 Task: Explore Airbnb accommodation in Warendorf, Germany from 2nd December, 2023 to 6th December, 2023 for 2 adults.1  bedroom having 1 bed and 1 bathroom. Property type can be hotel. Booking option can be shelf check-in. Look for 5 properties as per requirement.
Action: Mouse moved to (523, 89)
Screenshot: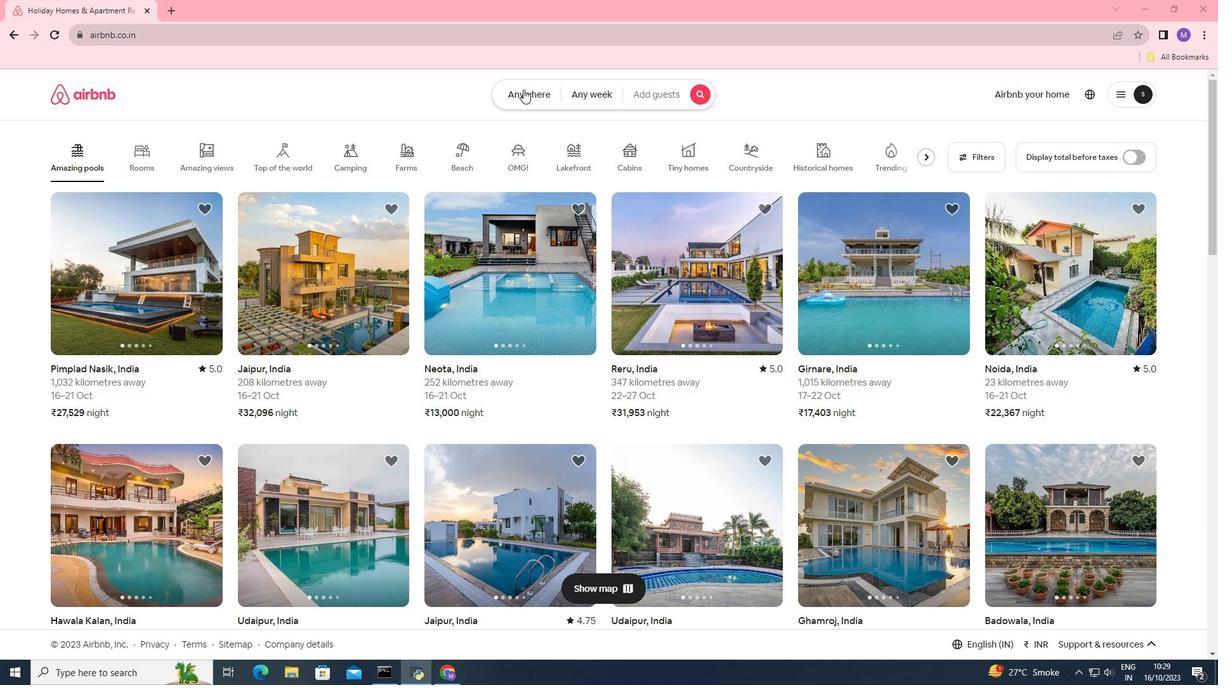 
Action: Mouse pressed left at (523, 89)
Screenshot: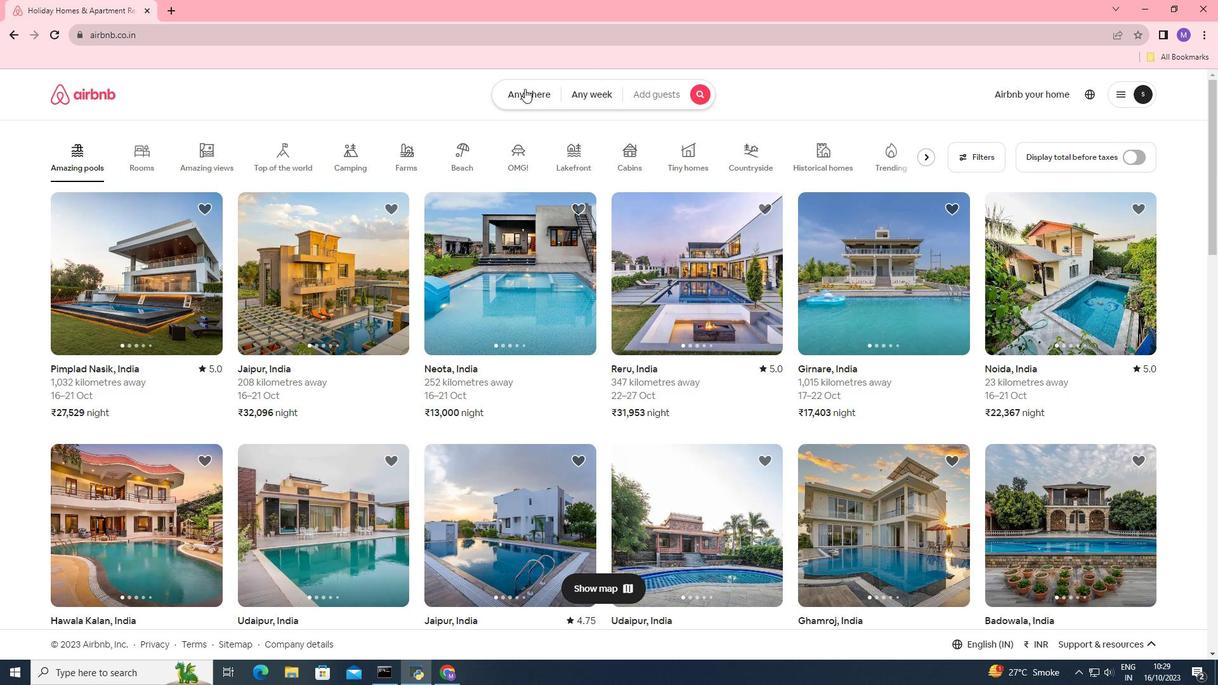 
Action: Mouse moved to (420, 137)
Screenshot: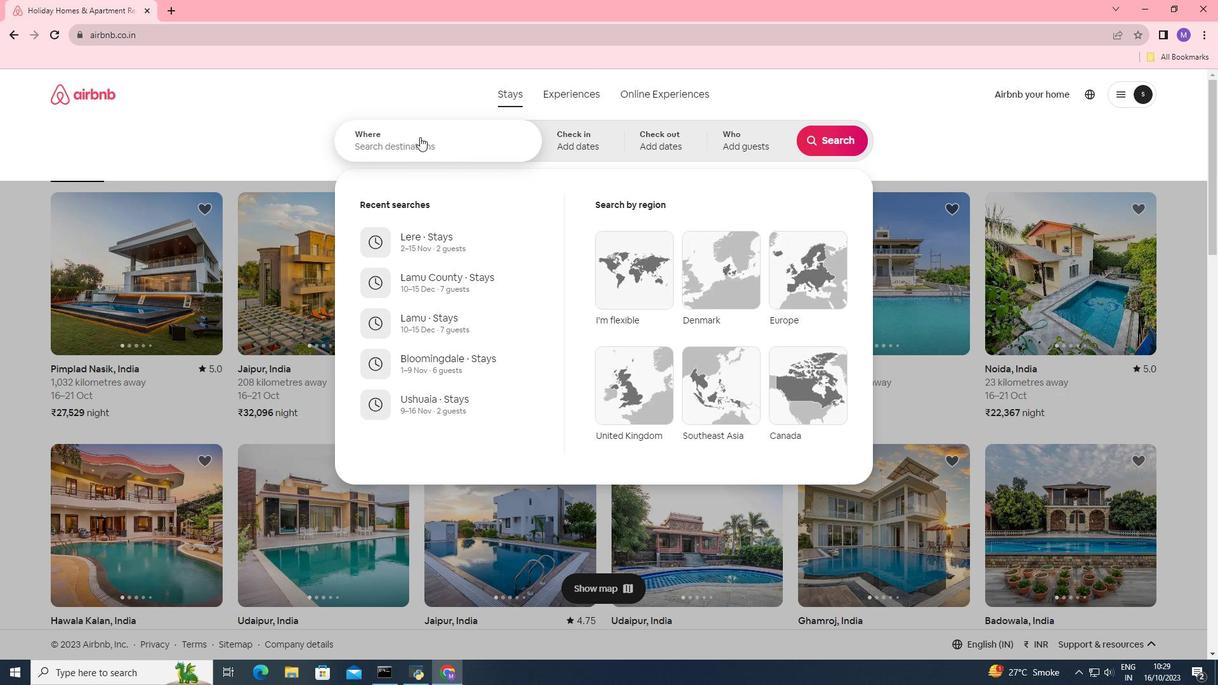 
Action: Mouse pressed left at (420, 137)
Screenshot: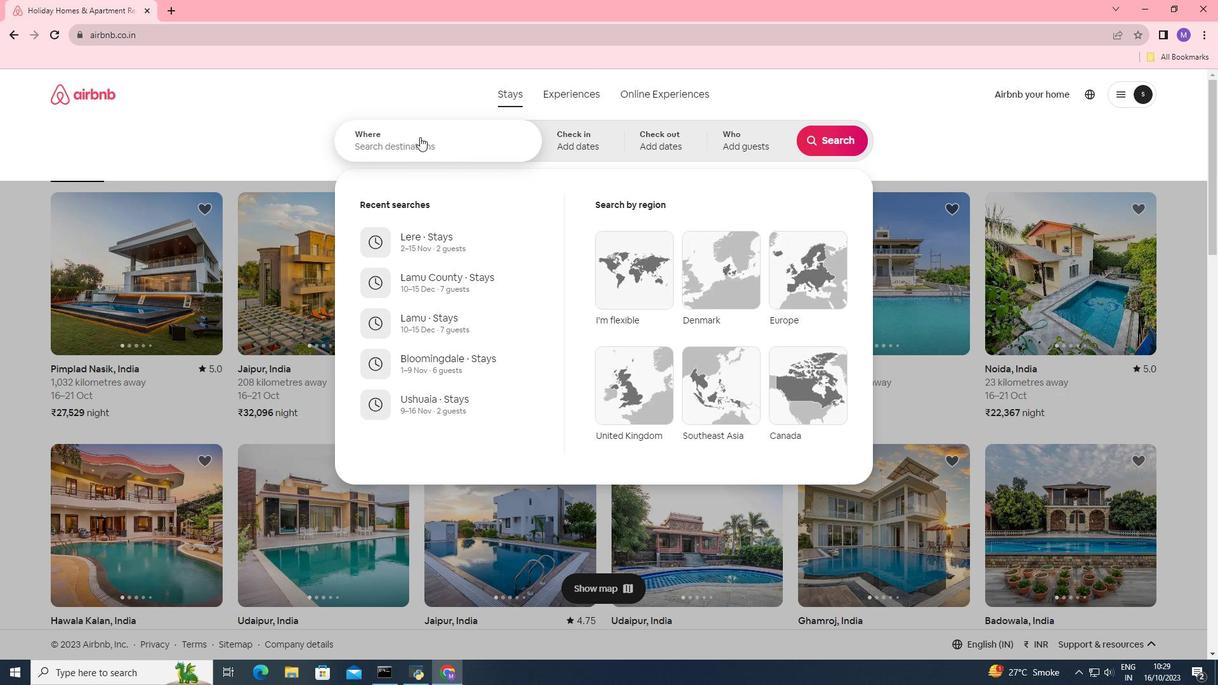 
Action: Key pressed <Key.shift>Warendorf,<Key.space><Key.shift><Key.shift><Key.shift><Key.shift>Germany
Screenshot: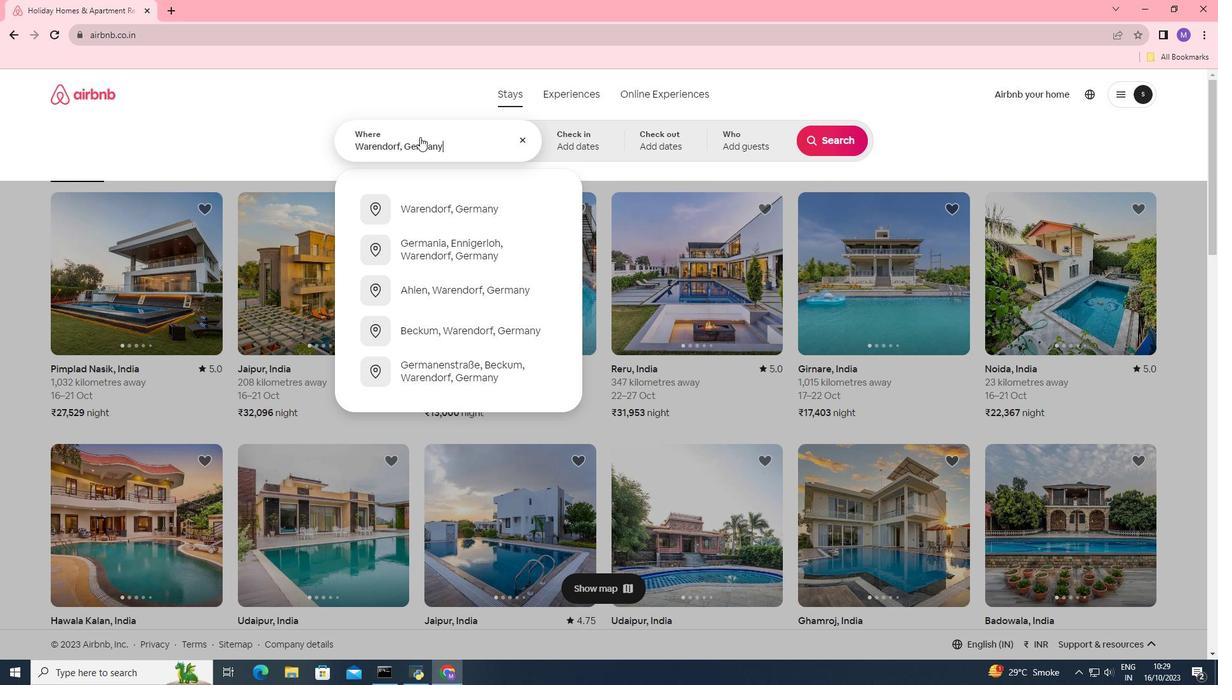 
Action: Mouse moved to (563, 143)
Screenshot: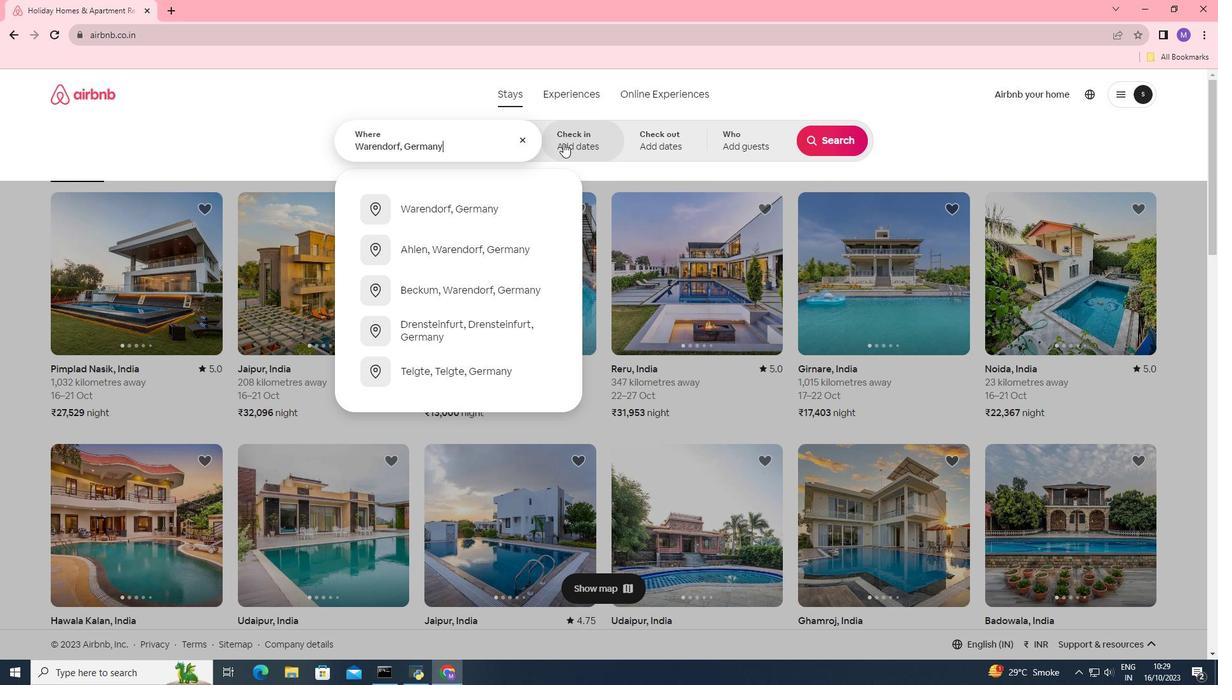 
Action: Mouse pressed left at (563, 143)
Screenshot: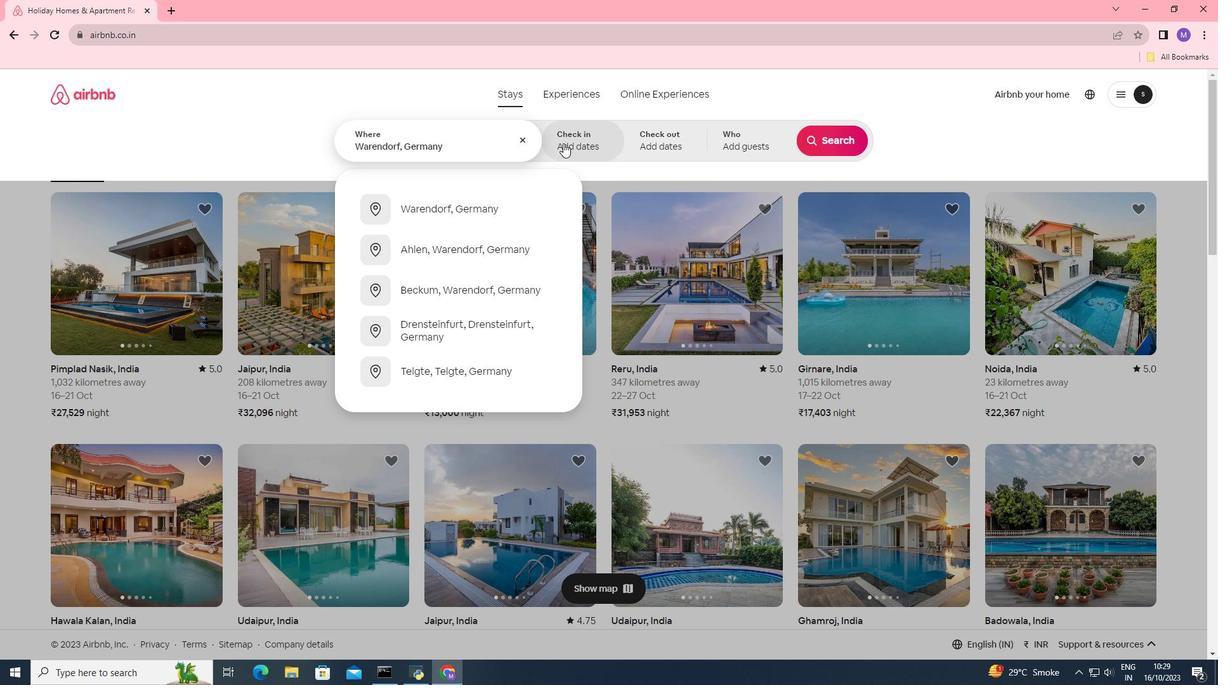 
Action: Mouse moved to (823, 244)
Screenshot: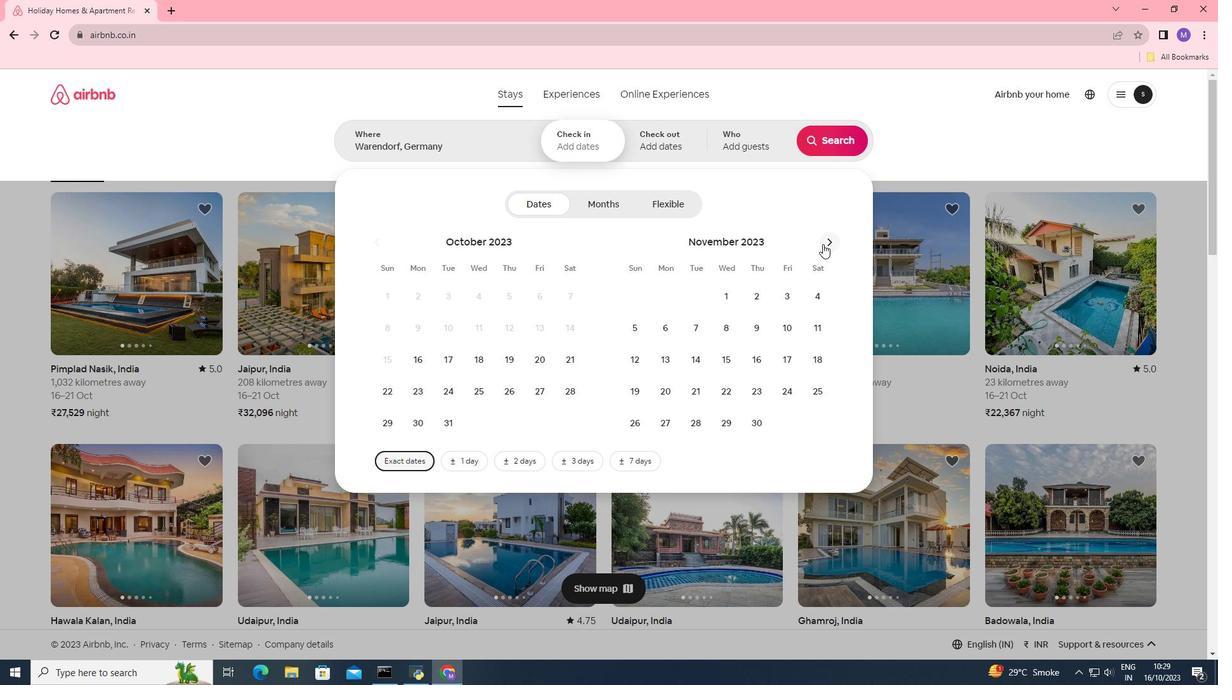 
Action: Mouse pressed left at (823, 244)
Screenshot: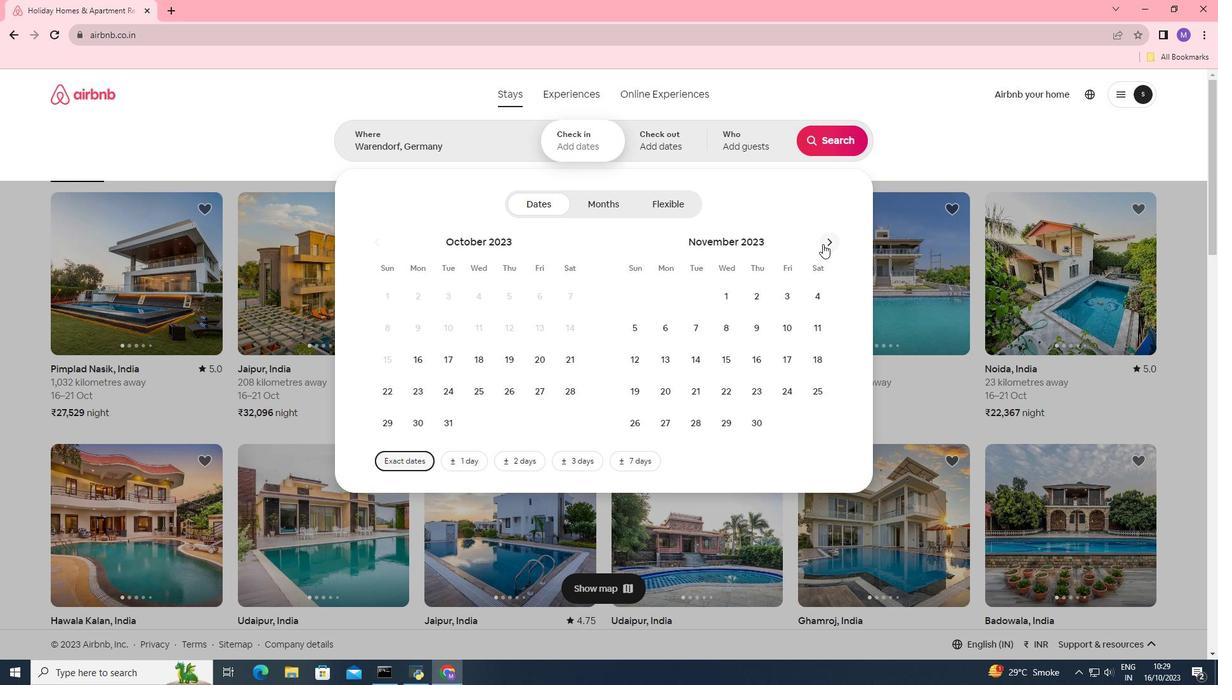 
Action: Mouse moved to (821, 295)
Screenshot: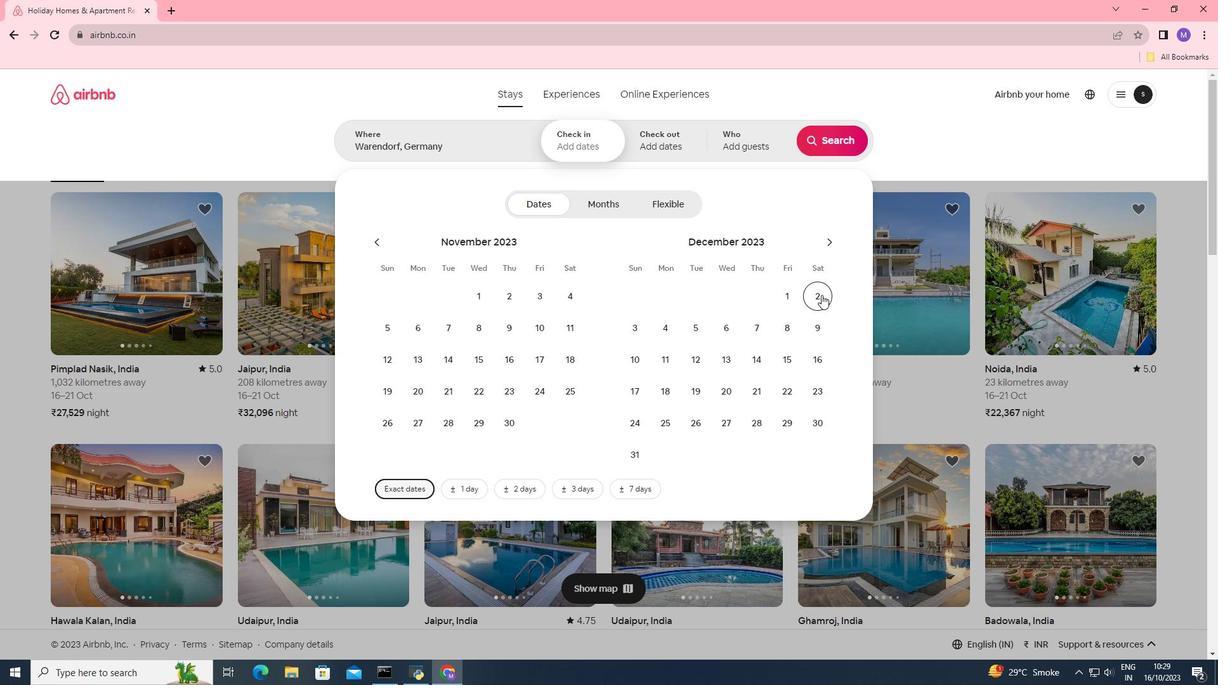 
Action: Mouse pressed left at (821, 295)
Screenshot: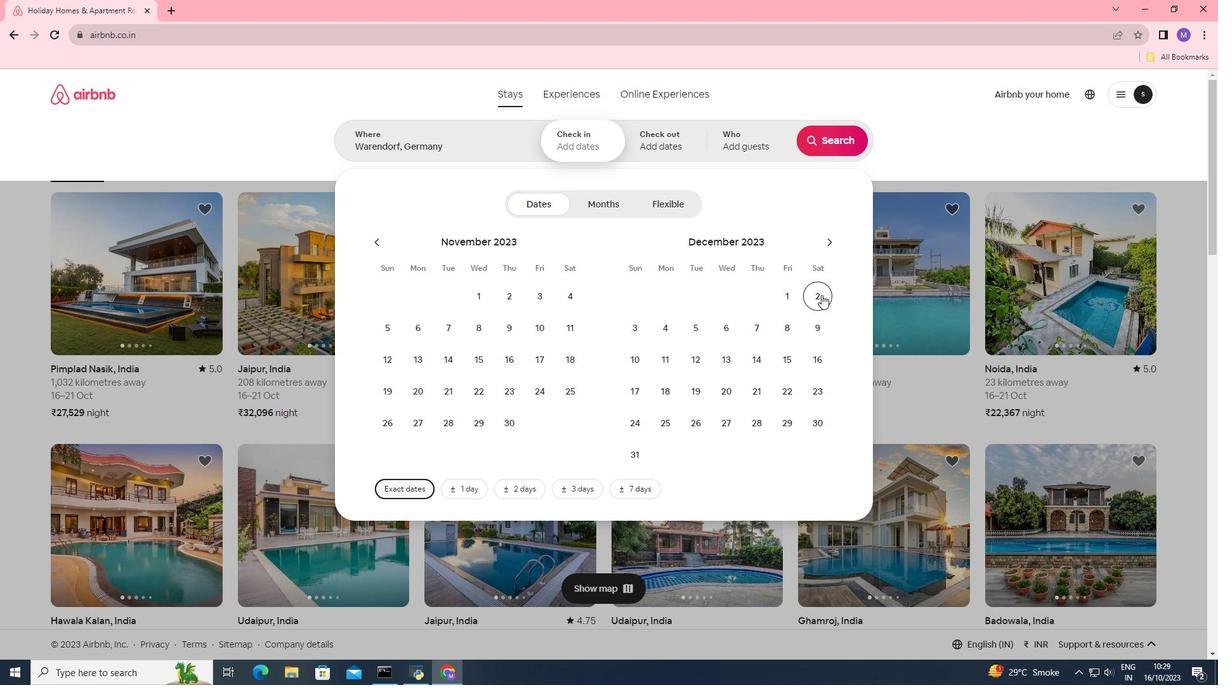 
Action: Mouse moved to (727, 327)
Screenshot: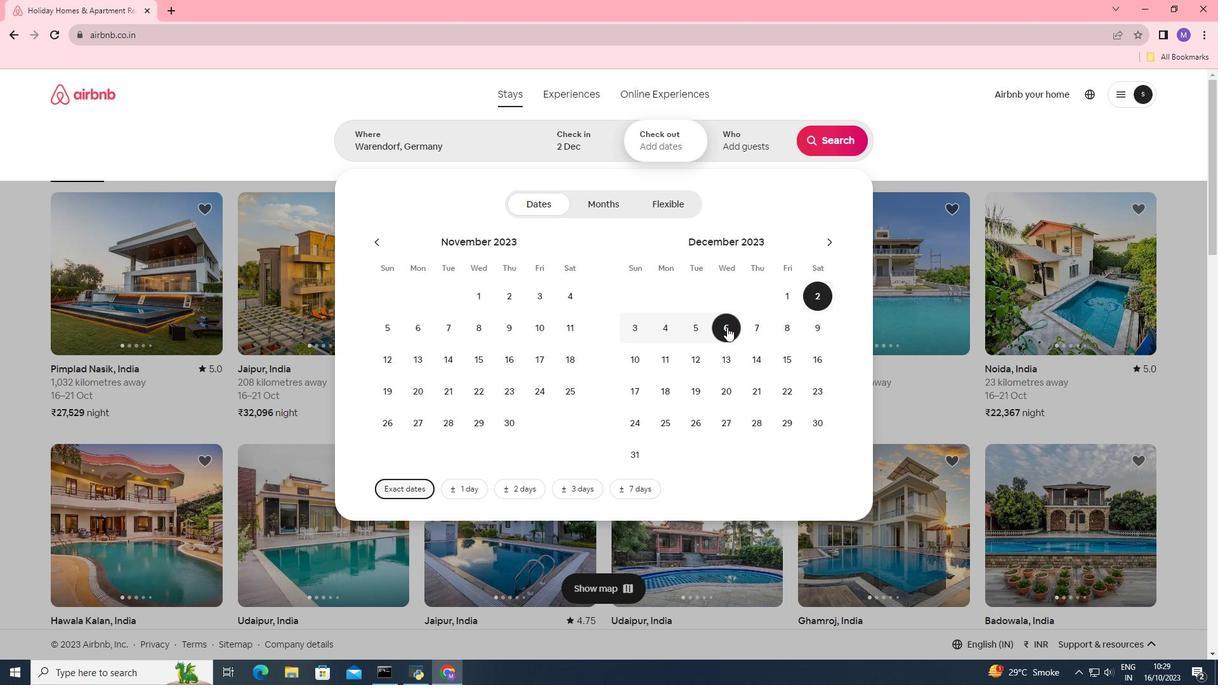 
Action: Mouse pressed left at (727, 327)
Screenshot: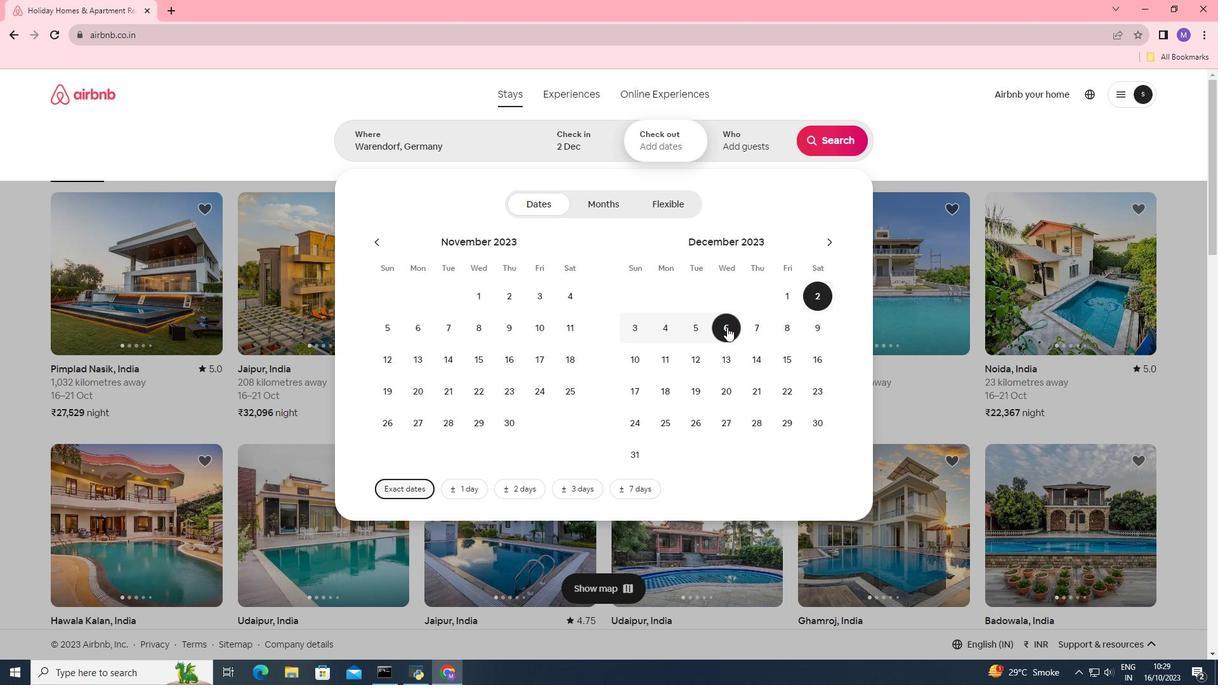 
Action: Mouse moved to (740, 142)
Screenshot: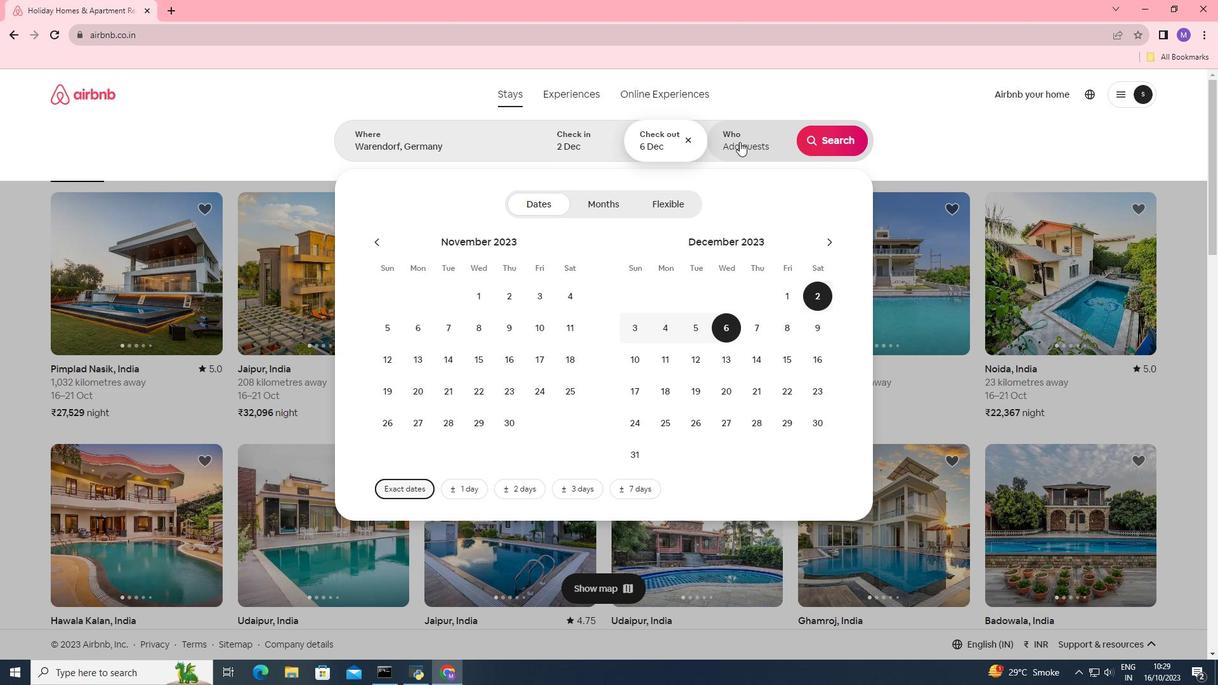 
Action: Mouse pressed left at (740, 142)
Screenshot: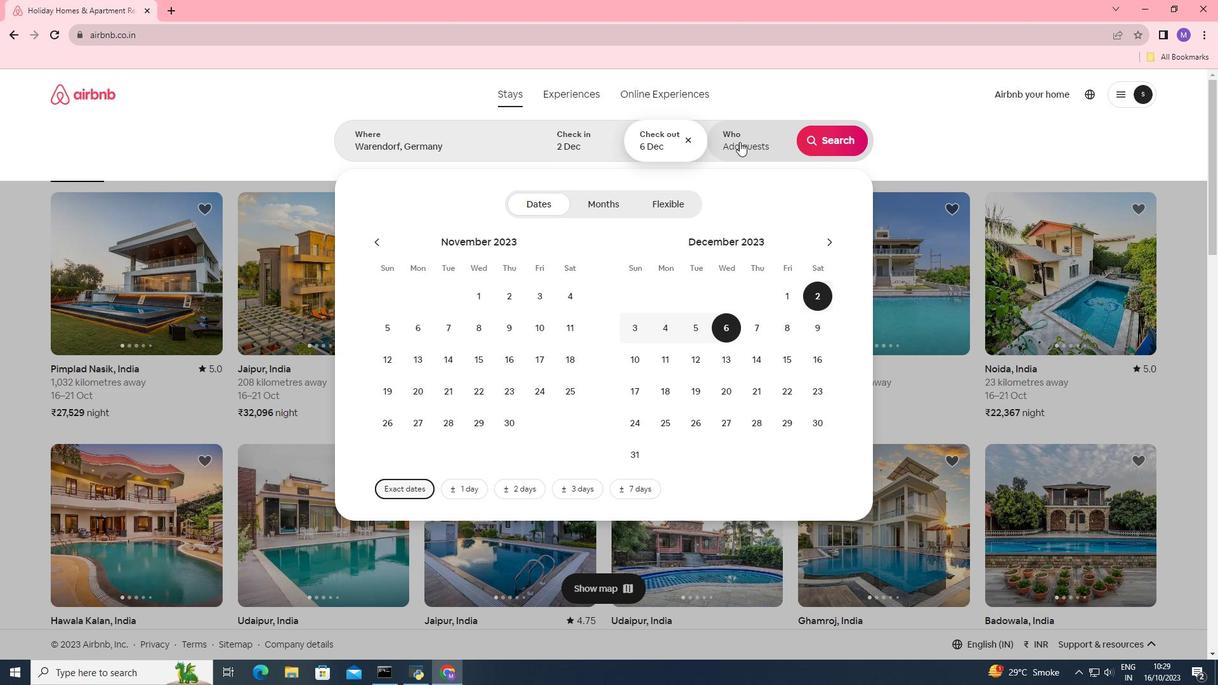 
Action: Mouse moved to (830, 209)
Screenshot: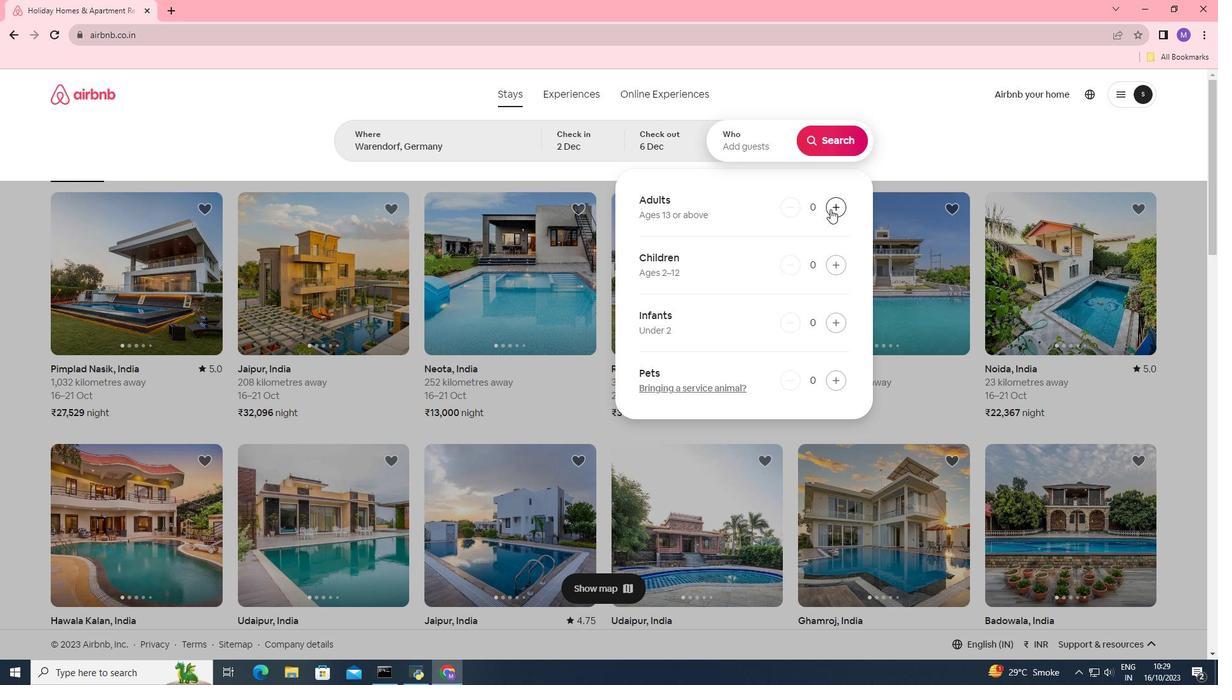 
Action: Mouse pressed left at (830, 209)
Screenshot: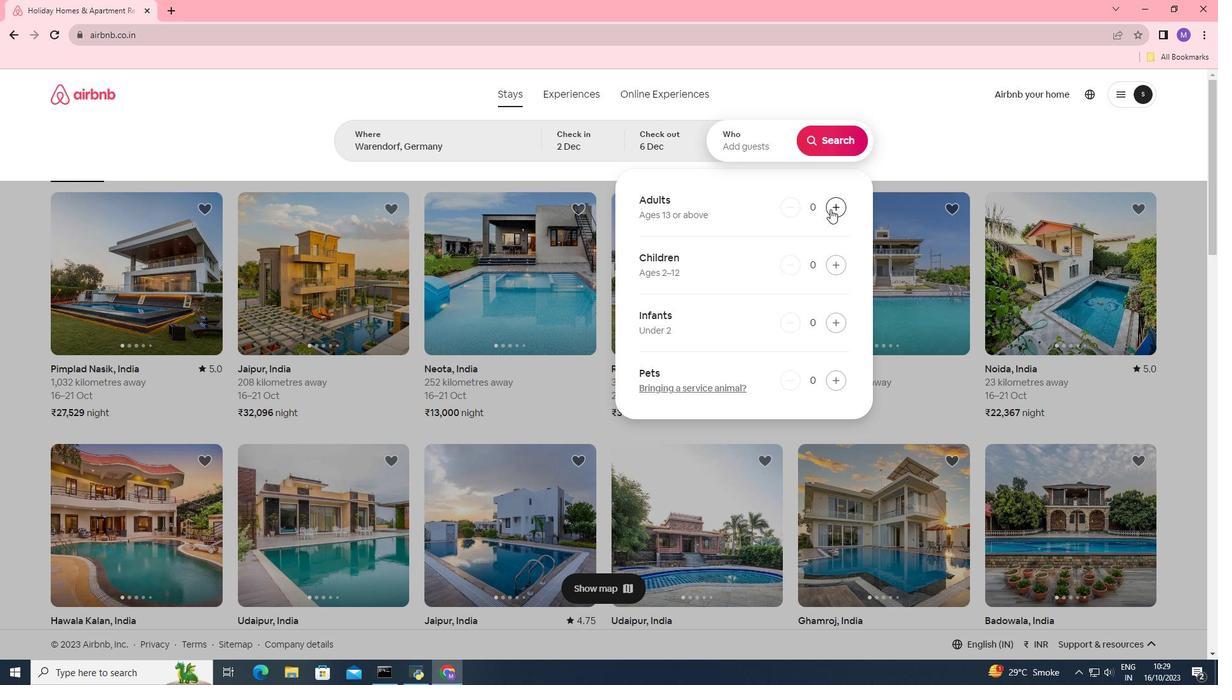 
Action: Mouse pressed left at (830, 209)
Screenshot: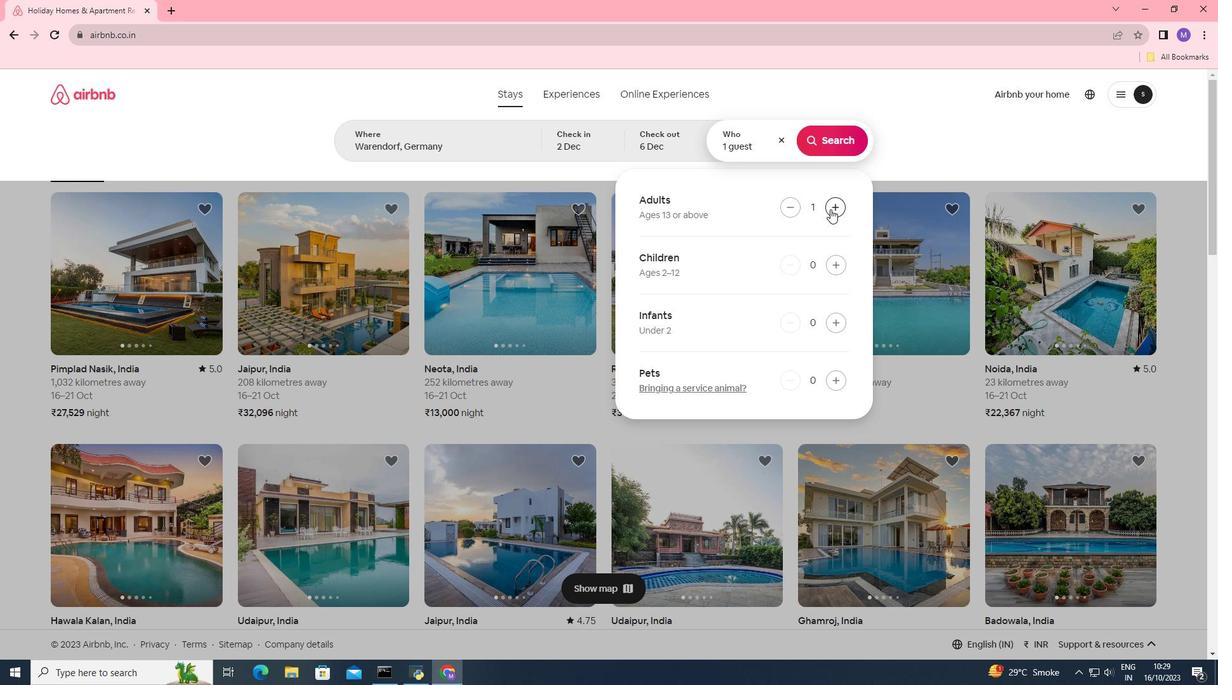 
Action: Mouse moved to (842, 143)
Screenshot: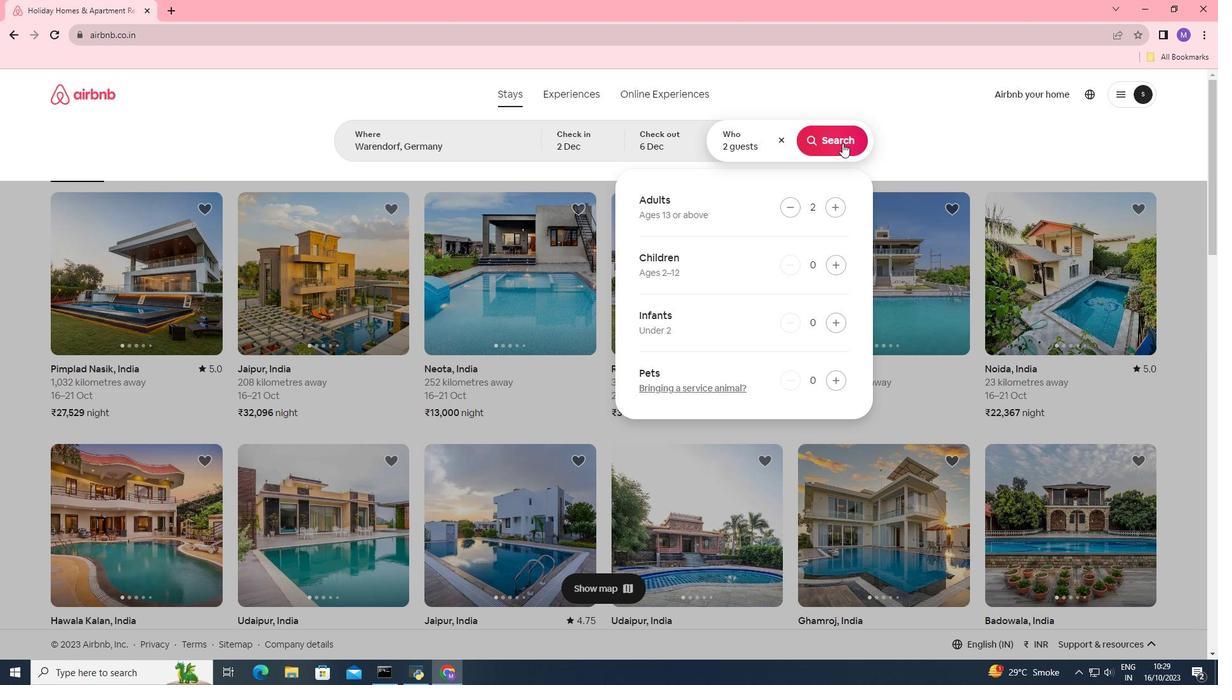 
Action: Mouse pressed left at (842, 143)
Screenshot: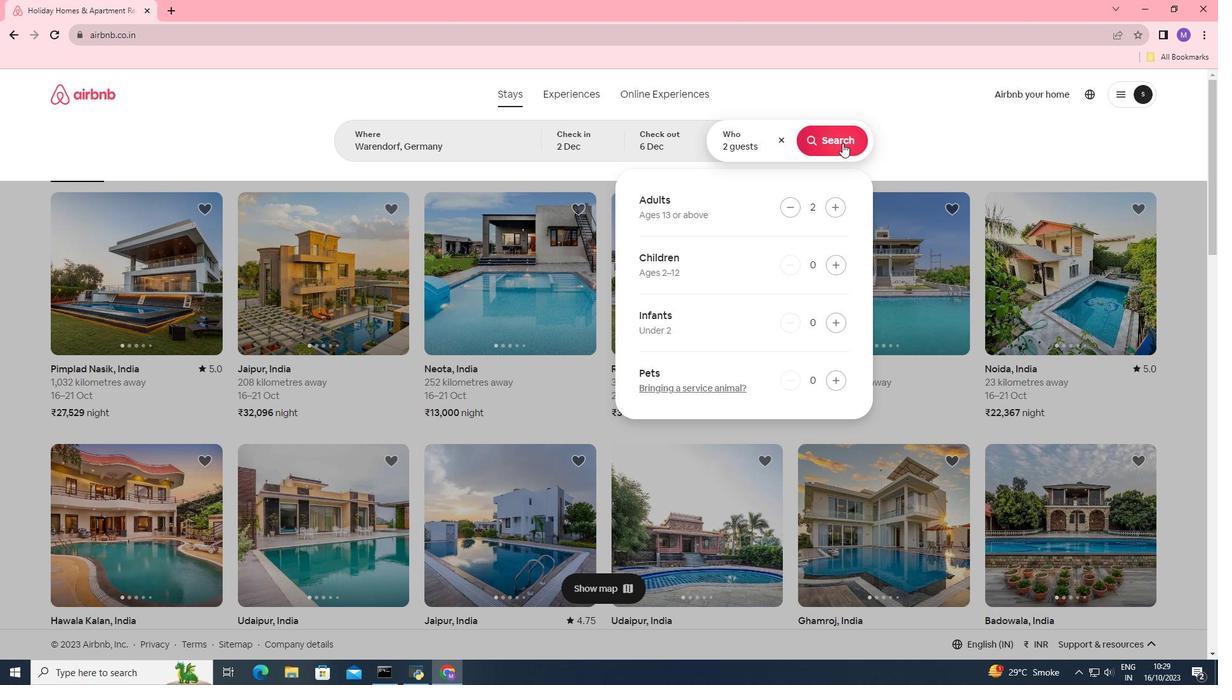 
Action: Mouse moved to (1021, 149)
Screenshot: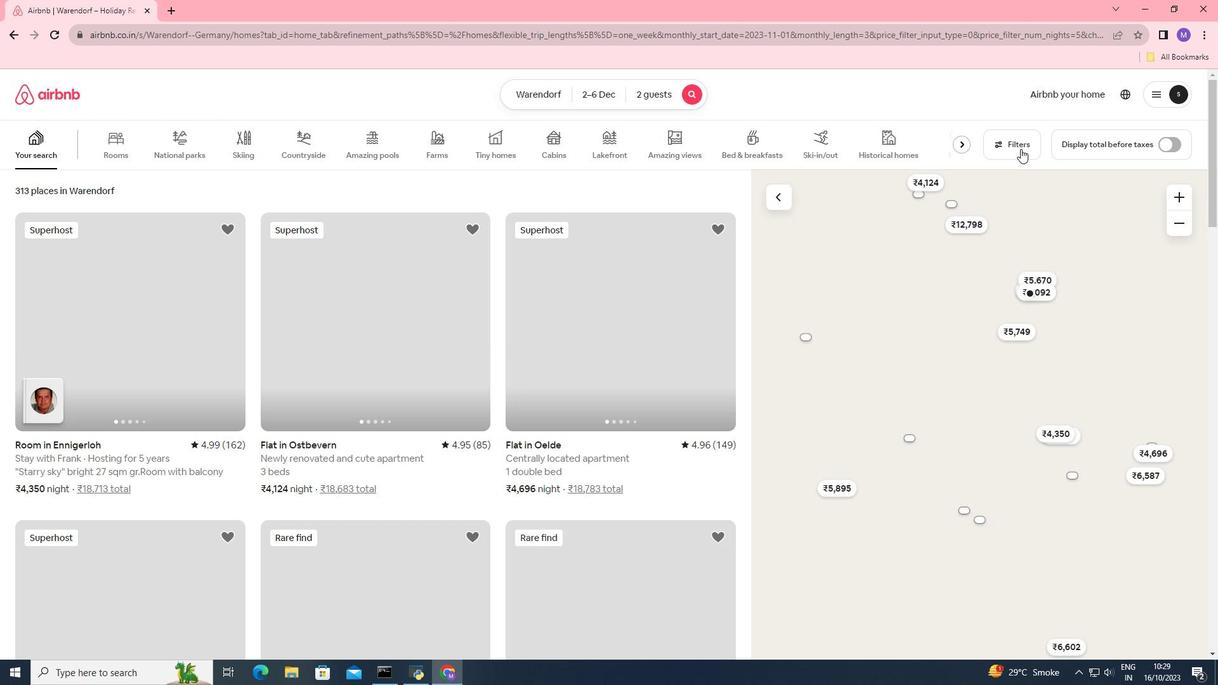 
Action: Mouse pressed left at (1021, 149)
Screenshot: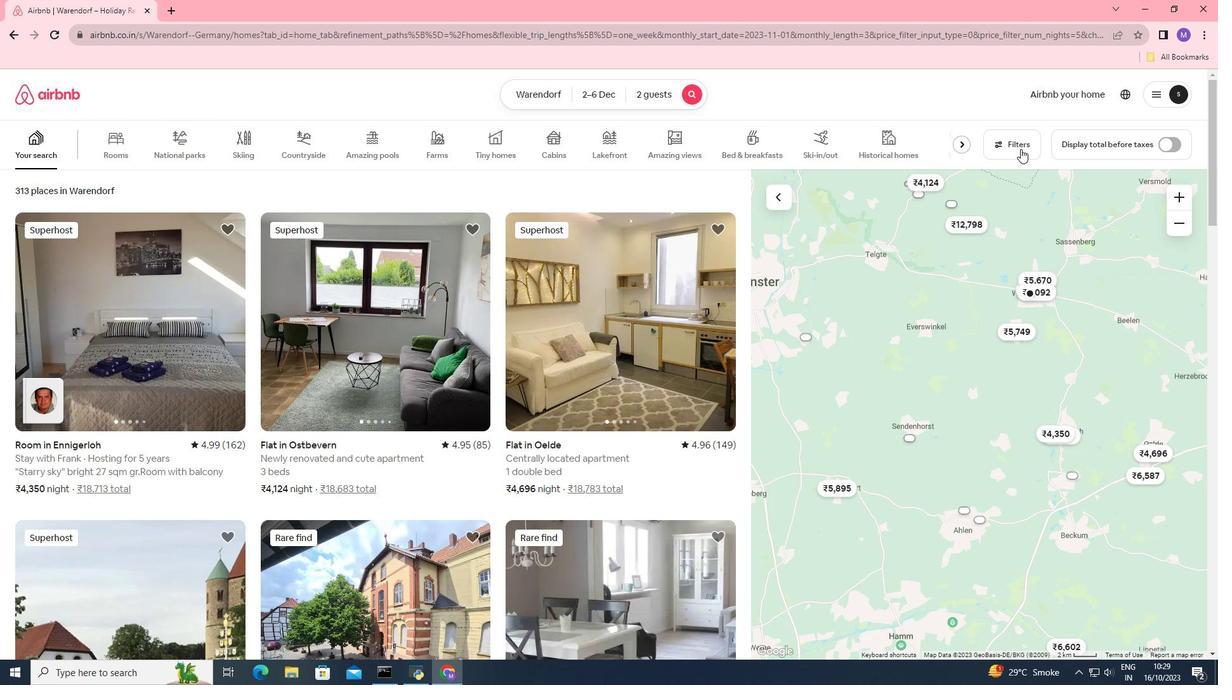 
Action: Mouse moved to (531, 425)
Screenshot: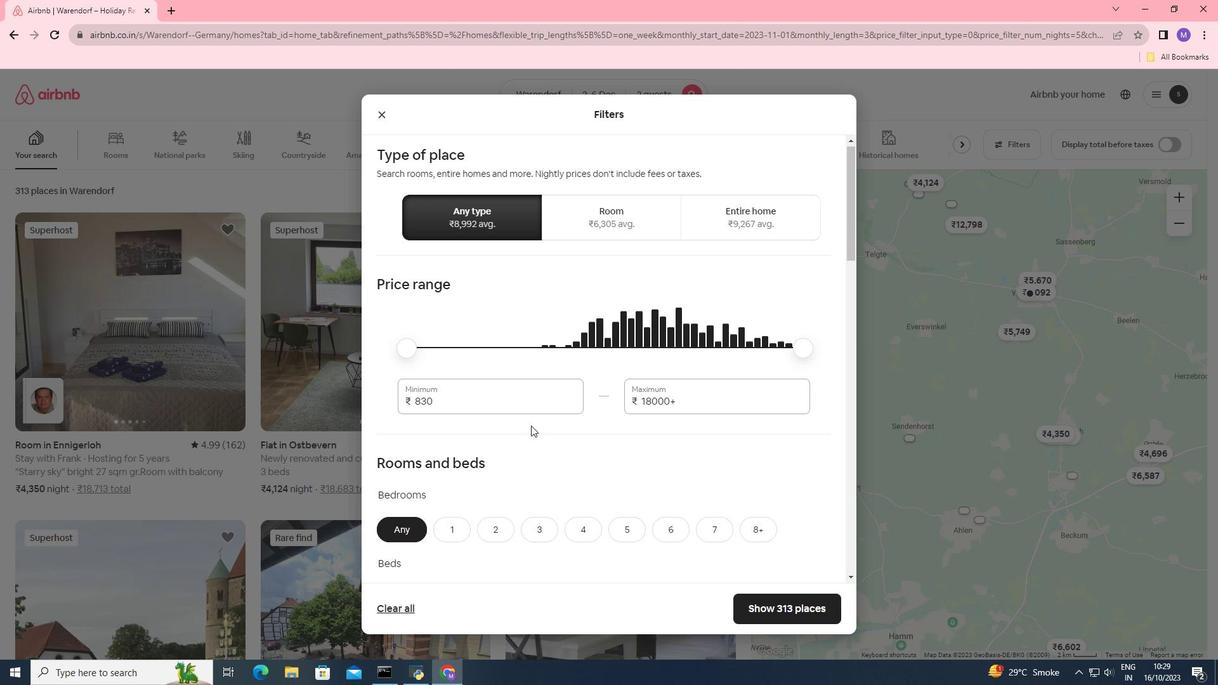 
Action: Mouse scrolled (531, 425) with delta (0, 0)
Screenshot: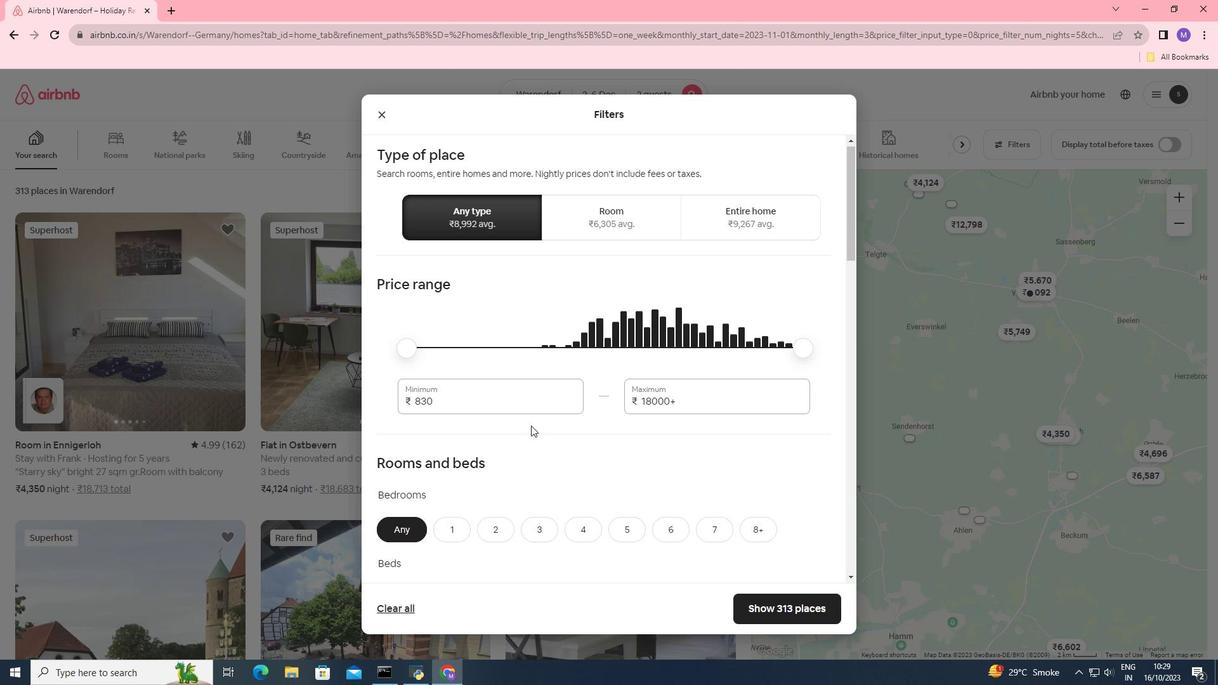 
Action: Mouse moved to (531, 425)
Screenshot: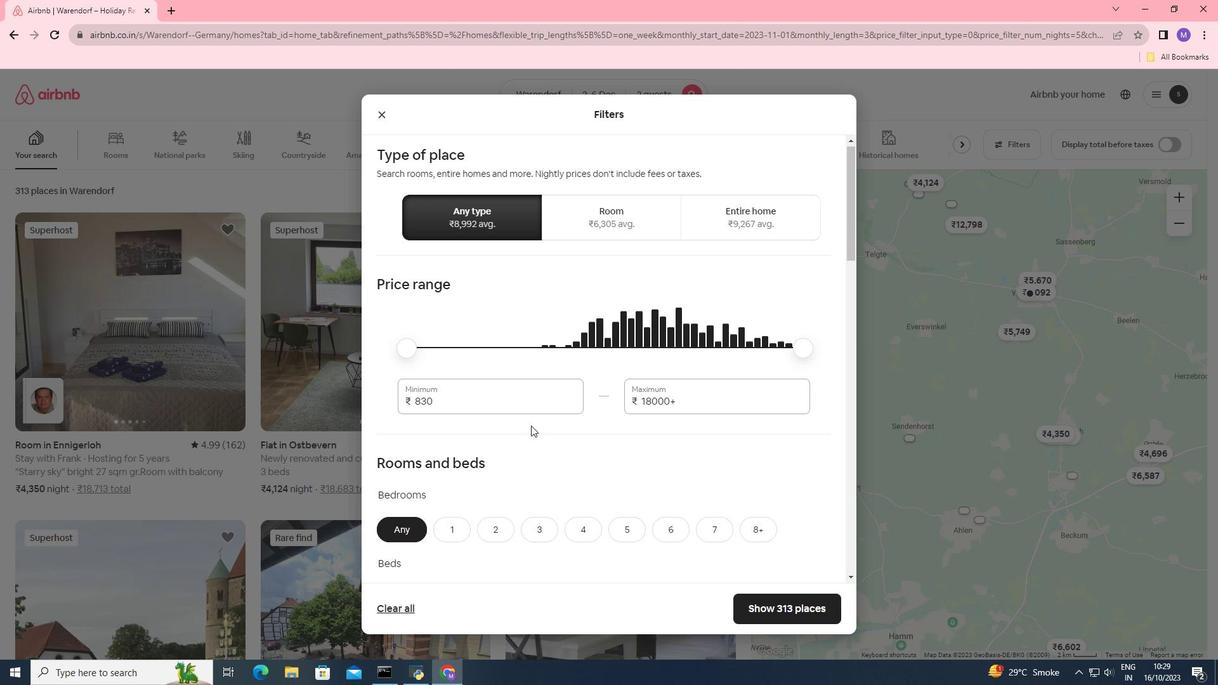 
Action: Mouse scrolled (531, 425) with delta (0, 0)
Screenshot: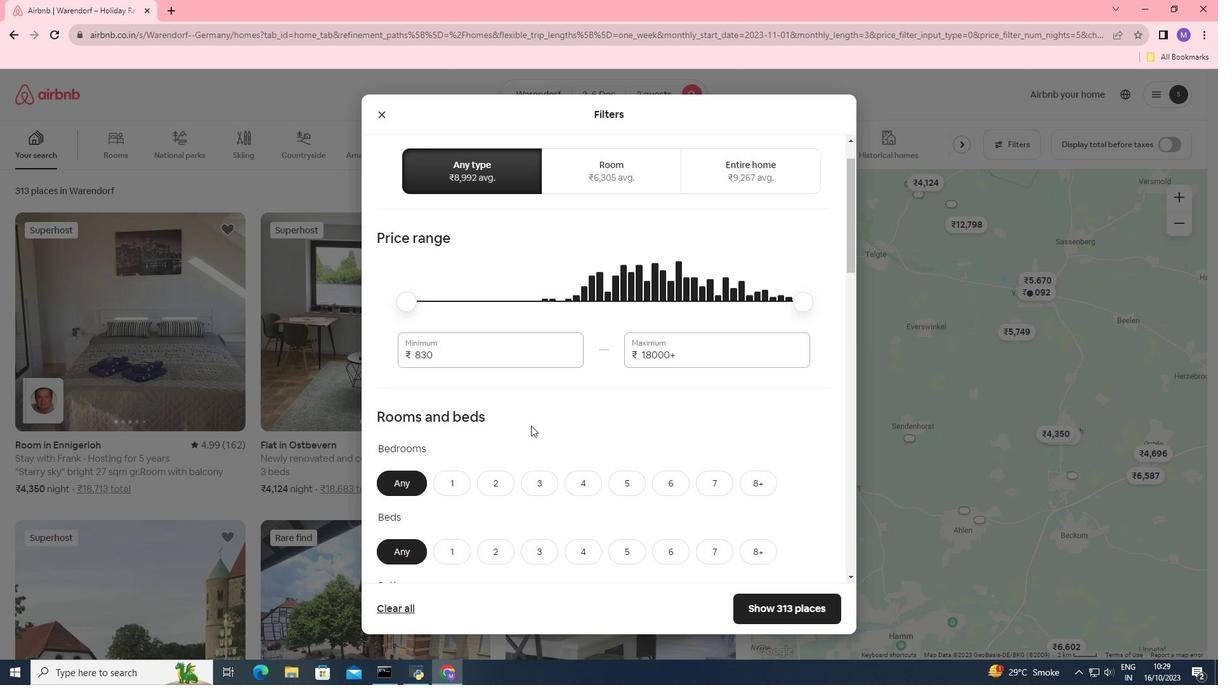 
Action: Mouse moved to (446, 403)
Screenshot: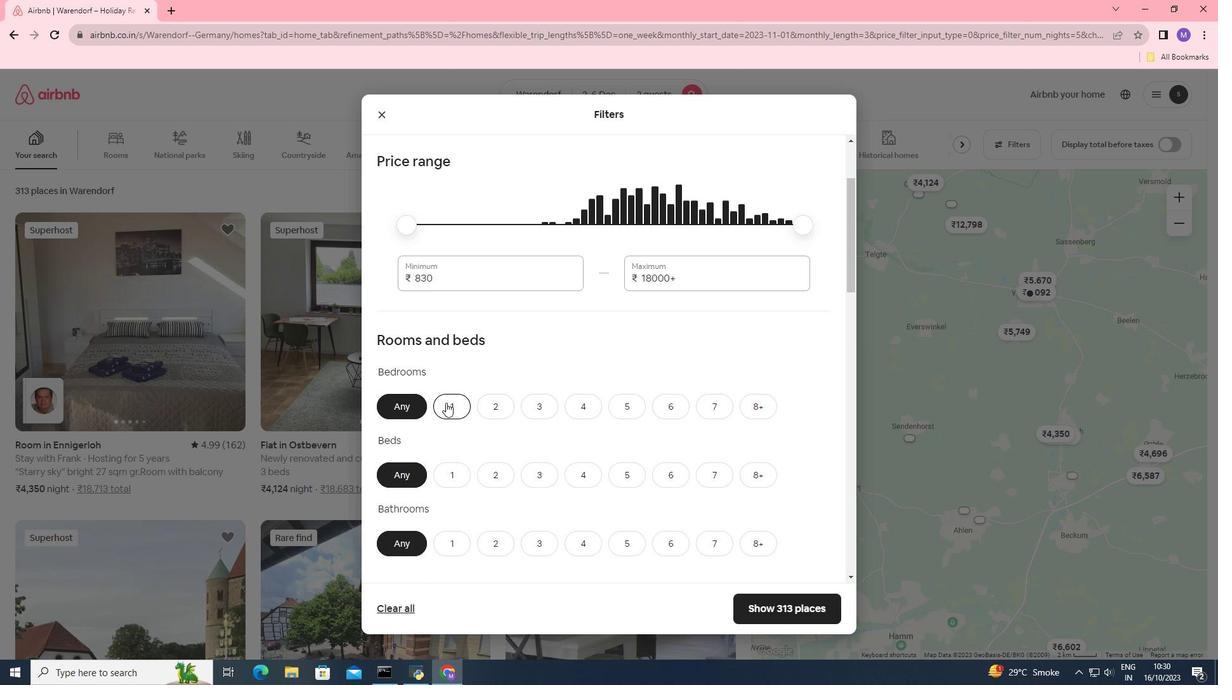 
Action: Mouse pressed left at (446, 403)
Screenshot: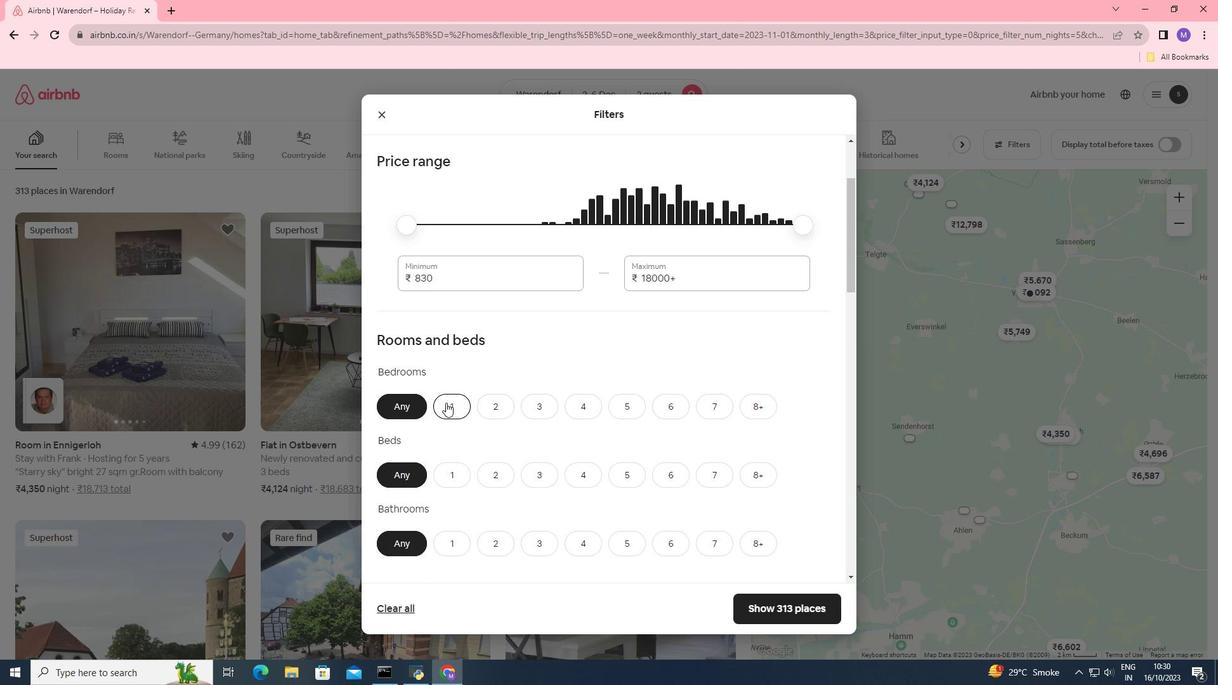 
Action: Mouse moved to (447, 482)
Screenshot: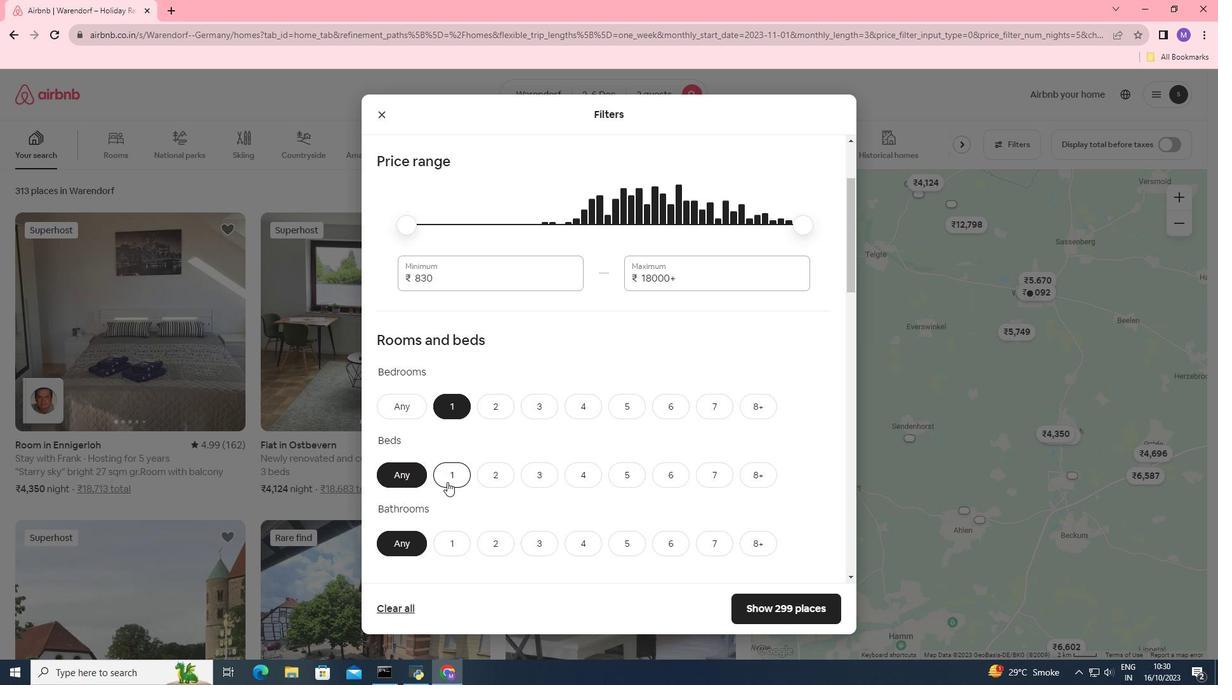 
Action: Mouse pressed left at (447, 482)
Screenshot: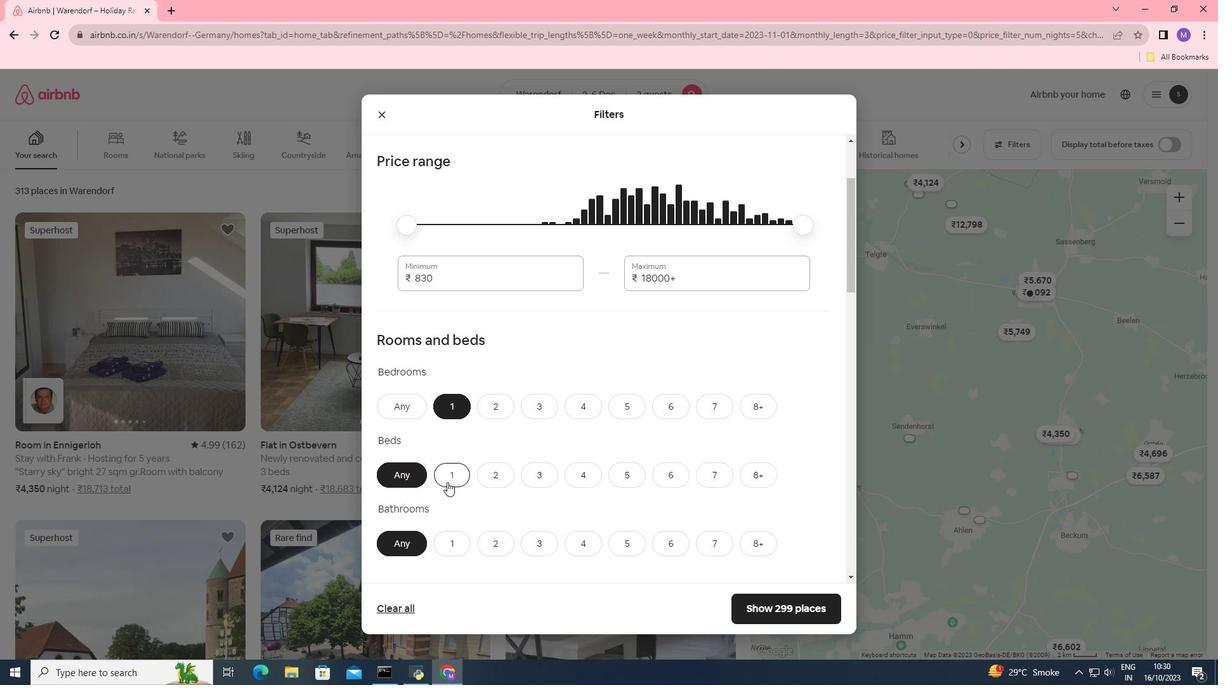 
Action: Mouse moved to (512, 401)
Screenshot: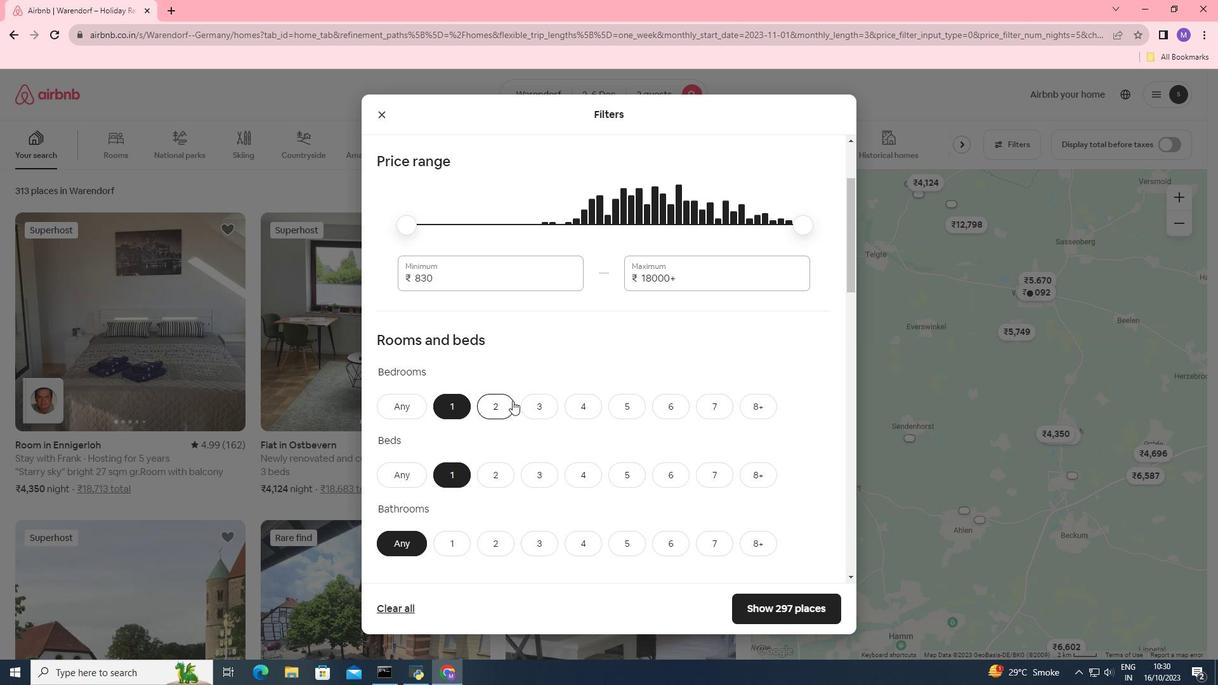 
Action: Mouse scrolled (512, 400) with delta (0, 0)
Screenshot: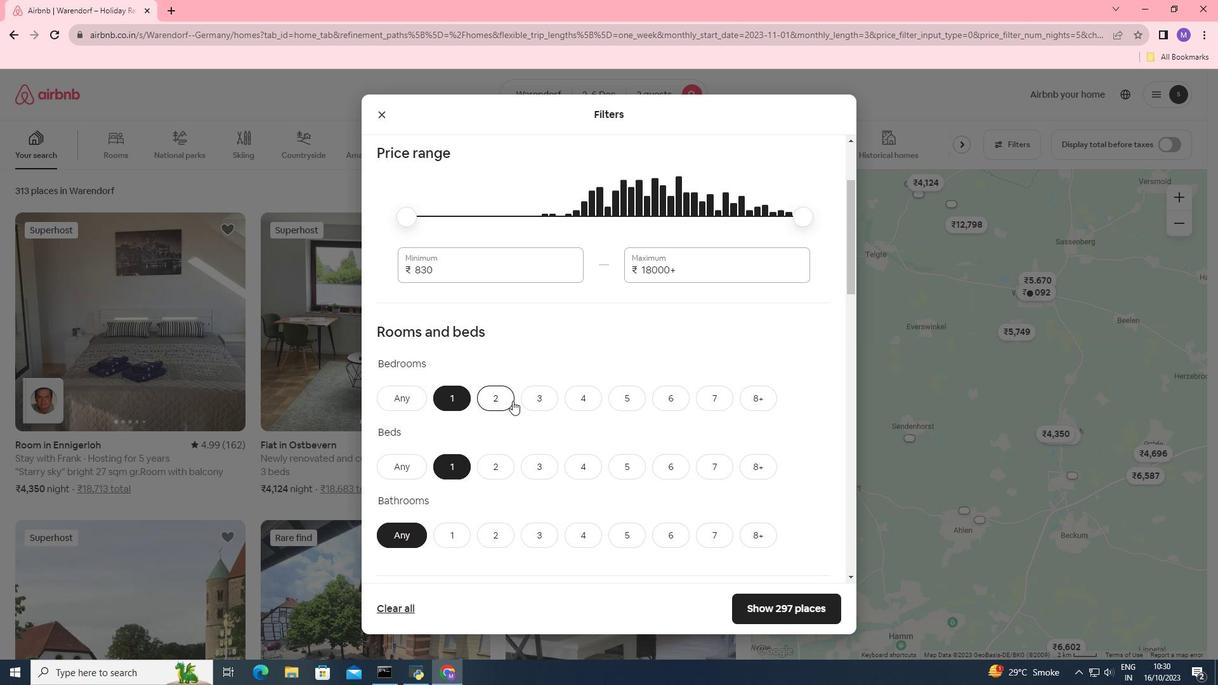
Action: Mouse moved to (452, 478)
Screenshot: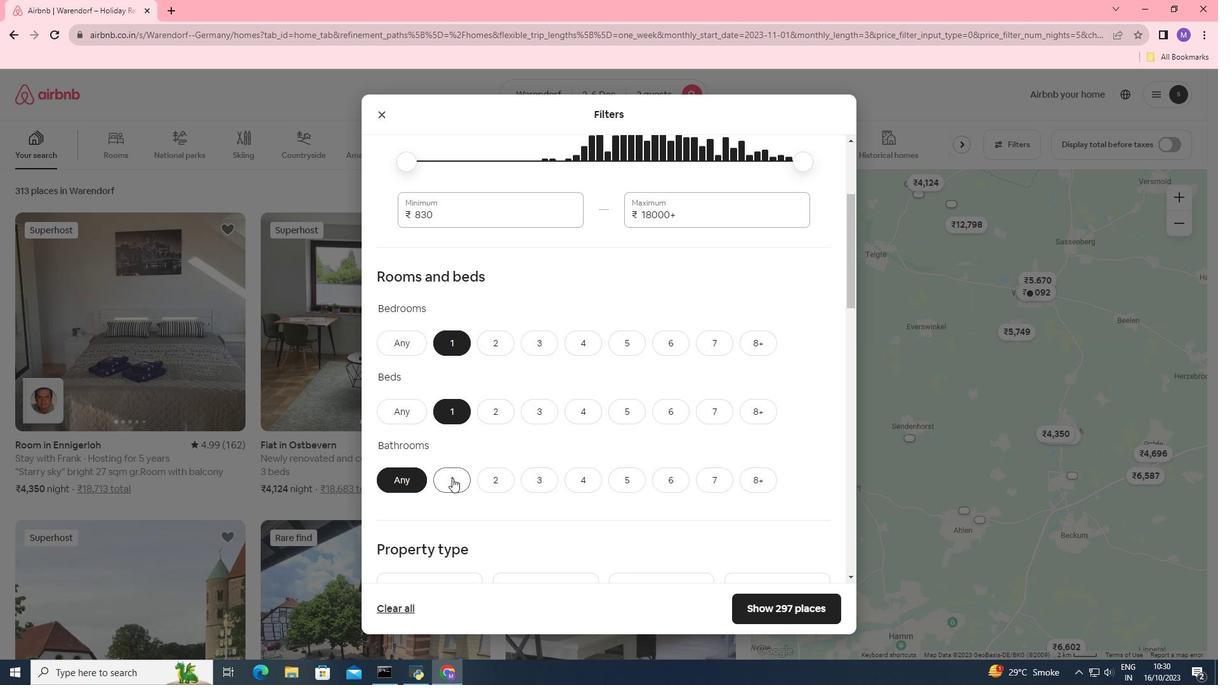 
Action: Mouse pressed left at (452, 478)
Screenshot: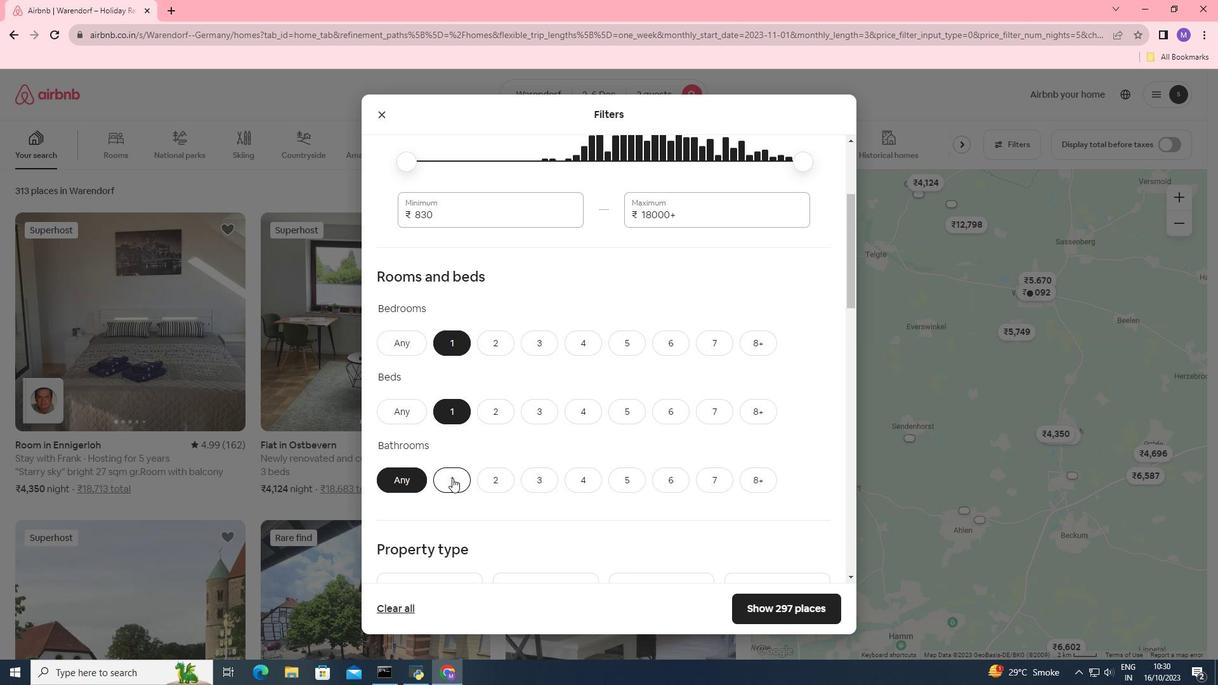 
Action: Mouse moved to (551, 350)
Screenshot: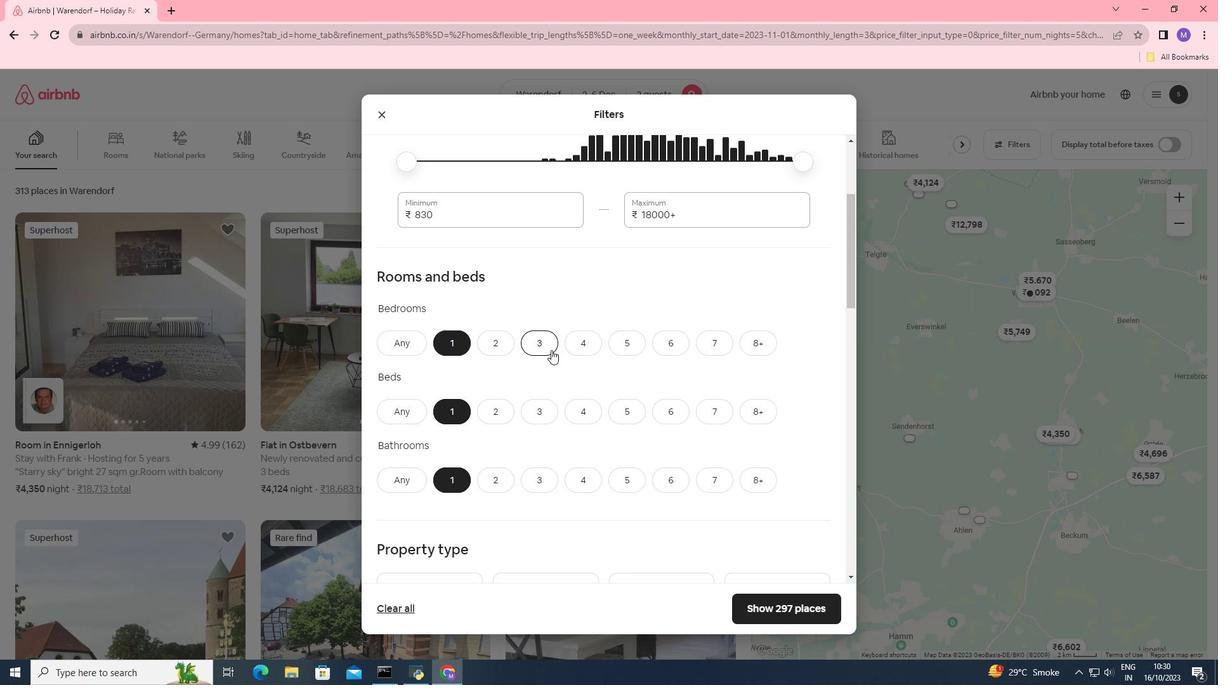
Action: Mouse scrolled (551, 349) with delta (0, 0)
Screenshot: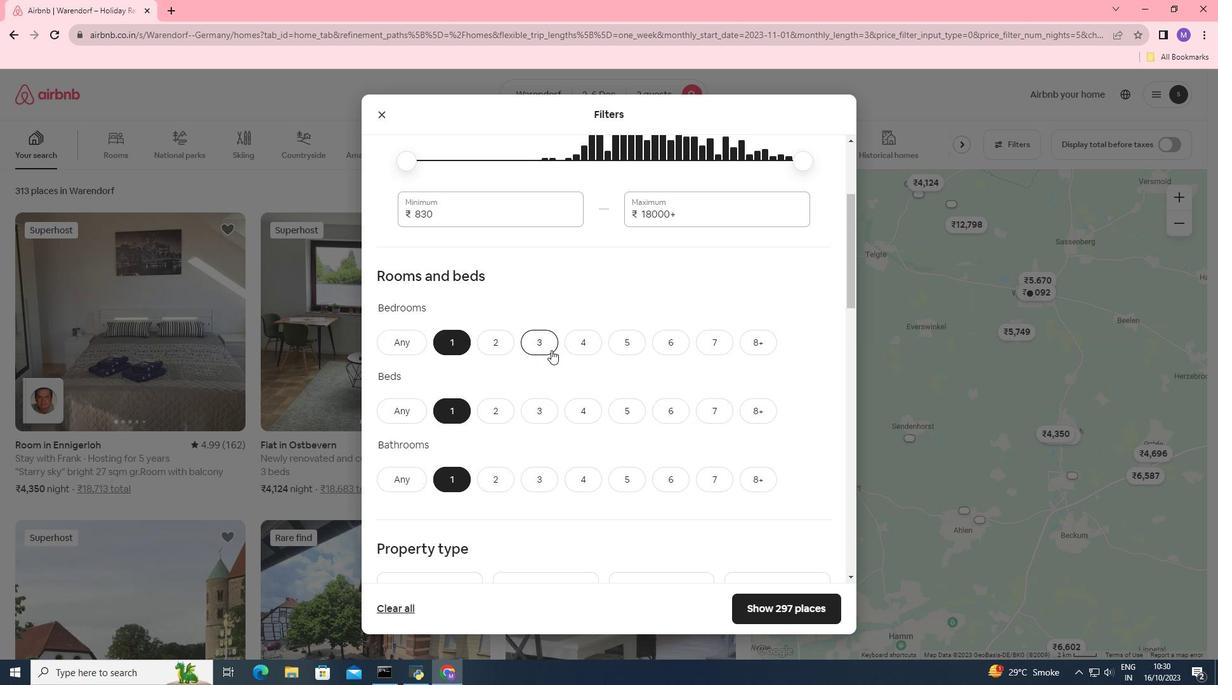 
Action: Mouse scrolled (551, 349) with delta (0, 0)
Screenshot: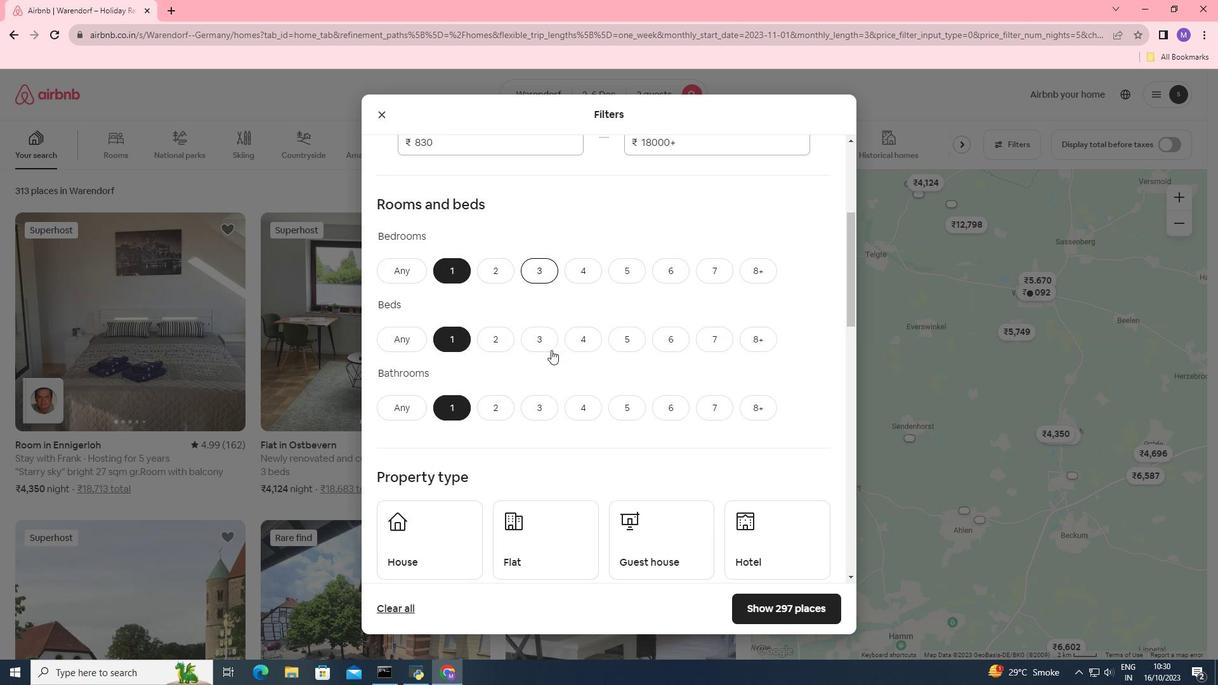 
Action: Mouse moved to (551, 341)
Screenshot: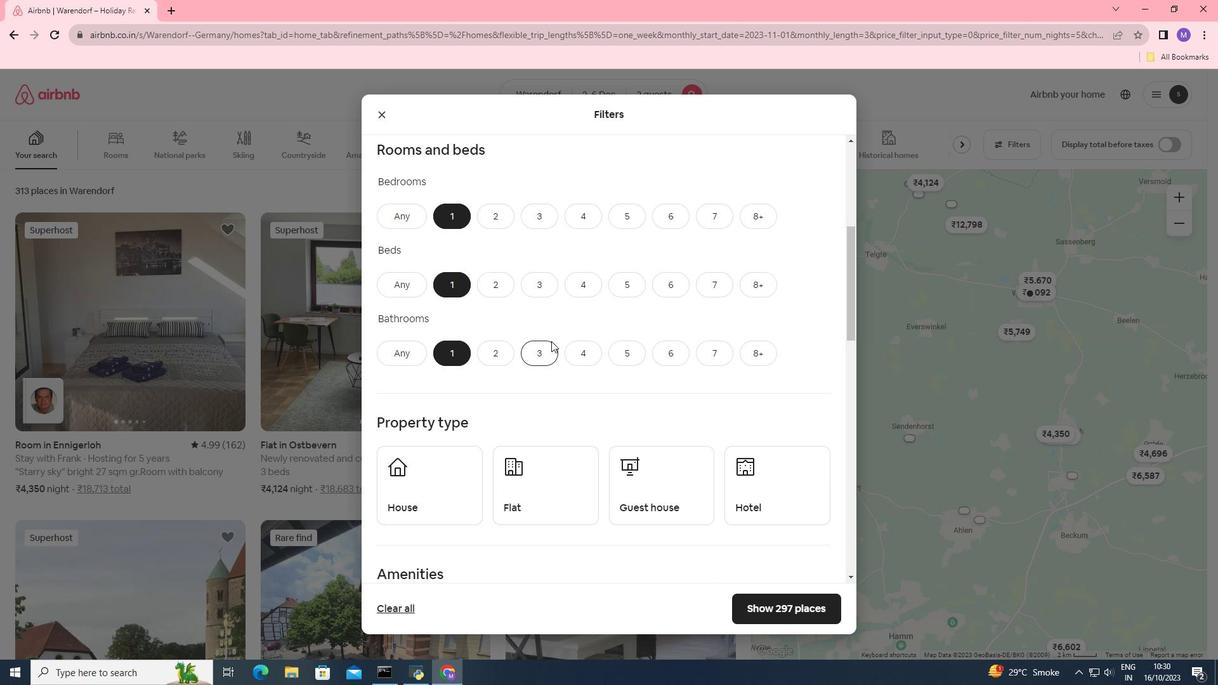
Action: Mouse scrolled (551, 340) with delta (0, 0)
Screenshot: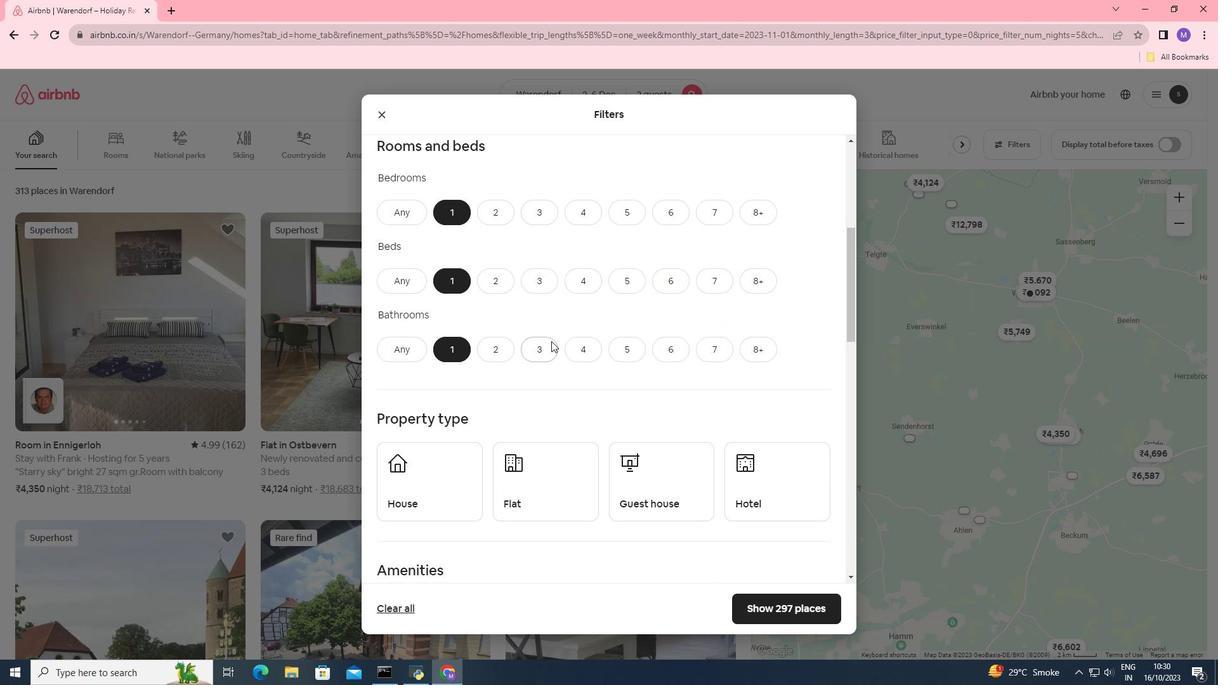 
Action: Mouse moved to (579, 372)
Screenshot: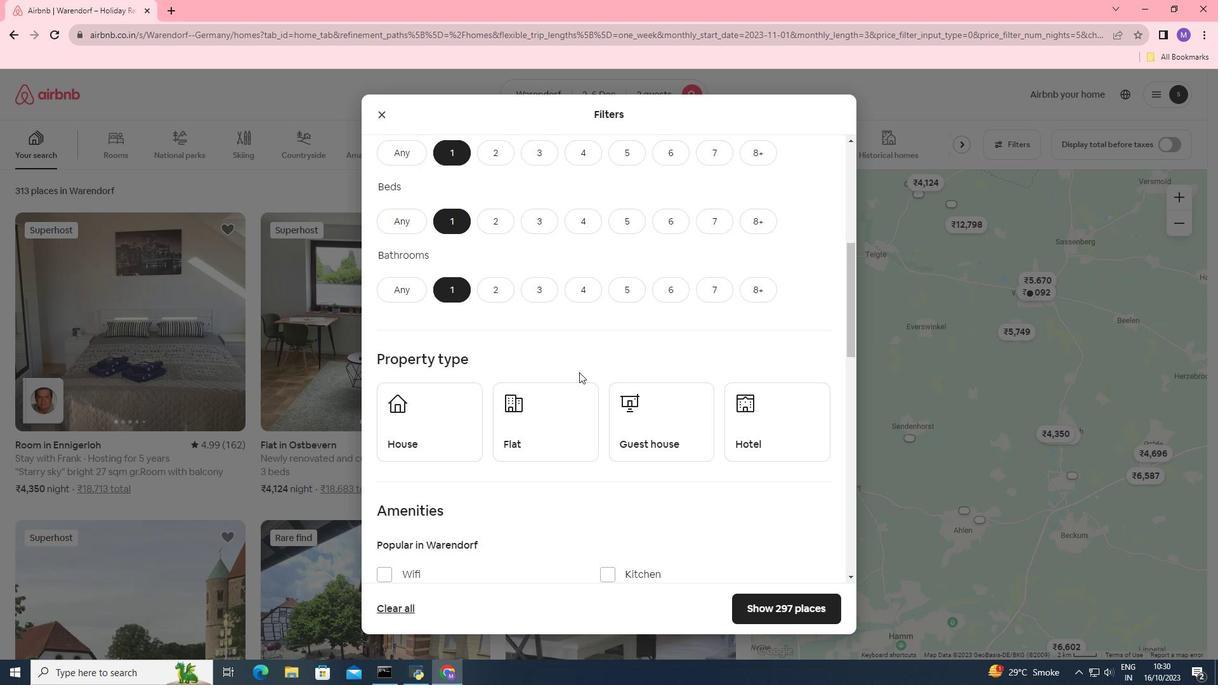 
Action: Mouse scrolled (579, 371) with delta (0, 0)
Screenshot: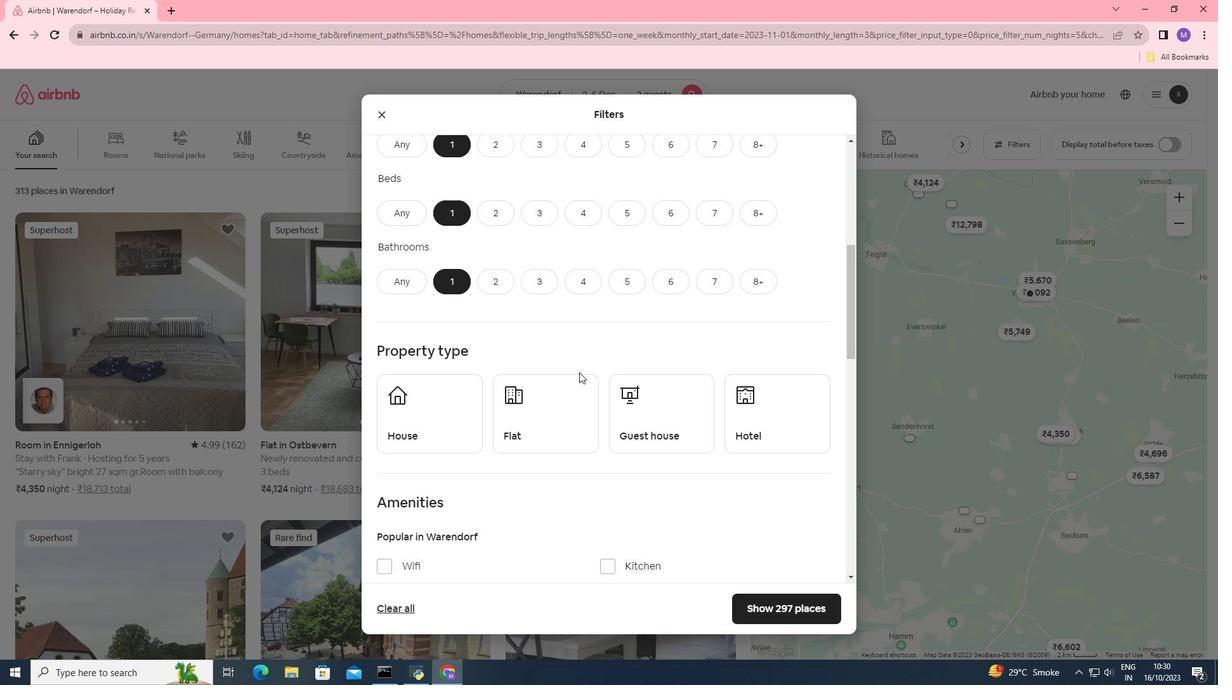 
Action: Mouse moved to (740, 369)
Screenshot: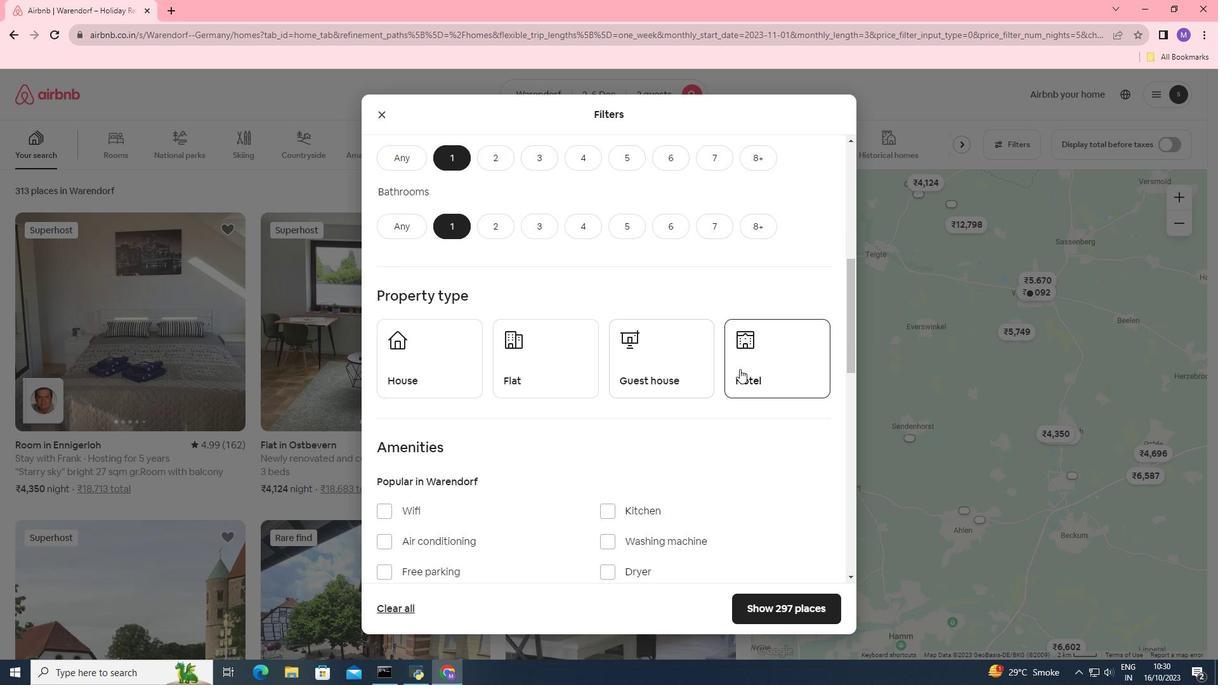
Action: Mouse pressed left at (740, 369)
Screenshot: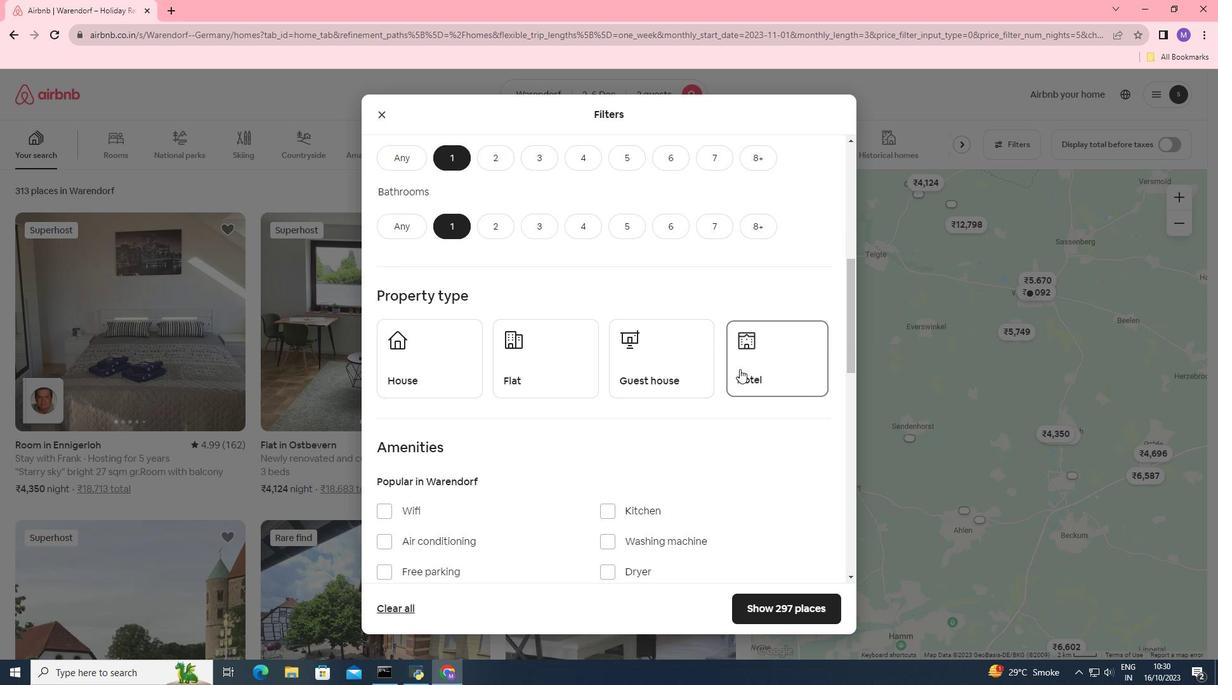 
Action: Mouse moved to (704, 389)
Screenshot: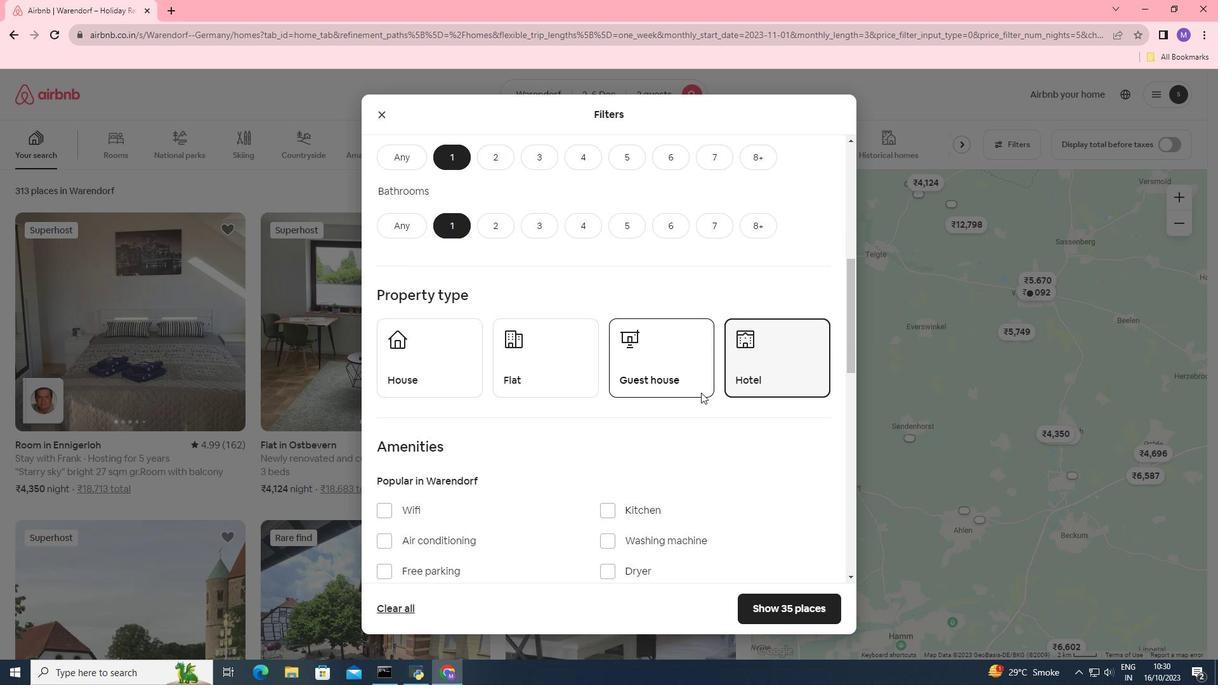 
Action: Mouse scrolled (704, 389) with delta (0, 0)
Screenshot: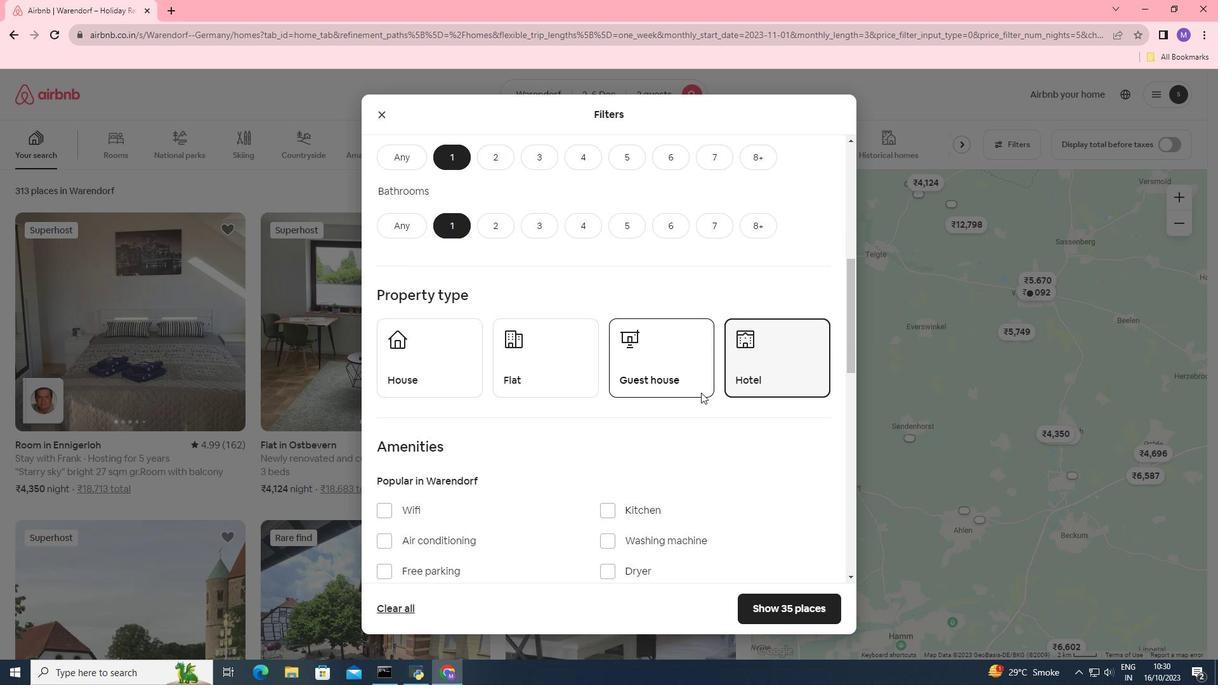 
Action: Mouse moved to (775, 456)
Screenshot: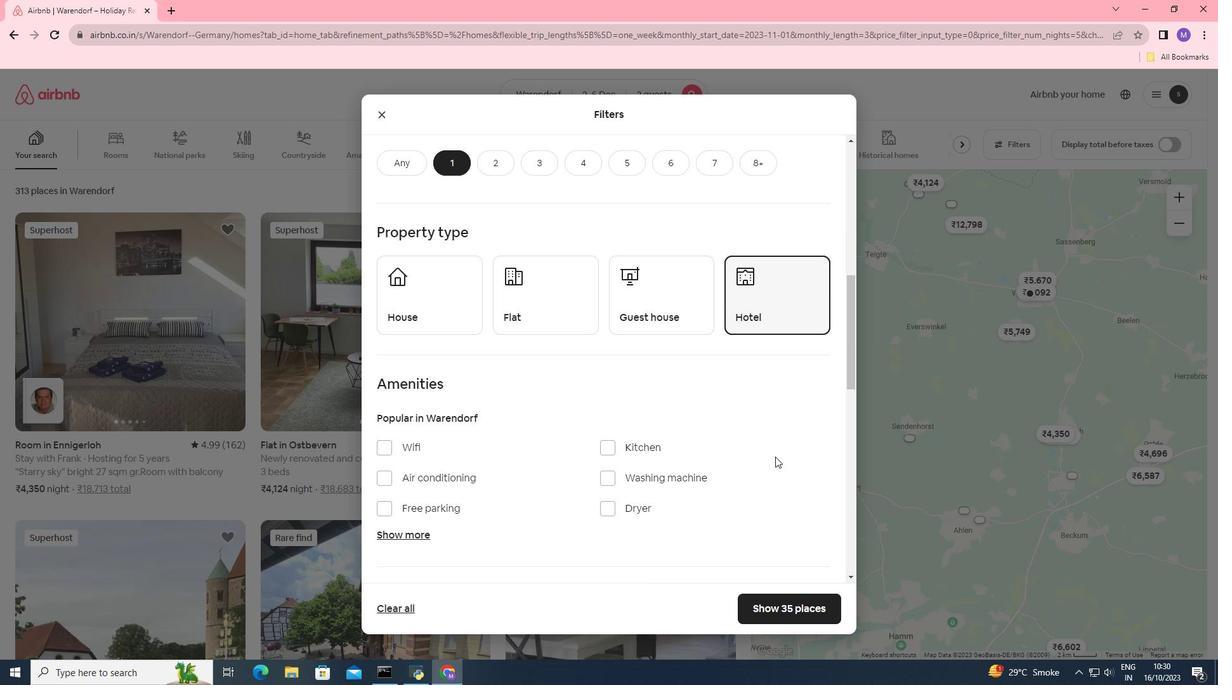 
Action: Mouse scrolled (775, 456) with delta (0, 0)
Screenshot: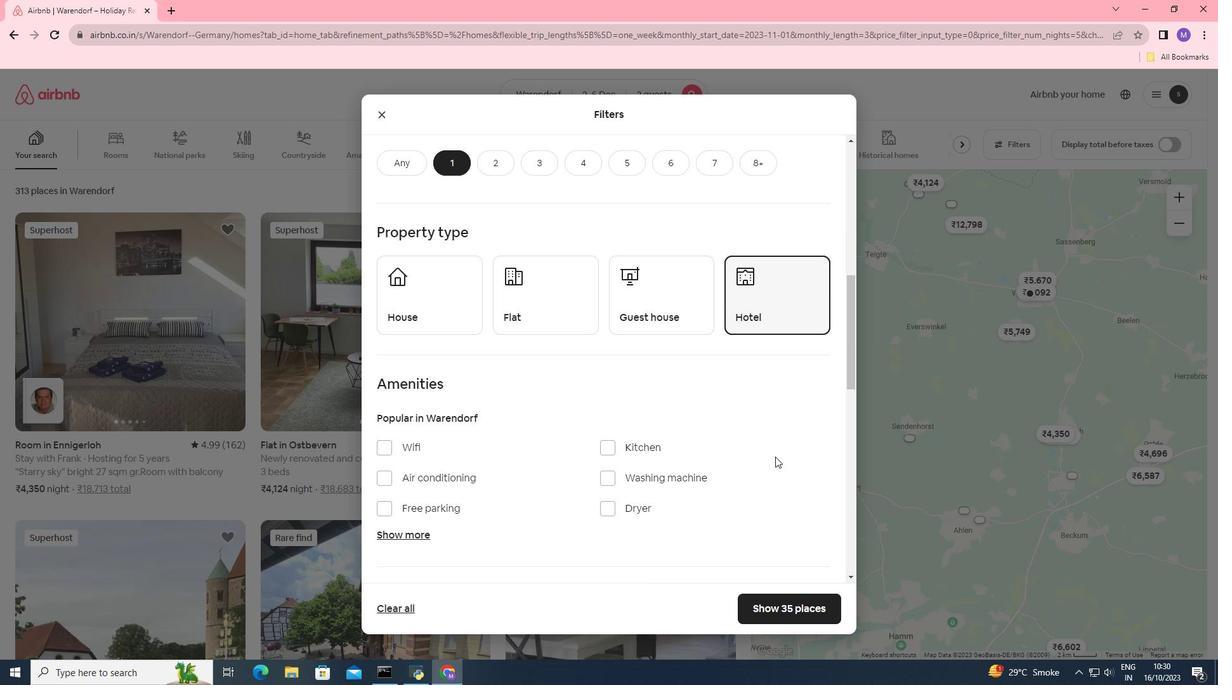 
Action: Mouse moved to (775, 456)
Screenshot: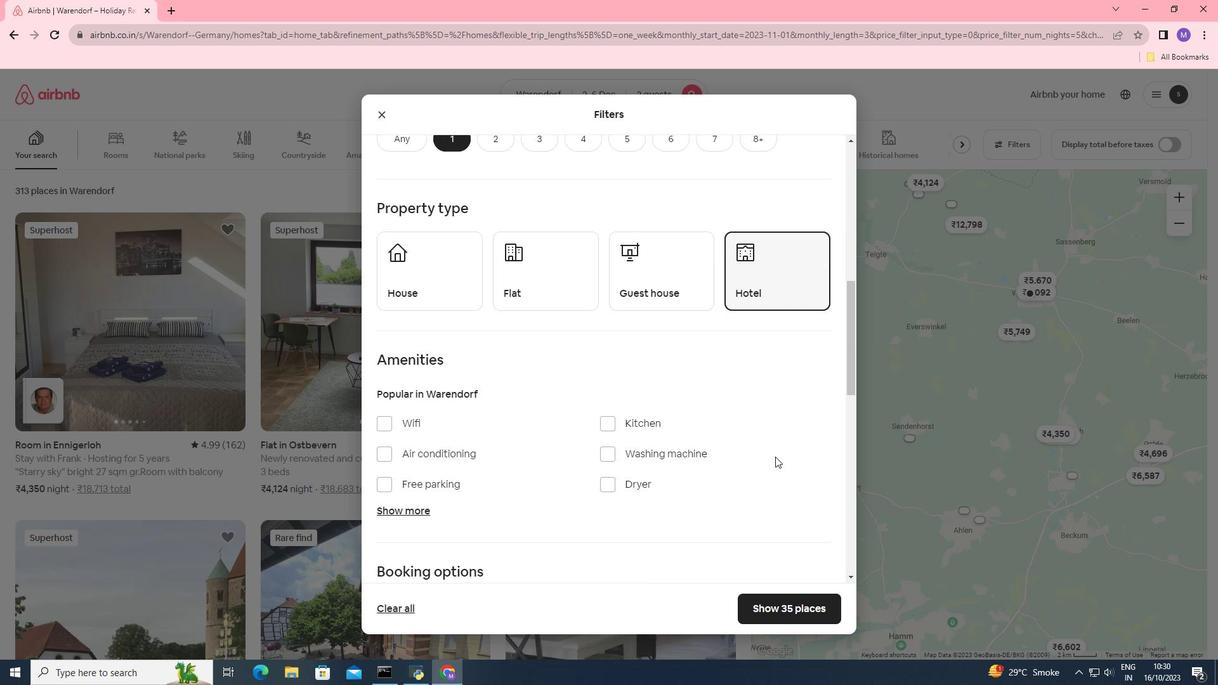 
Action: Mouse scrolled (775, 456) with delta (0, 0)
Screenshot: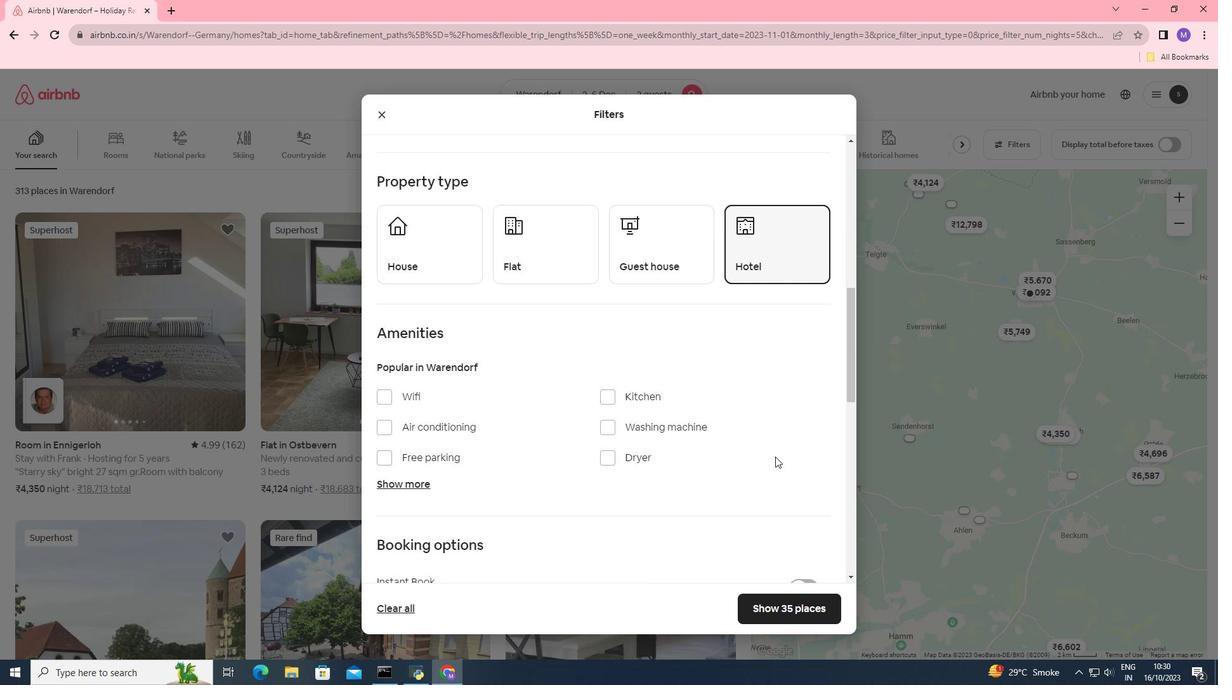 
Action: Mouse moved to (817, 551)
Screenshot: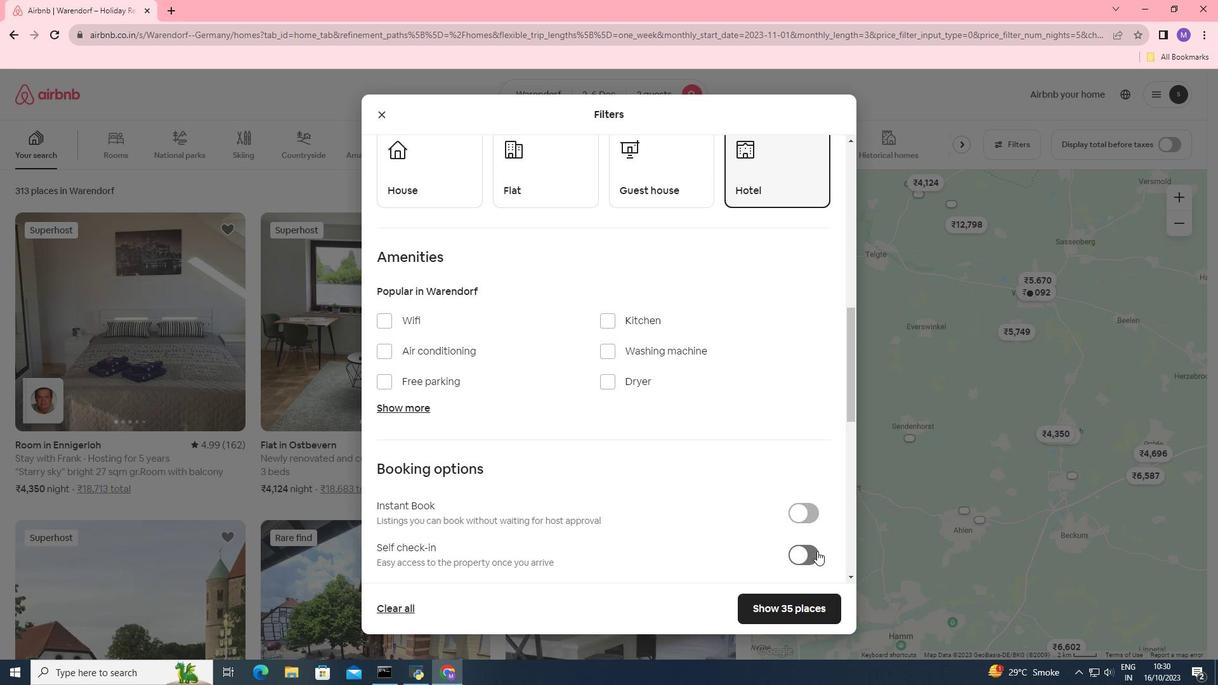 
Action: Mouse pressed left at (817, 551)
Screenshot: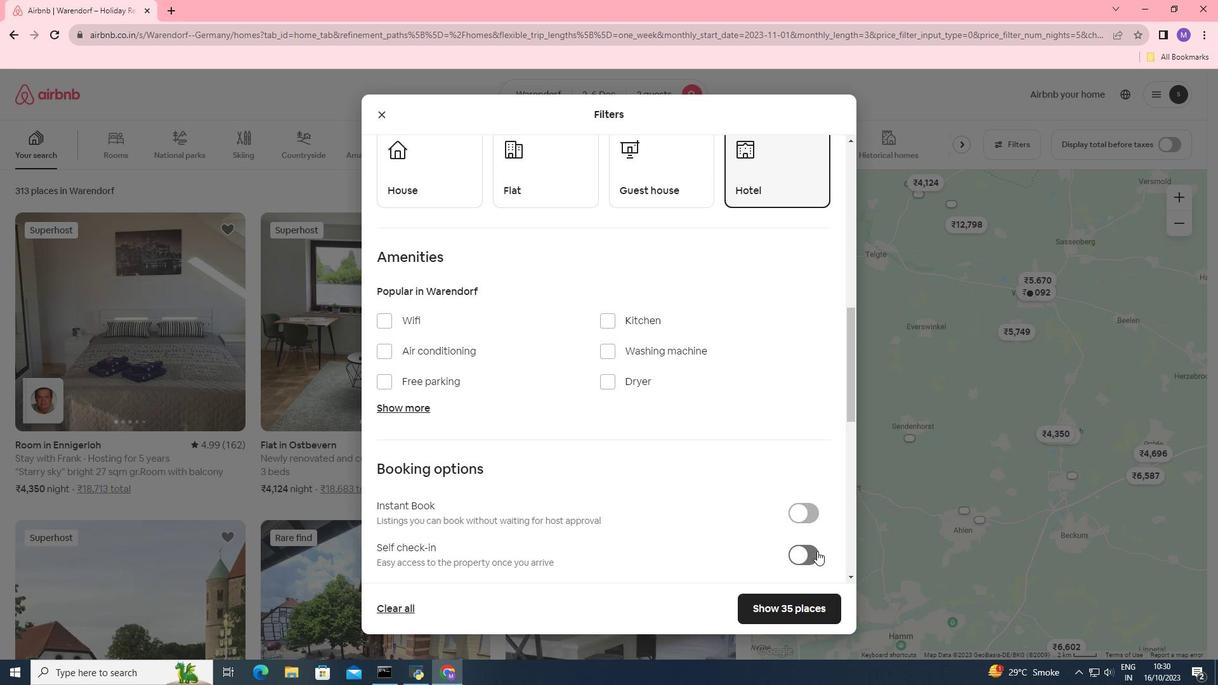 
Action: Mouse moved to (648, 383)
Screenshot: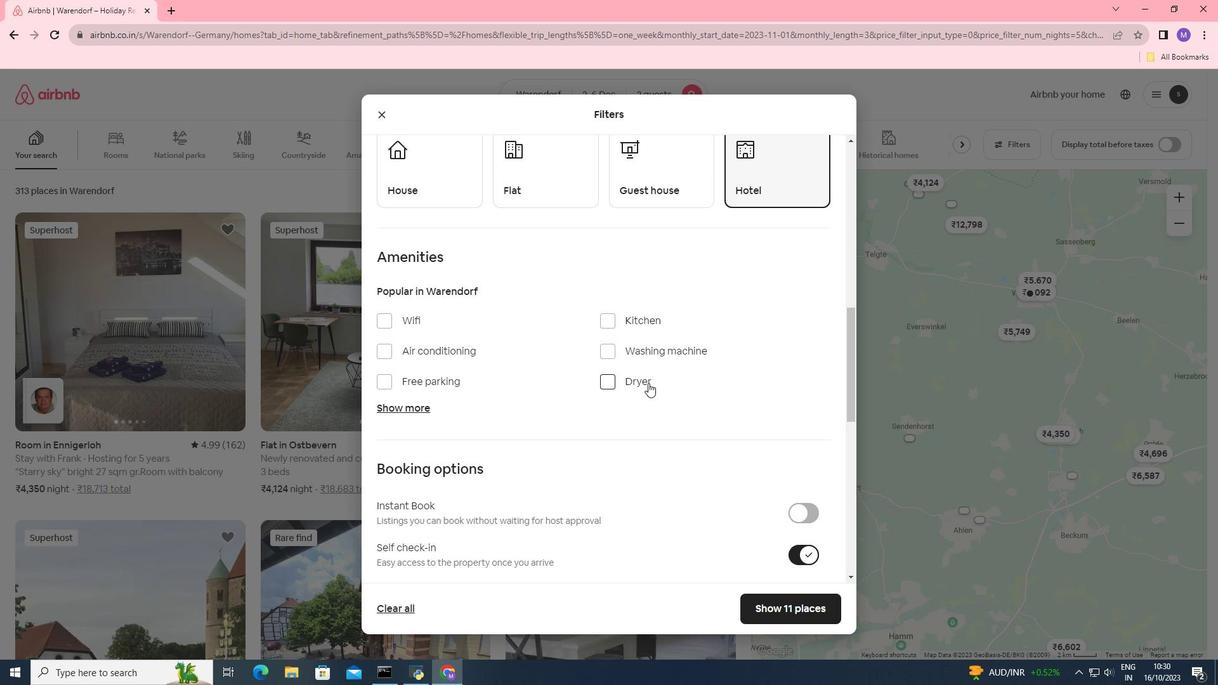 
Action: Mouse scrolled (648, 382) with delta (0, 0)
Screenshot: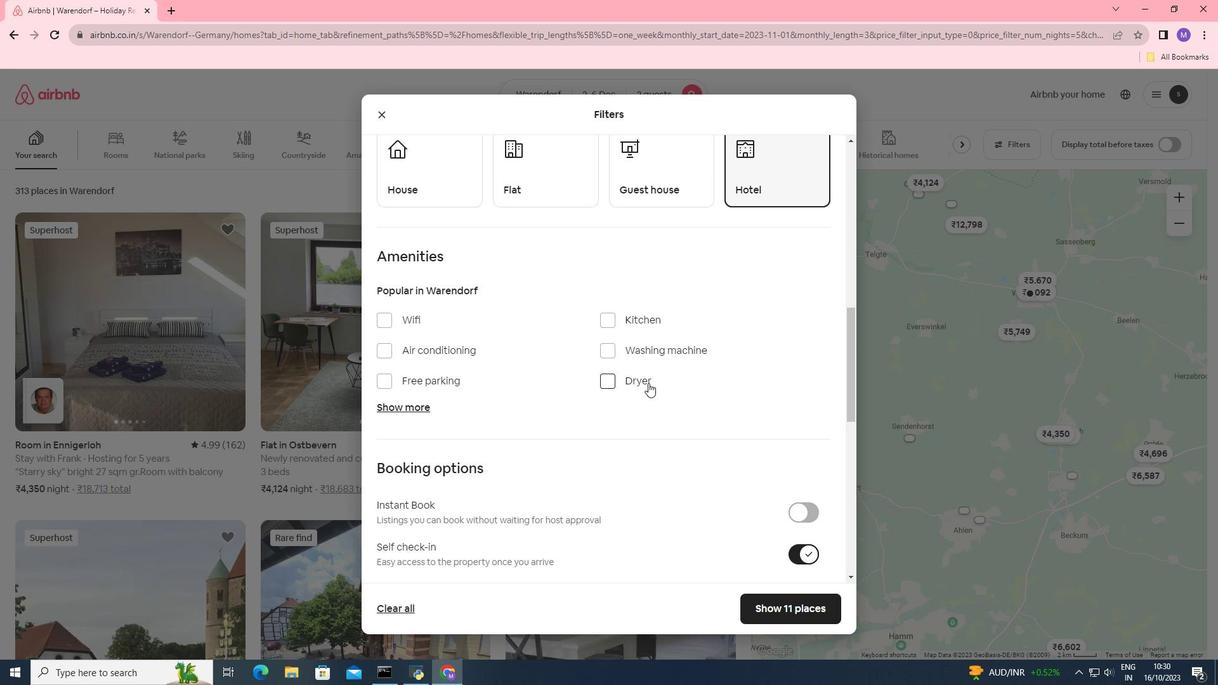 
Action: Mouse scrolled (648, 382) with delta (0, 0)
Screenshot: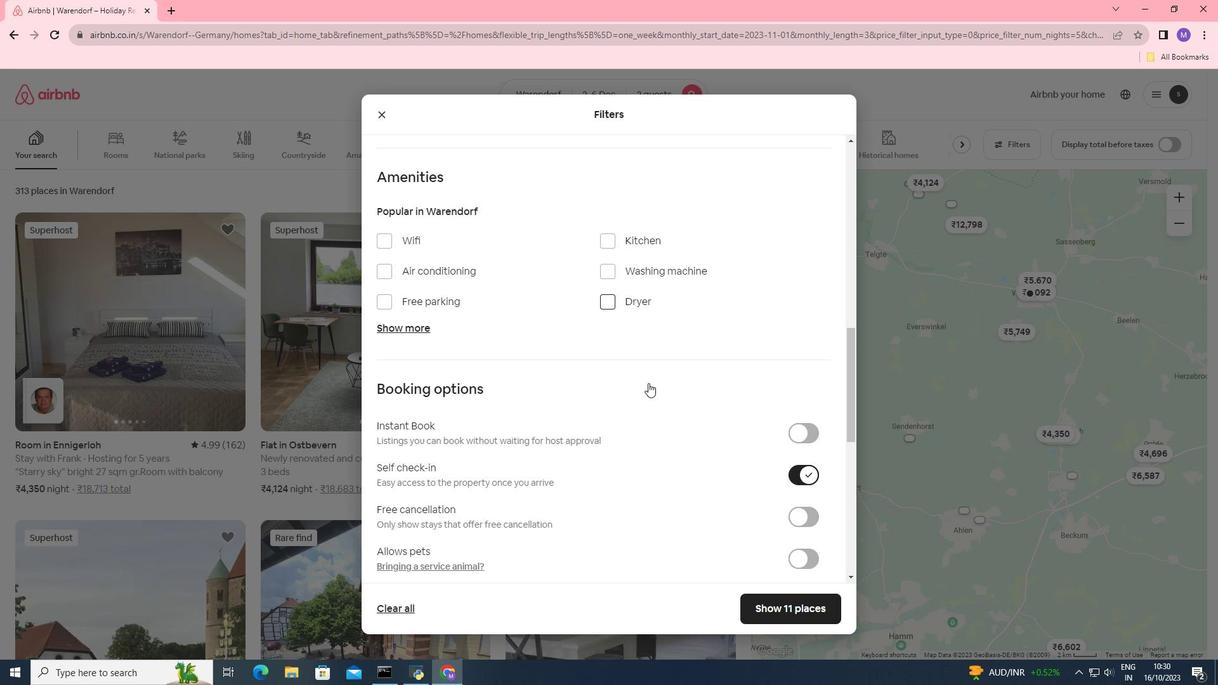 
Action: Mouse moved to (673, 403)
Screenshot: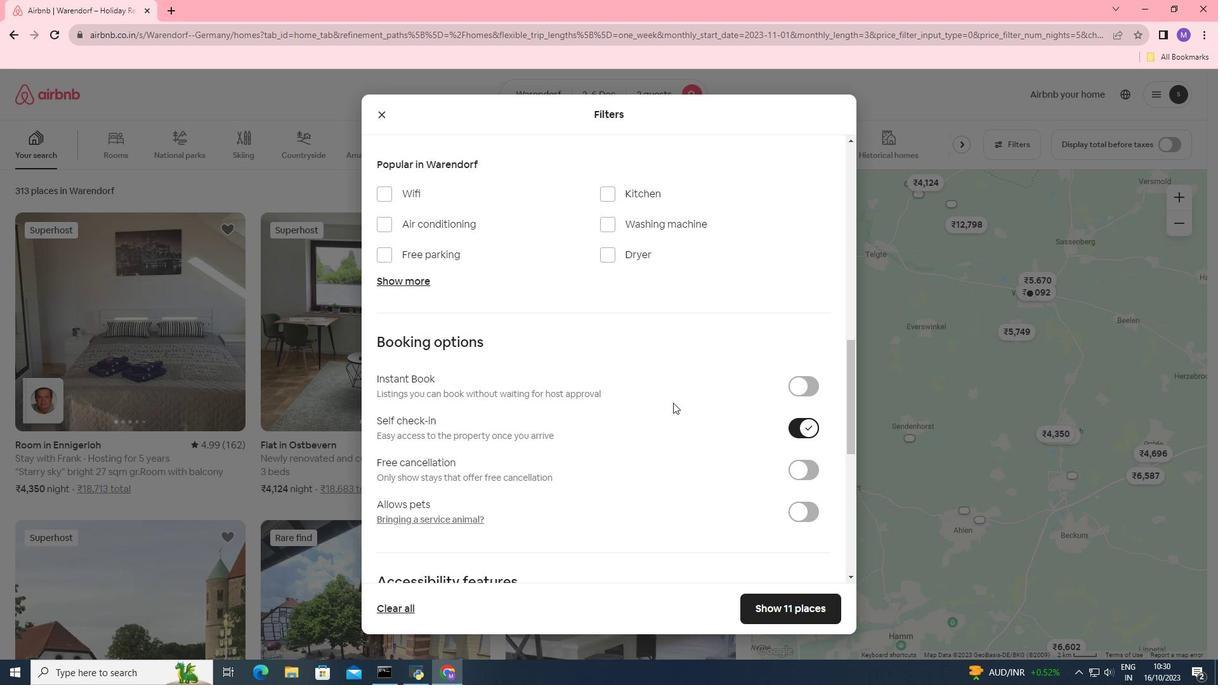 
Action: Mouse scrolled (673, 402) with delta (0, 0)
Screenshot: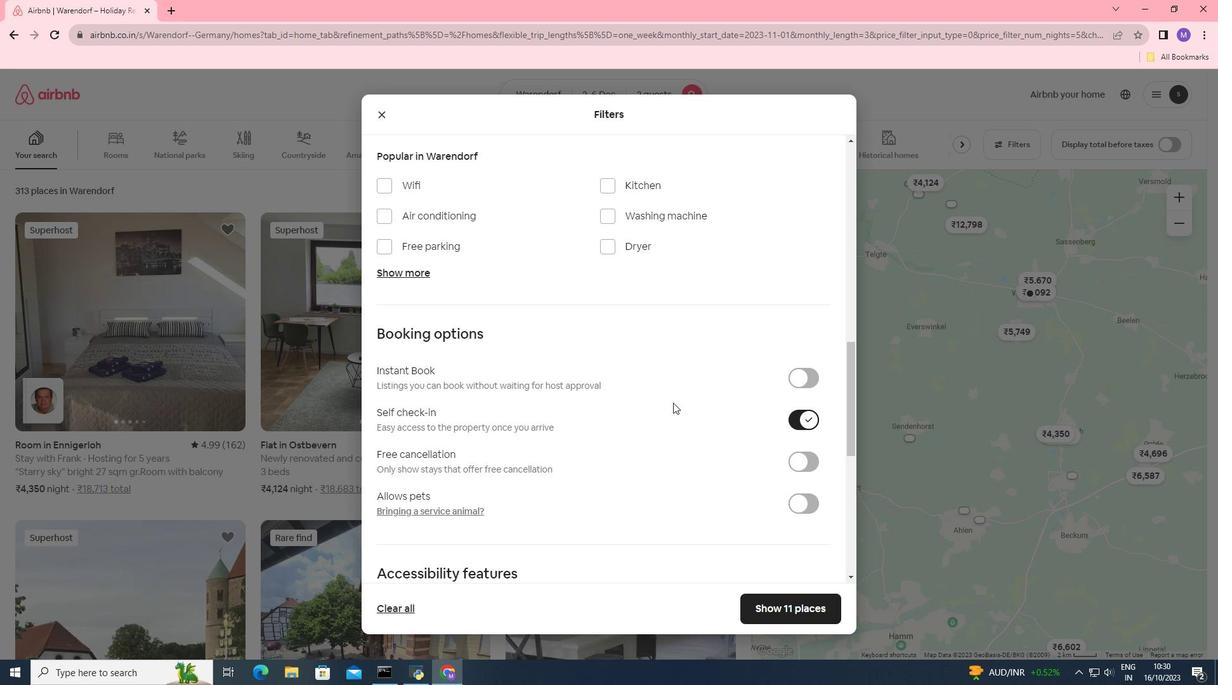 
Action: Mouse scrolled (673, 402) with delta (0, 0)
Screenshot: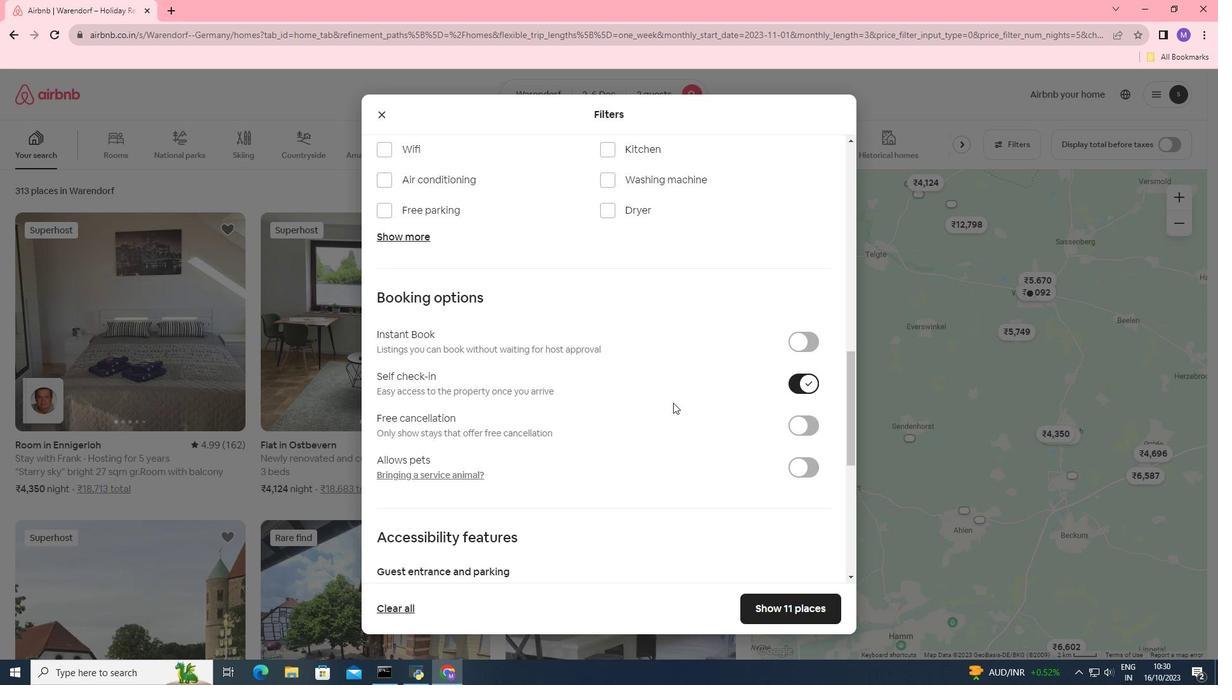 
Action: Mouse moved to (792, 606)
Screenshot: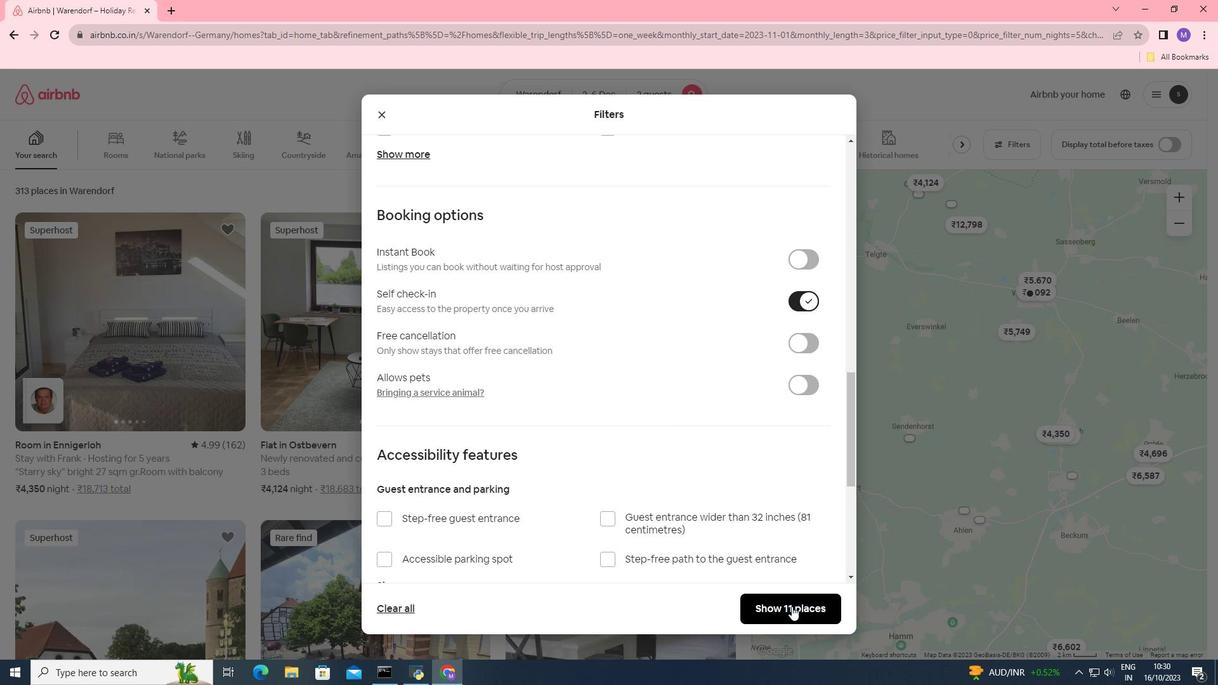 
Action: Mouse pressed left at (792, 606)
Screenshot: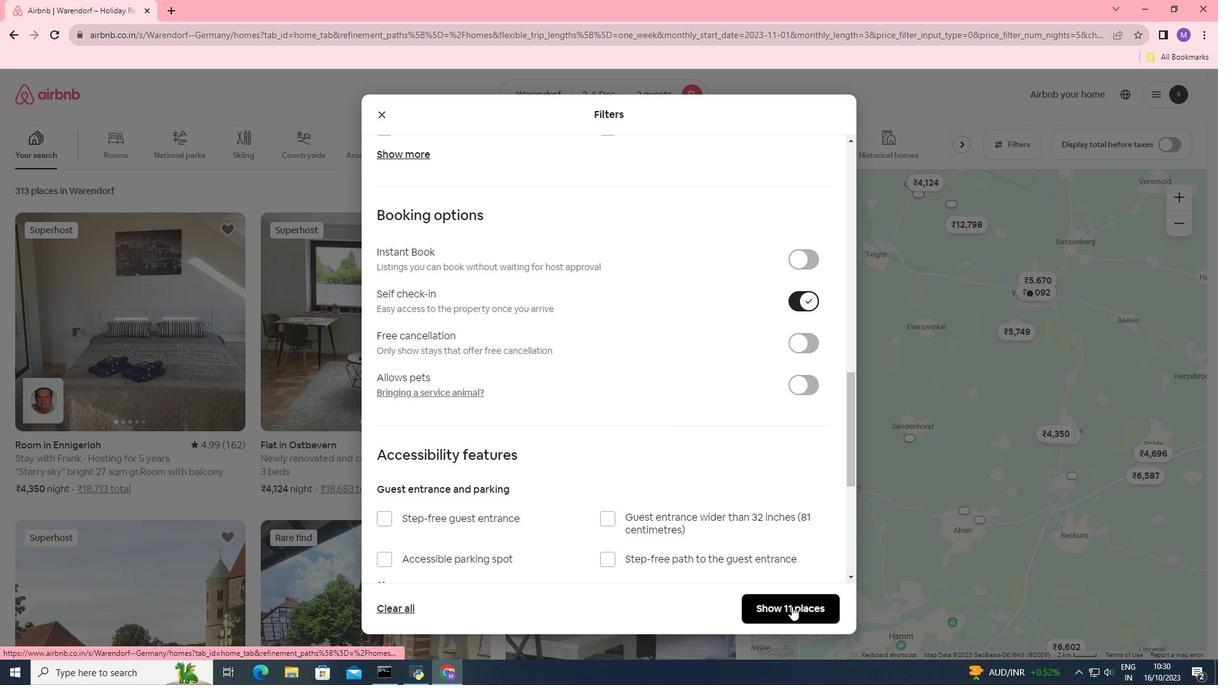 
Action: Mouse moved to (620, 381)
Screenshot: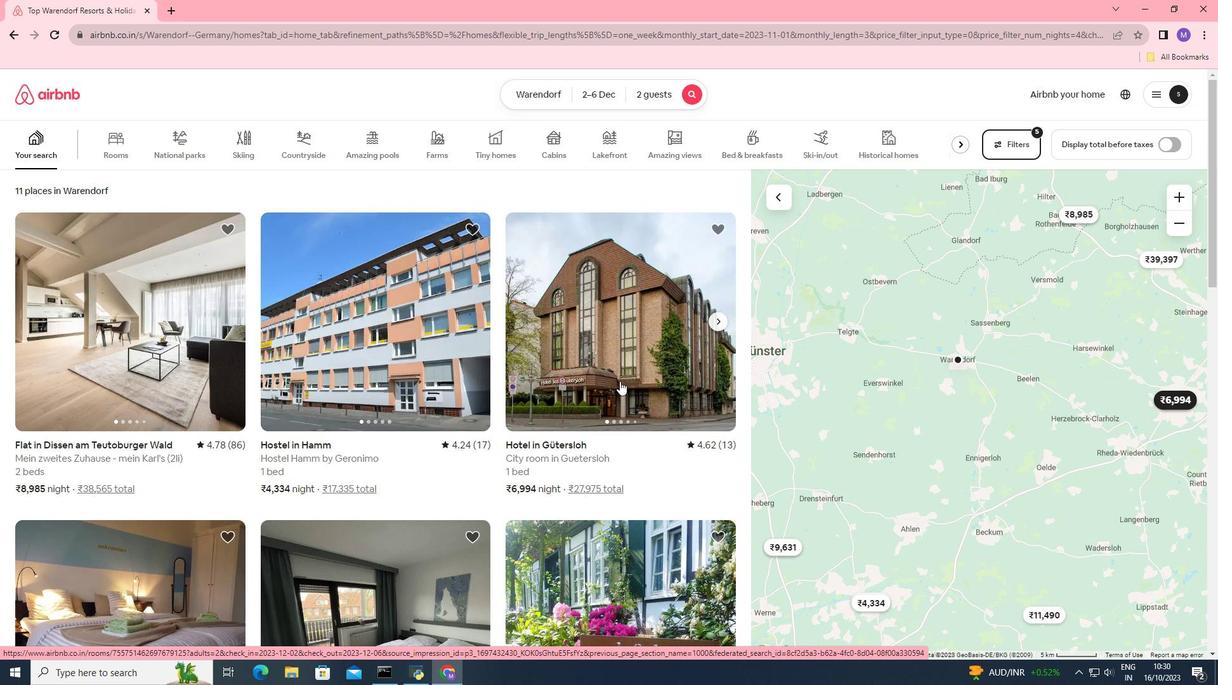 
Action: Mouse scrolled (620, 380) with delta (0, 0)
Screenshot: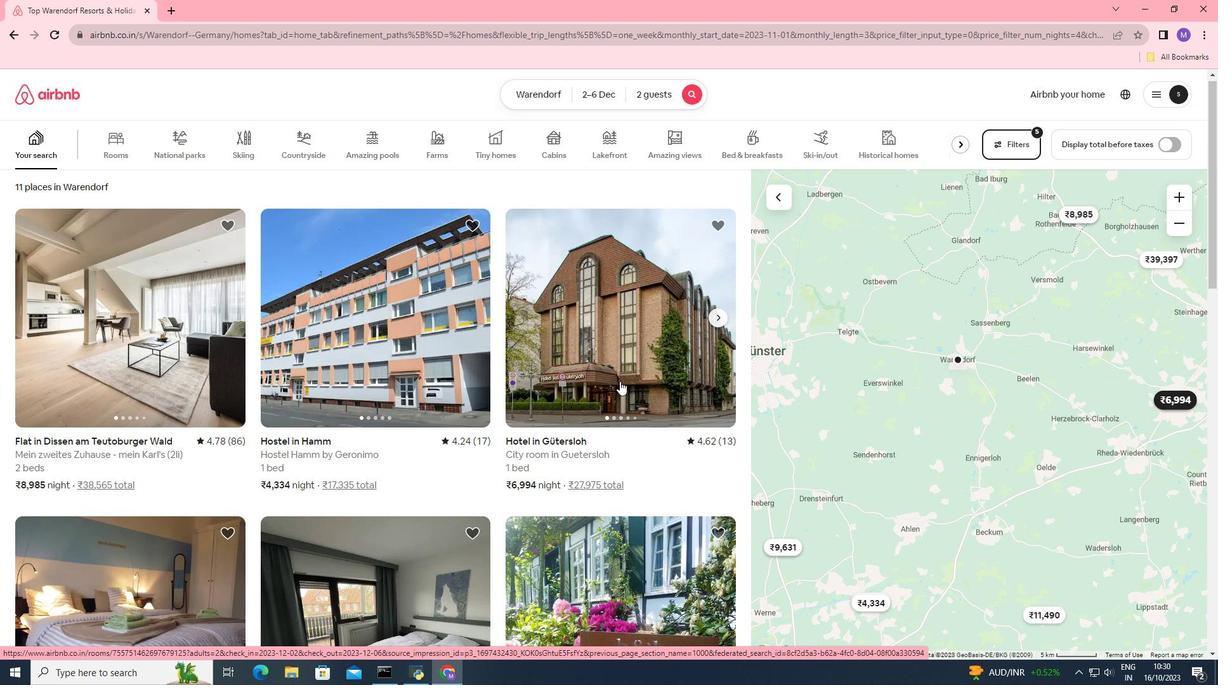 
Action: Mouse scrolled (620, 380) with delta (0, 0)
Screenshot: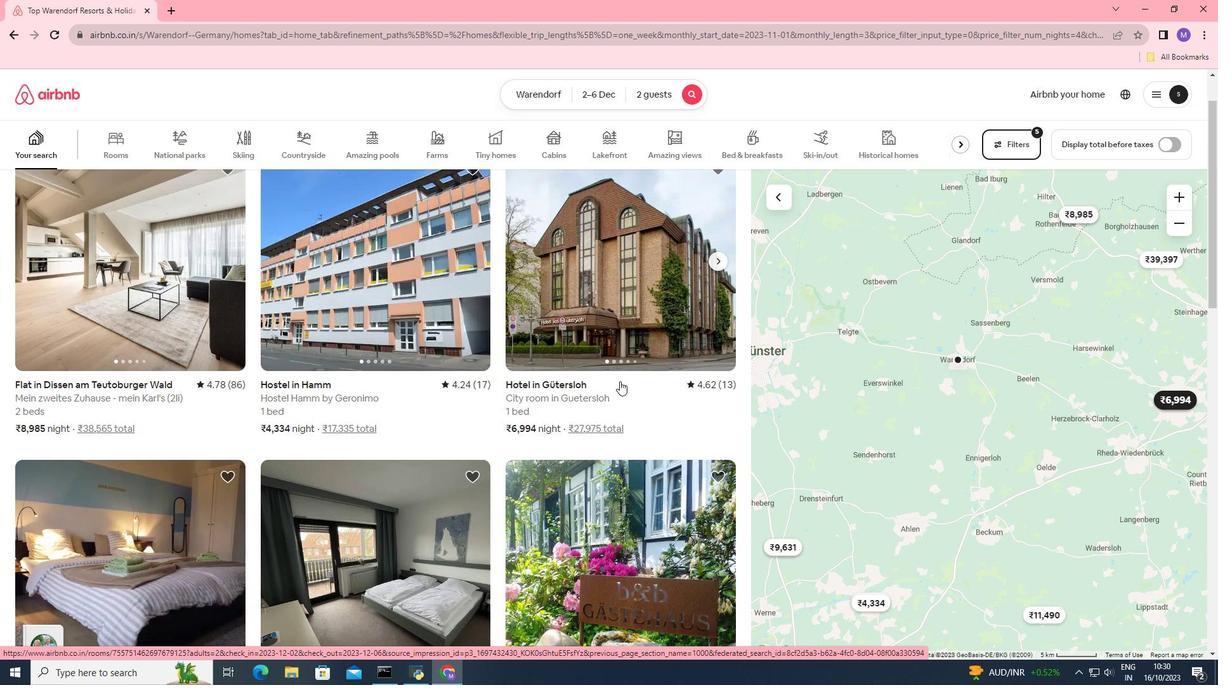 
Action: Mouse moved to (619, 381)
Screenshot: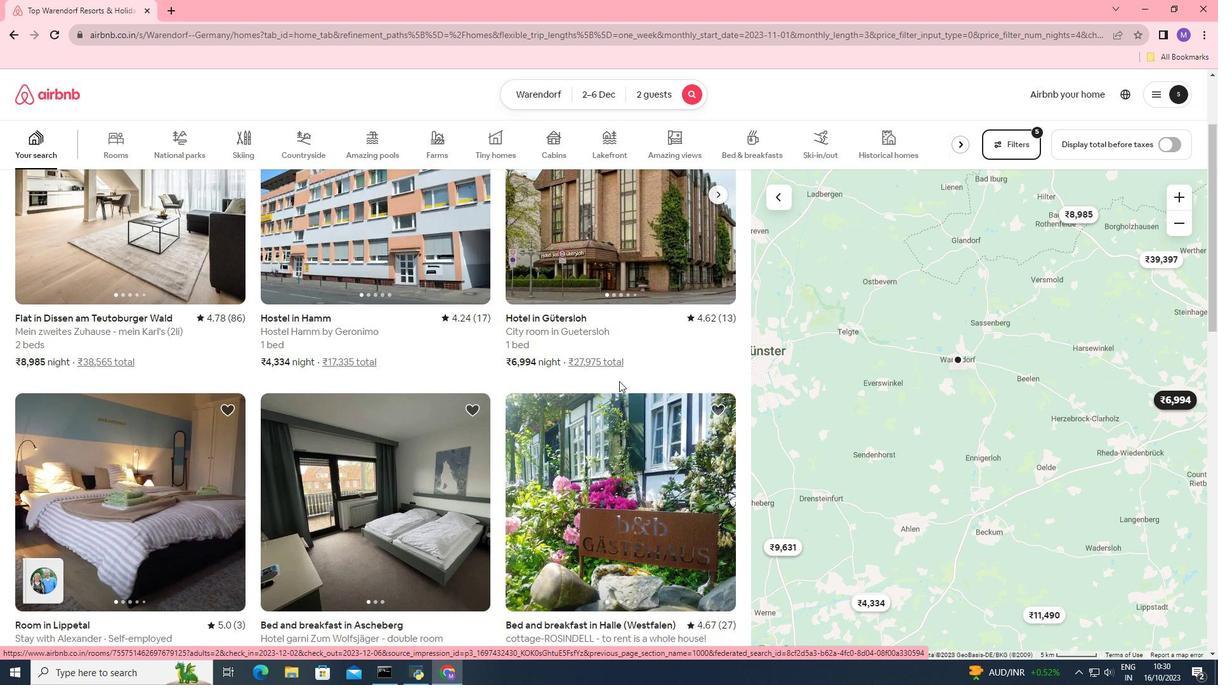 
Action: Mouse scrolled (619, 380) with delta (0, 0)
Screenshot: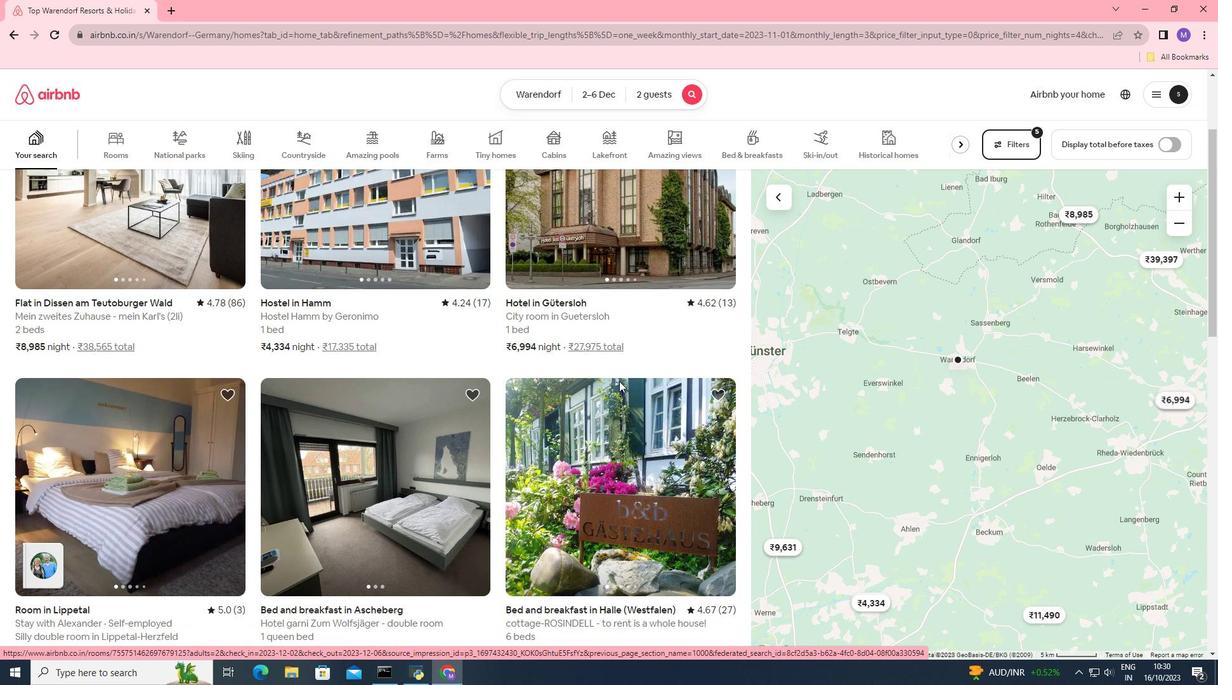 
Action: Mouse moved to (79, 206)
Screenshot: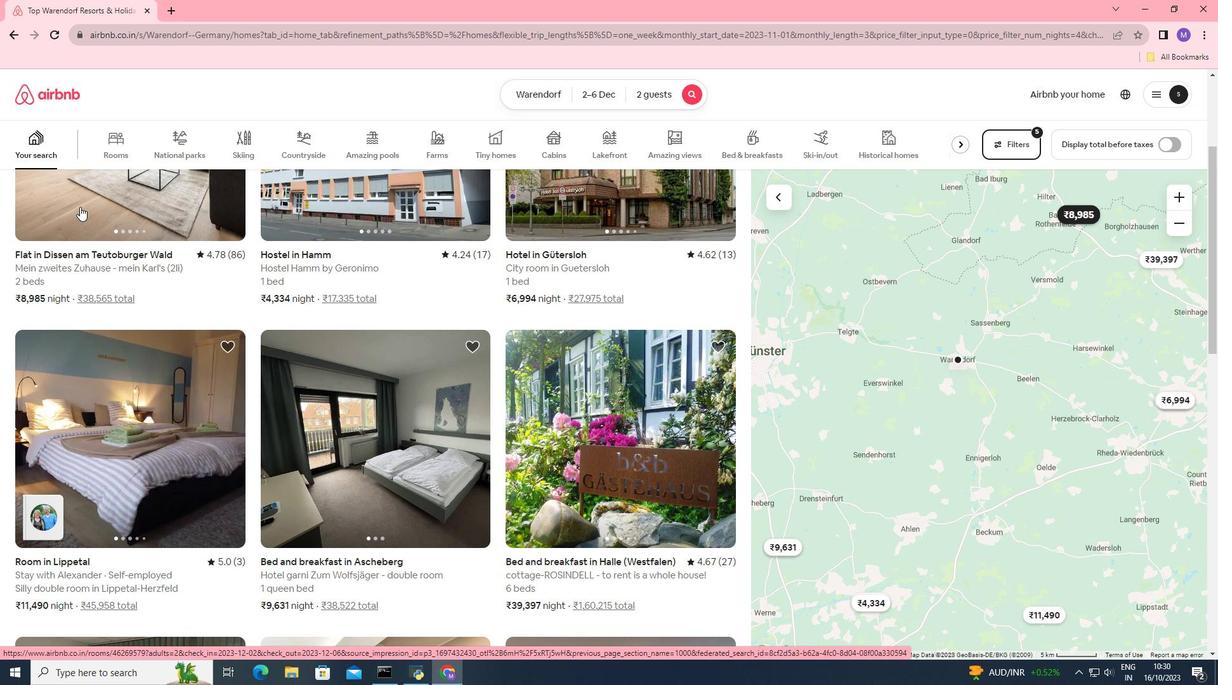 
Action: Mouse pressed left at (79, 206)
Screenshot: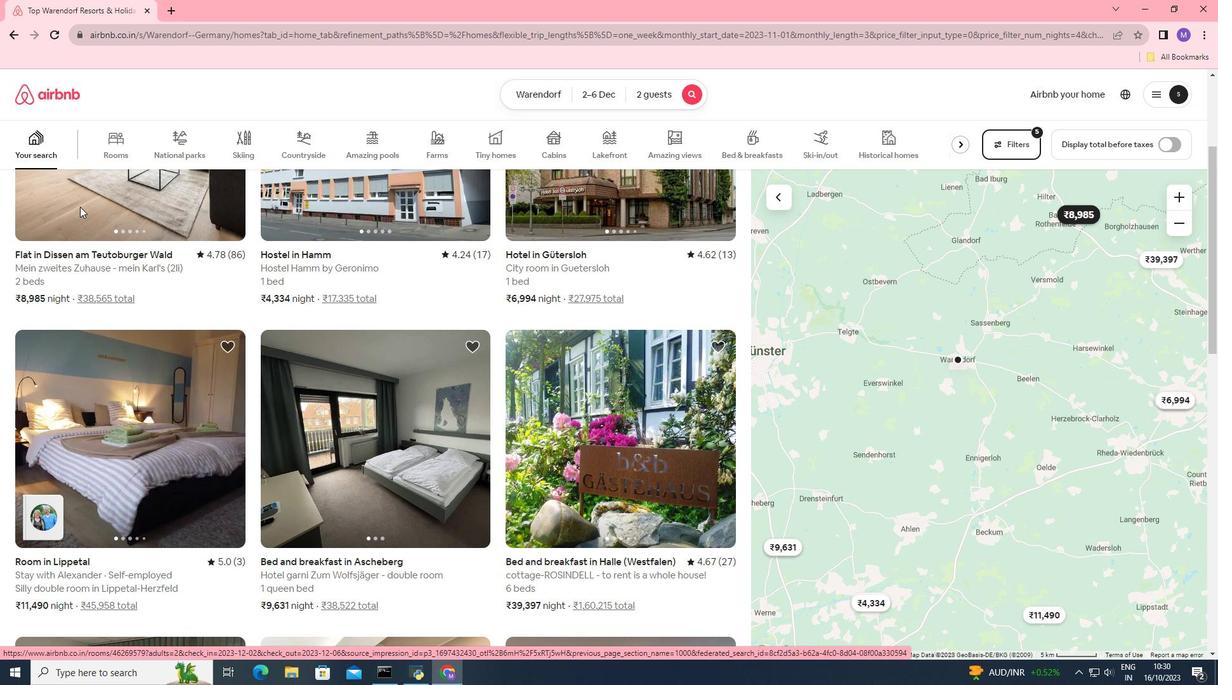 
Action: Mouse moved to (866, 473)
Screenshot: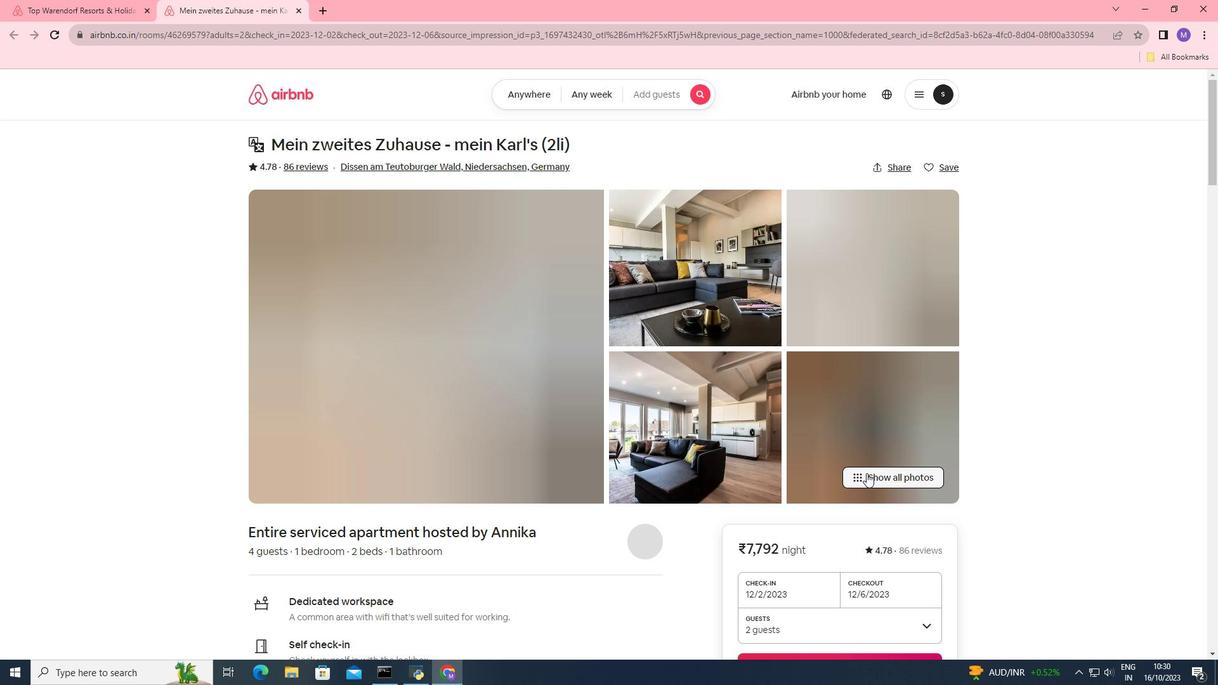 
Action: Mouse pressed left at (866, 473)
Screenshot: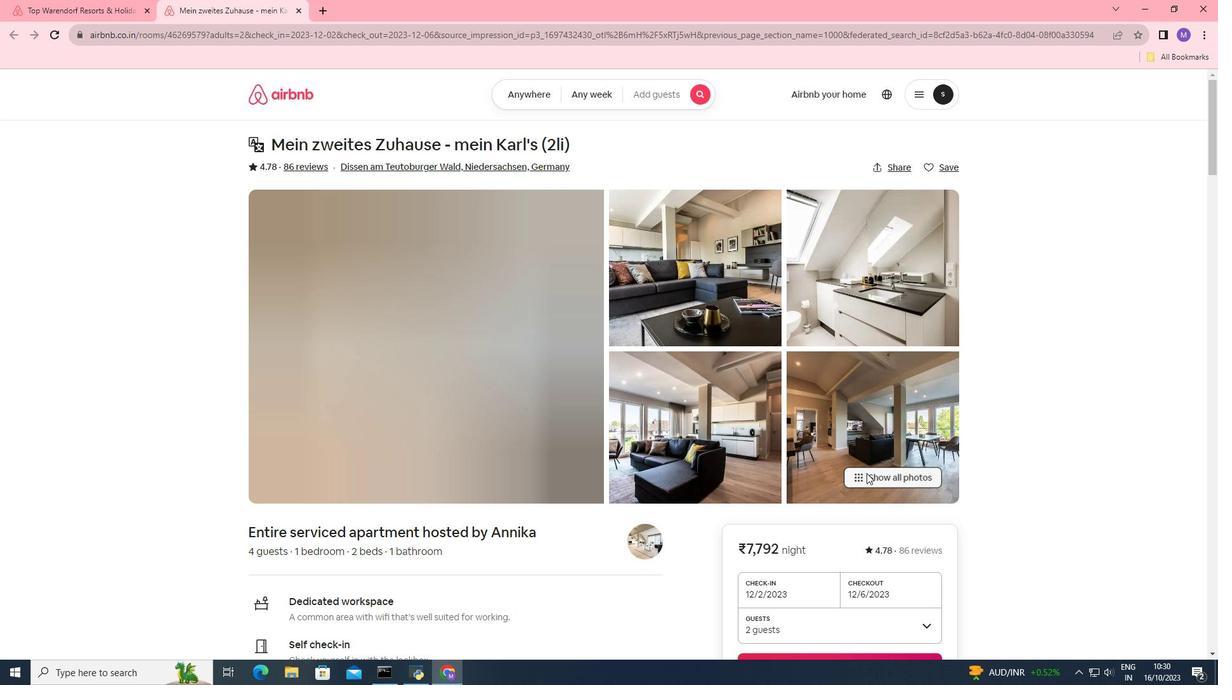 
Action: Mouse moved to (684, 388)
Screenshot: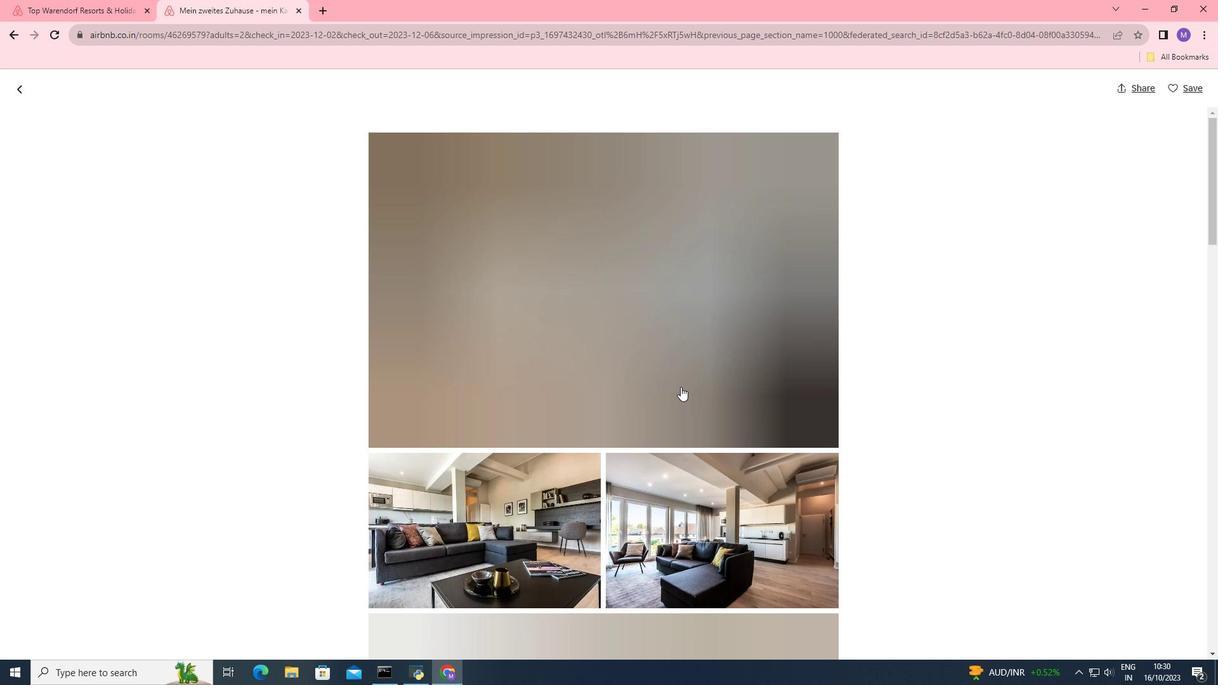 
Action: Mouse scrolled (684, 387) with delta (0, 0)
Screenshot: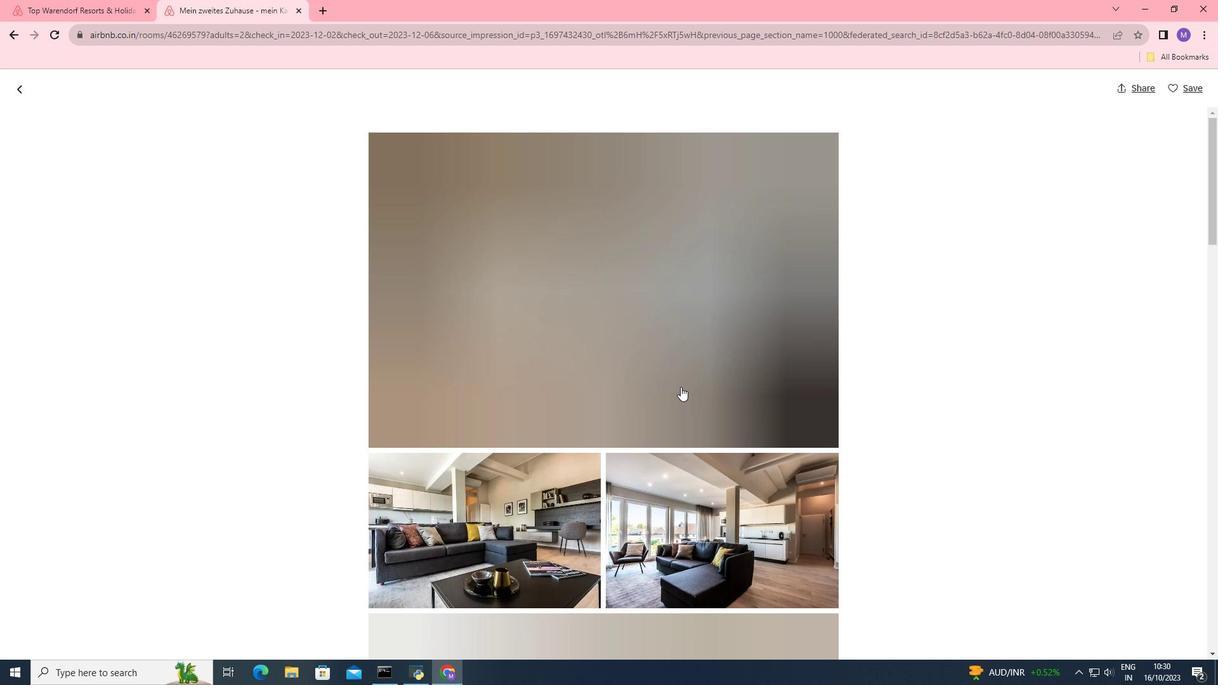 
Action: Mouse moved to (680, 385)
Screenshot: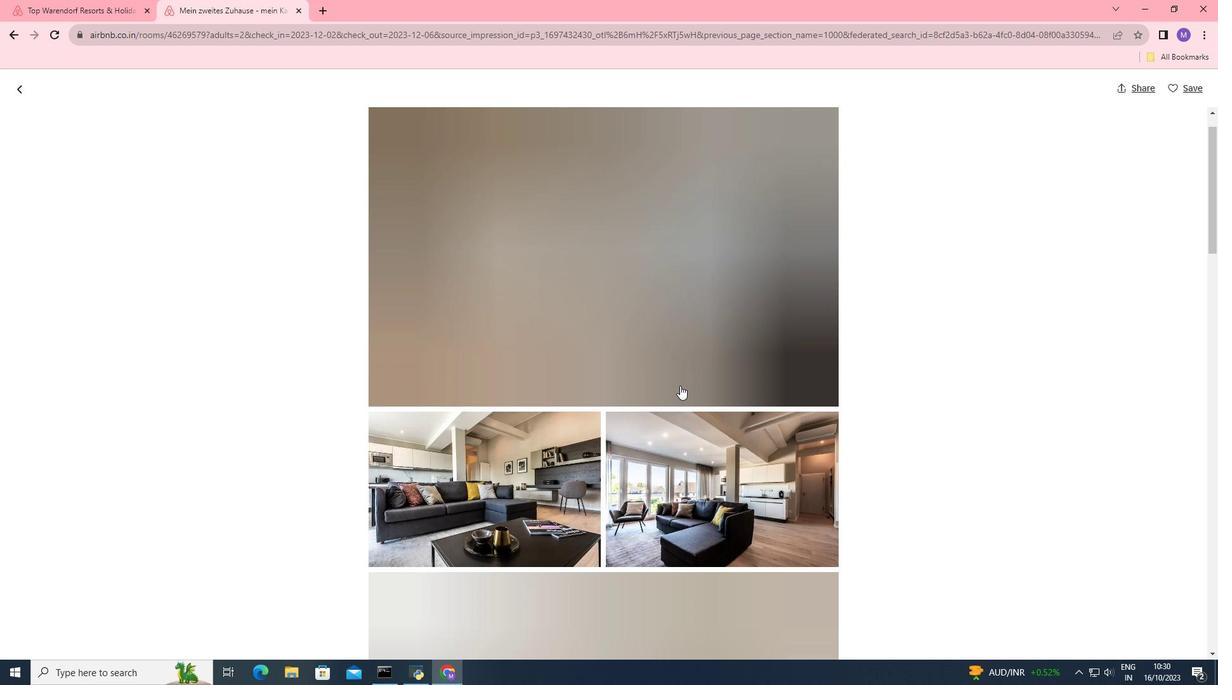 
Action: Mouse scrolled (680, 385) with delta (0, 0)
Screenshot: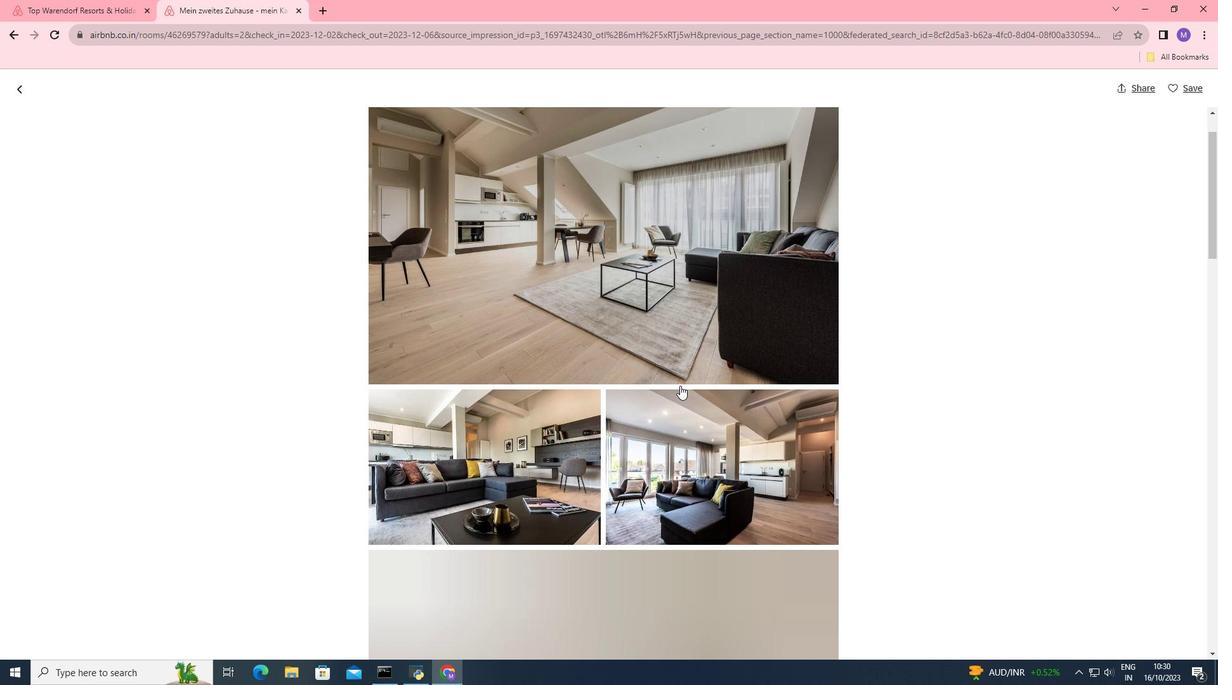 
Action: Mouse moved to (676, 380)
Screenshot: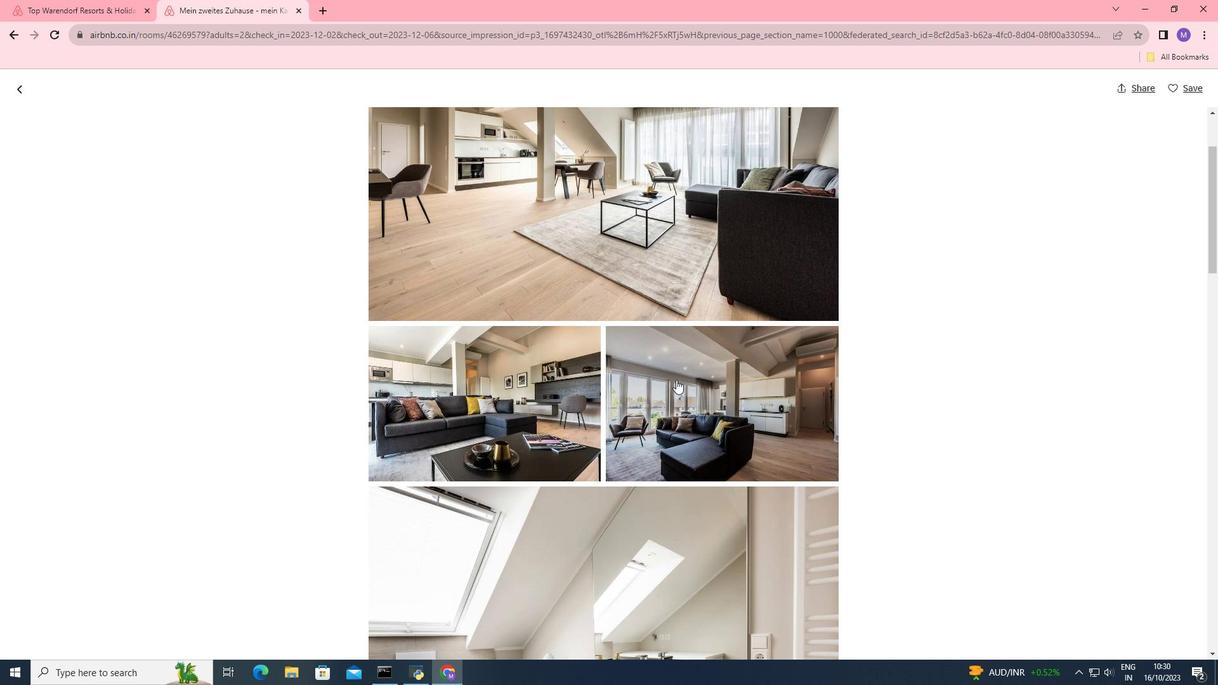 
Action: Mouse scrolled (676, 379) with delta (0, 0)
Screenshot: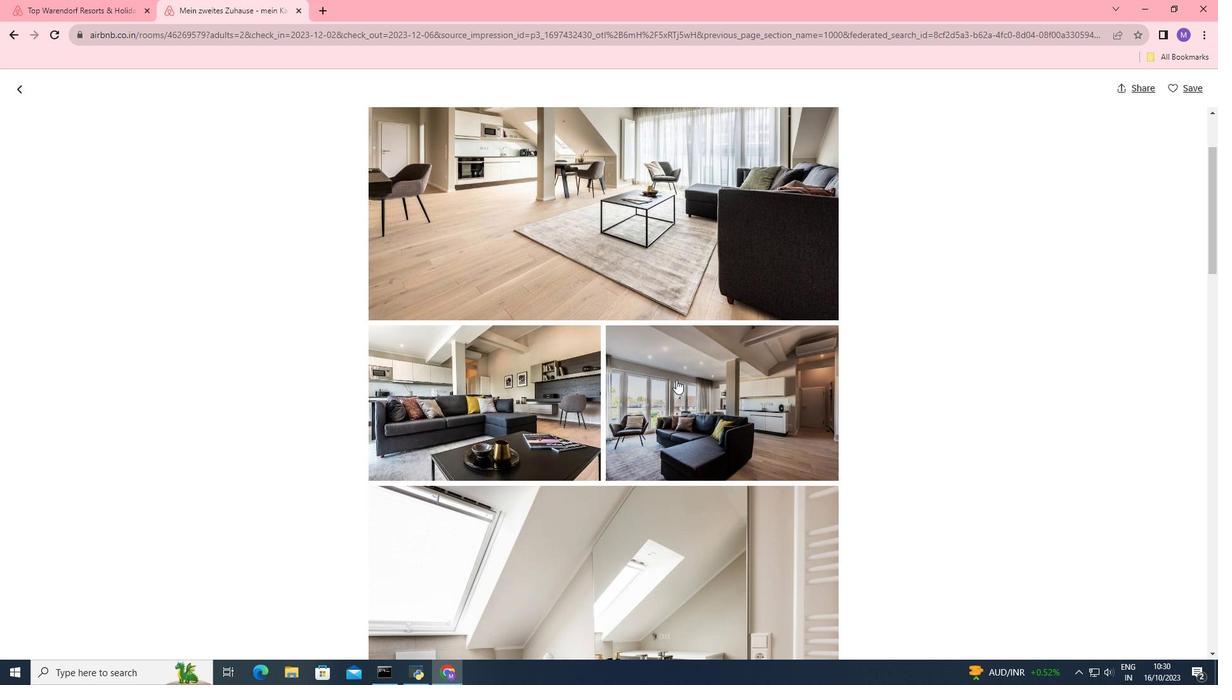 
Action: Mouse scrolled (676, 379) with delta (0, 0)
Screenshot: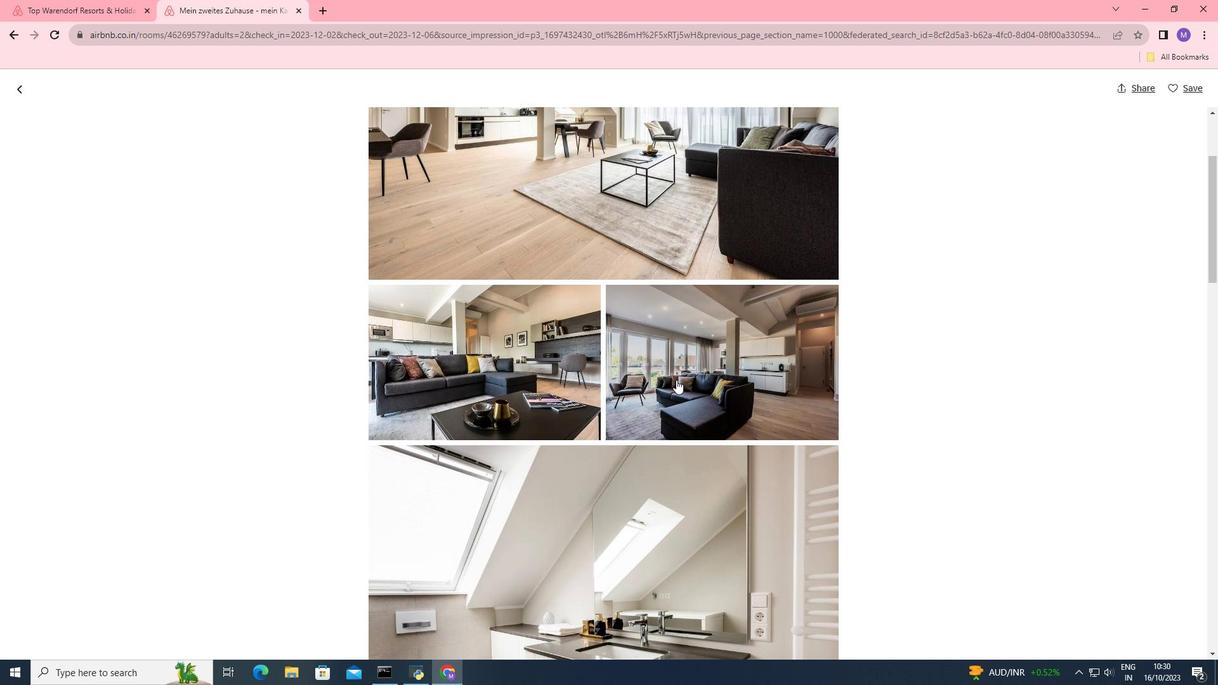 
Action: Mouse scrolled (676, 379) with delta (0, 0)
Screenshot: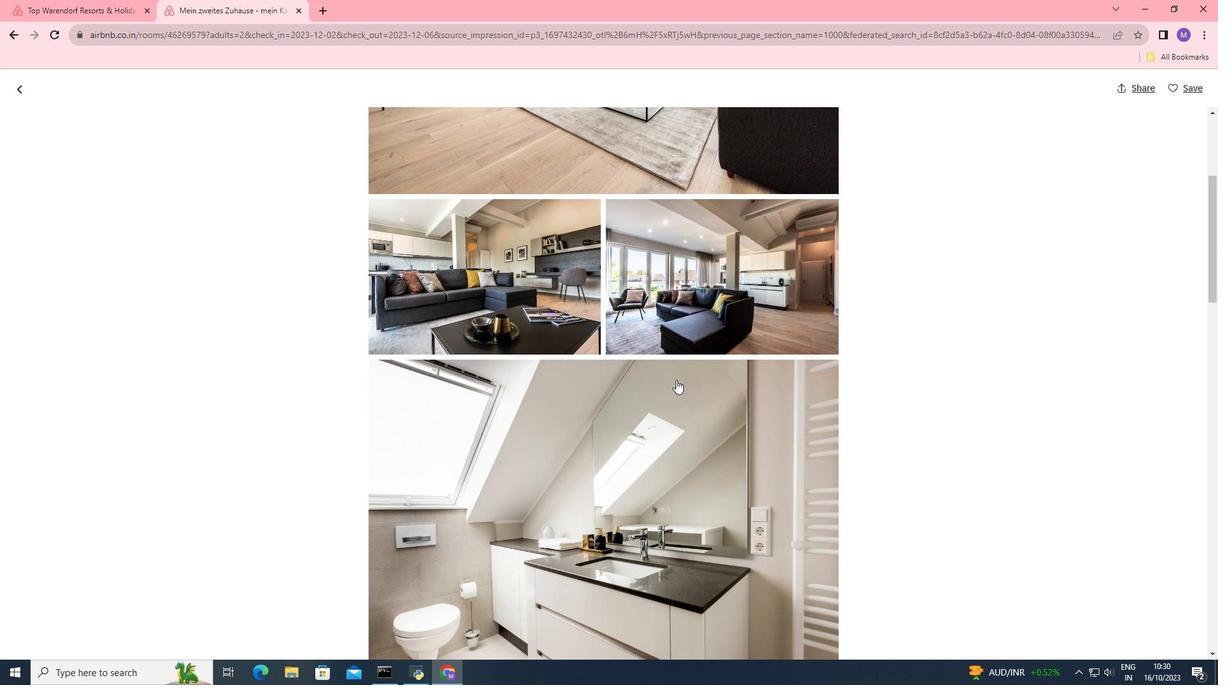 
Action: Mouse moved to (662, 387)
Screenshot: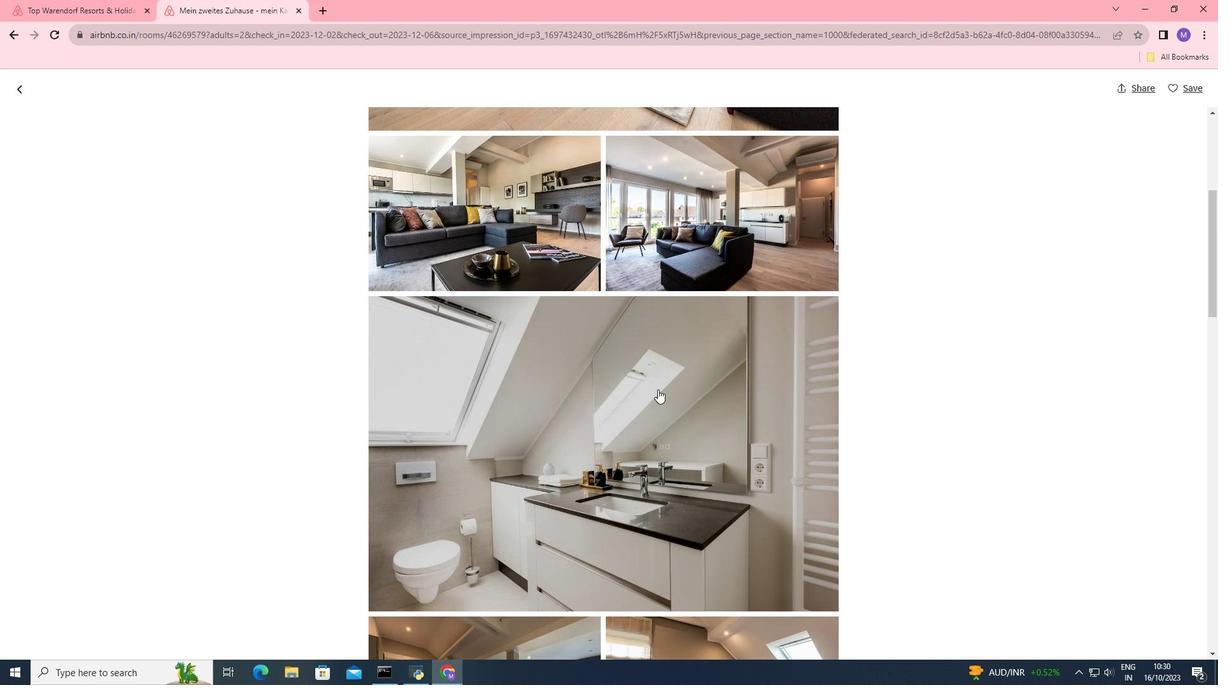 
Action: Mouse scrolled (662, 387) with delta (0, 0)
Screenshot: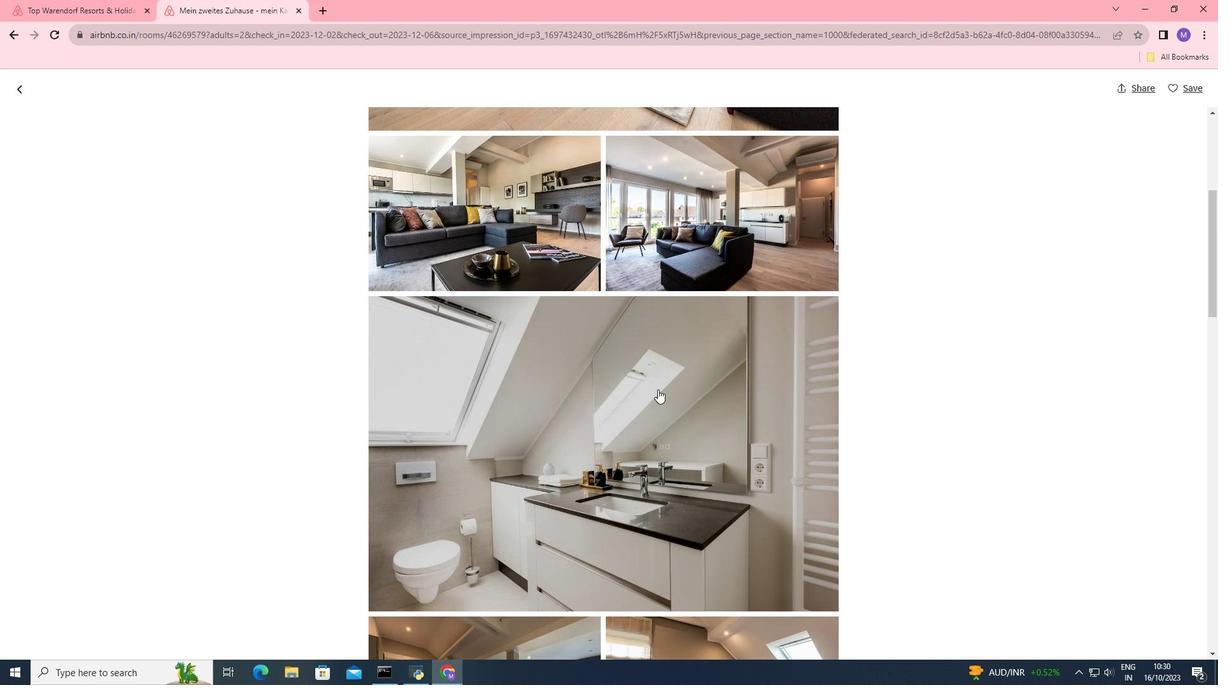
Action: Mouse moved to (658, 389)
Screenshot: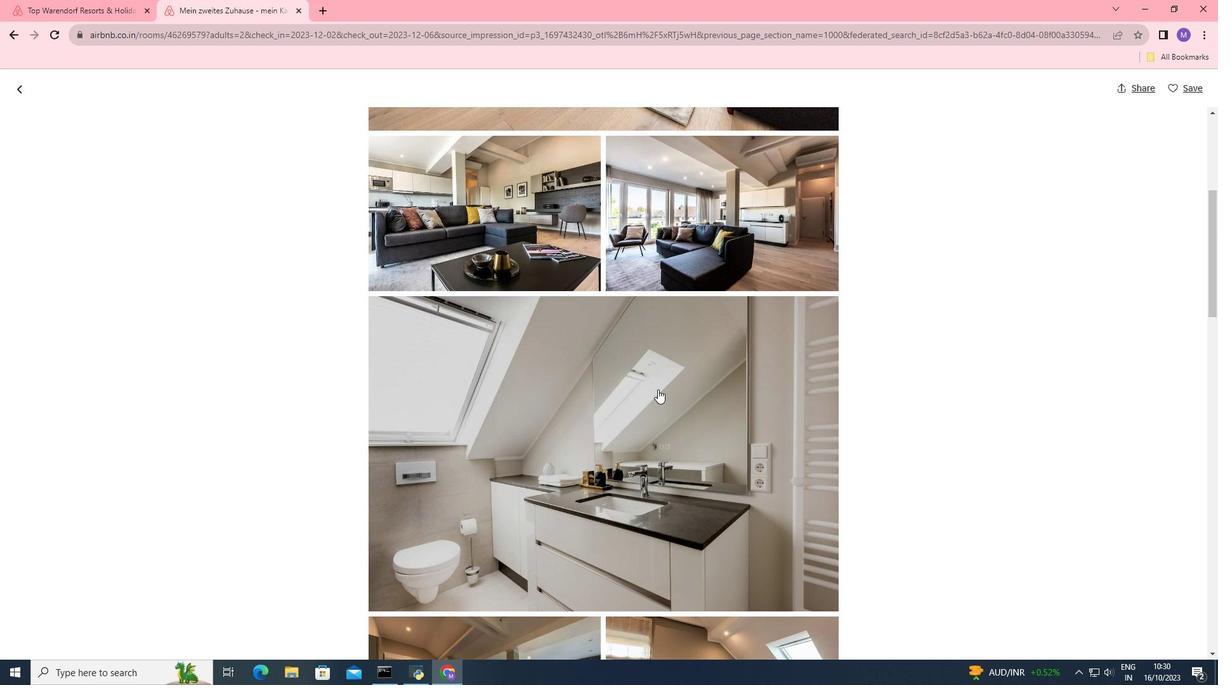 
Action: Mouse scrolled (658, 389) with delta (0, 0)
Screenshot: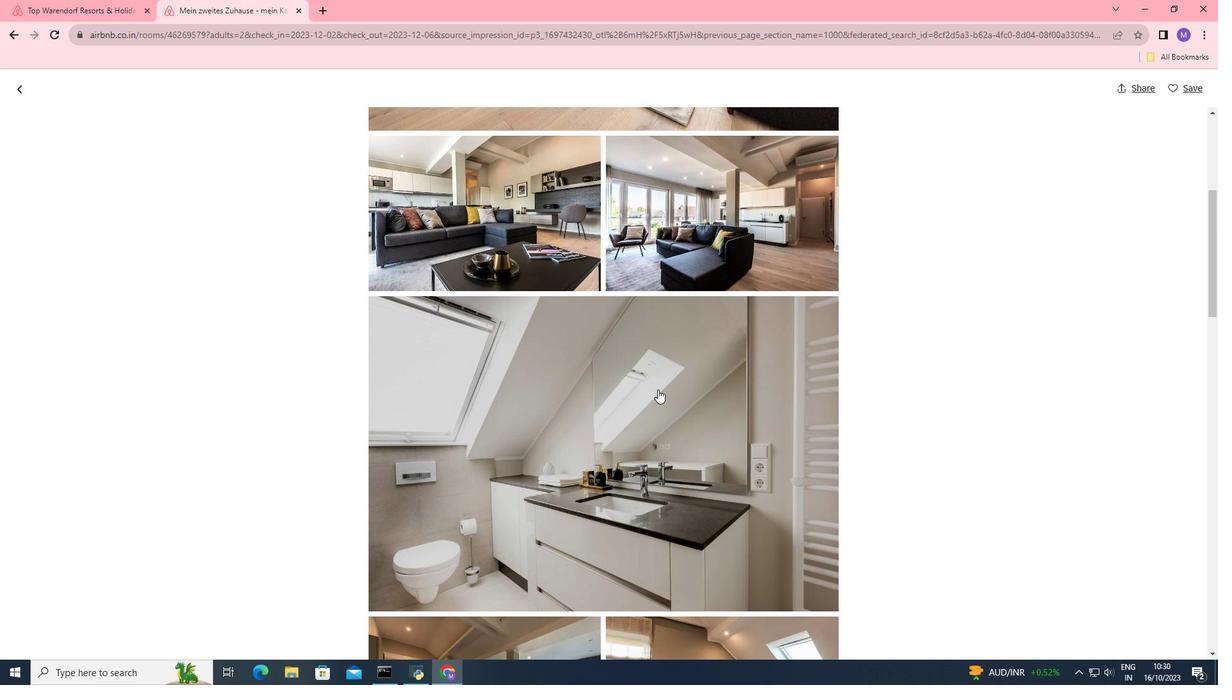 
Action: Mouse moved to (658, 389)
Screenshot: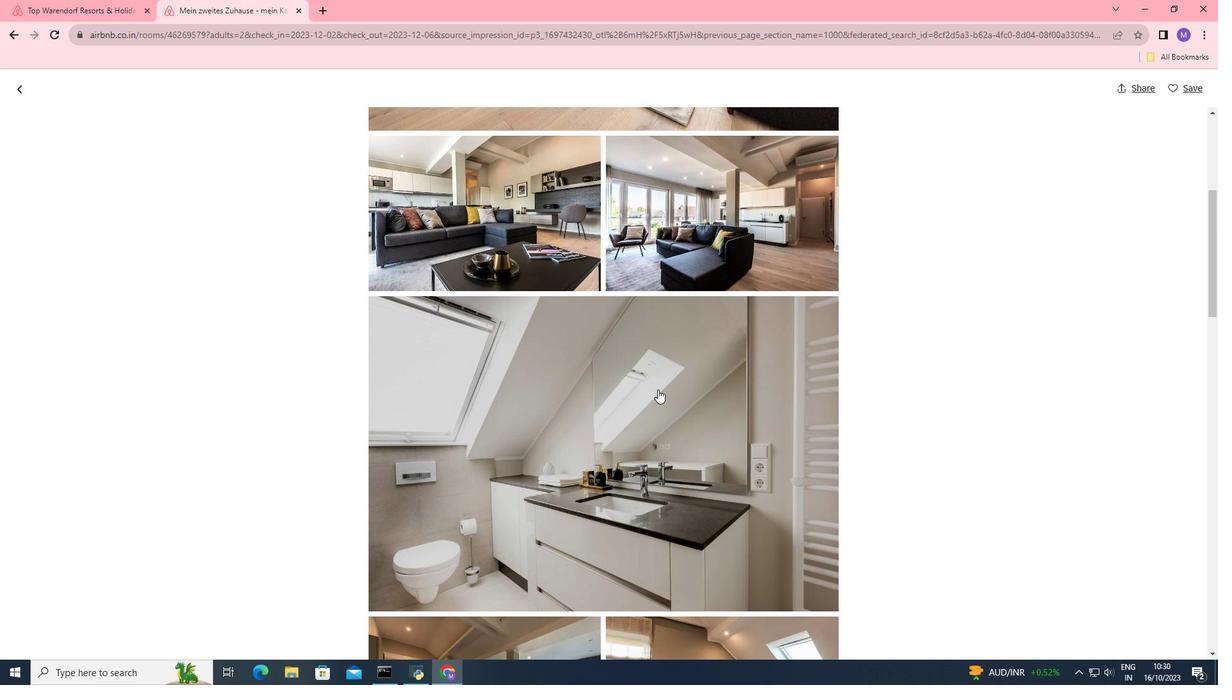 
Action: Mouse scrolled (658, 389) with delta (0, 0)
Screenshot: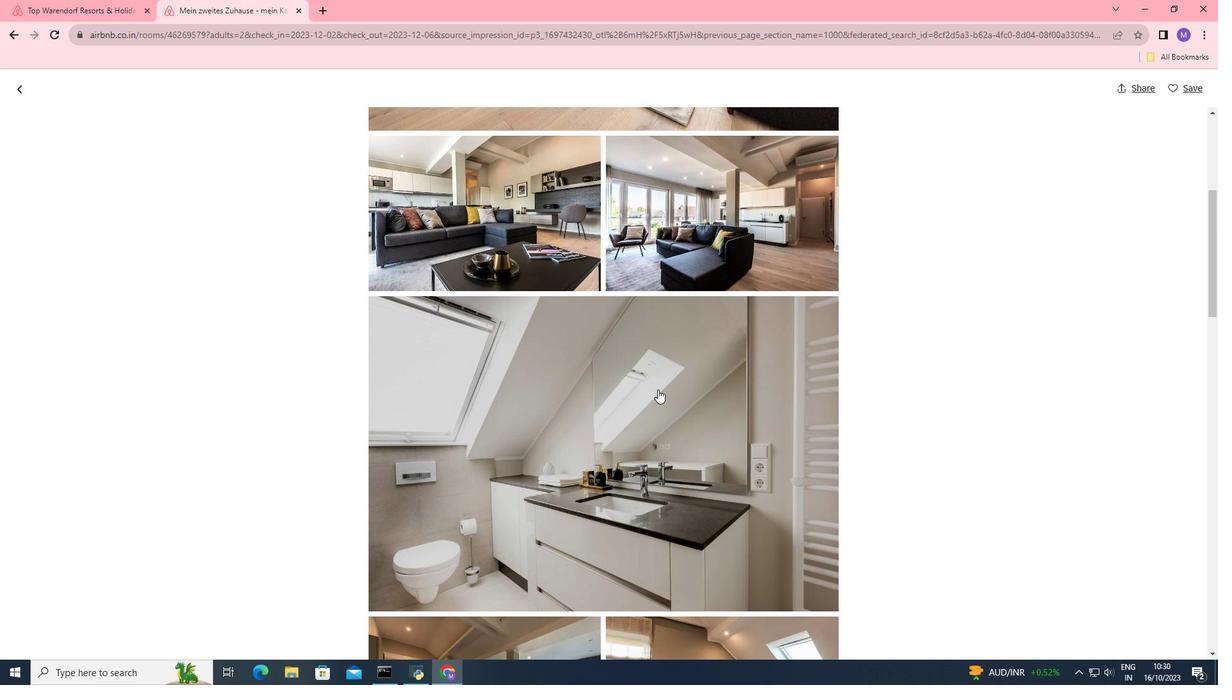 
Action: Mouse scrolled (658, 389) with delta (0, 0)
Screenshot: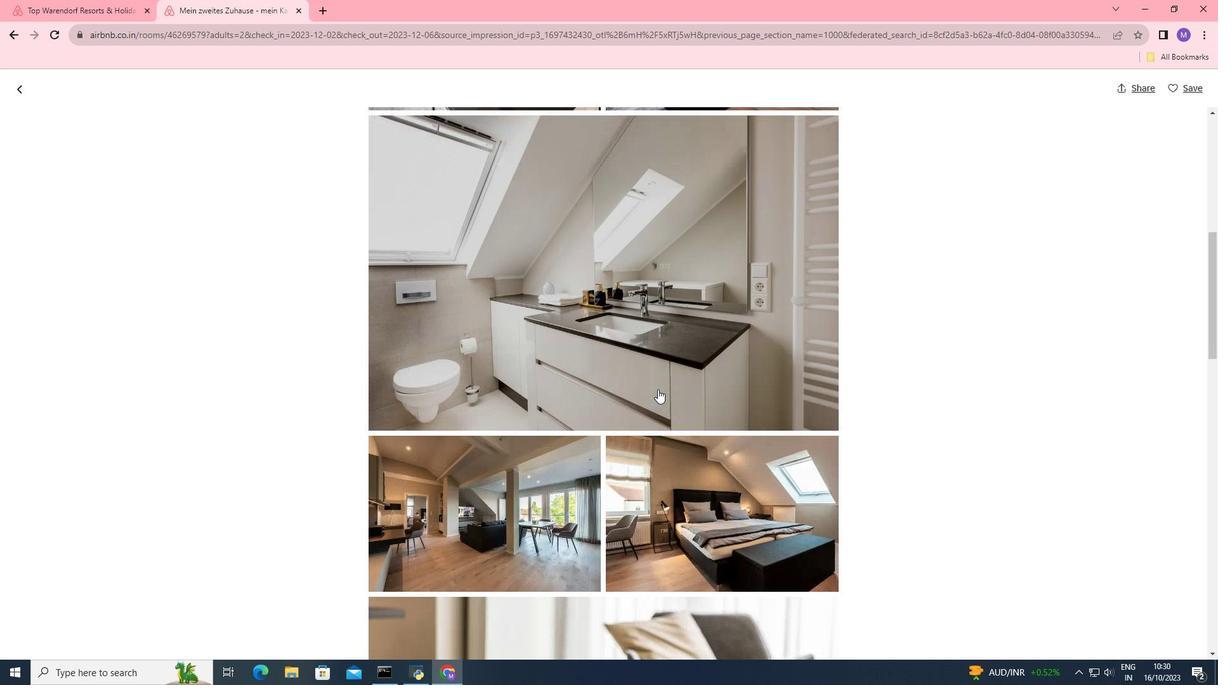 
Action: Mouse scrolled (658, 389) with delta (0, 0)
Screenshot: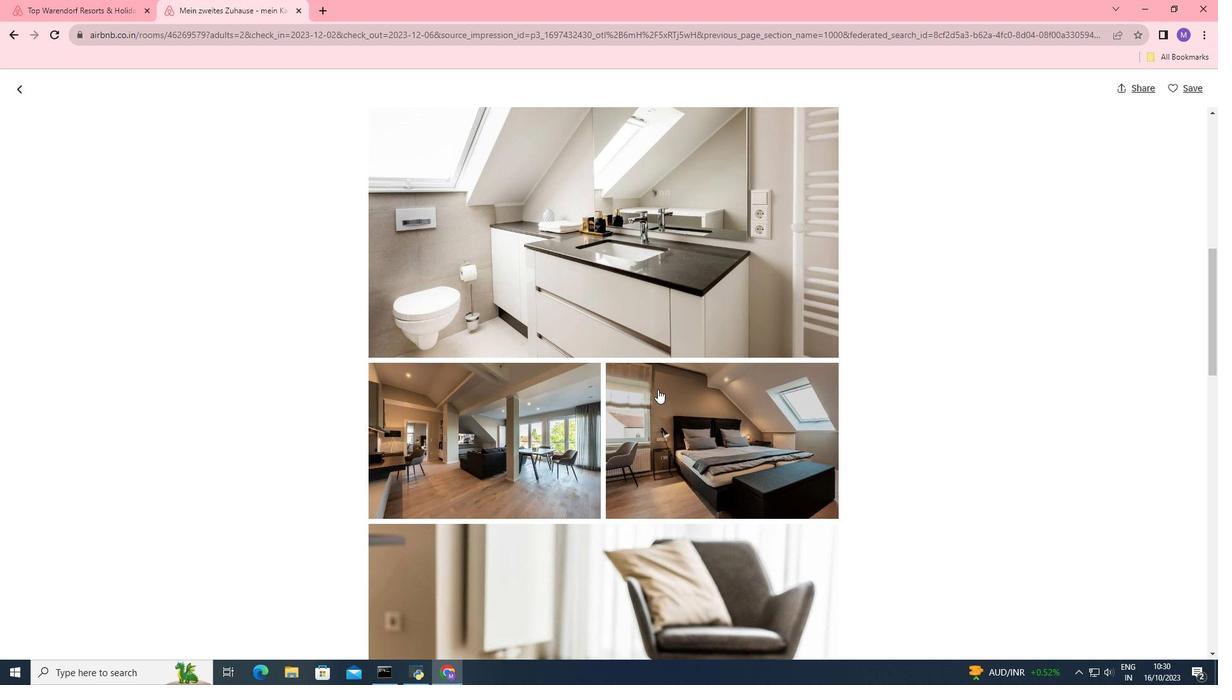 
Action: Mouse scrolled (658, 389) with delta (0, 0)
Screenshot: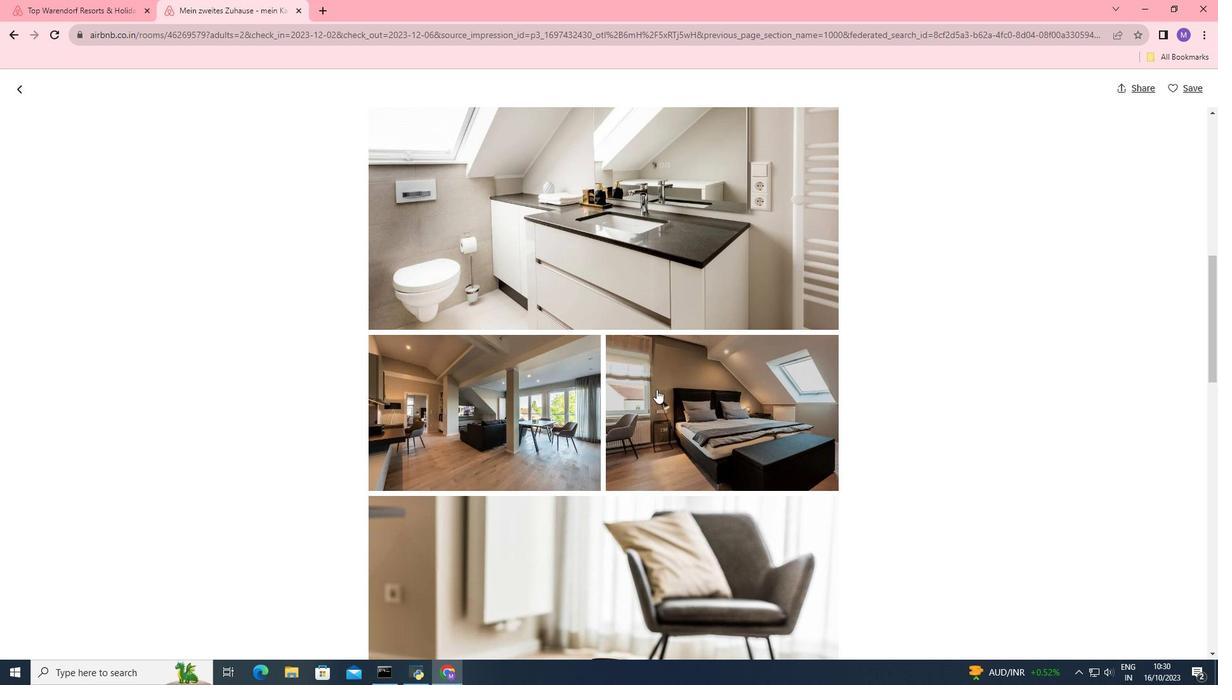 
Action: Mouse scrolled (658, 389) with delta (0, 0)
Screenshot: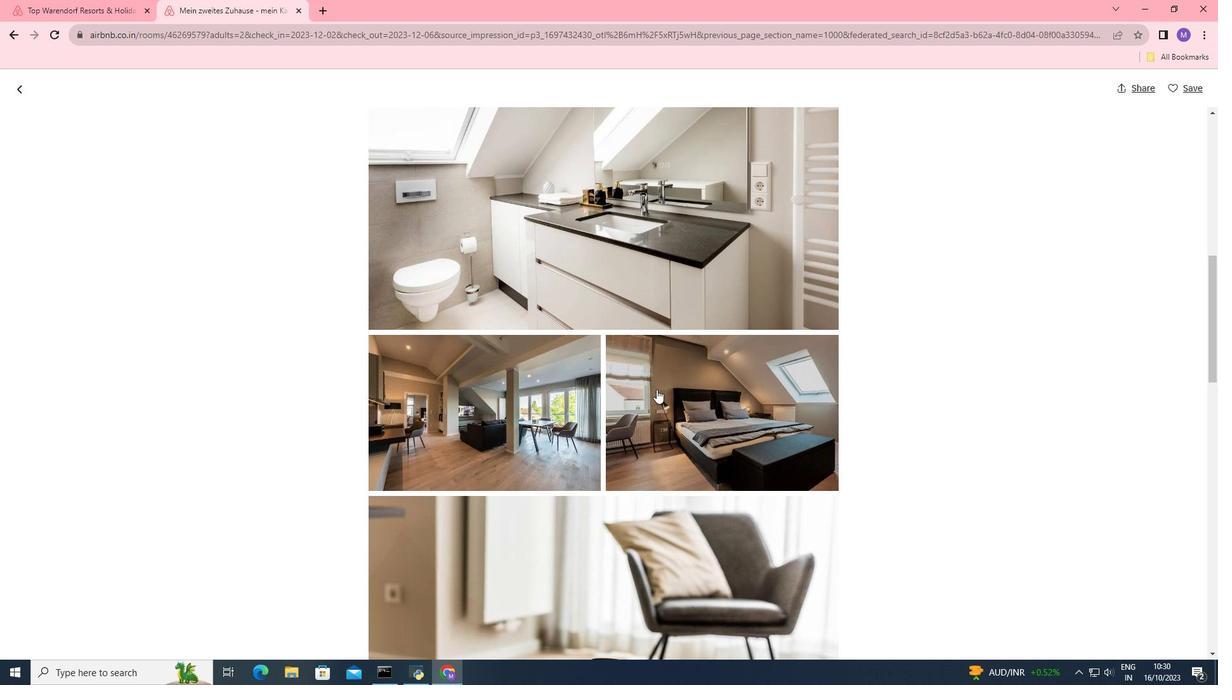 
Action: Mouse moved to (656, 389)
Screenshot: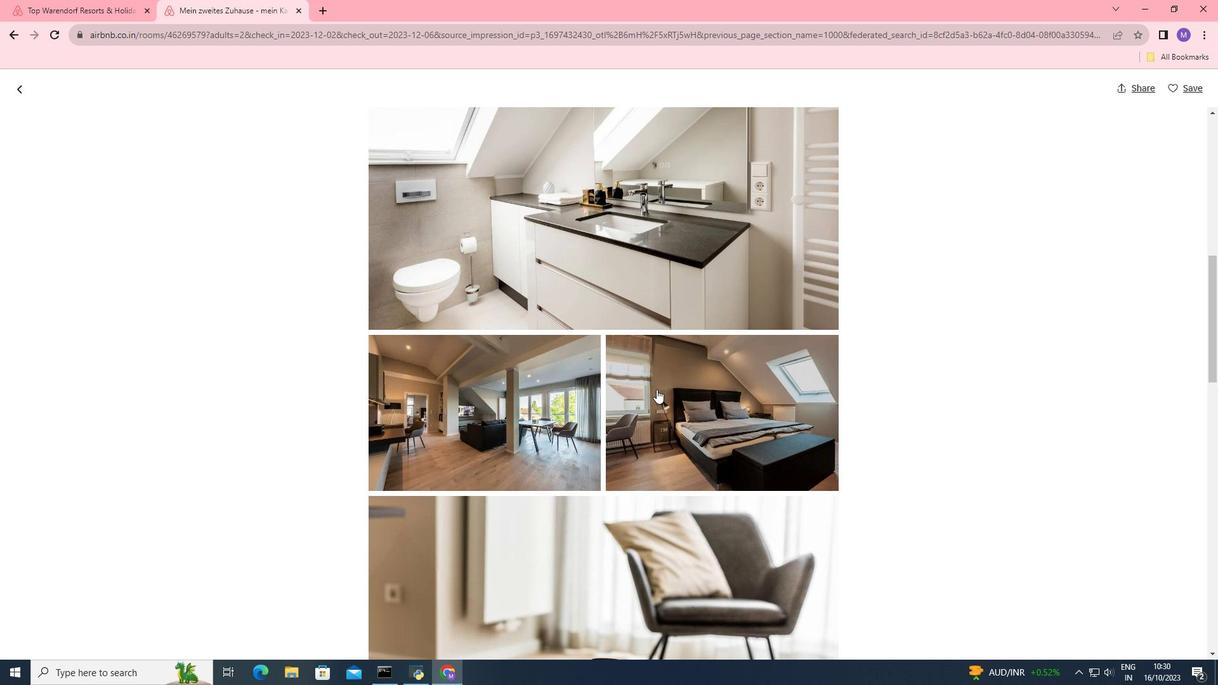 
Action: Mouse scrolled (656, 389) with delta (0, 0)
Screenshot: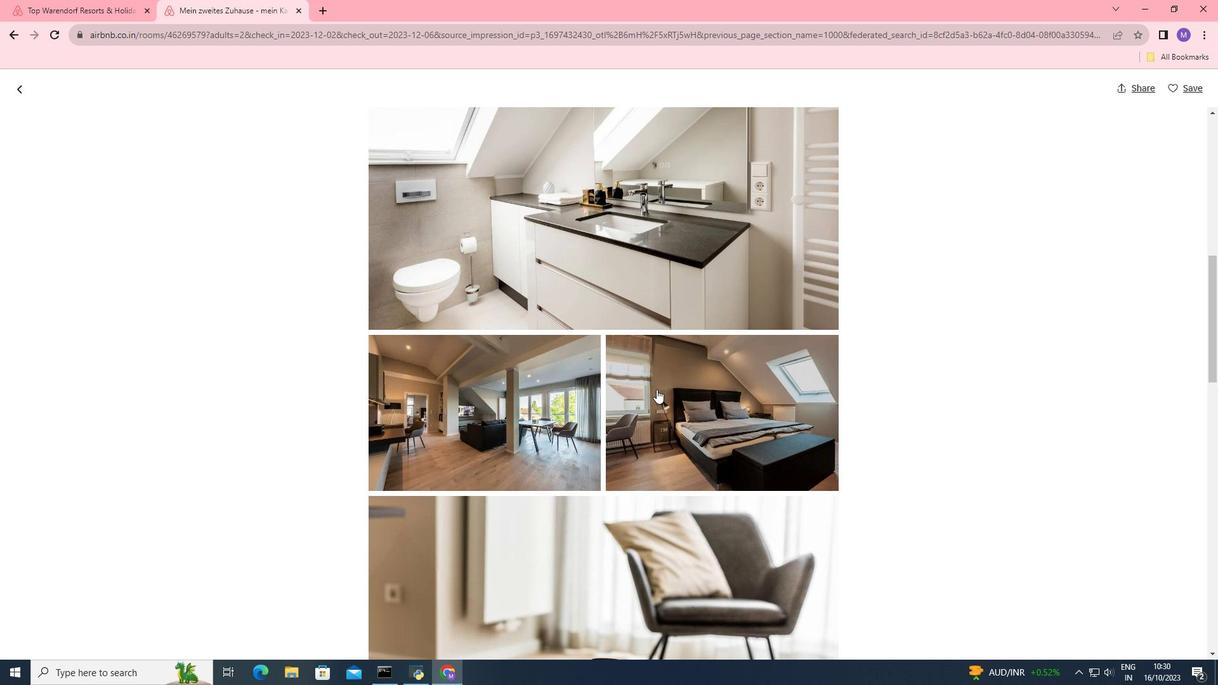 
Action: Mouse scrolled (656, 389) with delta (0, 0)
Screenshot: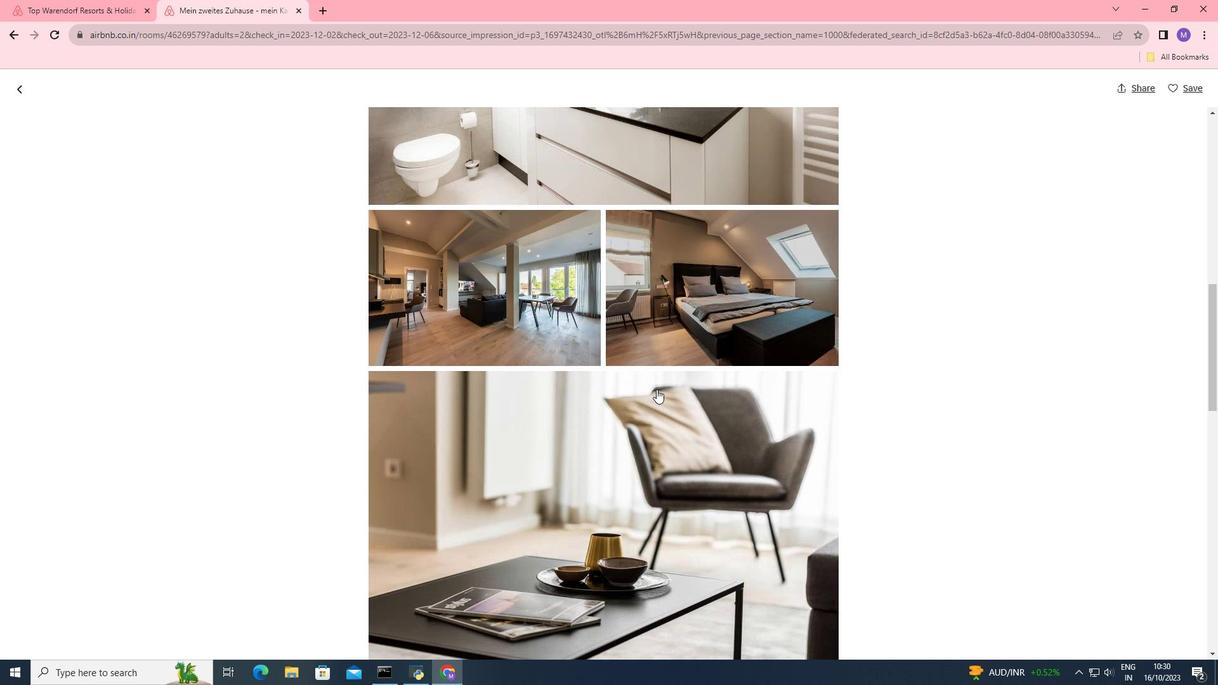 
Action: Mouse moved to (658, 398)
Screenshot: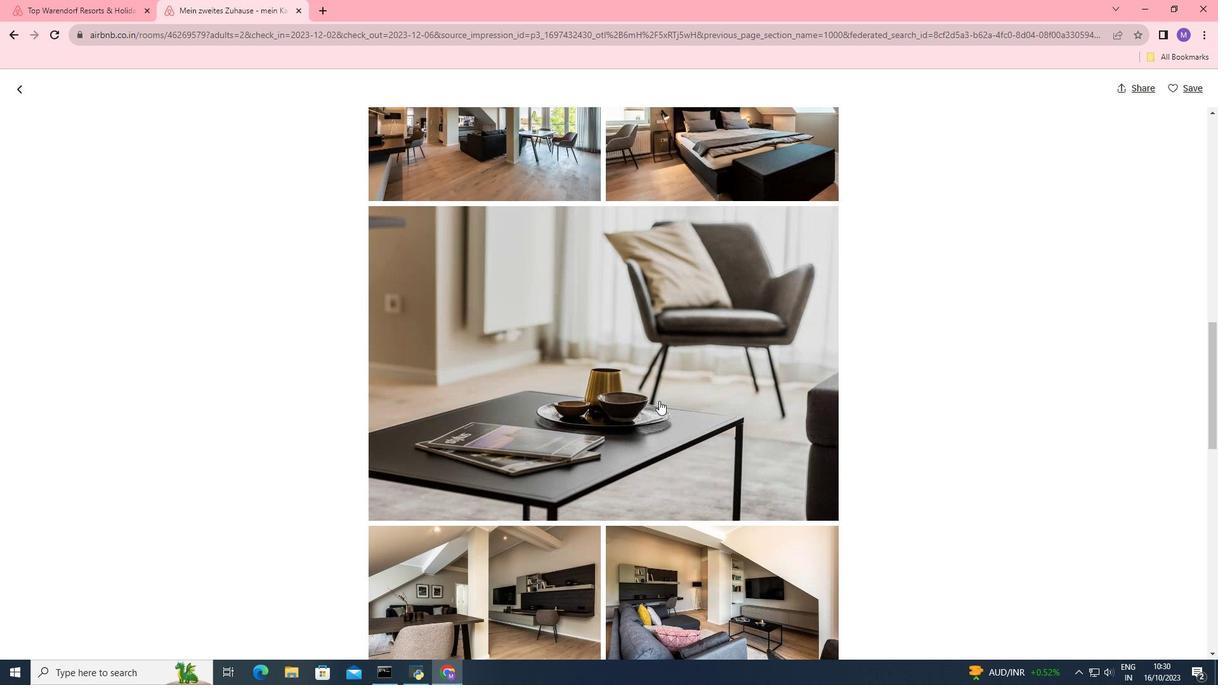 
Action: Mouse scrolled (658, 397) with delta (0, 0)
Screenshot: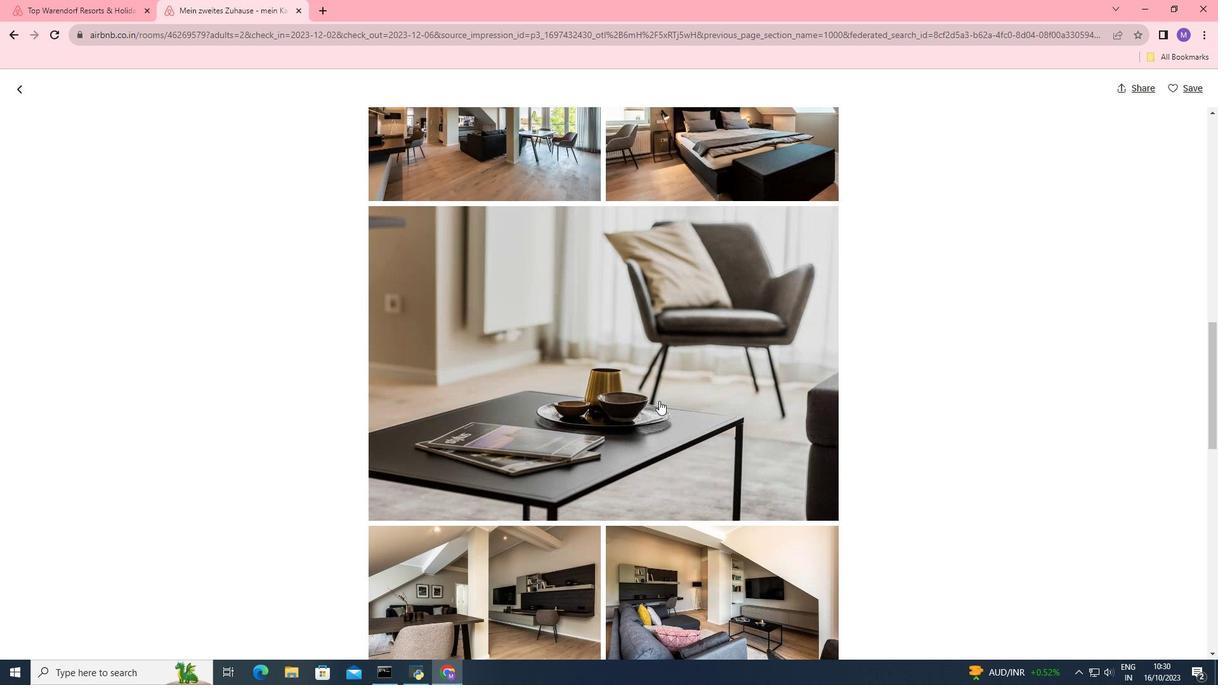 
Action: Mouse moved to (659, 400)
Screenshot: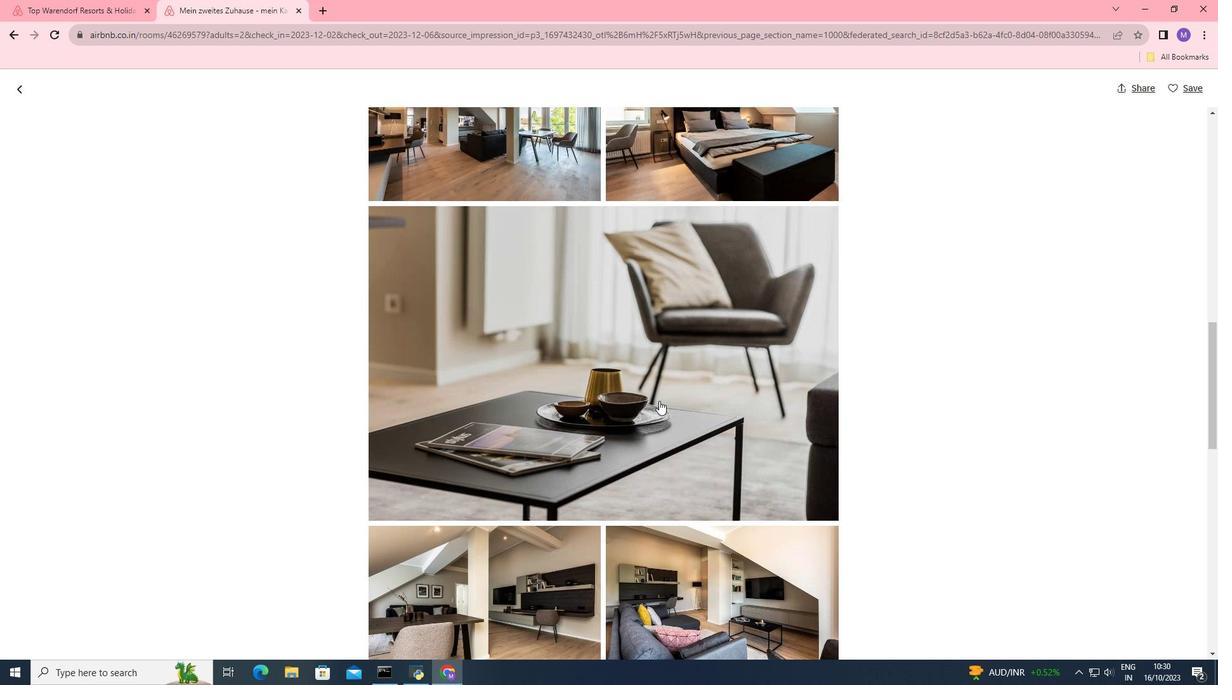 
Action: Mouse scrolled (659, 399) with delta (0, 0)
Screenshot: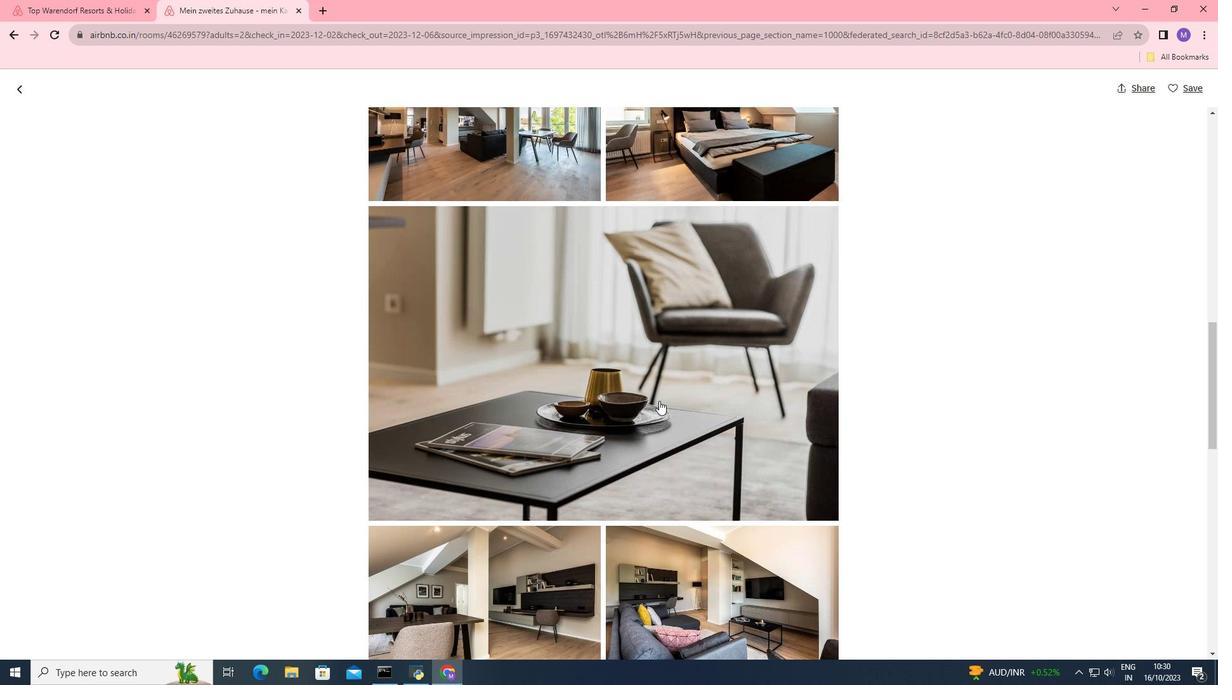 
Action: Mouse moved to (659, 401)
Screenshot: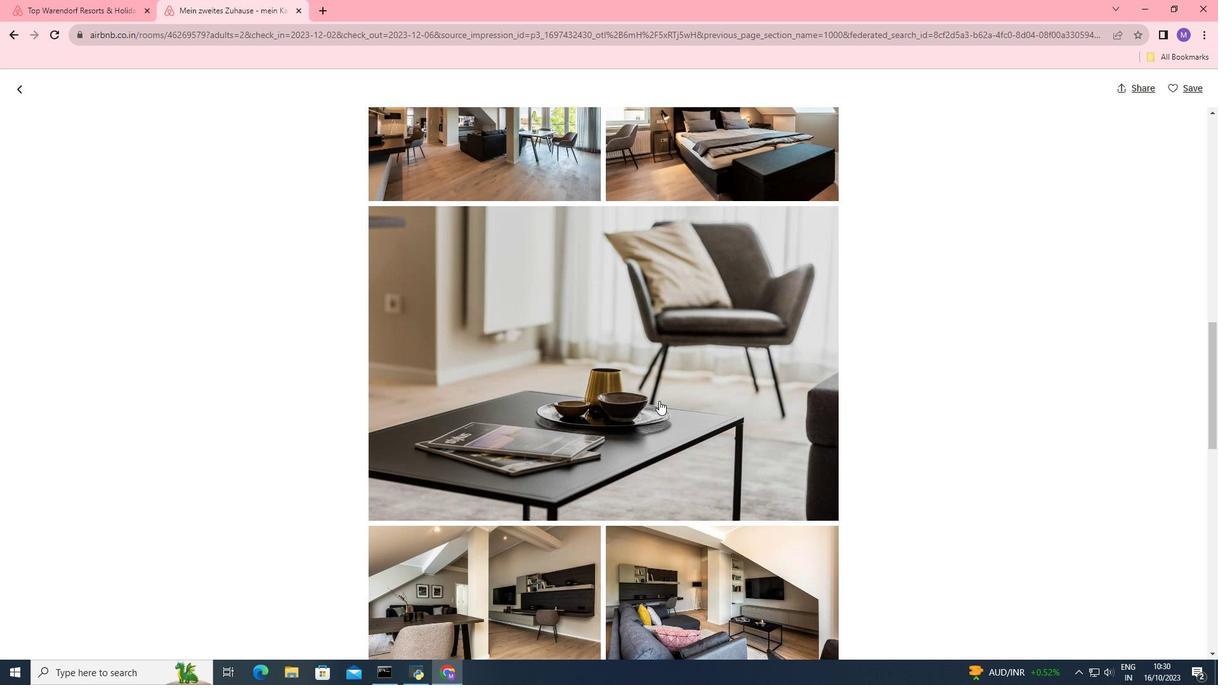 
Action: Mouse scrolled (659, 400) with delta (0, 0)
Screenshot: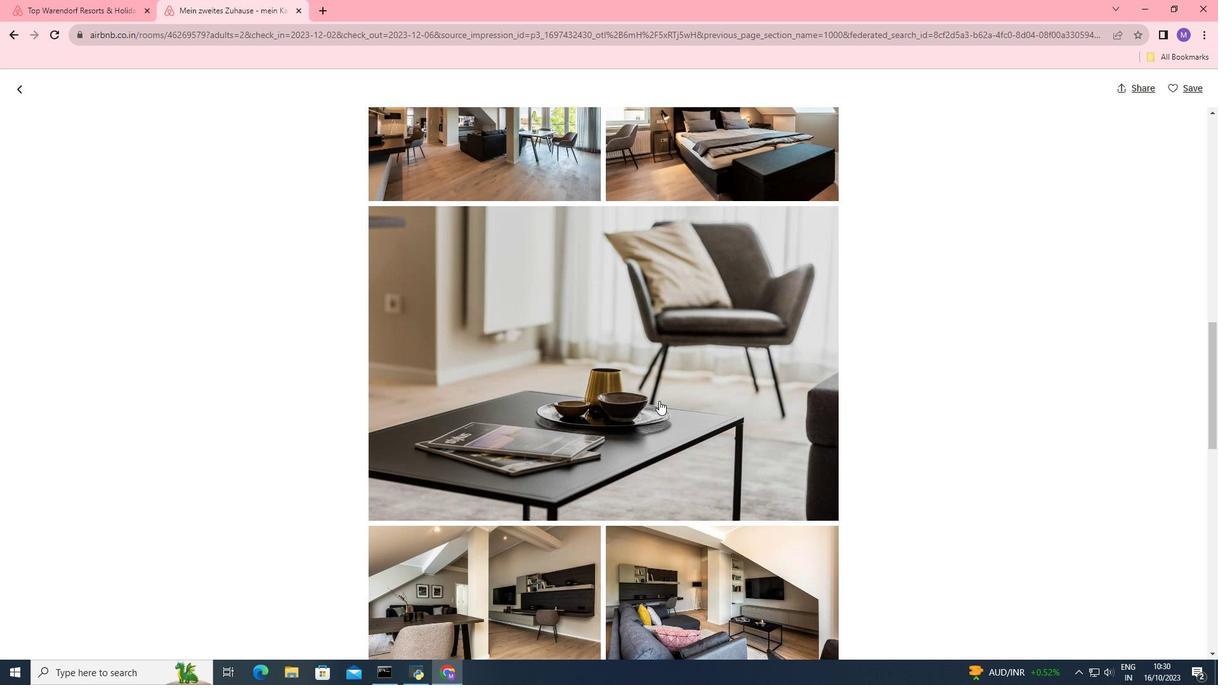 
Action: Mouse scrolled (659, 400) with delta (0, 0)
Screenshot: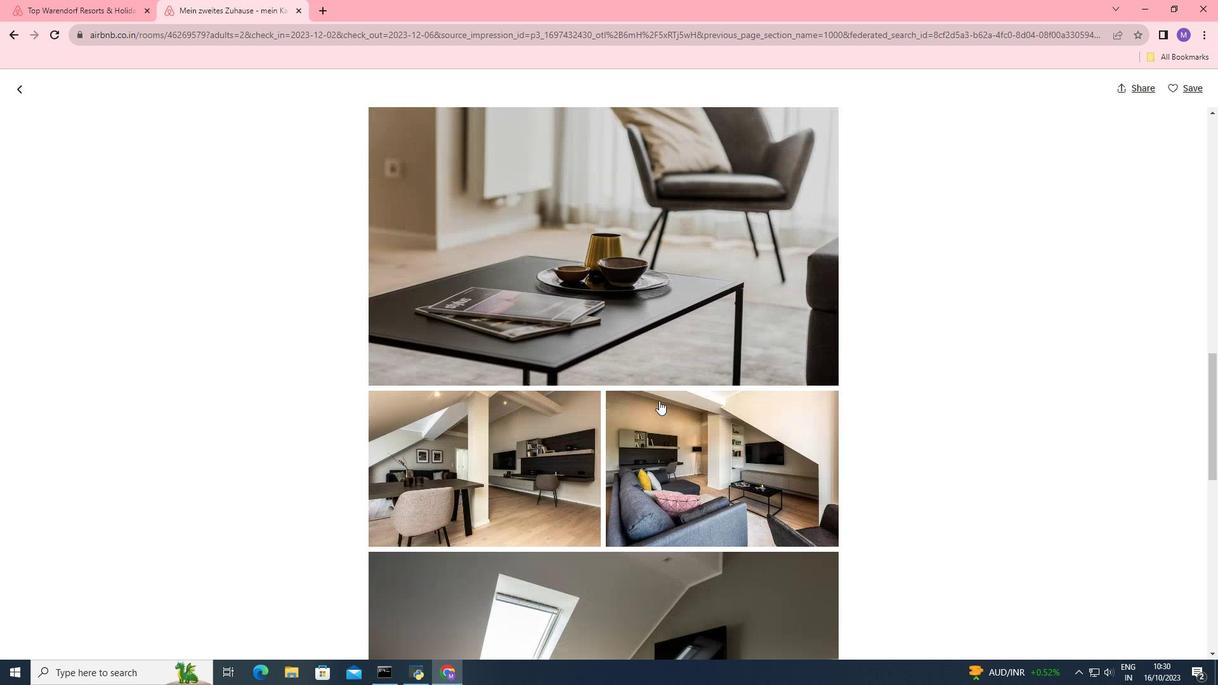 
Action: Mouse moved to (659, 401)
Screenshot: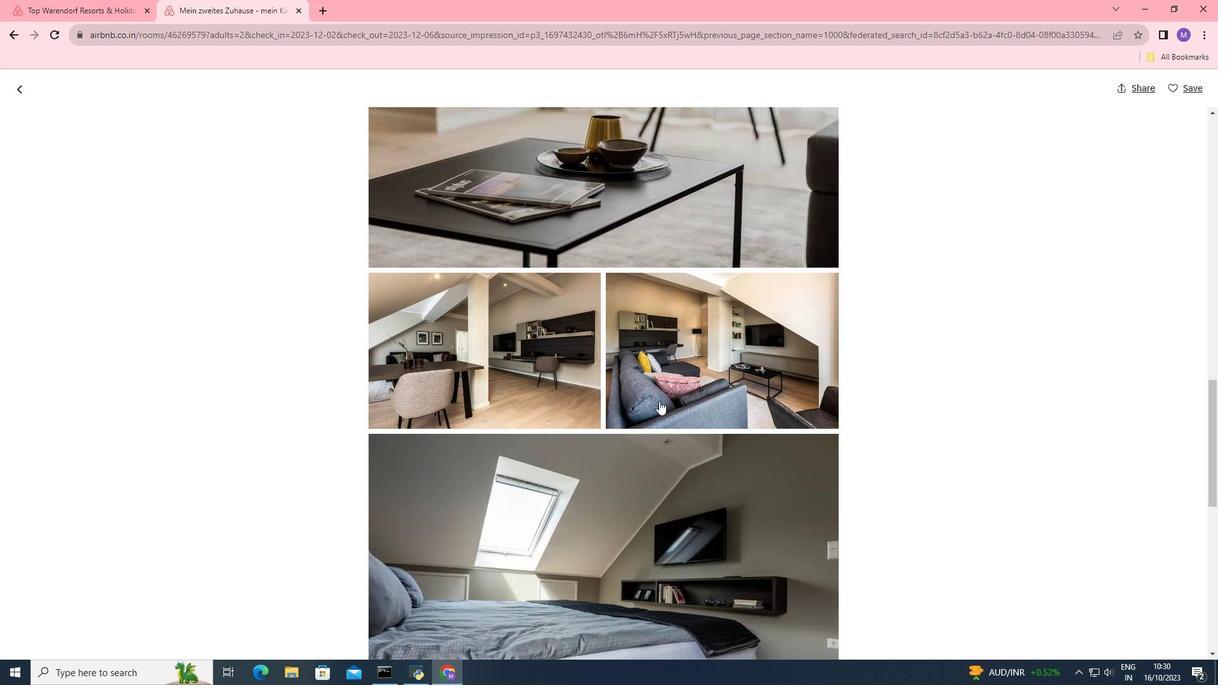 
Action: Mouse scrolled (659, 400) with delta (0, 0)
Screenshot: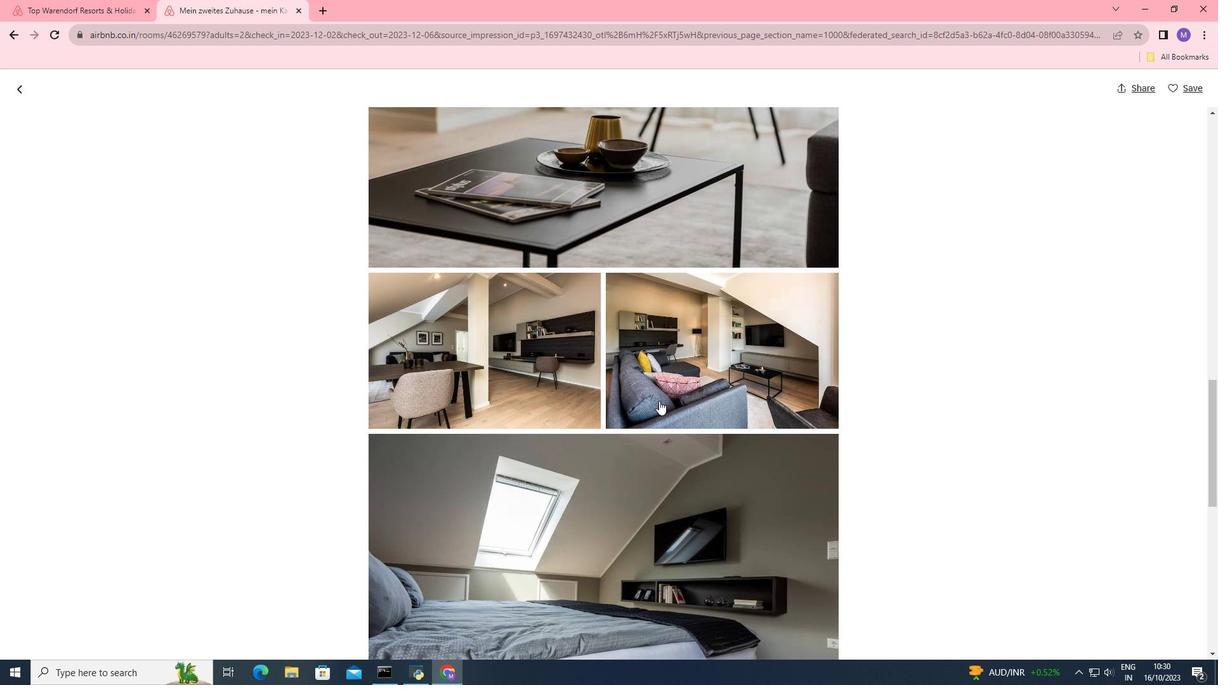 
Action: Mouse scrolled (659, 400) with delta (0, 0)
Screenshot: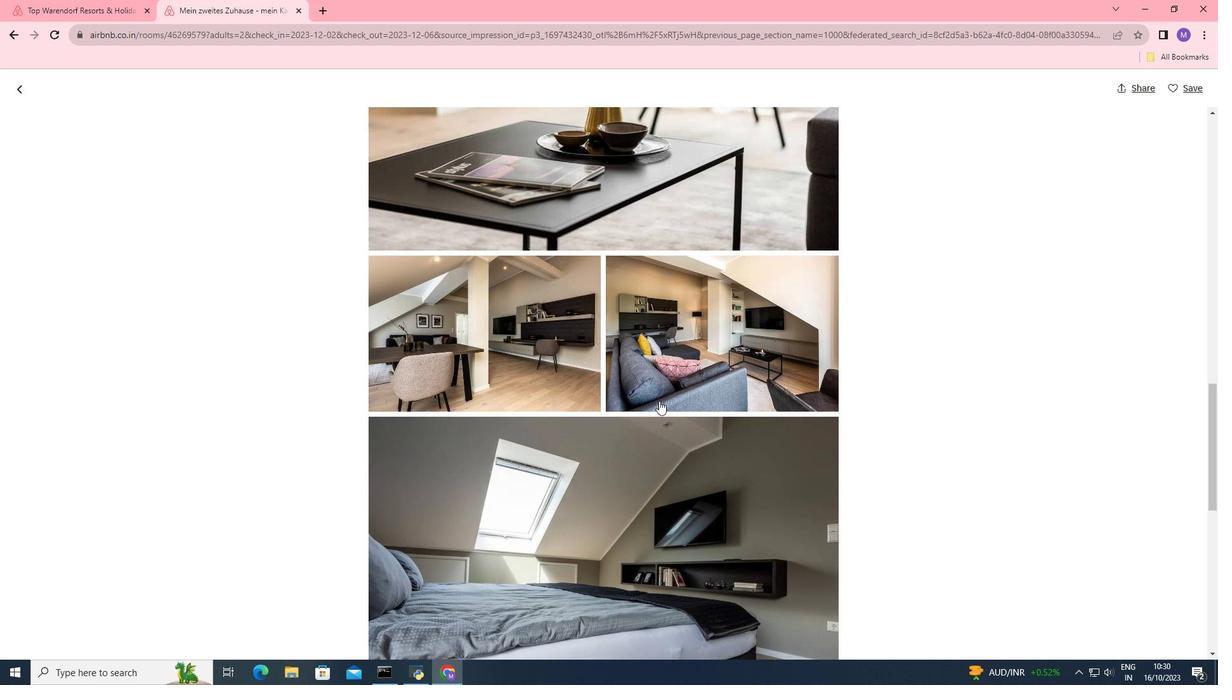 
Action: Mouse scrolled (659, 400) with delta (0, 0)
Screenshot: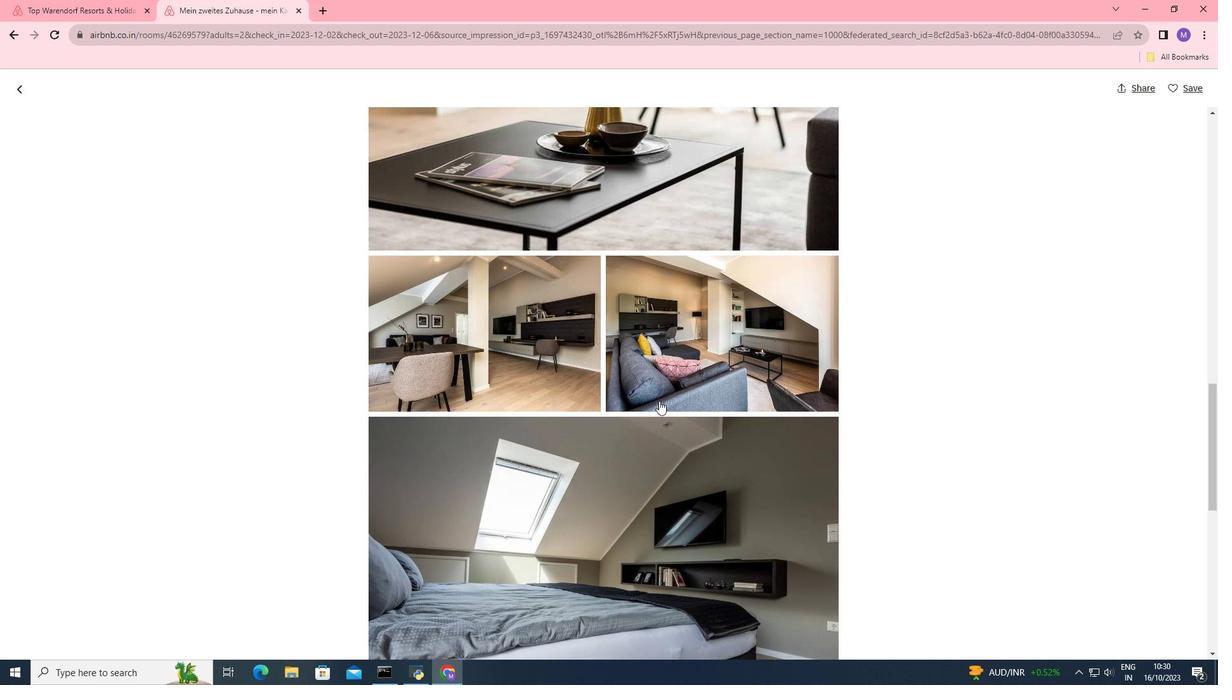 
Action: Mouse scrolled (659, 400) with delta (0, 0)
Screenshot: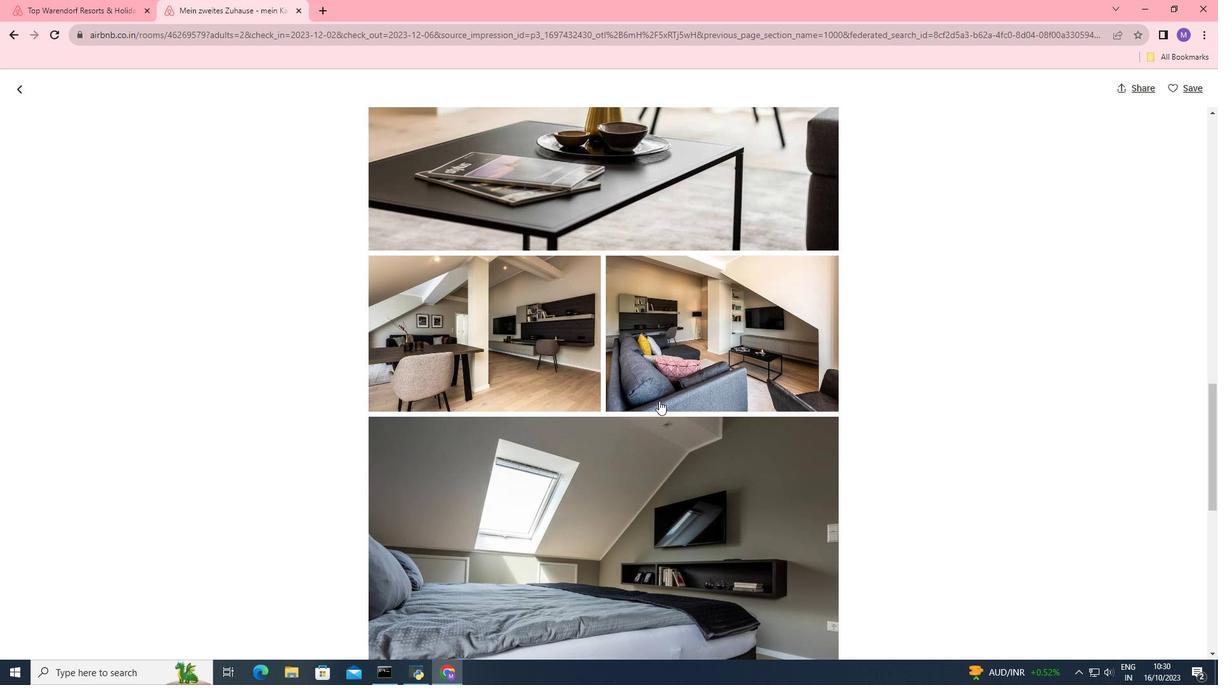 
Action: Mouse scrolled (659, 400) with delta (0, 0)
Screenshot: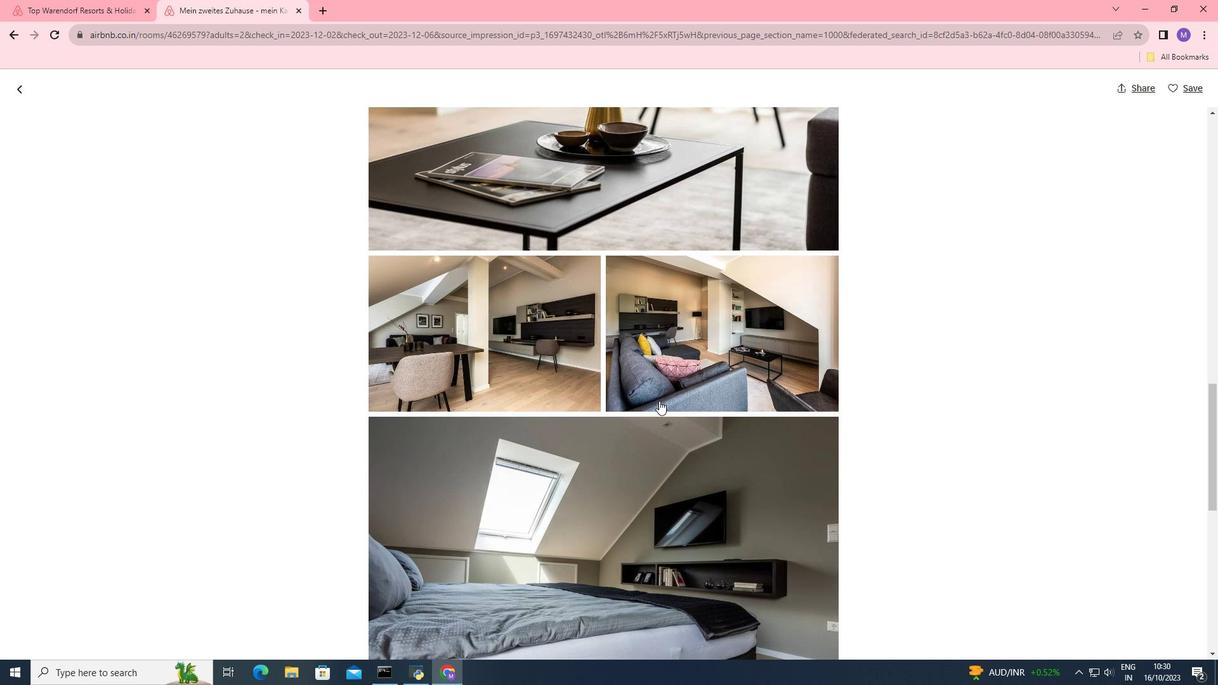 
Action: Mouse moved to (661, 401)
Screenshot: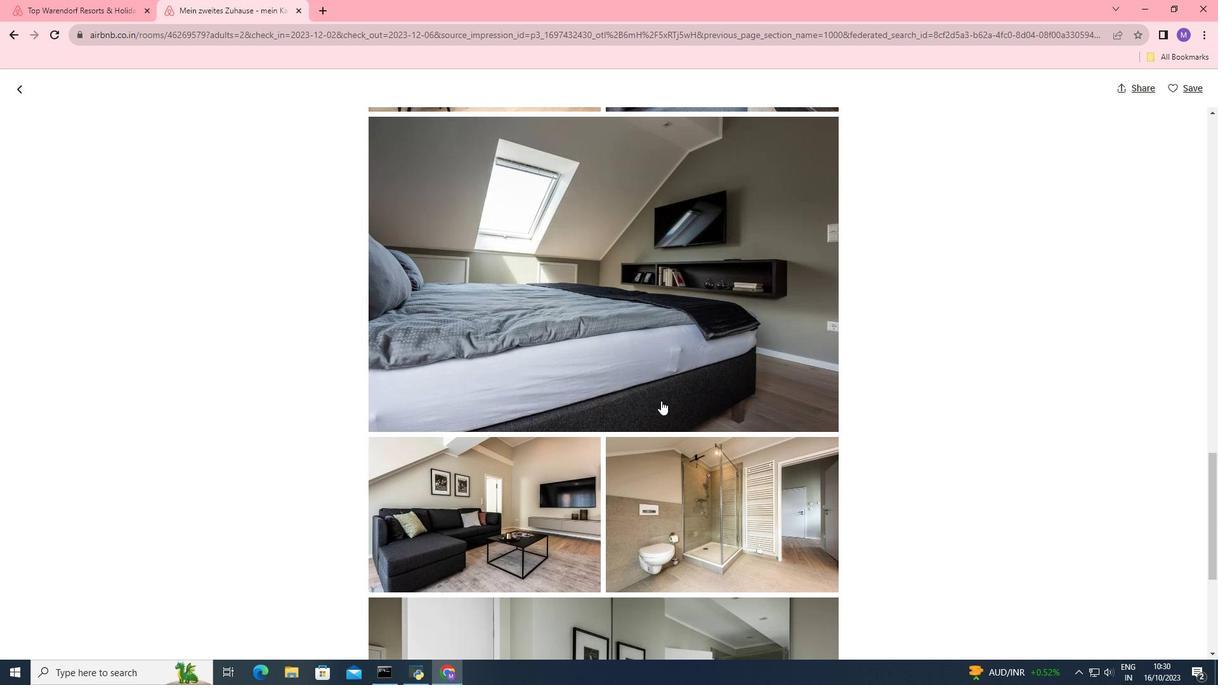 
Action: Mouse scrolled (661, 400) with delta (0, 0)
Screenshot: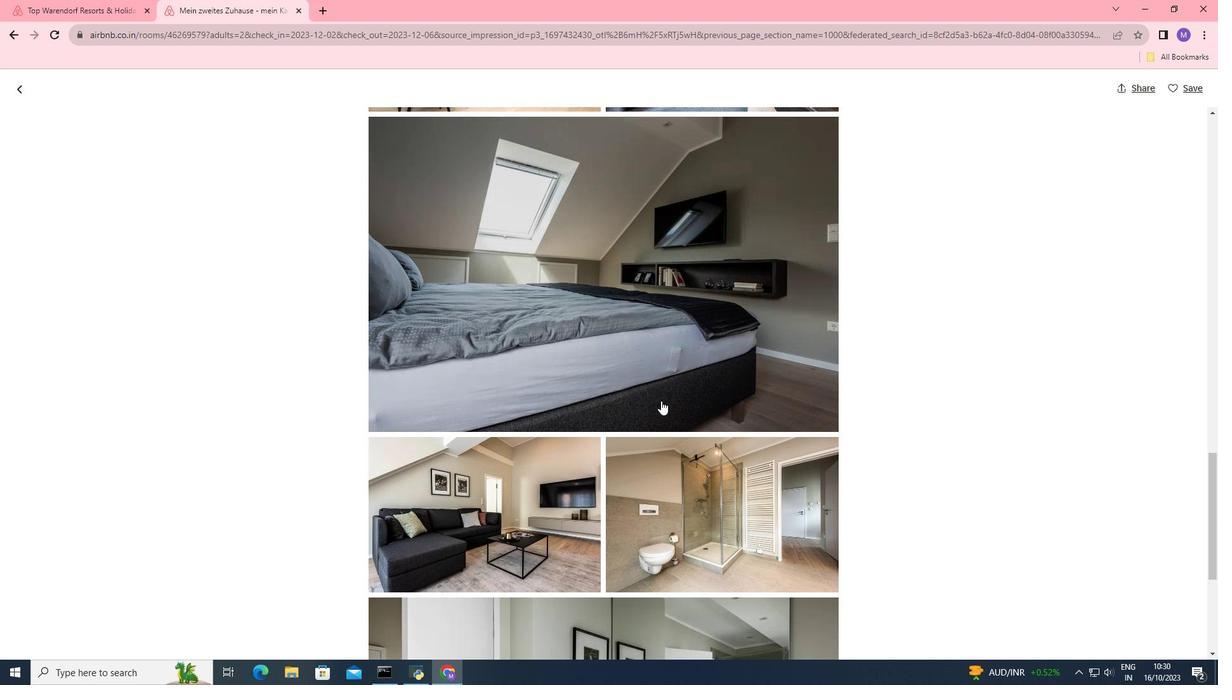 
Action: Mouse scrolled (661, 400) with delta (0, 0)
Screenshot: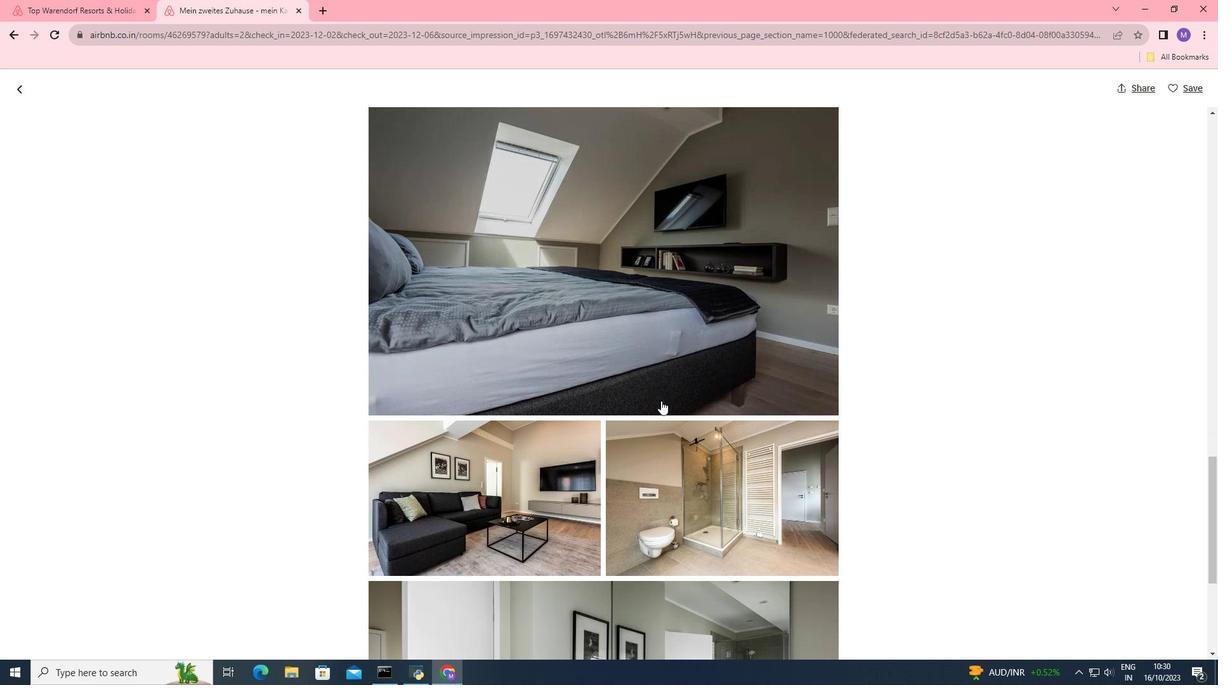
Action: Mouse scrolled (661, 400) with delta (0, 0)
Screenshot: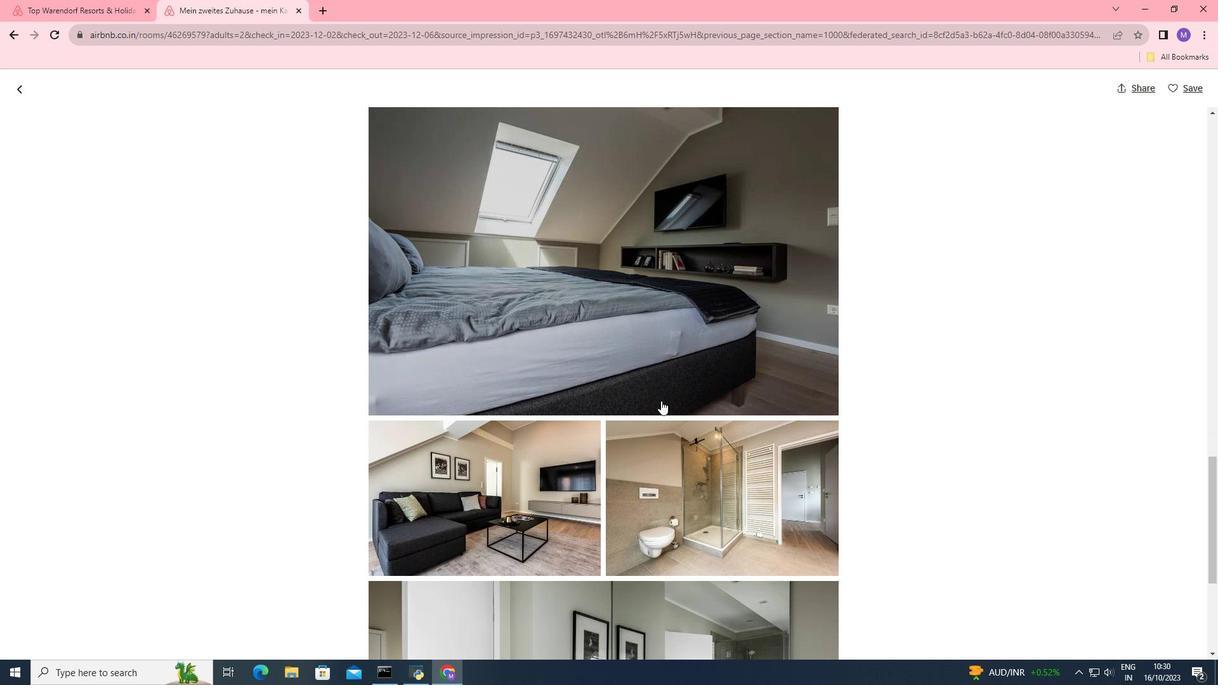 
Action: Mouse scrolled (661, 400) with delta (0, 0)
Screenshot: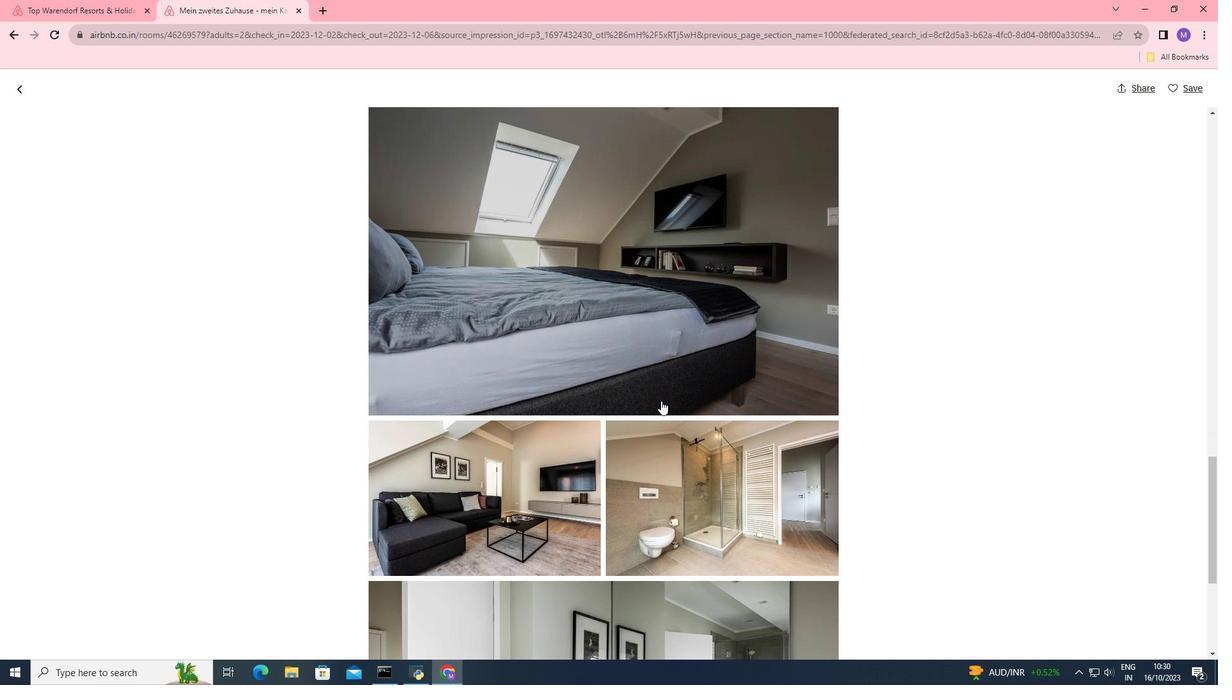 
Action: Mouse scrolled (661, 400) with delta (0, 0)
Screenshot: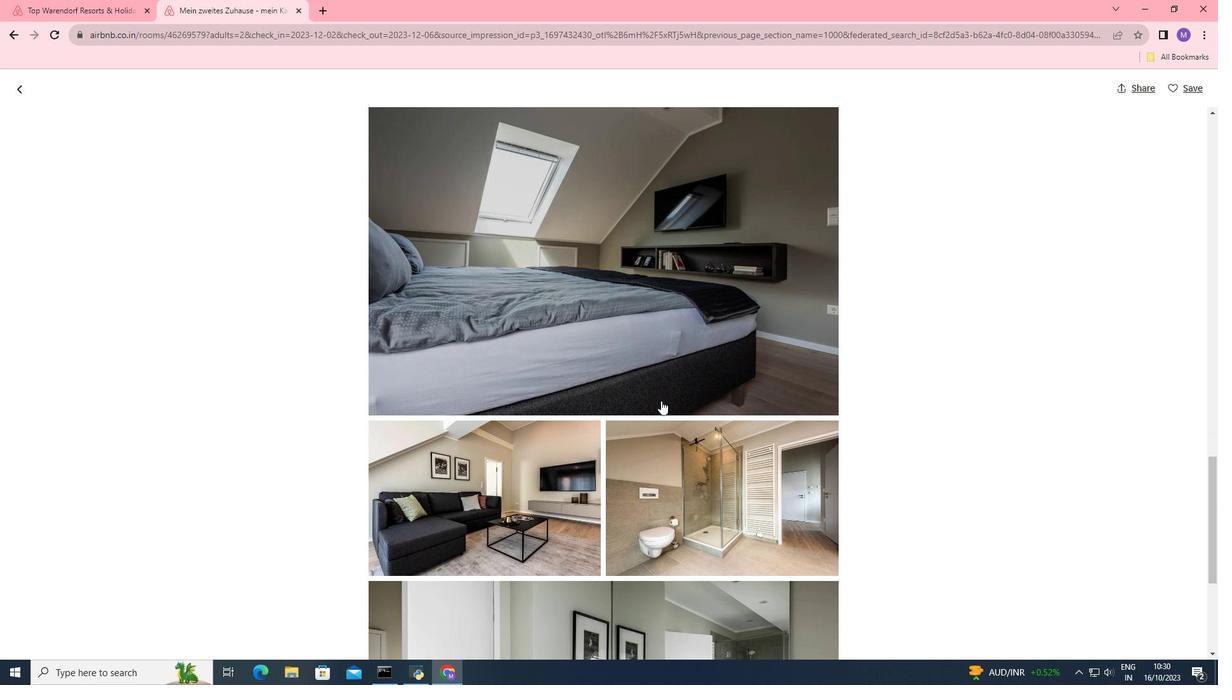 
Action: Mouse scrolled (661, 400) with delta (0, 0)
Screenshot: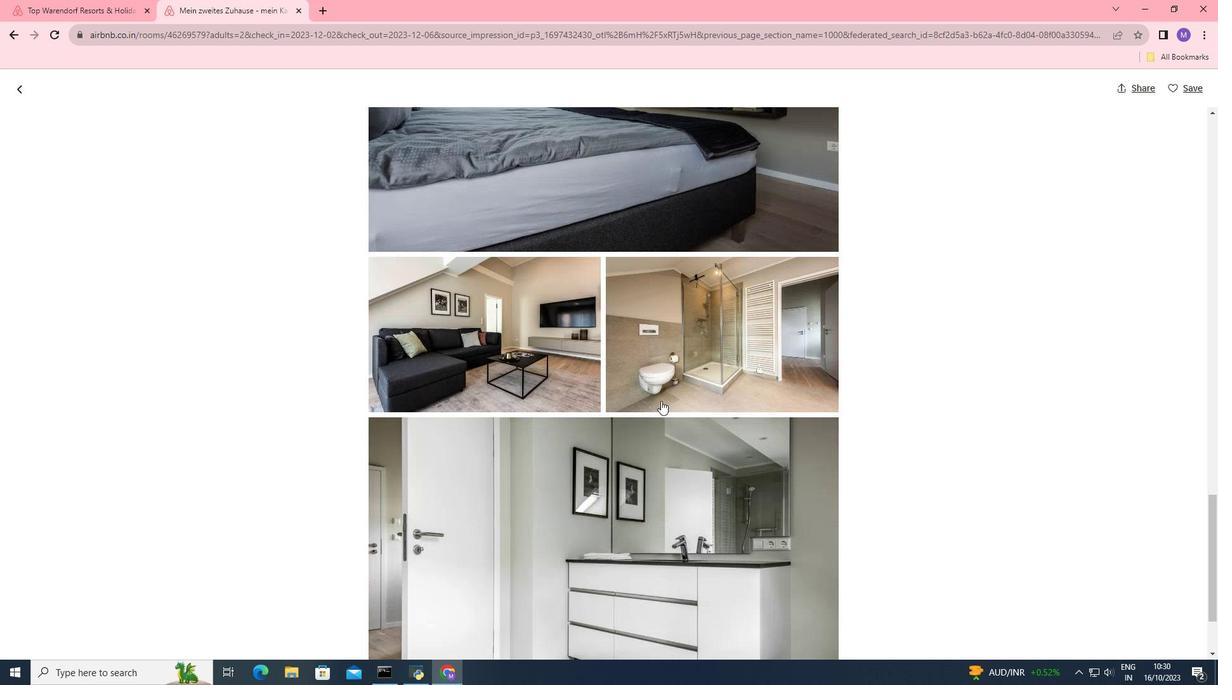 
Action: Mouse moved to (664, 401)
Screenshot: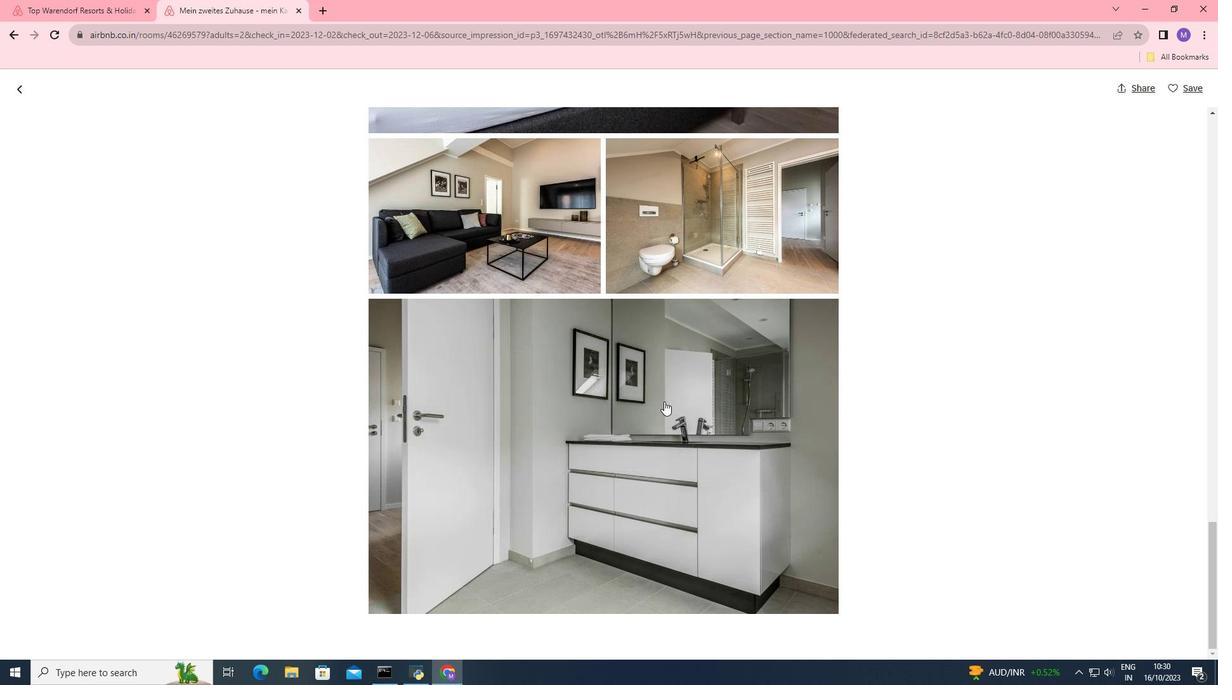 
Action: Mouse scrolled (664, 401) with delta (0, 0)
Screenshot: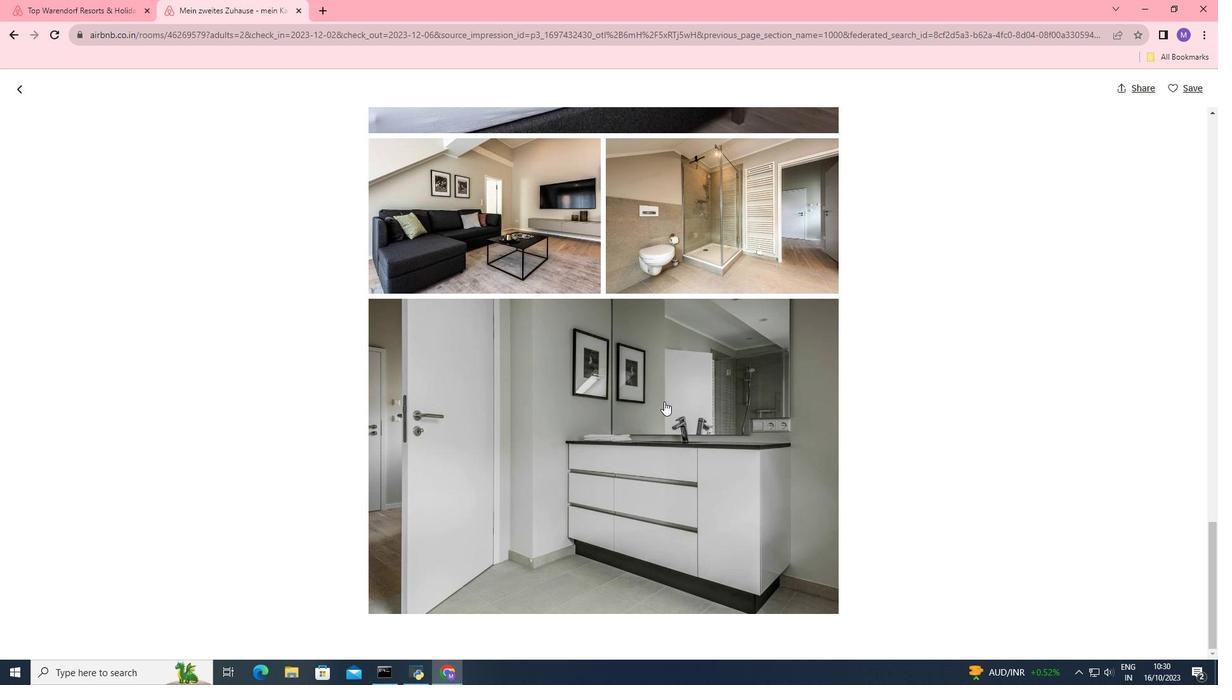 
Action: Mouse scrolled (664, 401) with delta (0, 0)
Screenshot: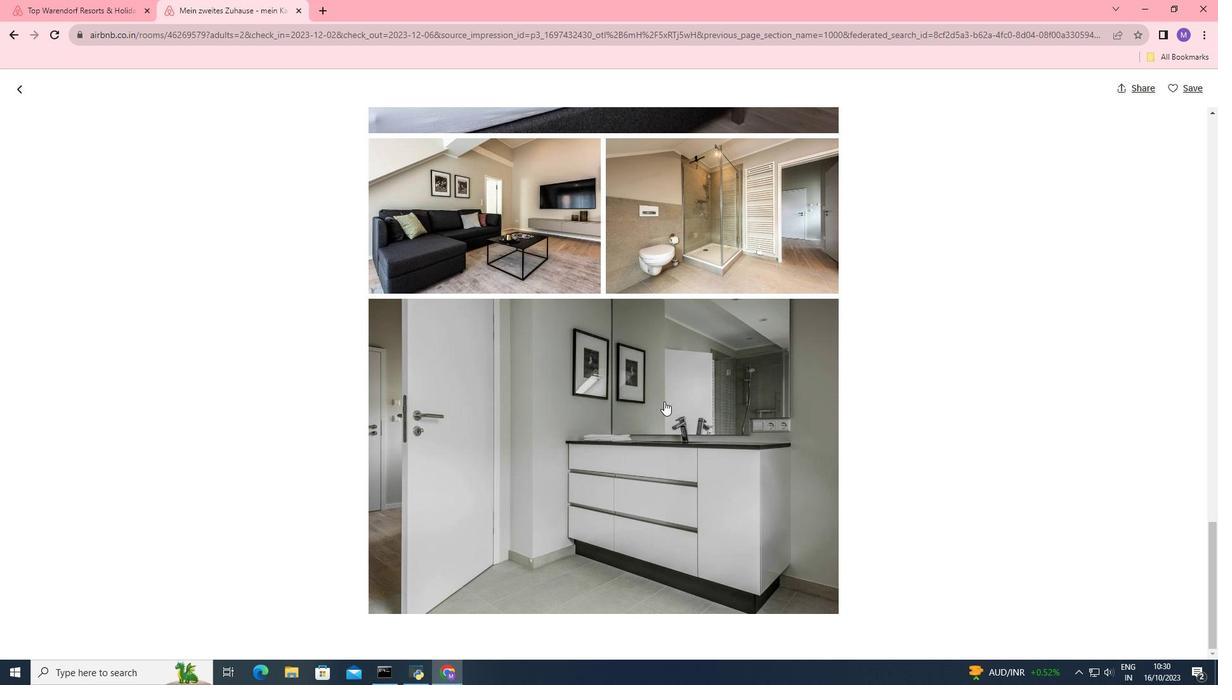 
Action: Mouse scrolled (664, 401) with delta (0, 0)
Screenshot: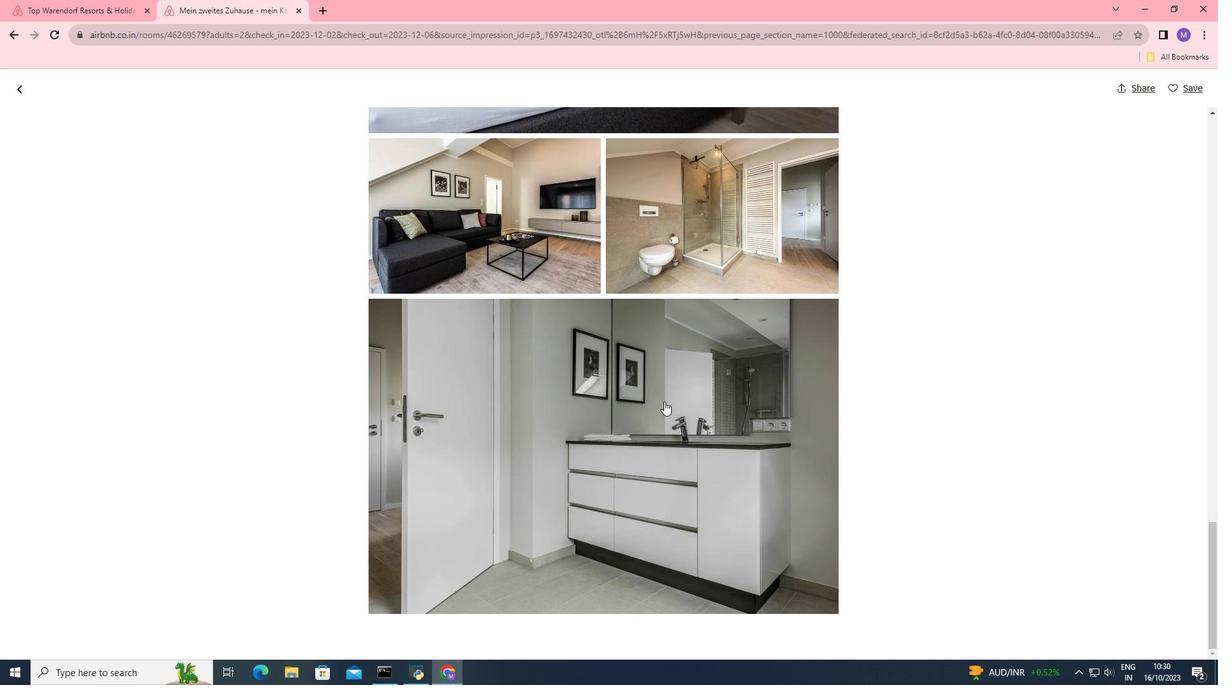 
Action: Mouse scrolled (664, 401) with delta (0, 0)
Screenshot: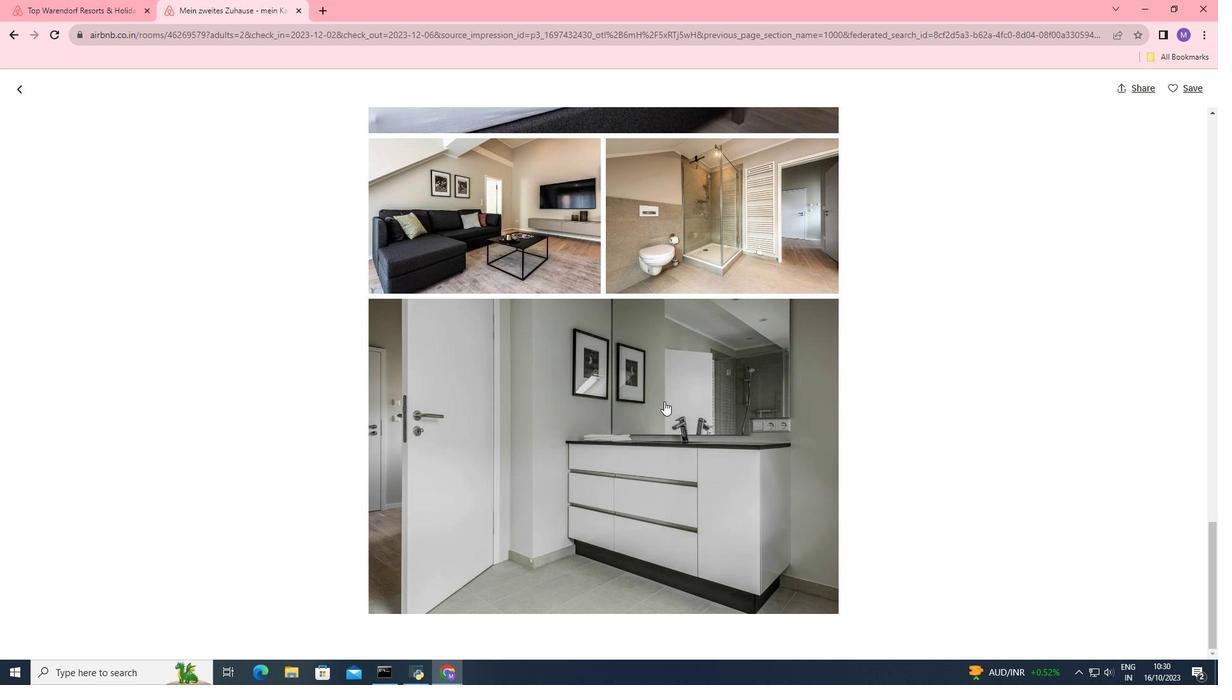
Action: Mouse scrolled (664, 401) with delta (0, 0)
Screenshot: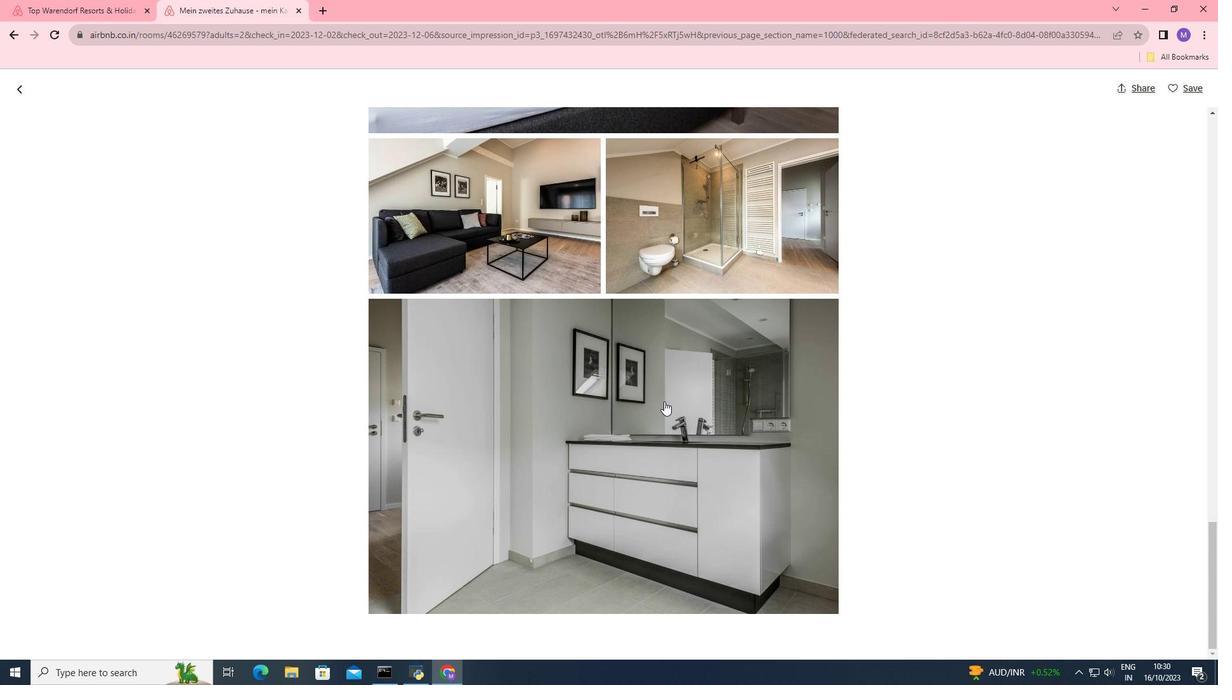 
Action: Mouse scrolled (664, 401) with delta (0, 0)
Screenshot: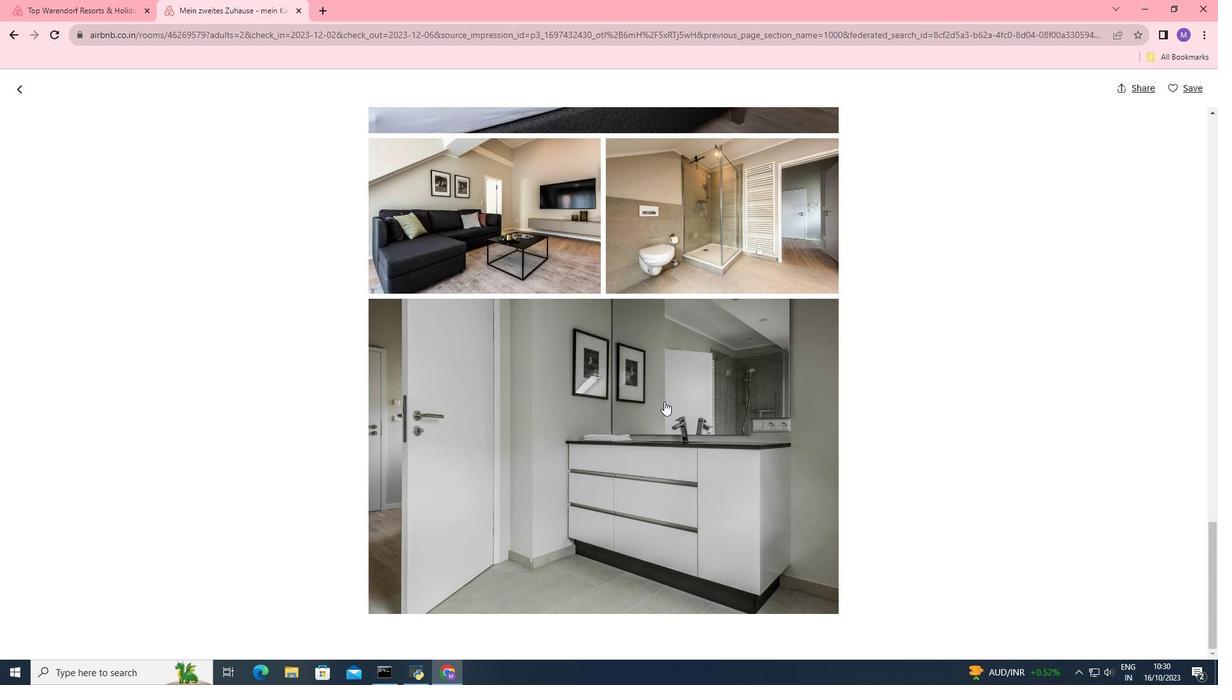 
Action: Mouse scrolled (664, 401) with delta (0, 0)
Screenshot: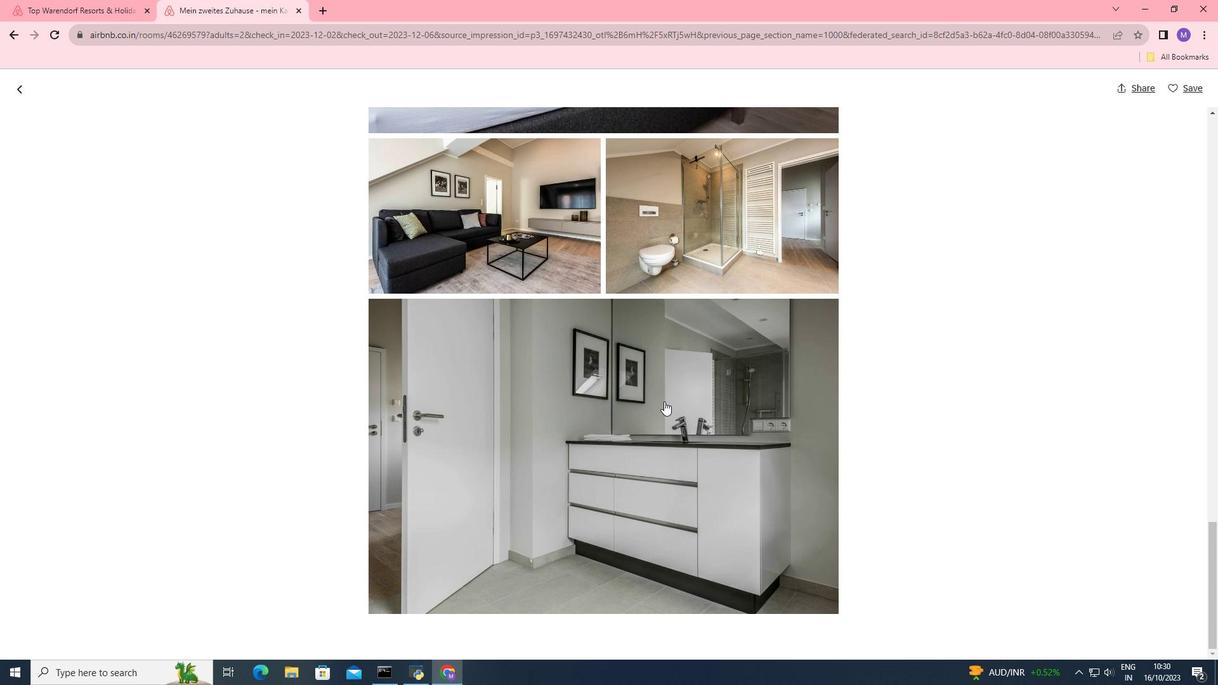 
Action: Mouse scrolled (664, 401) with delta (0, 0)
Screenshot: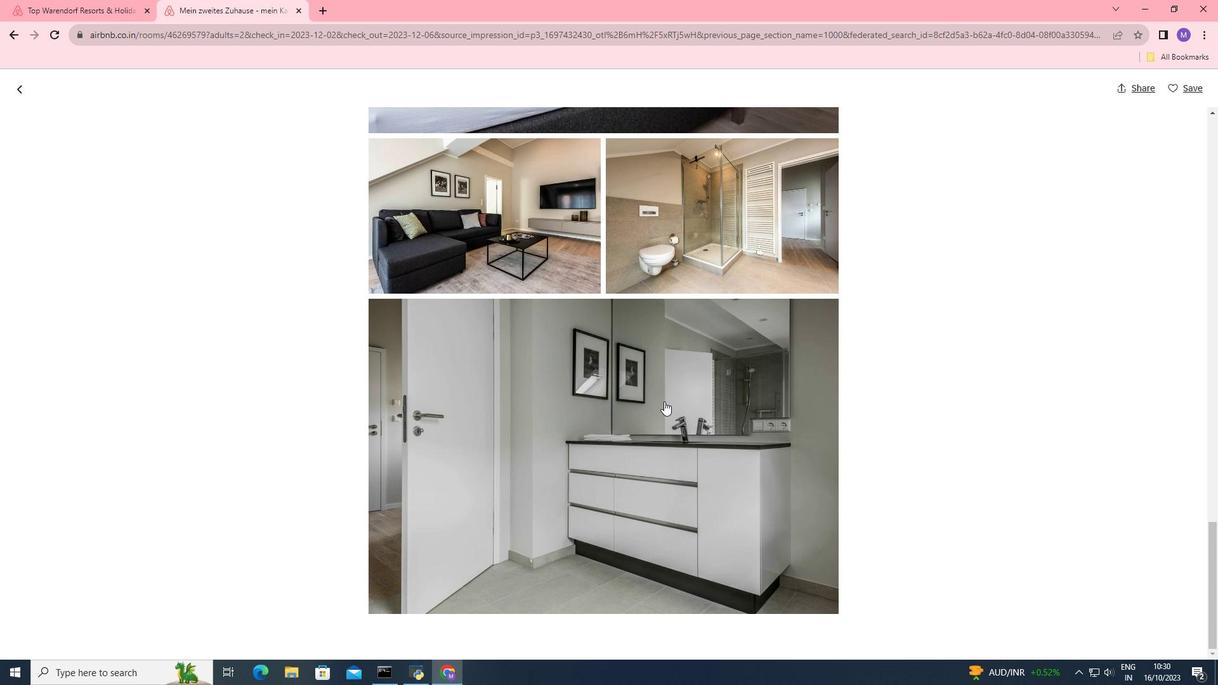 
Action: Mouse scrolled (664, 401) with delta (0, 0)
Screenshot: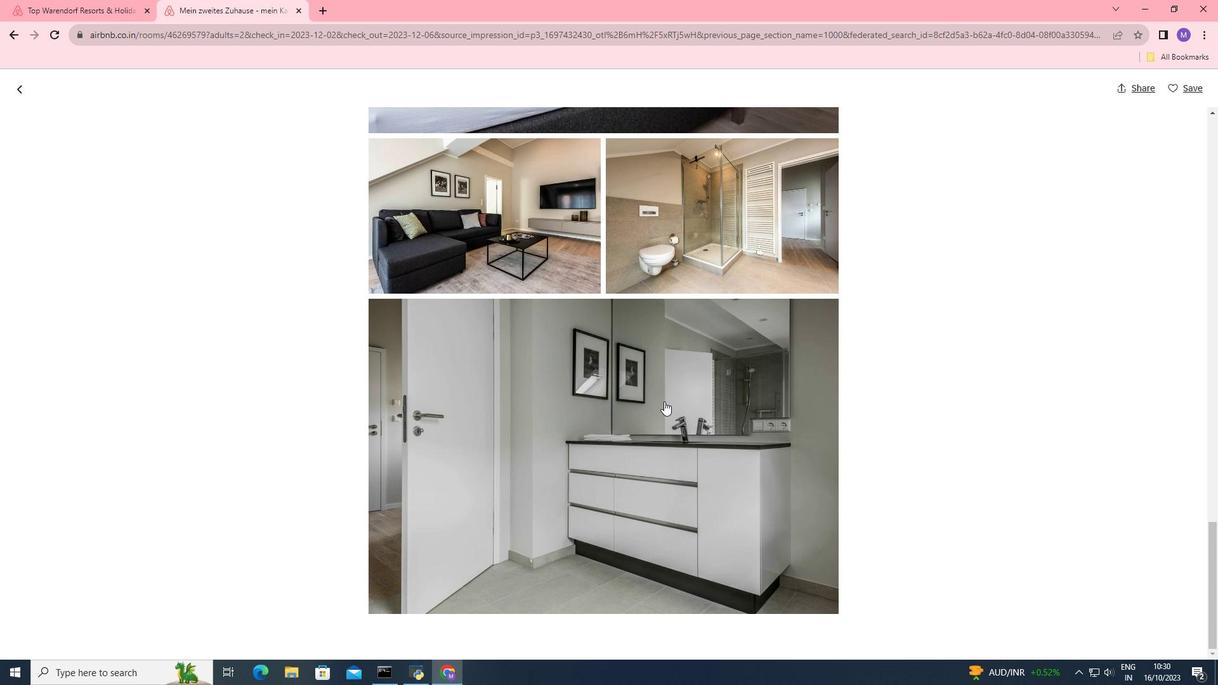 
Action: Mouse scrolled (664, 401) with delta (0, 0)
Screenshot: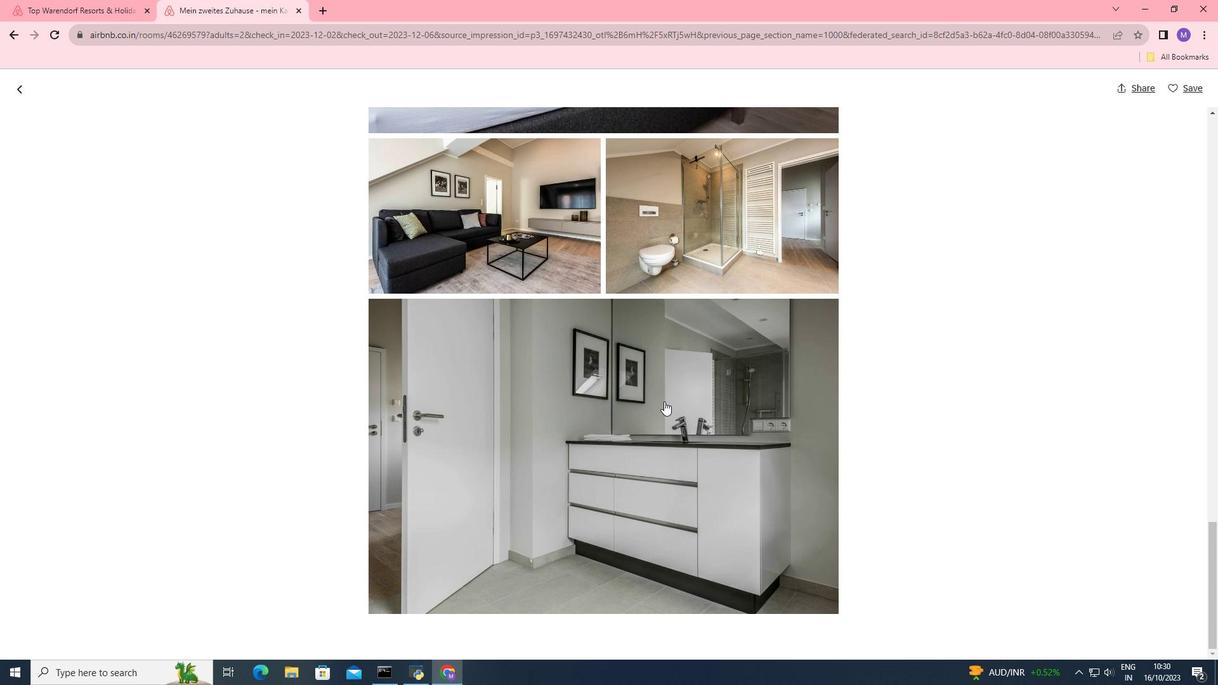 
Action: Mouse scrolled (664, 401) with delta (0, 0)
Screenshot: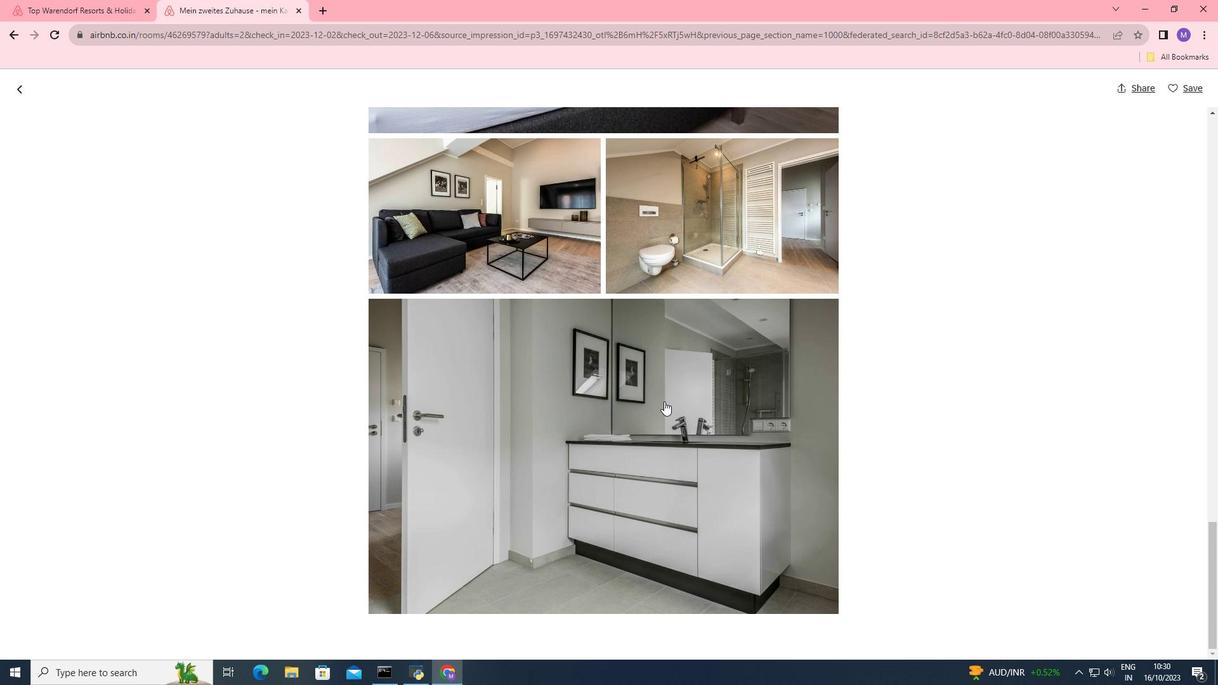 
Action: Mouse scrolled (664, 401) with delta (0, 0)
Screenshot: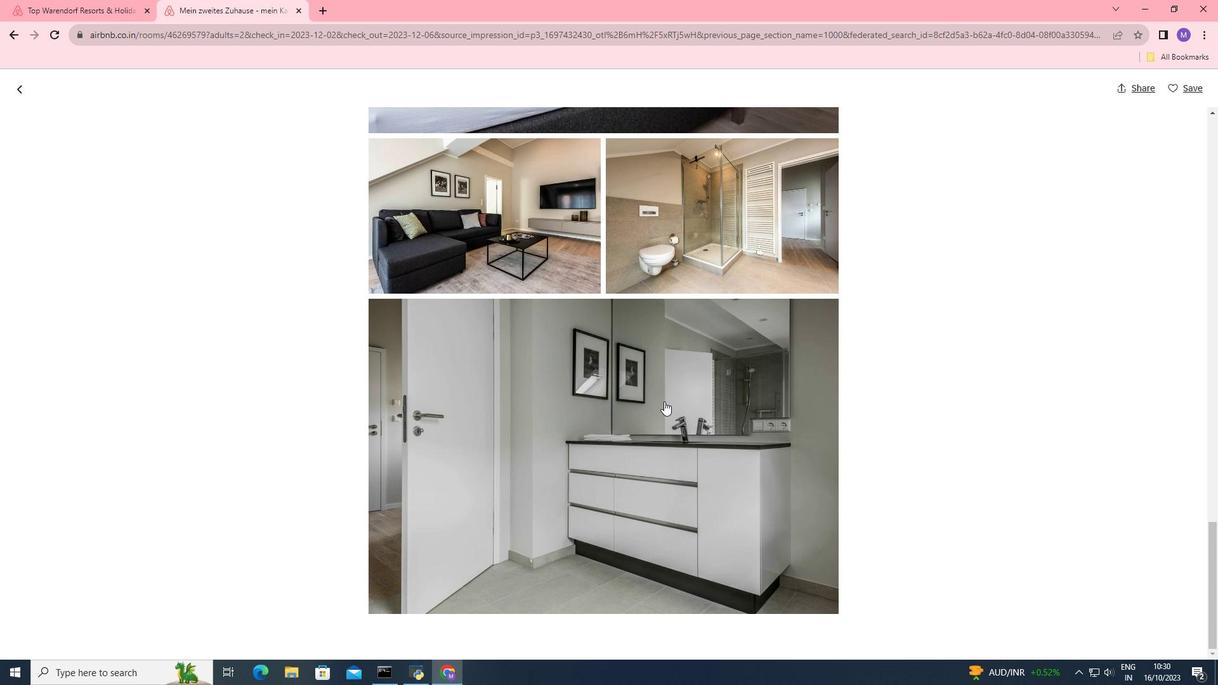 
Action: Mouse scrolled (664, 401) with delta (0, 0)
Screenshot: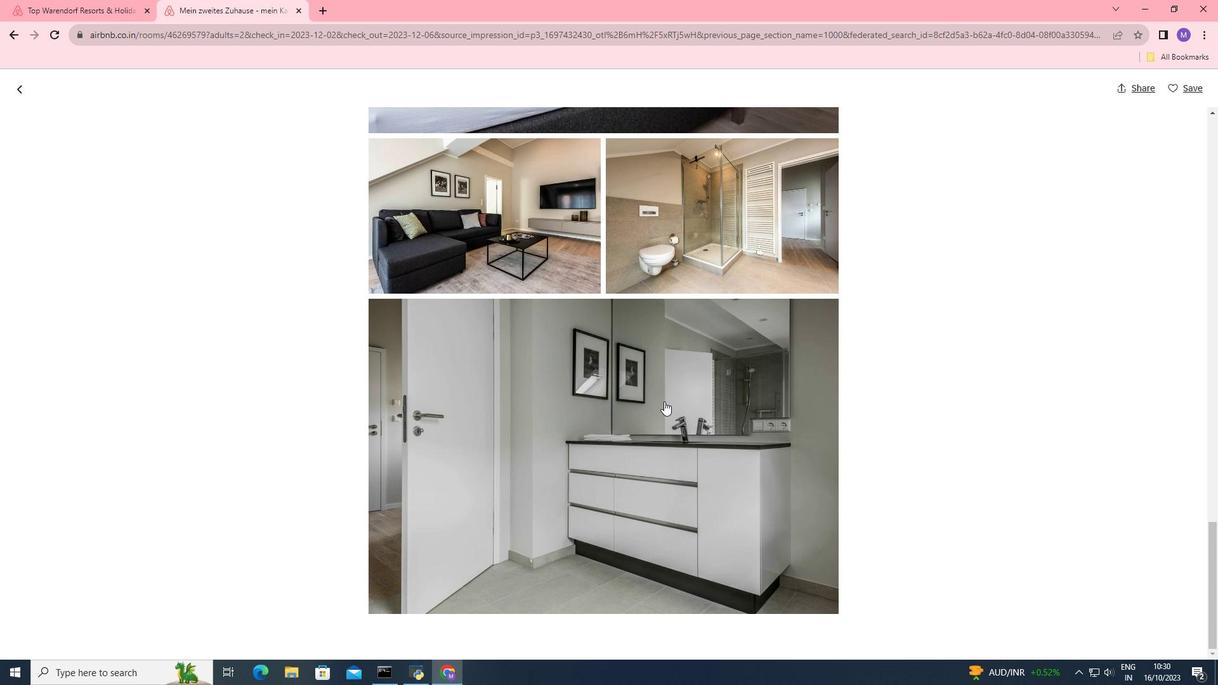 
Action: Mouse scrolled (664, 401) with delta (0, 0)
Screenshot: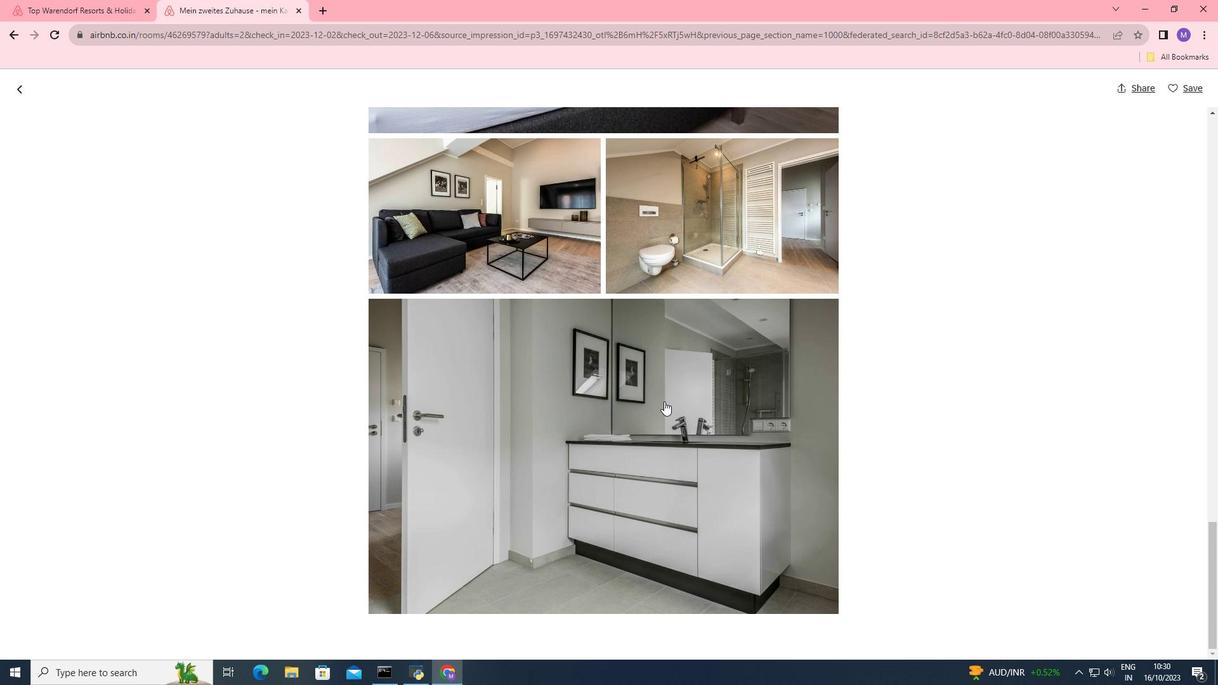
Action: Mouse scrolled (664, 401) with delta (0, 0)
Screenshot: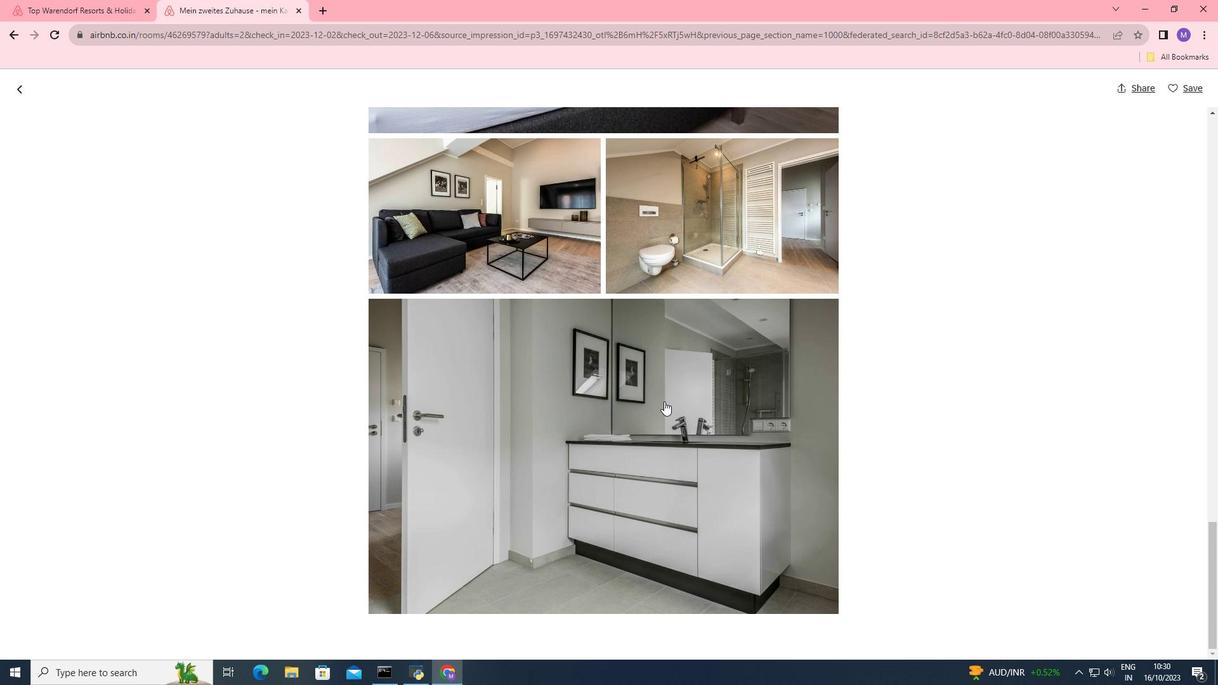 
Action: Mouse scrolled (664, 401) with delta (0, 0)
Screenshot: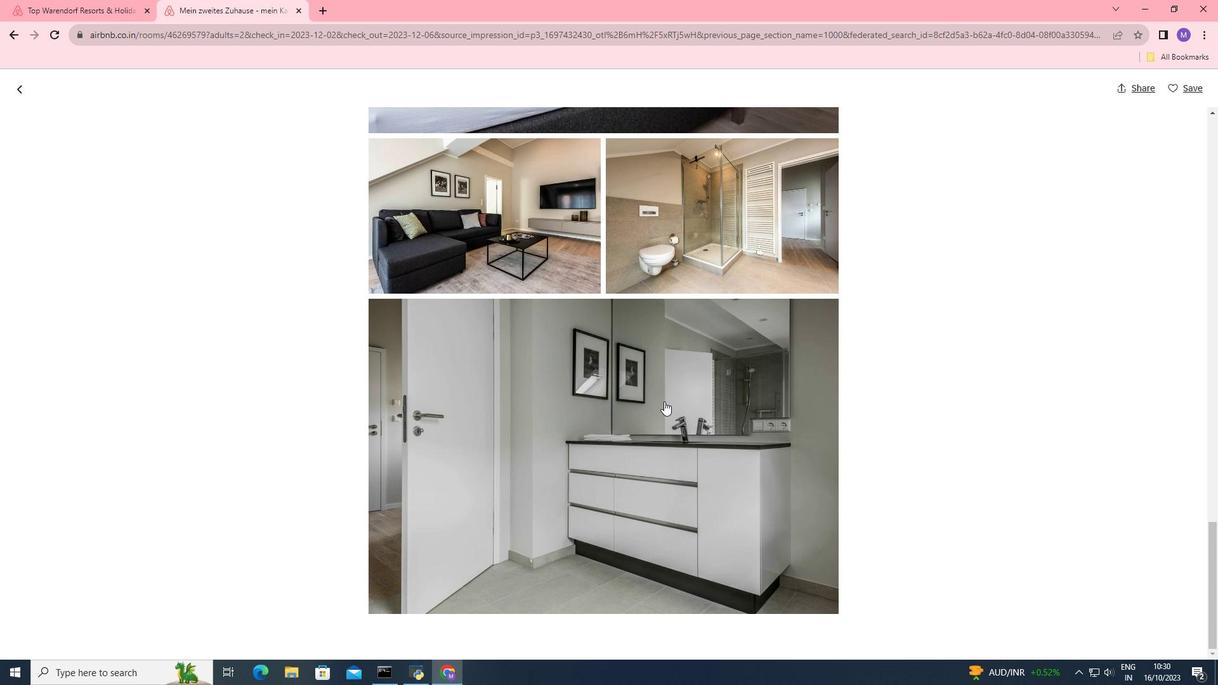 
Action: Mouse moved to (24, 96)
Screenshot: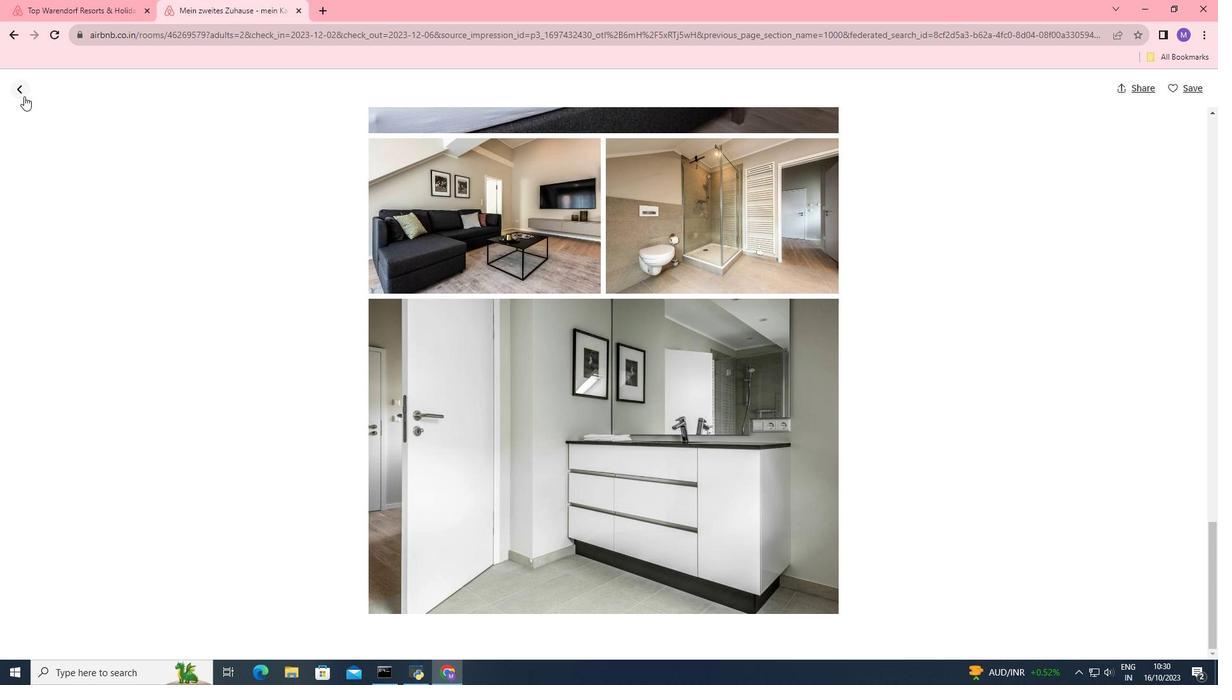
Action: Mouse pressed left at (24, 96)
Screenshot: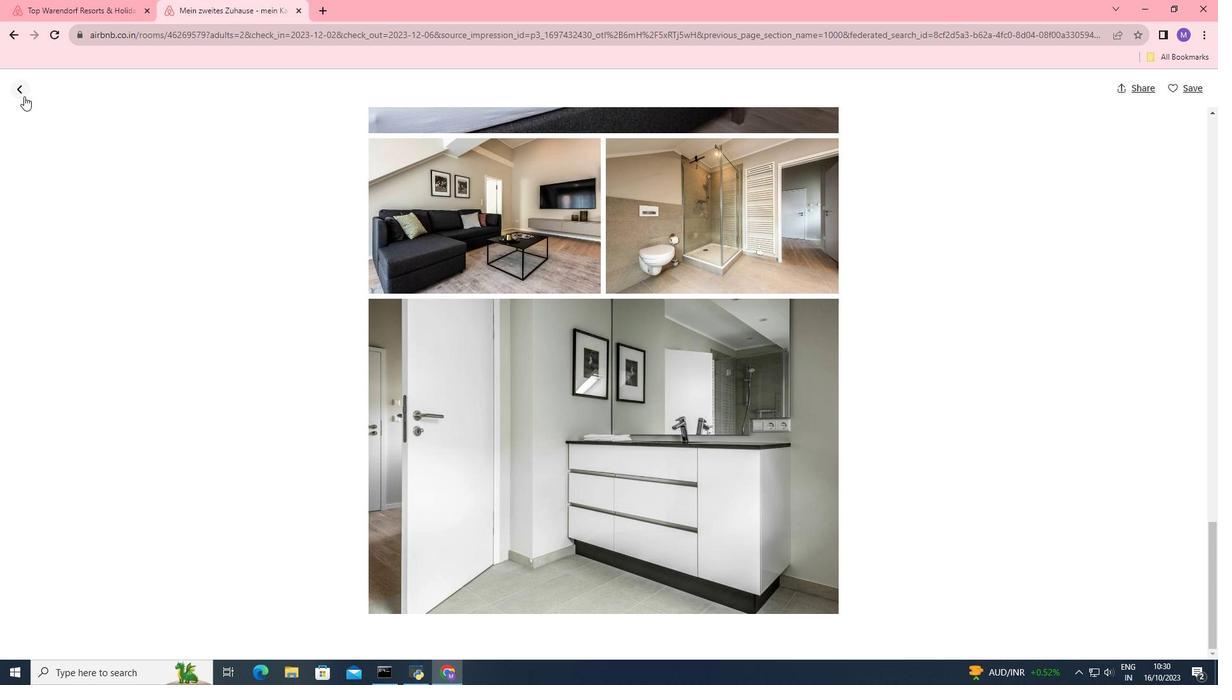 
Action: Mouse moved to (584, 366)
Screenshot: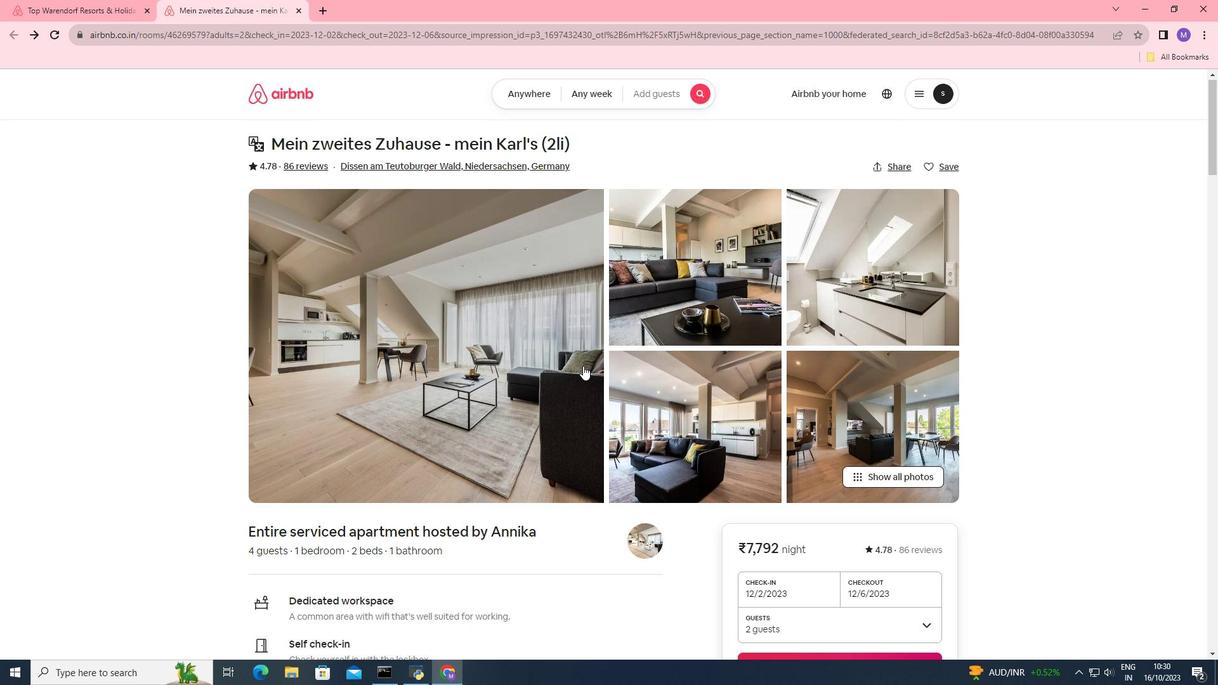 
Action: Mouse scrolled (584, 365) with delta (0, 0)
Screenshot: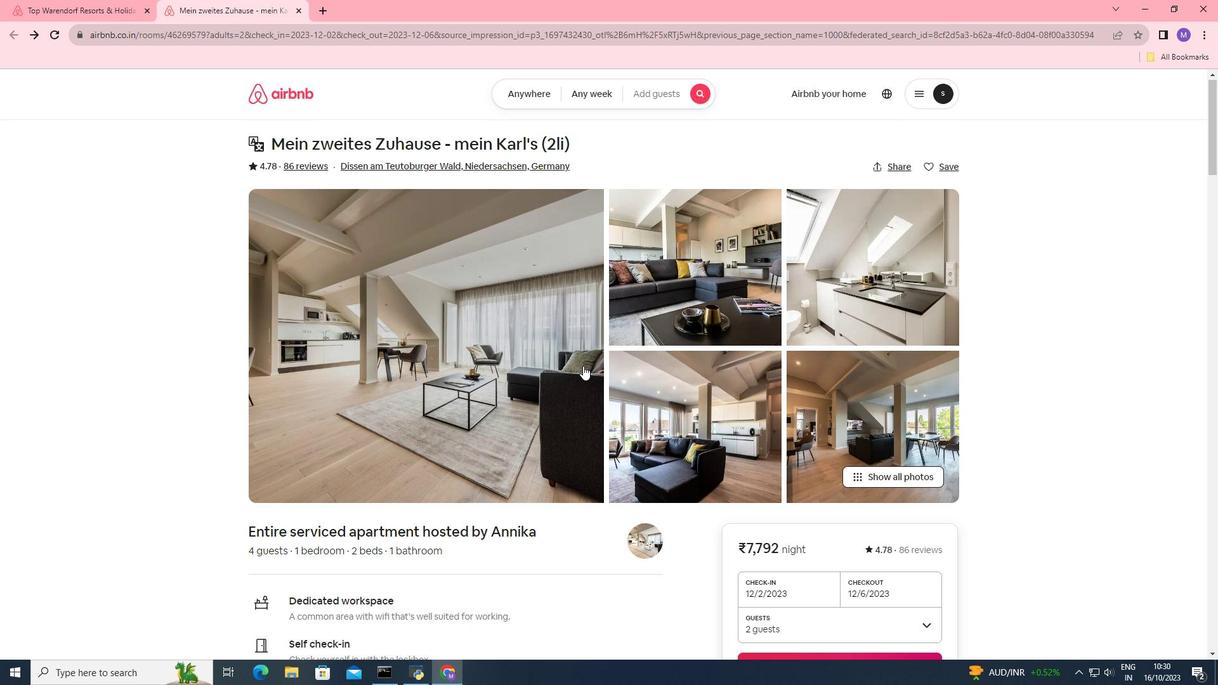 
Action: Mouse moved to (583, 366)
Screenshot: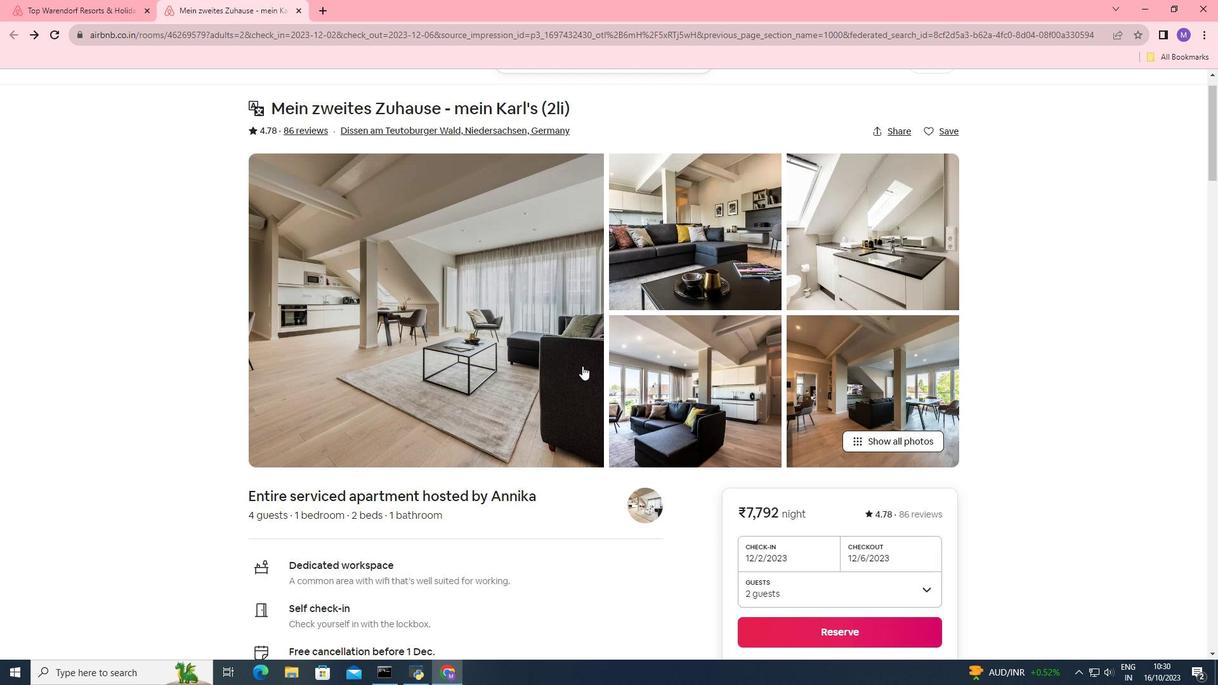 
Action: Mouse scrolled (583, 365) with delta (0, 0)
Screenshot: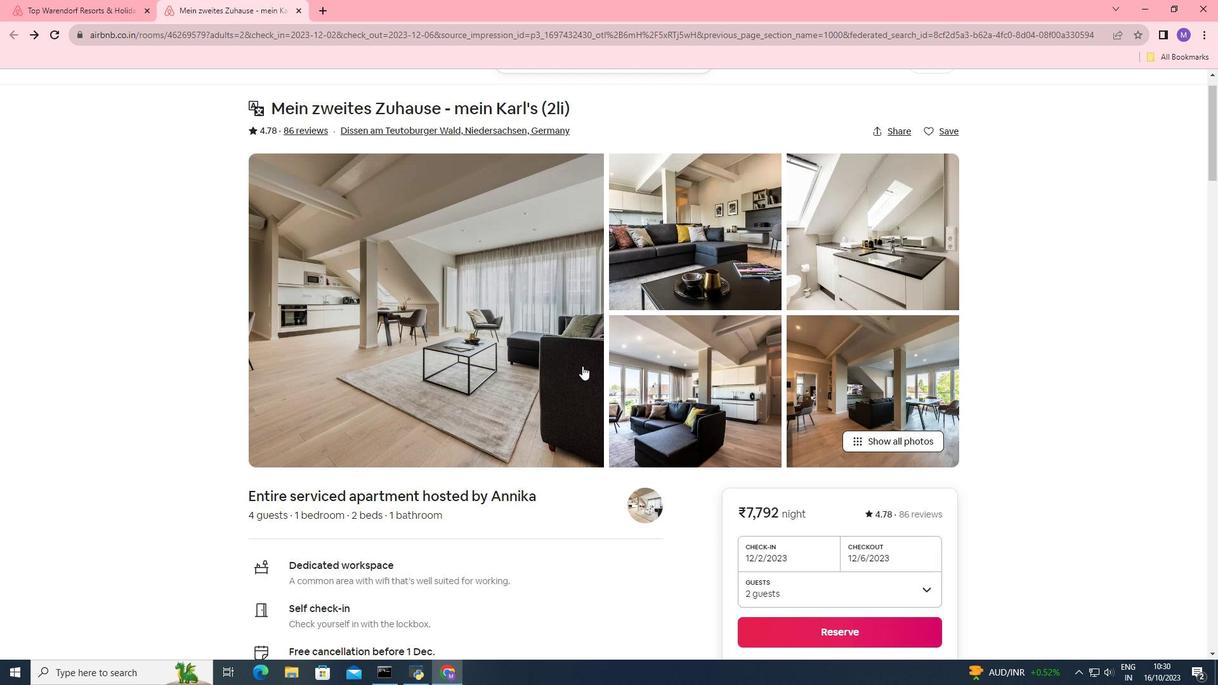 
Action: Mouse scrolled (583, 365) with delta (0, 0)
Screenshot: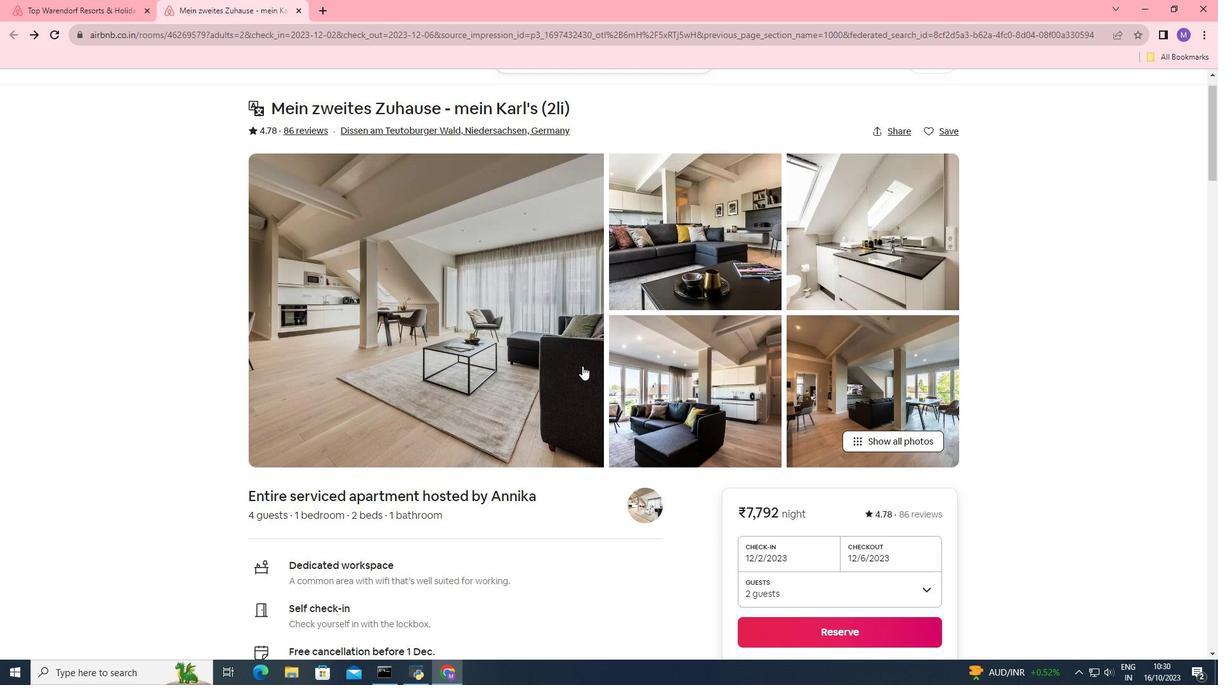 
Action: Mouse moved to (582, 366)
Screenshot: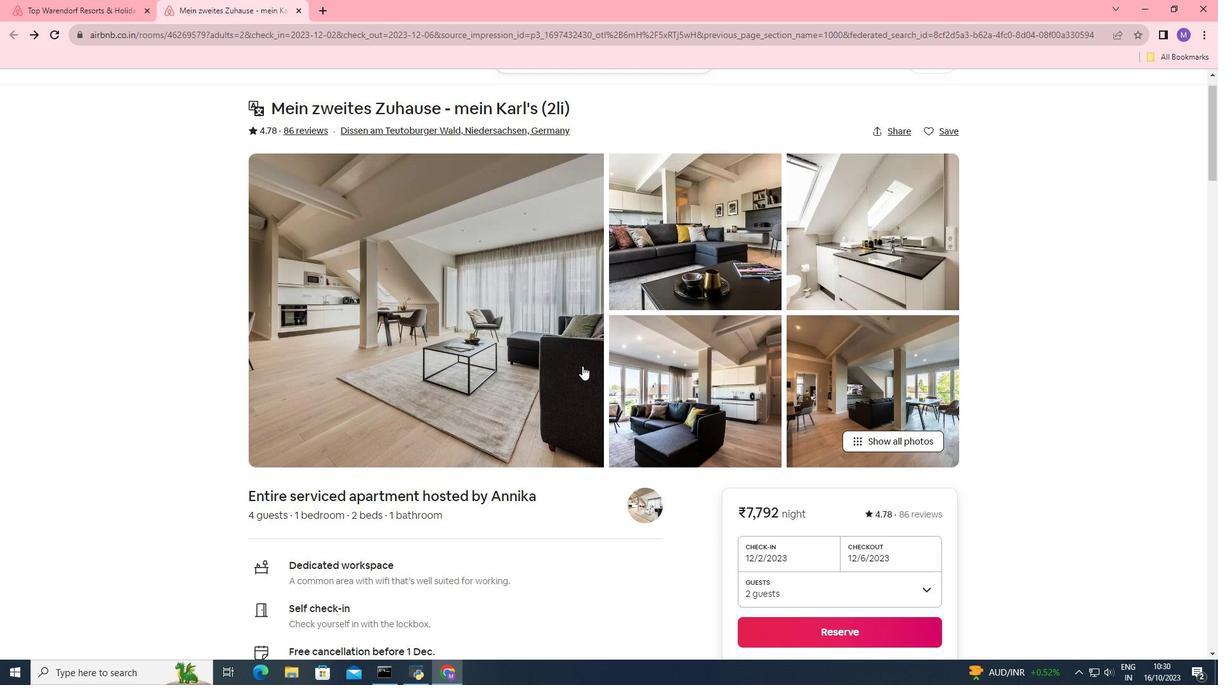 
Action: Mouse scrolled (582, 365) with delta (0, 0)
Screenshot: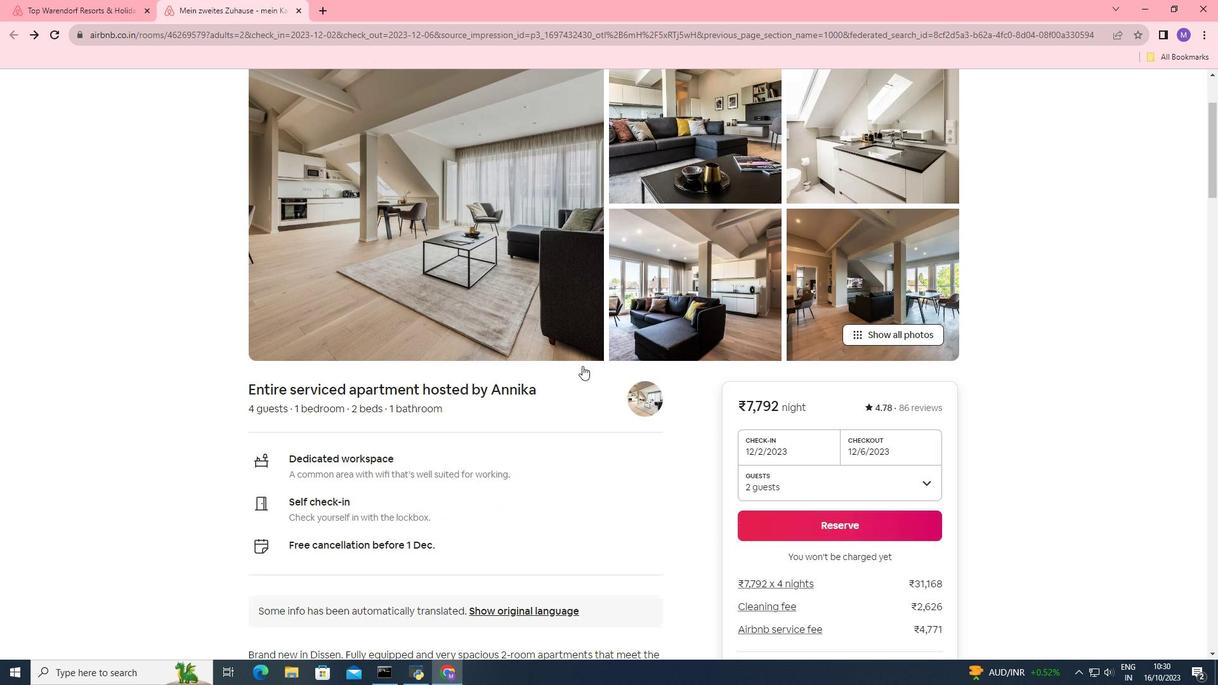 
Action: Mouse moved to (559, 411)
Screenshot: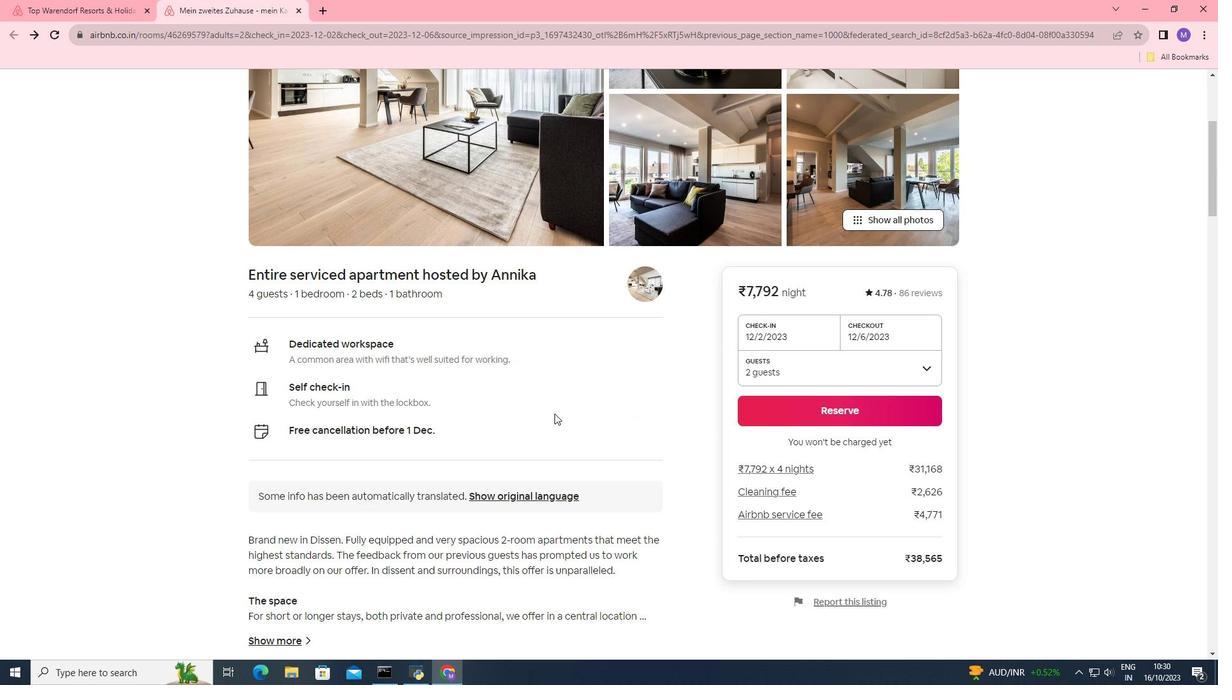 
Action: Mouse scrolled (559, 411) with delta (0, 0)
Screenshot: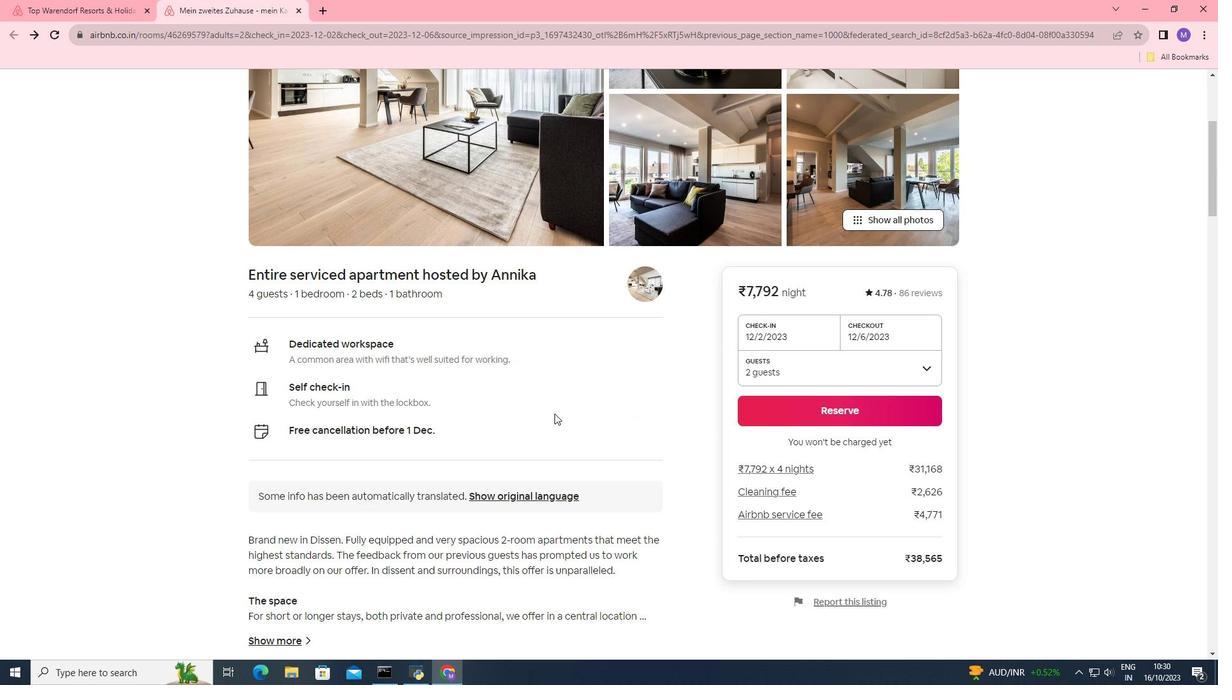 
Action: Mouse moved to (557, 411)
Screenshot: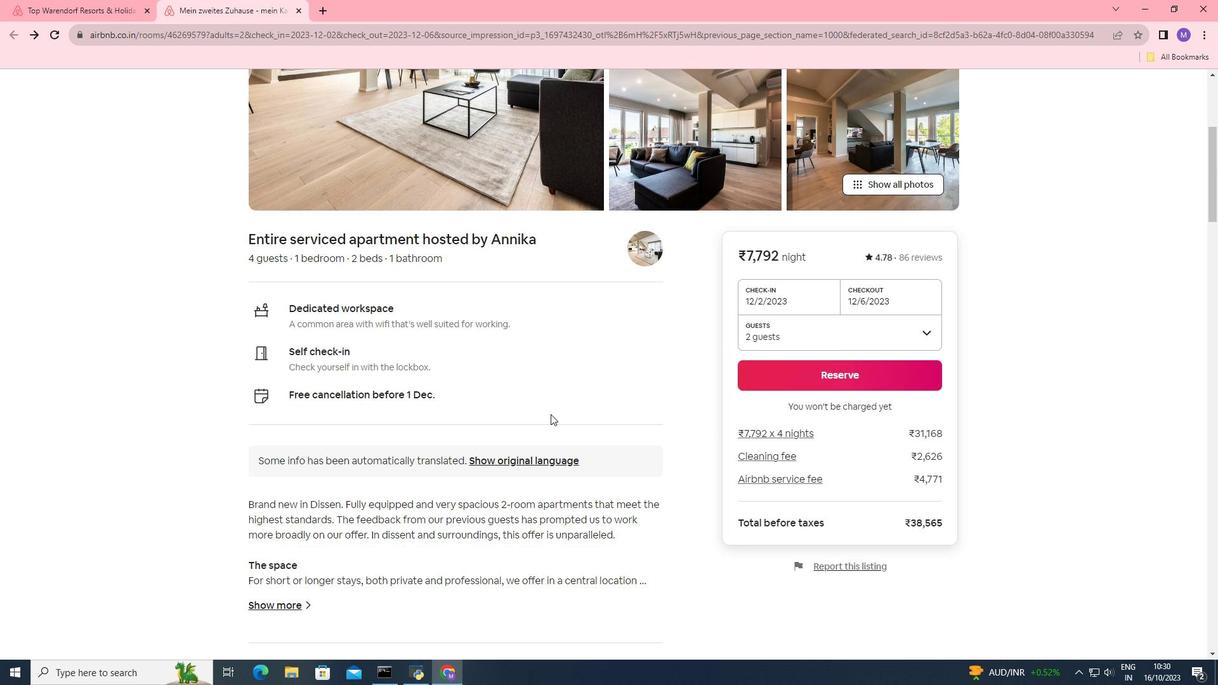 
Action: Mouse scrolled (557, 411) with delta (0, 0)
Screenshot: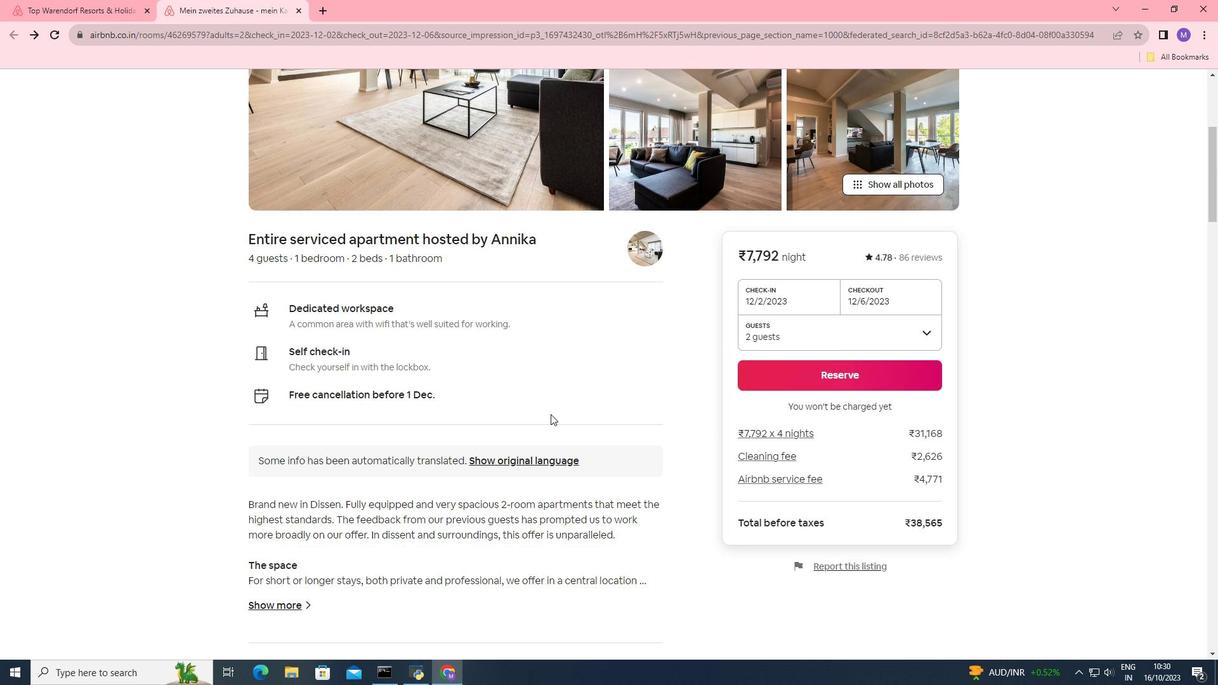 
Action: Mouse moved to (554, 413)
Screenshot: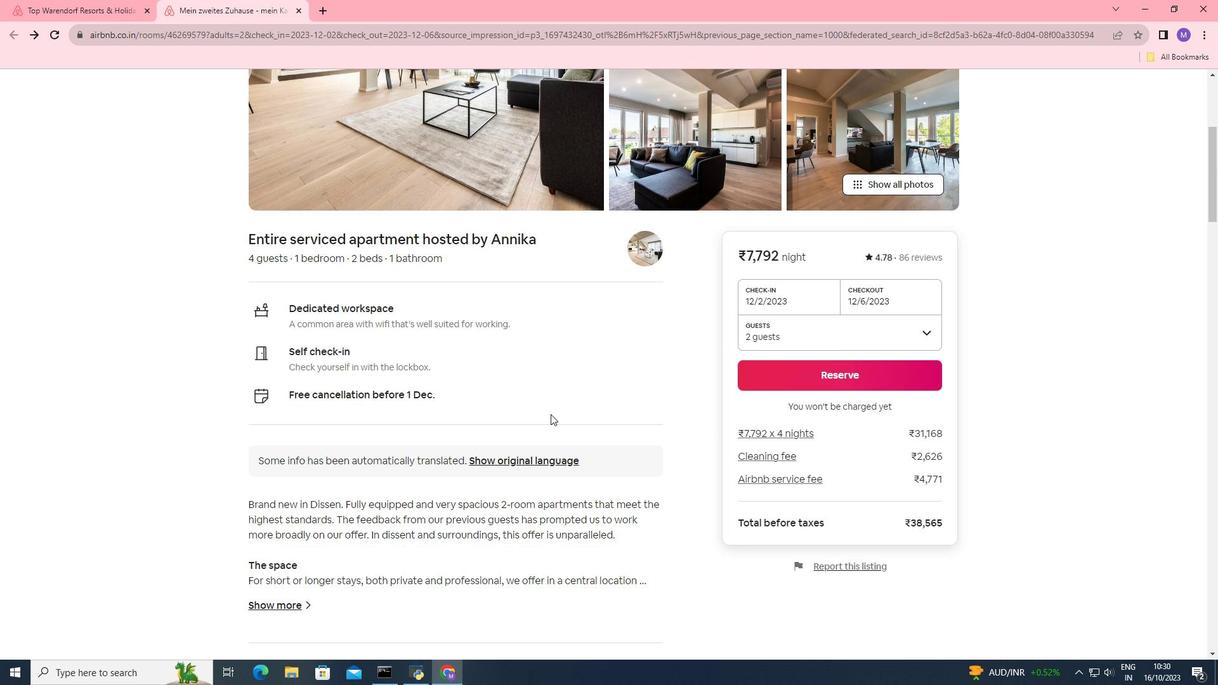 
Action: Mouse scrolled (554, 413) with delta (0, 0)
Screenshot: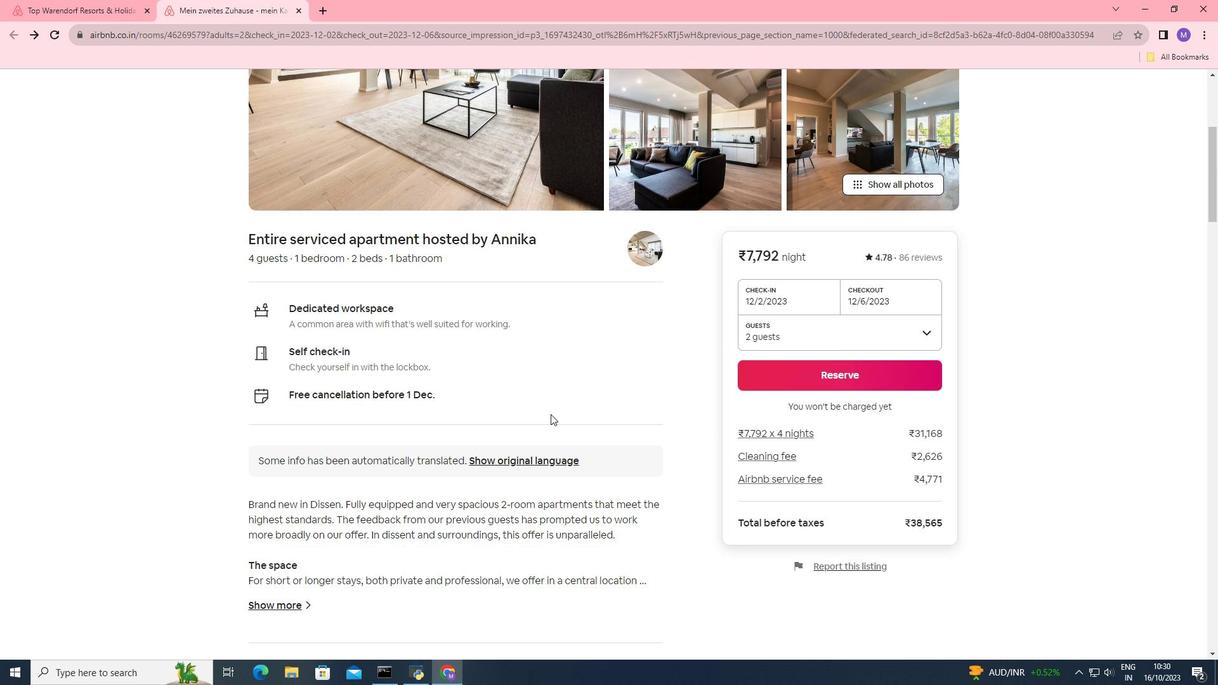 
Action: Mouse moved to (550, 414)
Screenshot: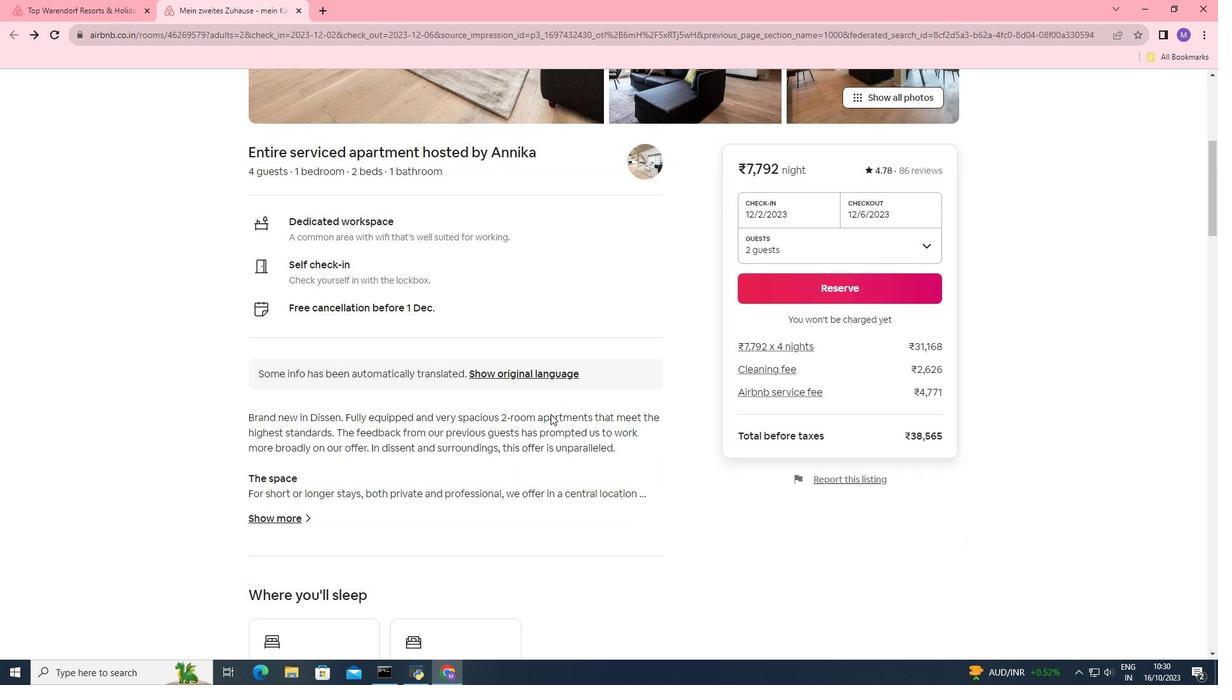 
Action: Mouse scrolled (550, 413) with delta (0, 0)
Screenshot: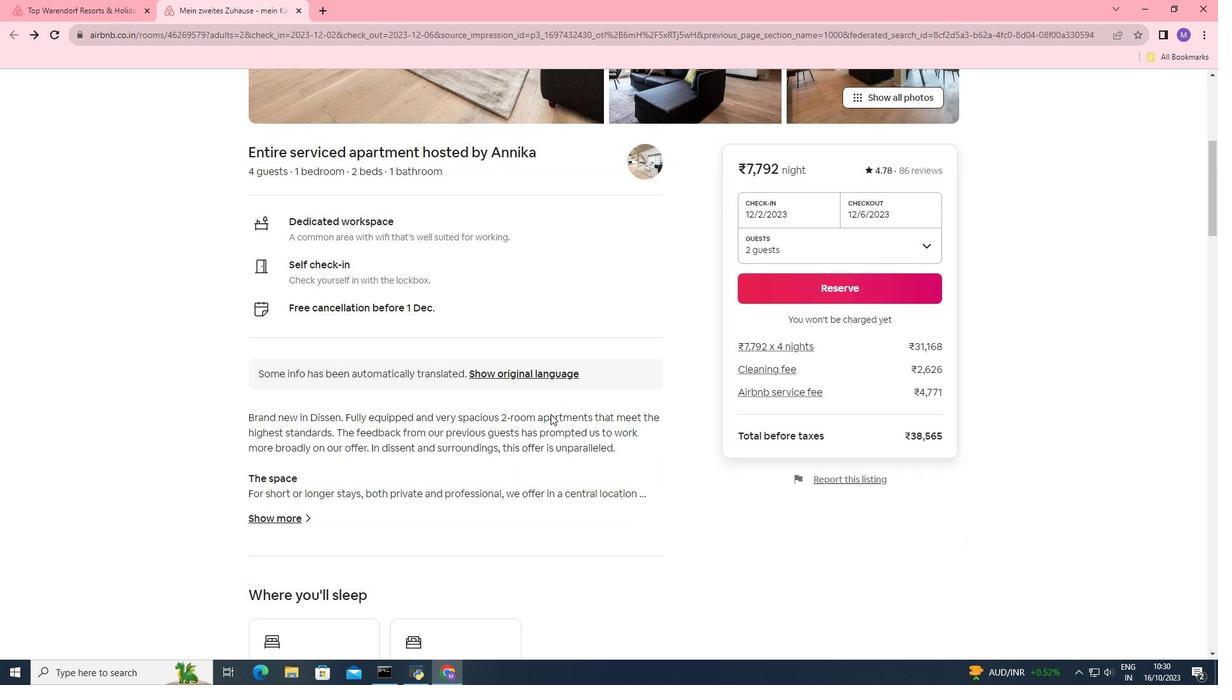 
Action: Mouse moved to (284, 391)
Screenshot: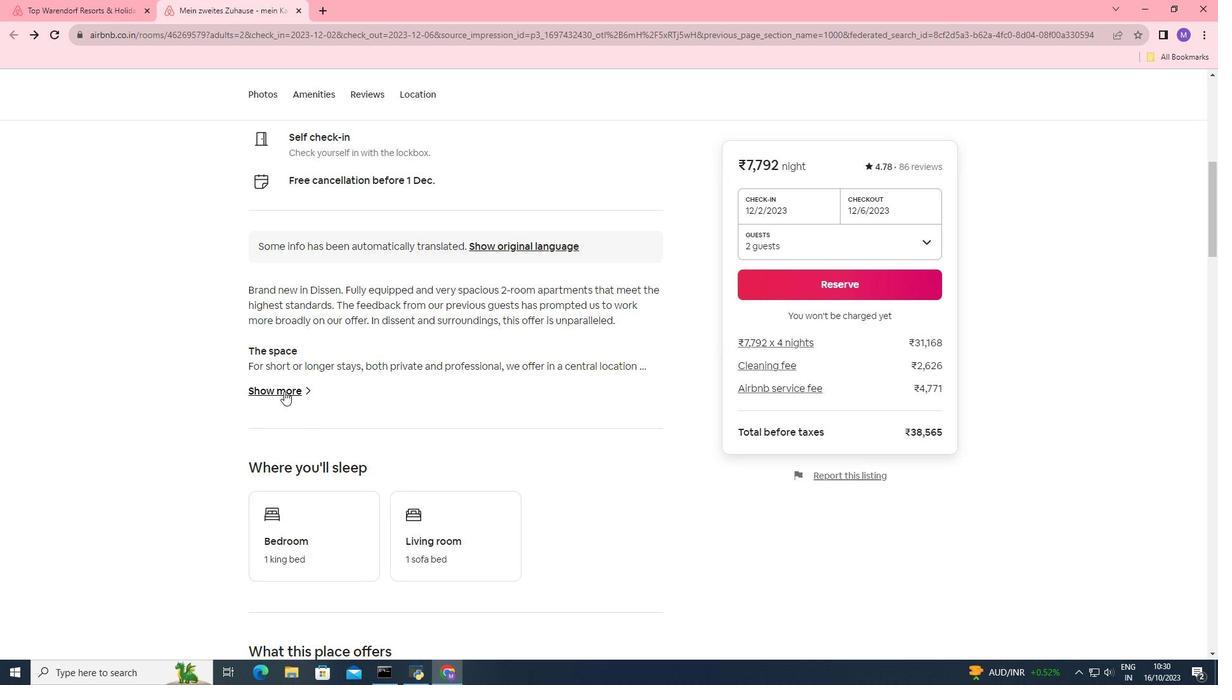 
Action: Mouse pressed left at (284, 391)
Screenshot: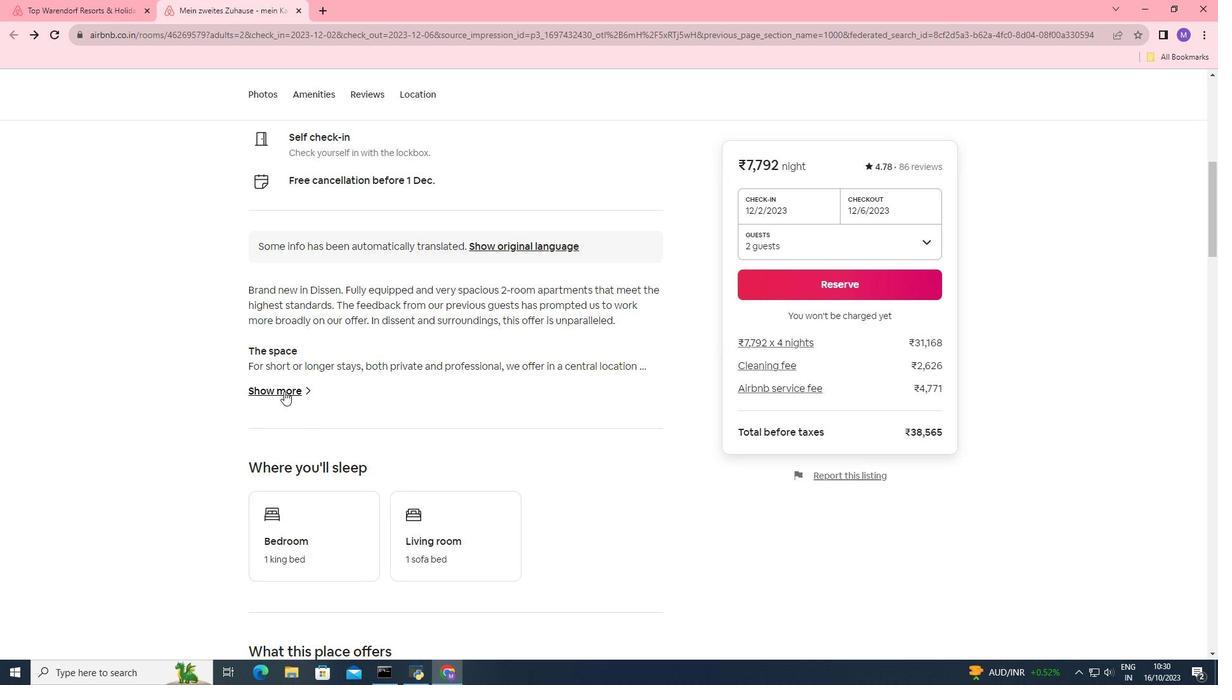 
Action: Mouse moved to (382, 236)
Screenshot: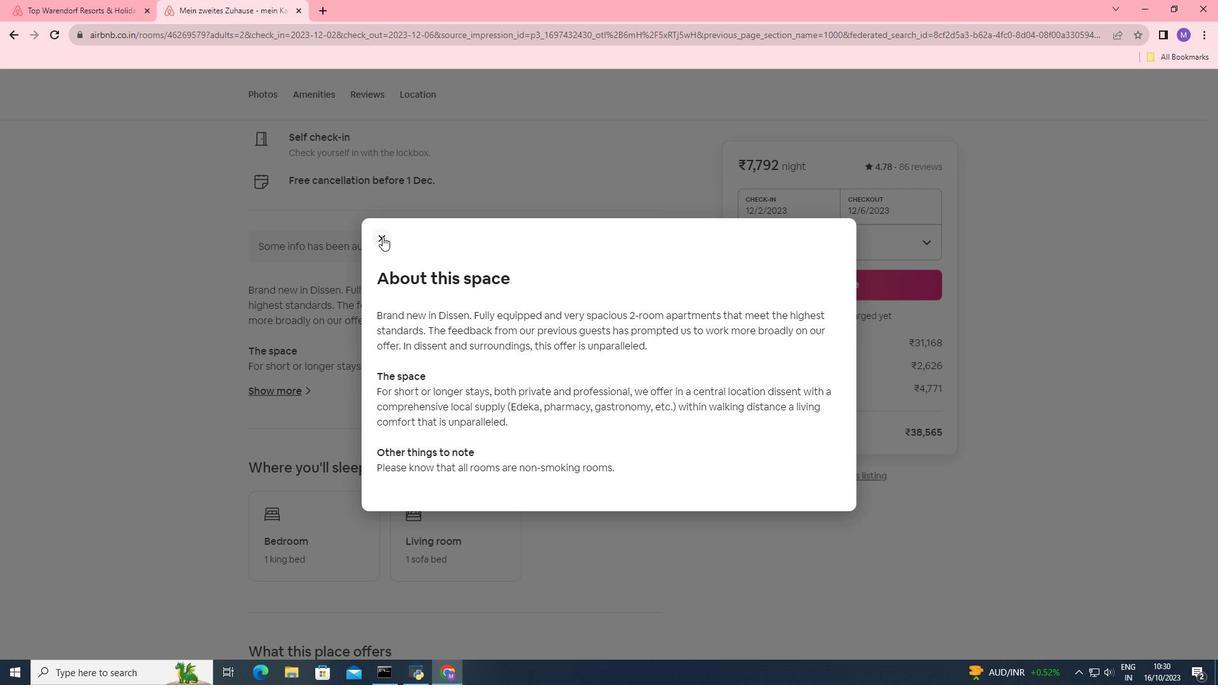 
Action: Mouse pressed left at (382, 236)
Screenshot: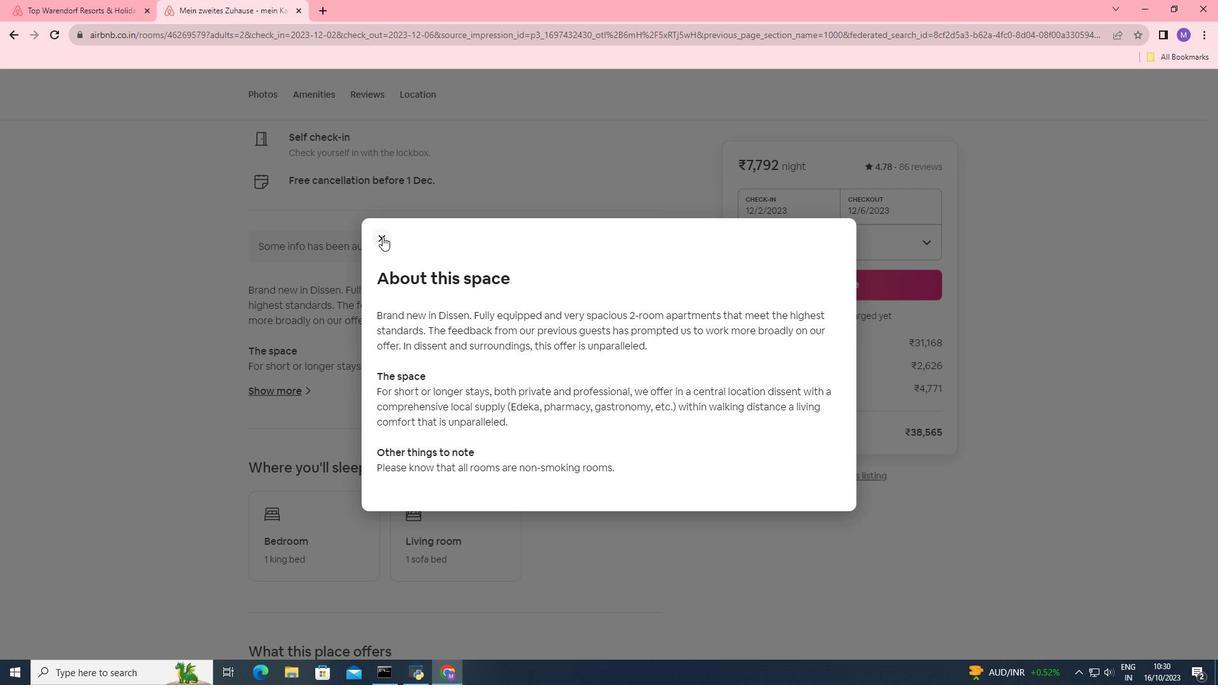 
Action: Mouse moved to (466, 362)
Screenshot: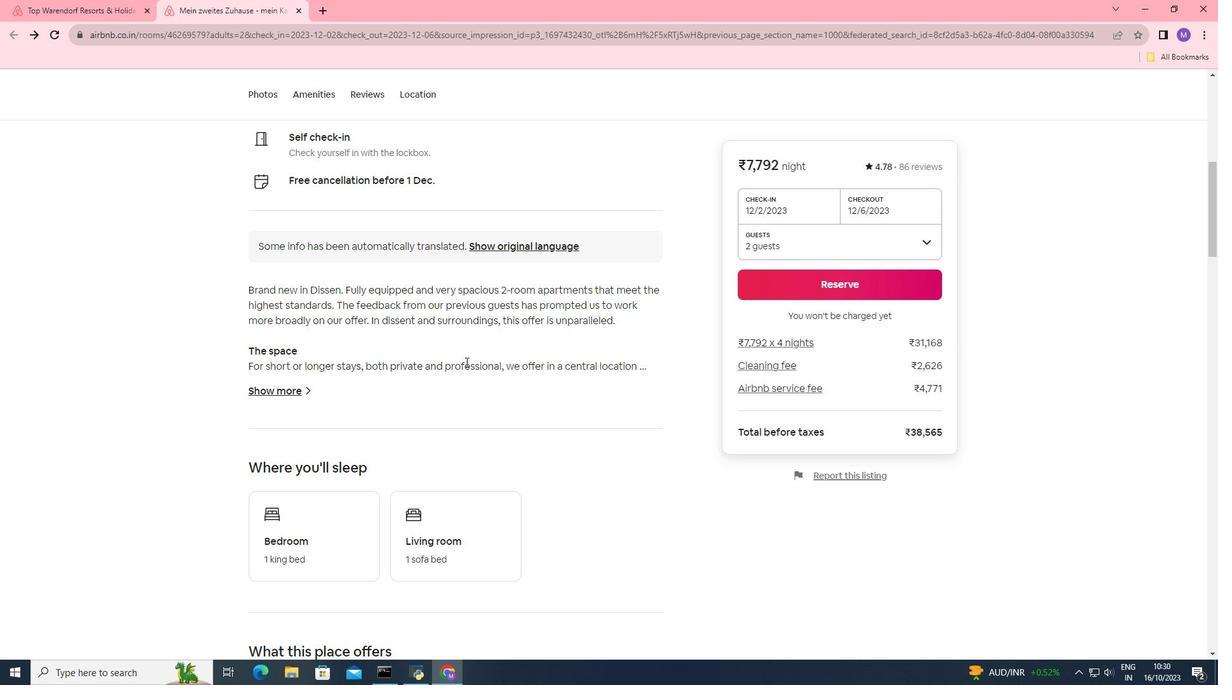 
Action: Mouse scrolled (466, 361) with delta (0, 0)
Screenshot: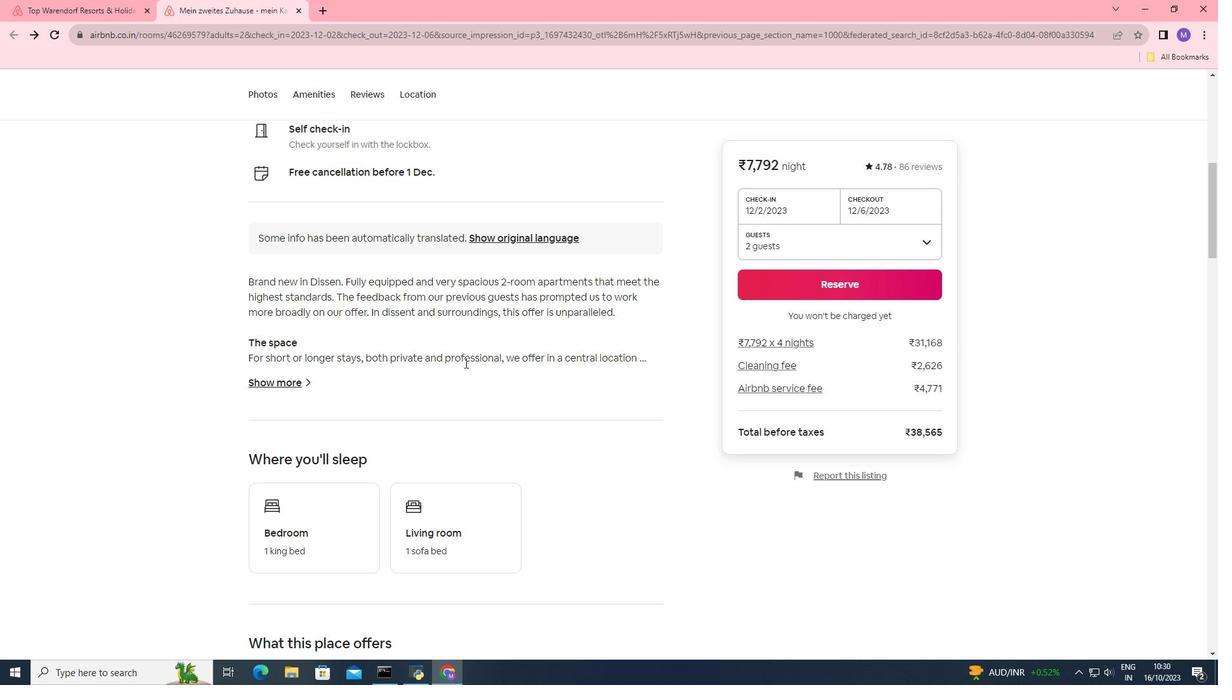 
Action: Mouse moved to (465, 363)
Screenshot: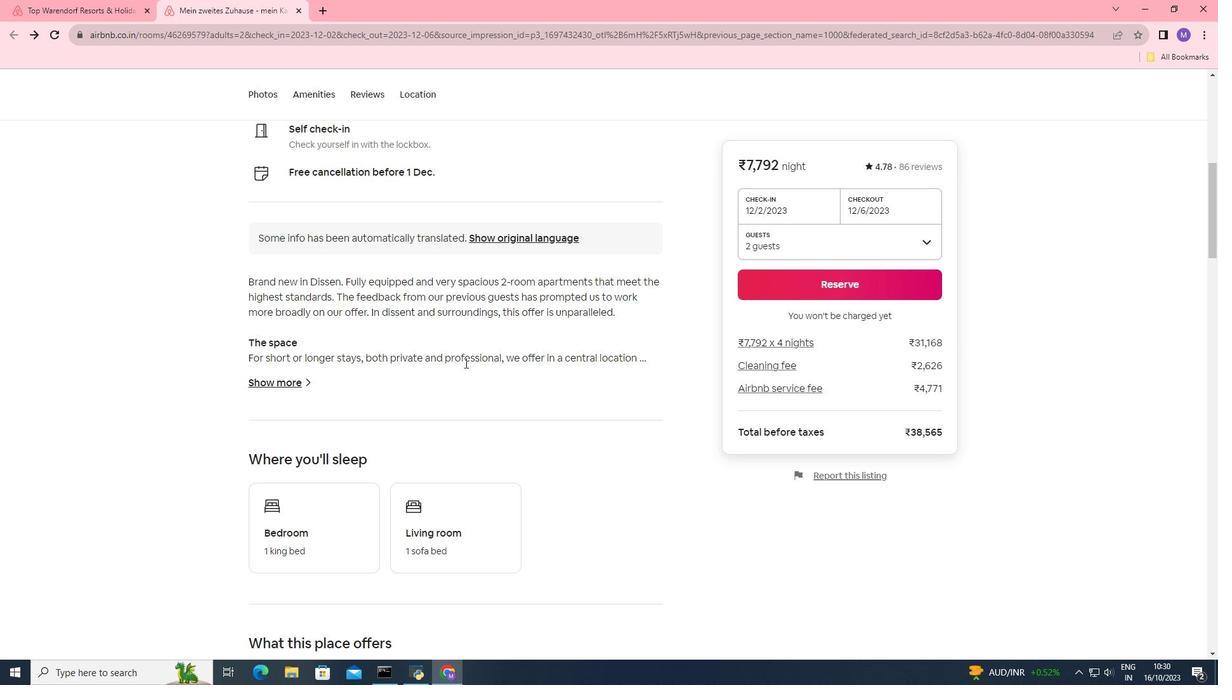 
Action: Mouse scrolled (465, 362) with delta (0, 0)
Screenshot: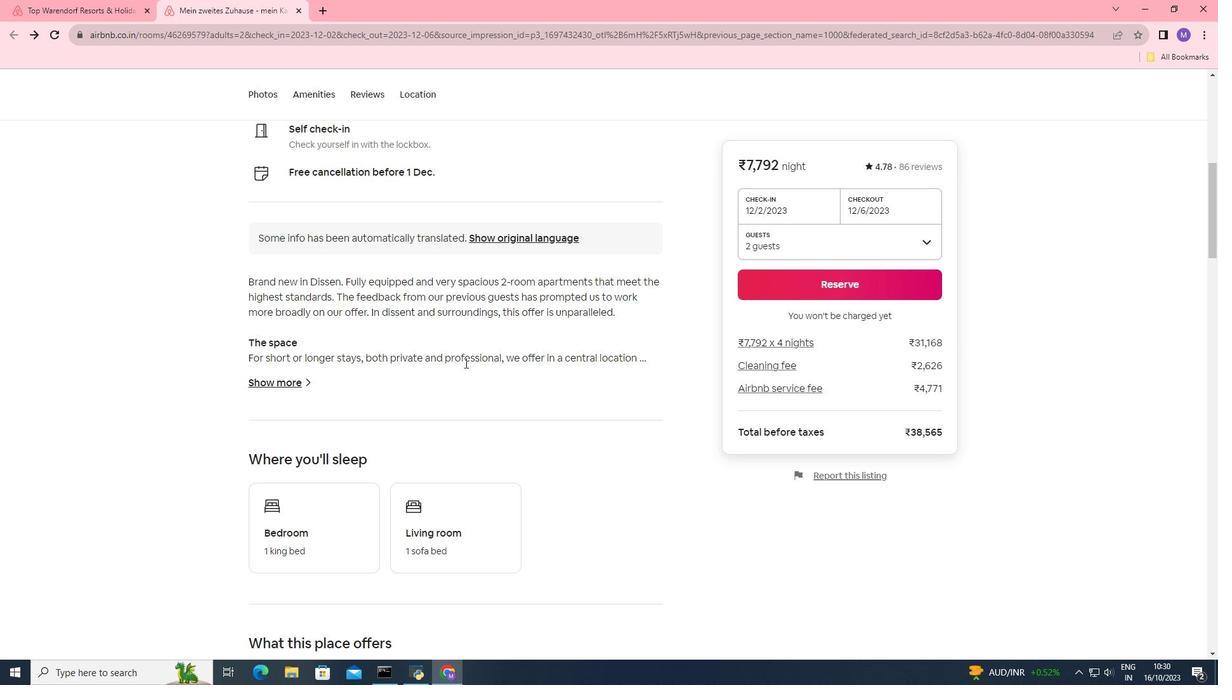 
Action: Mouse moved to (381, 444)
Screenshot: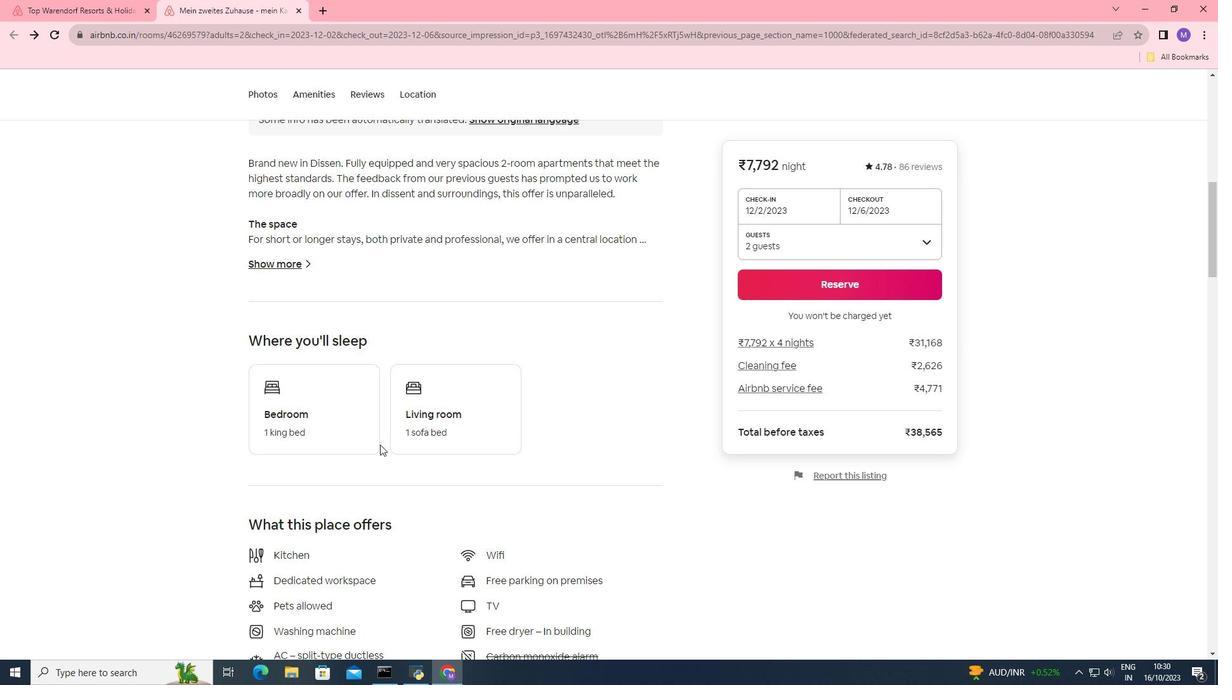 
Action: Mouse scrolled (381, 444) with delta (0, 0)
Screenshot: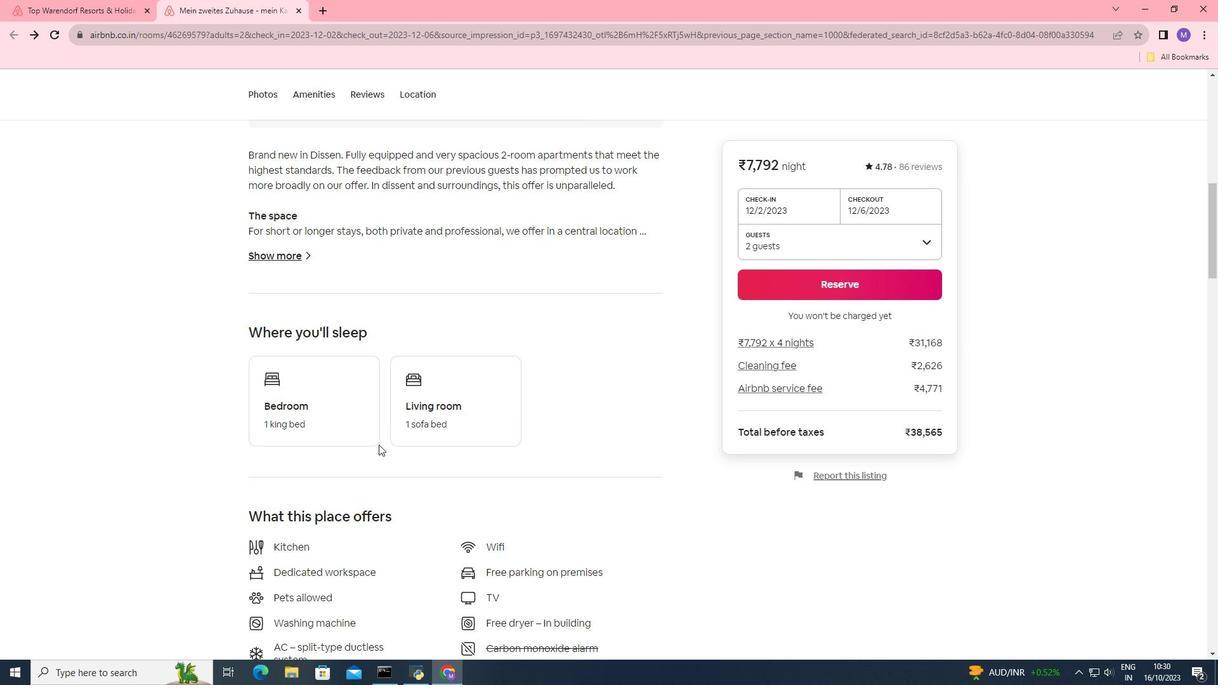 
Action: Mouse moved to (380, 444)
Screenshot: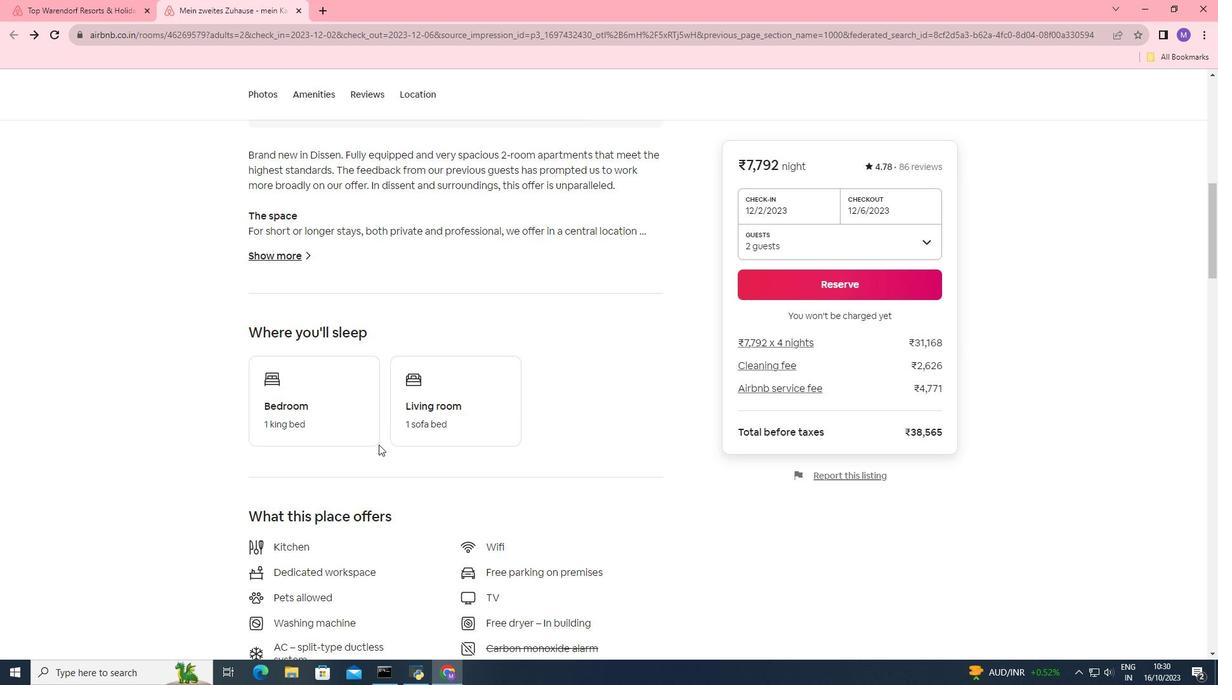 
Action: Mouse scrolled (380, 444) with delta (0, 0)
Screenshot: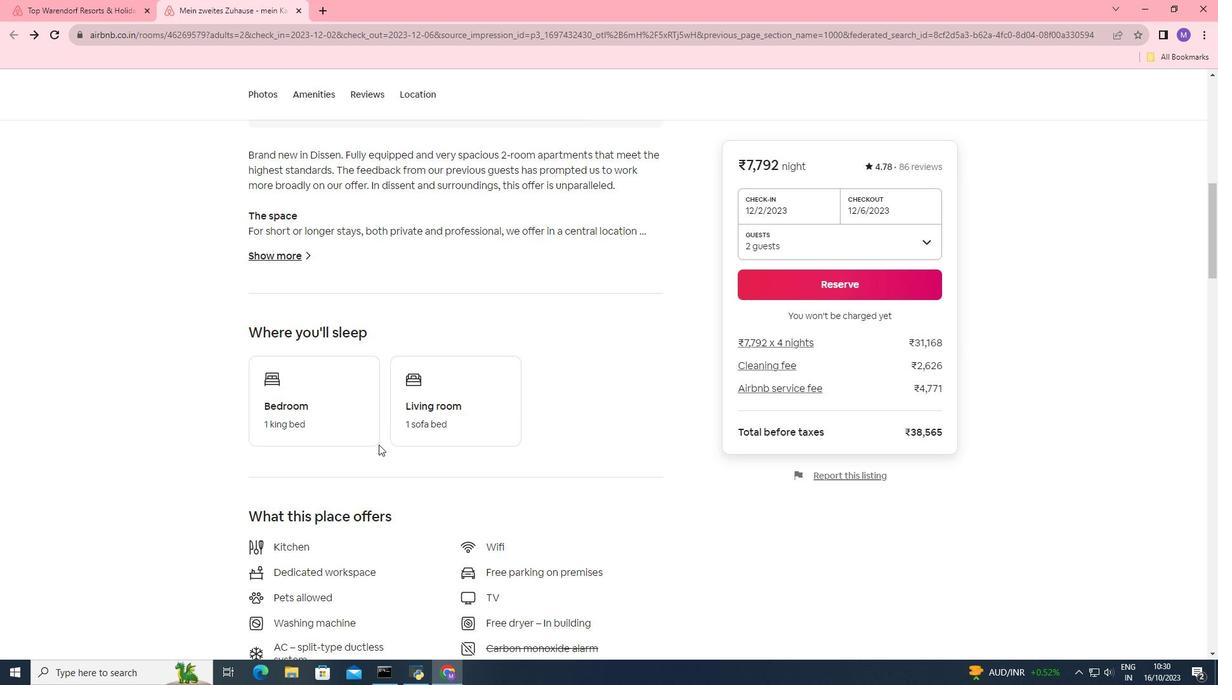 
Action: Mouse moved to (378, 444)
Screenshot: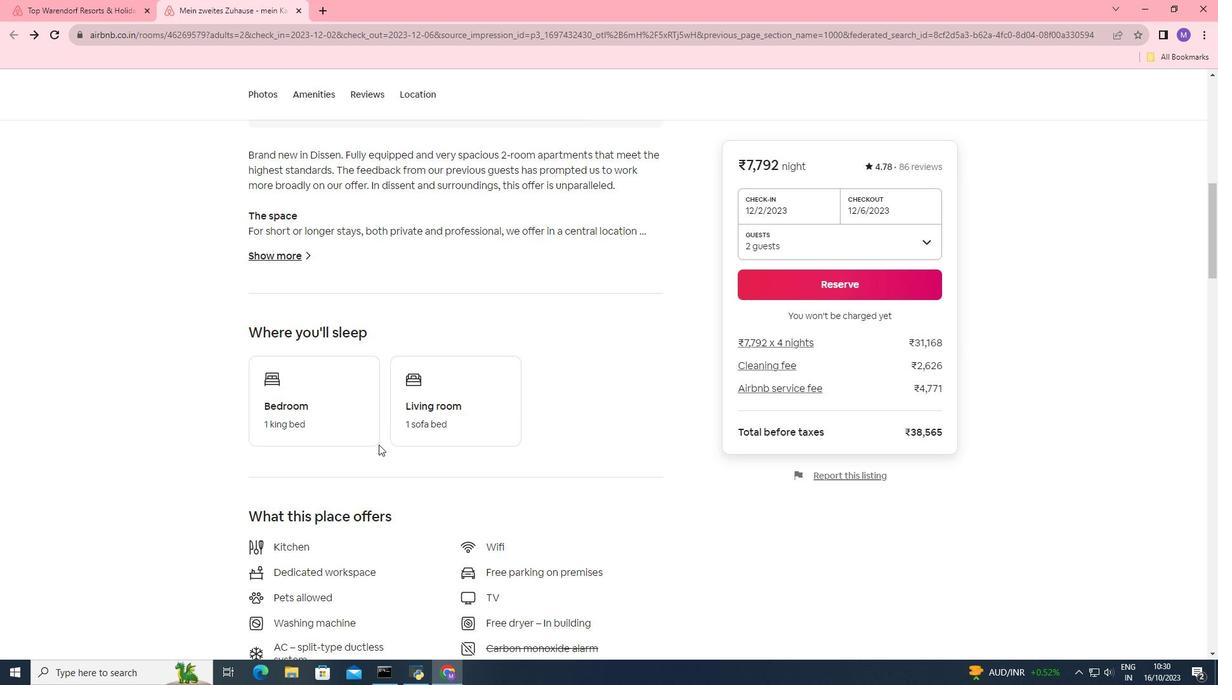 
Action: Mouse scrolled (378, 444) with delta (0, 0)
Screenshot: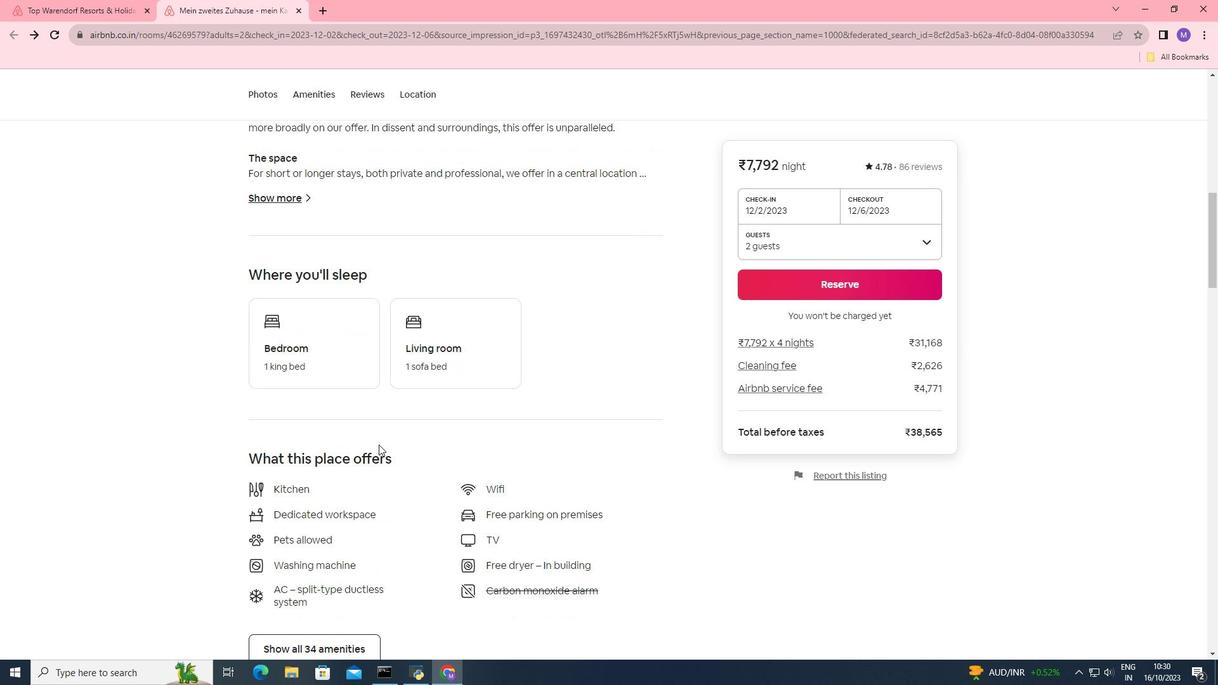 
Action: Mouse scrolled (378, 444) with delta (0, 0)
Screenshot: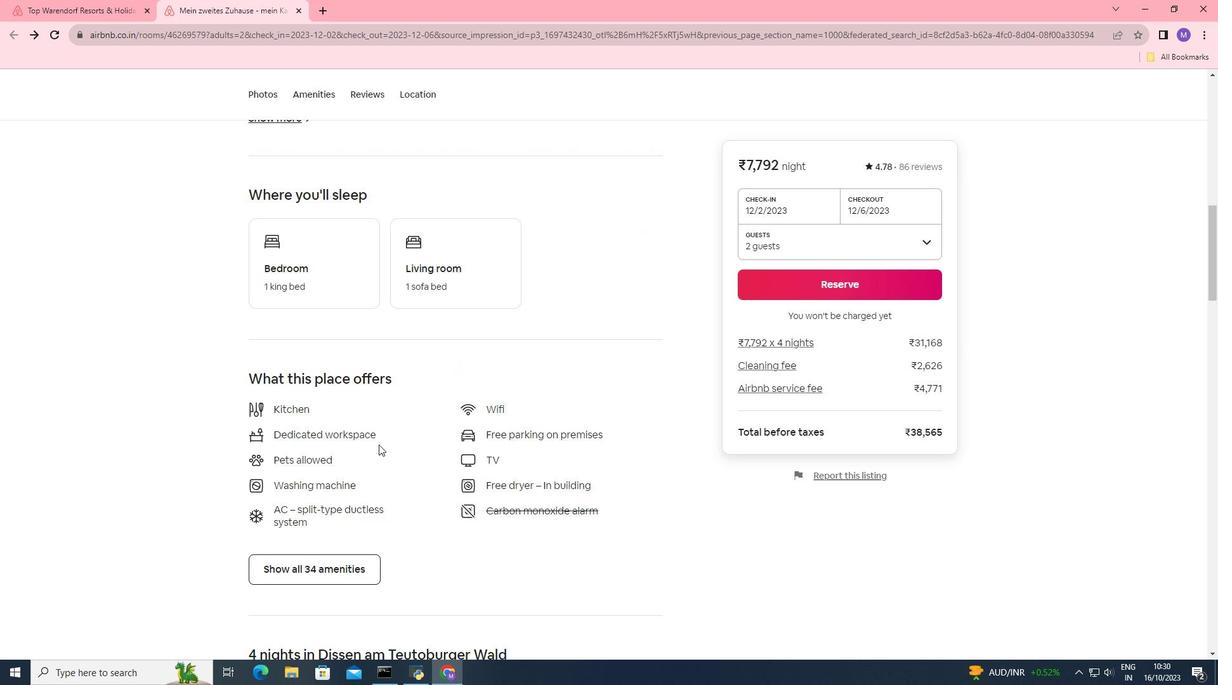 
Action: Mouse moved to (352, 464)
Screenshot: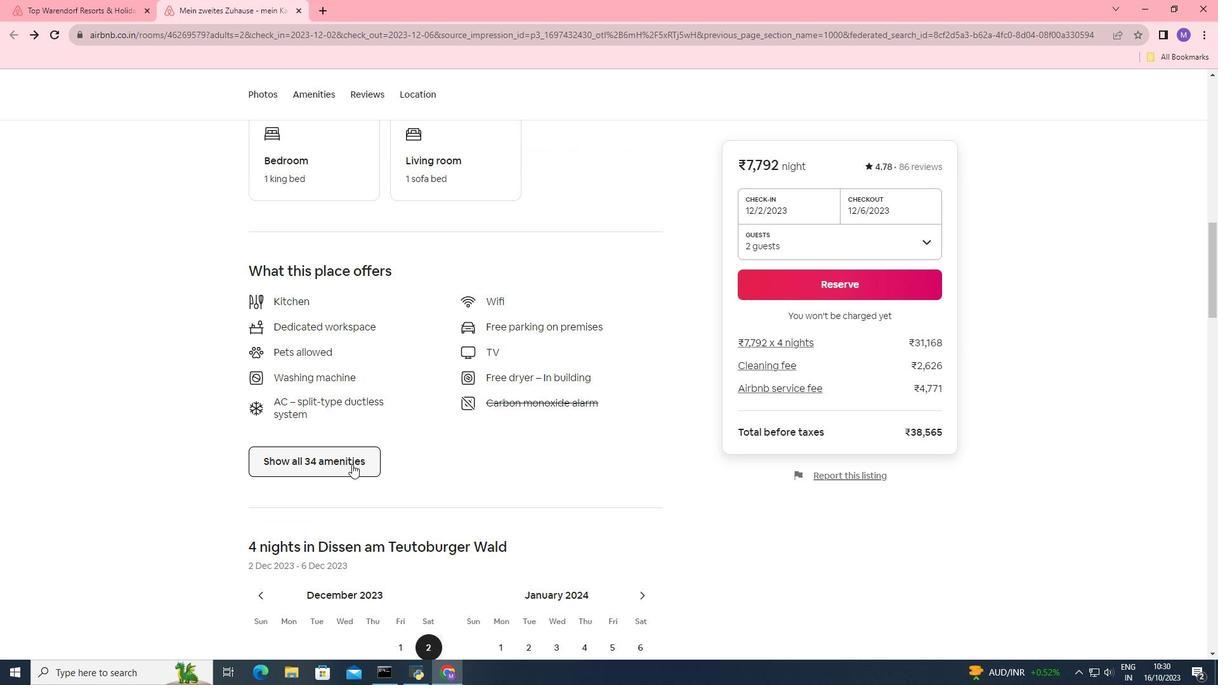 
Action: Mouse pressed left at (352, 464)
Screenshot: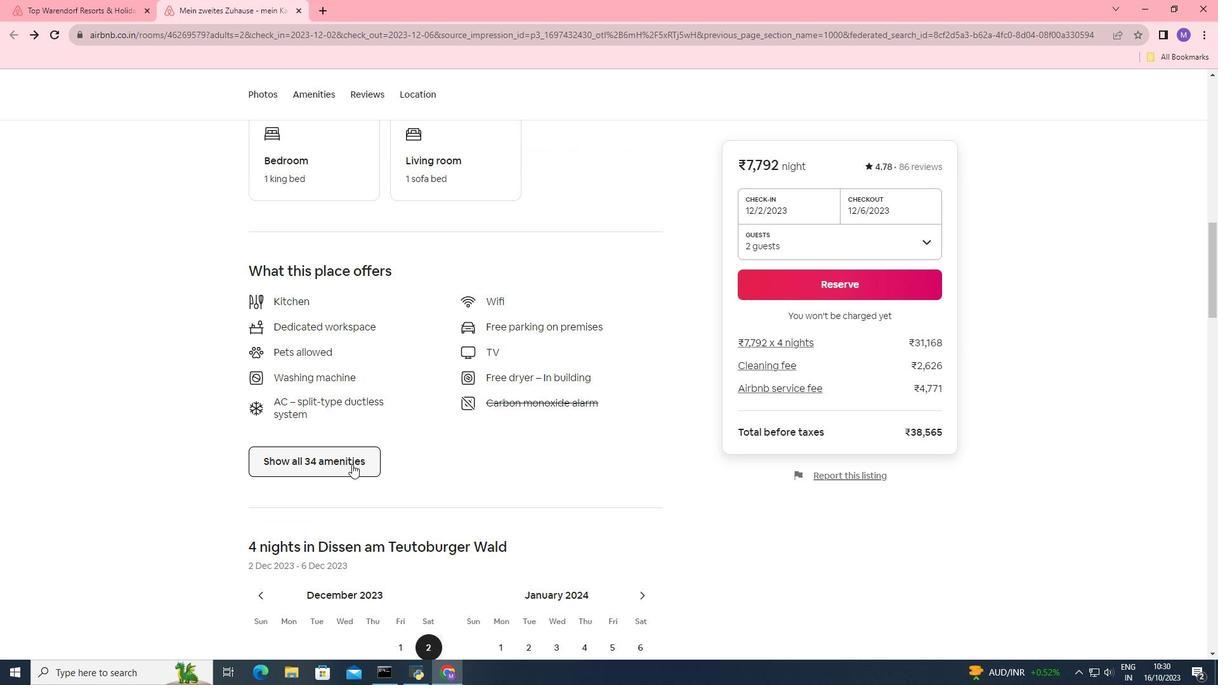 
Action: Mouse moved to (418, 433)
Screenshot: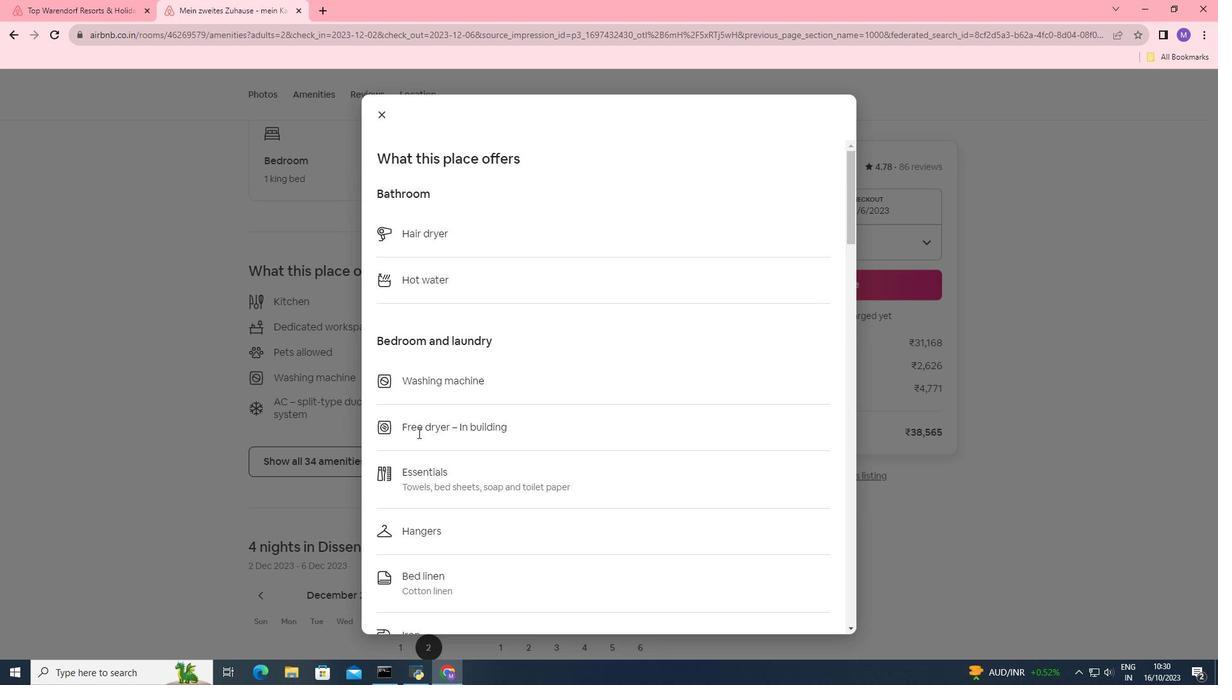 
Action: Mouse scrolled (418, 432) with delta (0, 0)
Screenshot: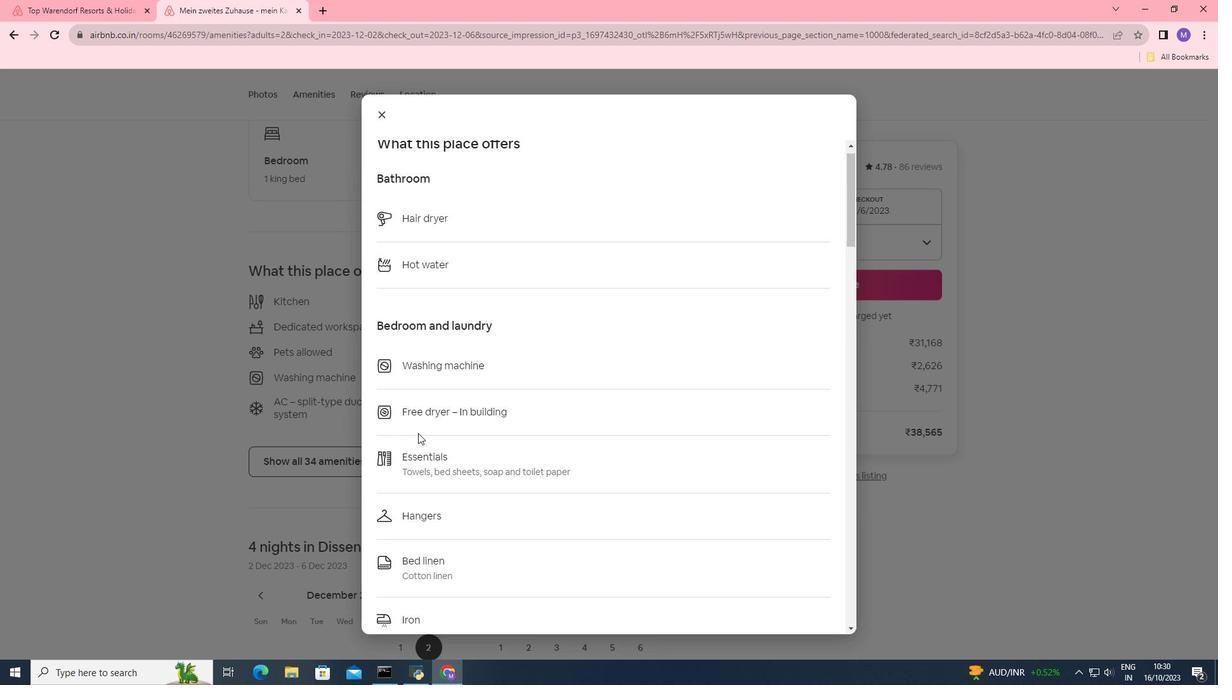 
Action: Mouse scrolled (418, 432) with delta (0, 0)
Screenshot: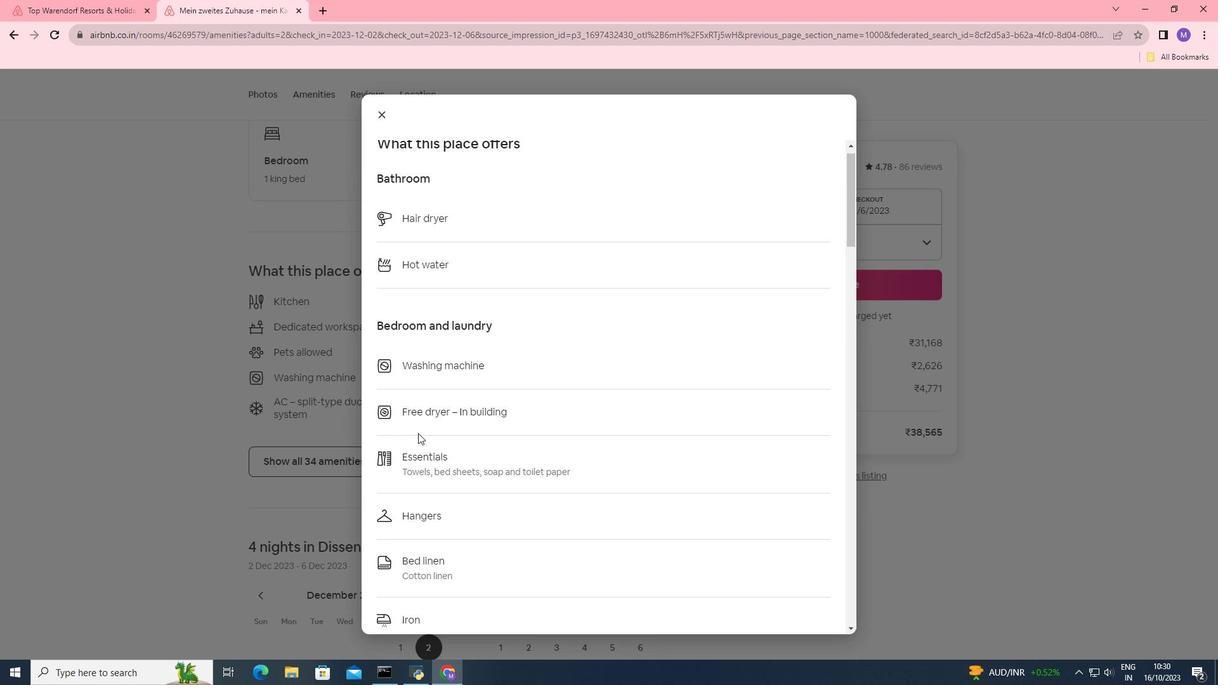 
Action: Mouse scrolled (418, 432) with delta (0, 0)
Screenshot: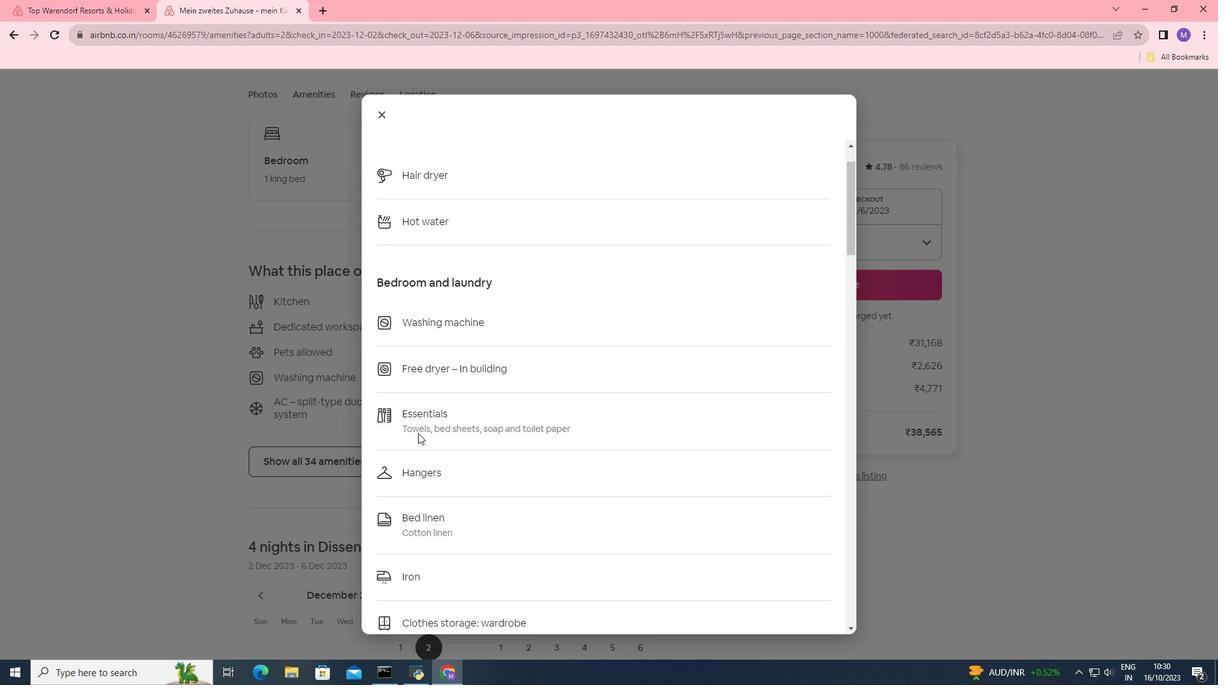 
Action: Mouse scrolled (418, 432) with delta (0, 0)
Screenshot: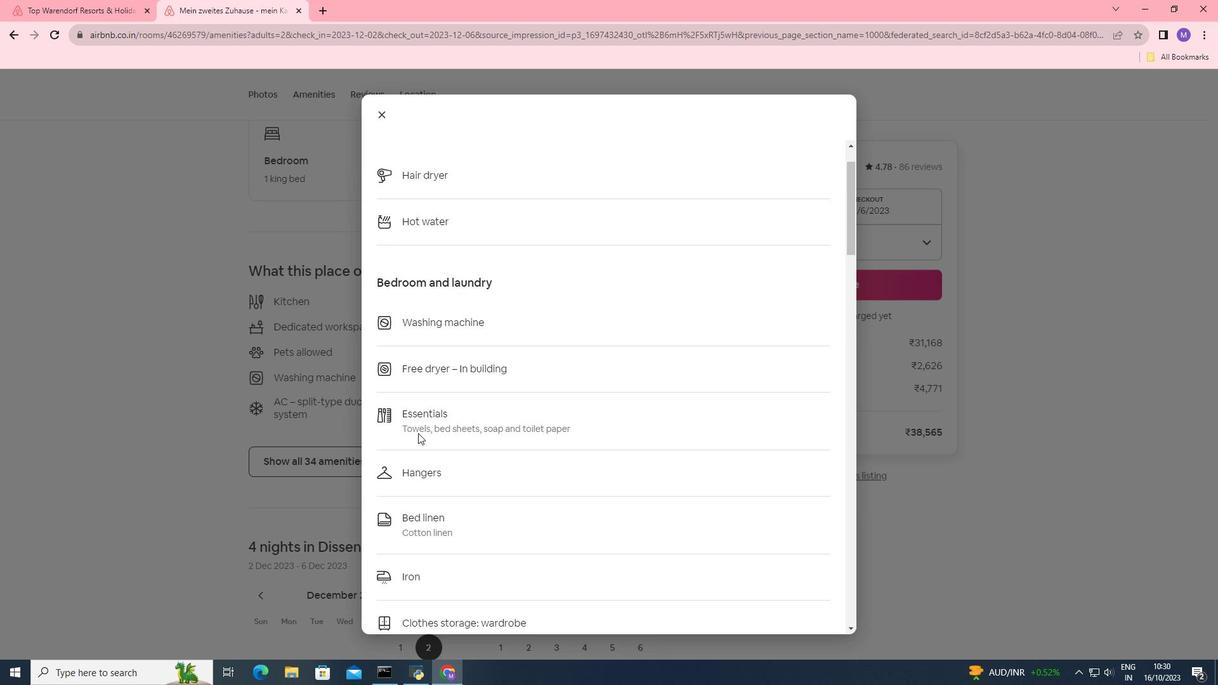
Action: Mouse scrolled (418, 432) with delta (0, 0)
Screenshot: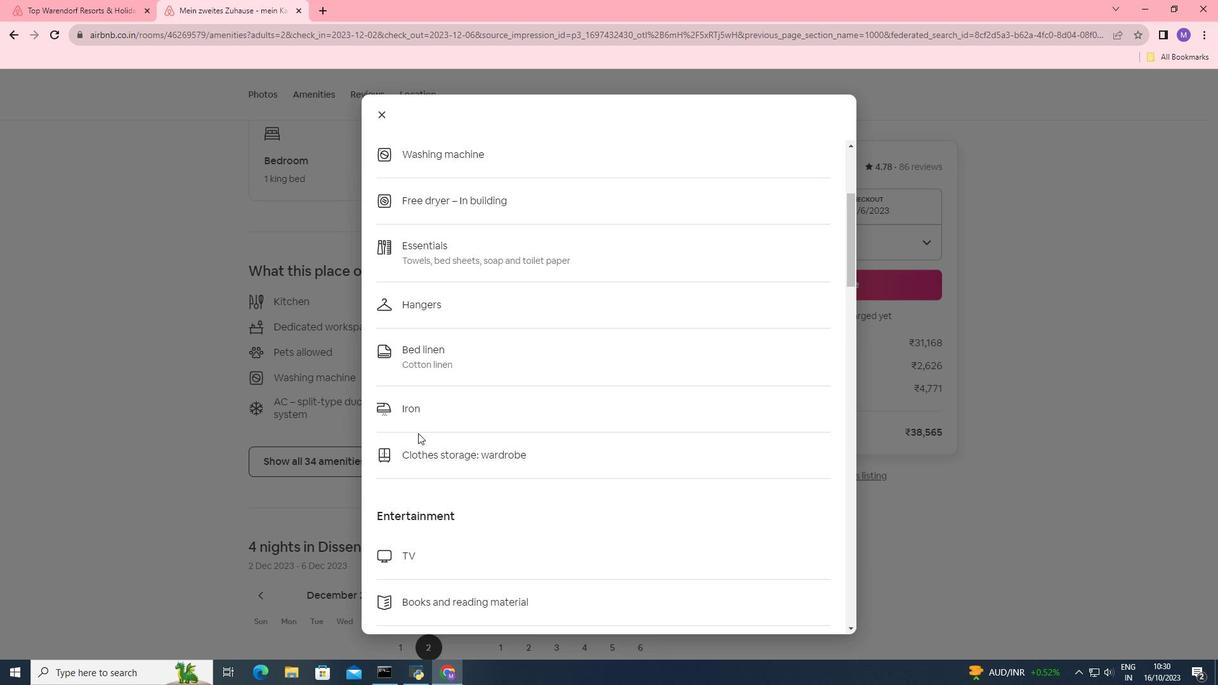 
Action: Mouse moved to (435, 420)
Screenshot: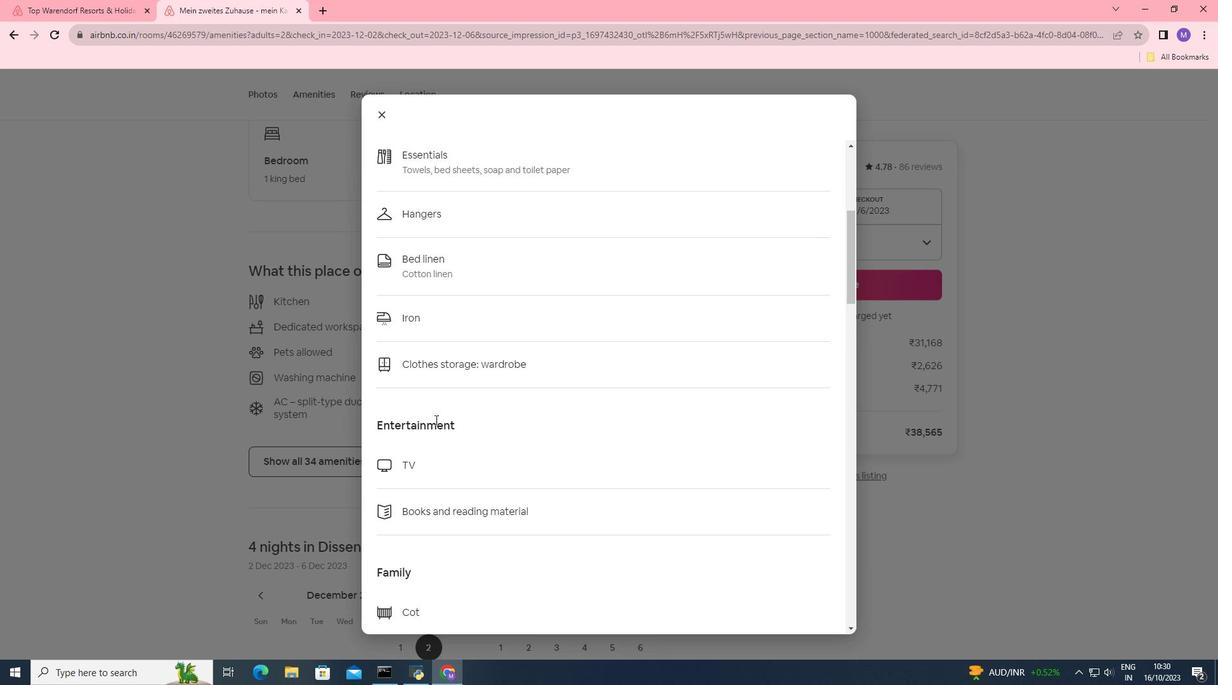 
Action: Mouse scrolled (435, 419) with delta (0, 0)
Screenshot: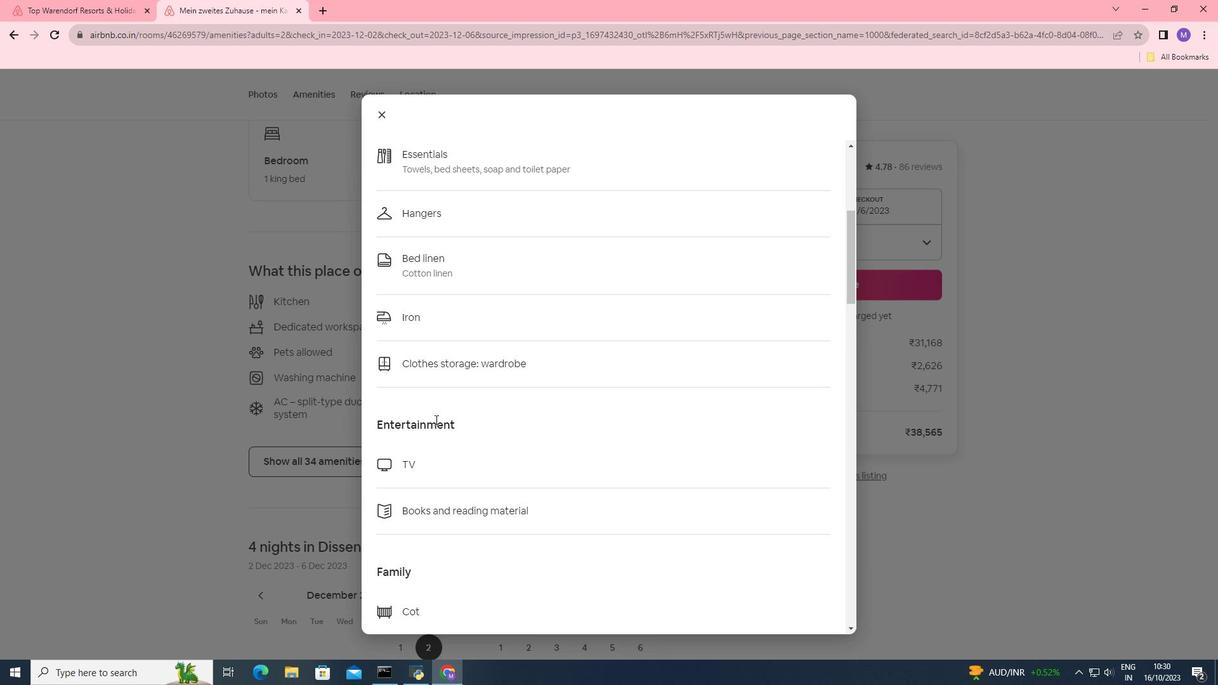 
Action: Mouse scrolled (435, 419) with delta (0, 0)
Screenshot: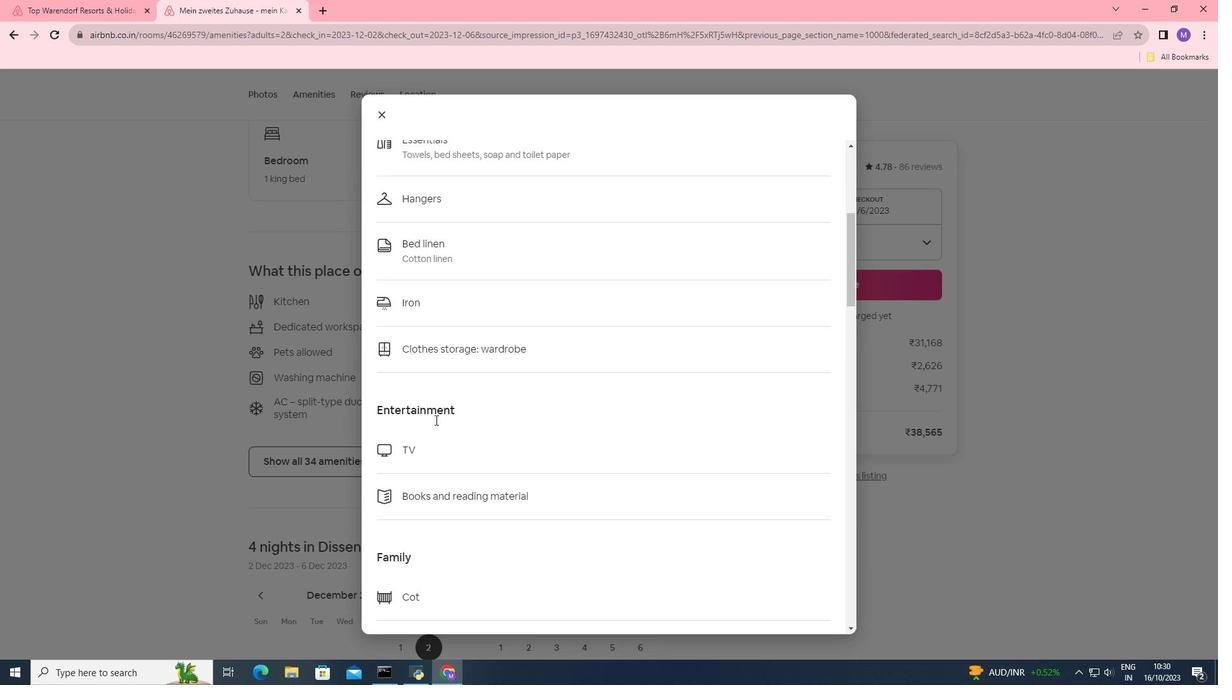 
Action: Mouse scrolled (435, 419) with delta (0, 0)
Screenshot: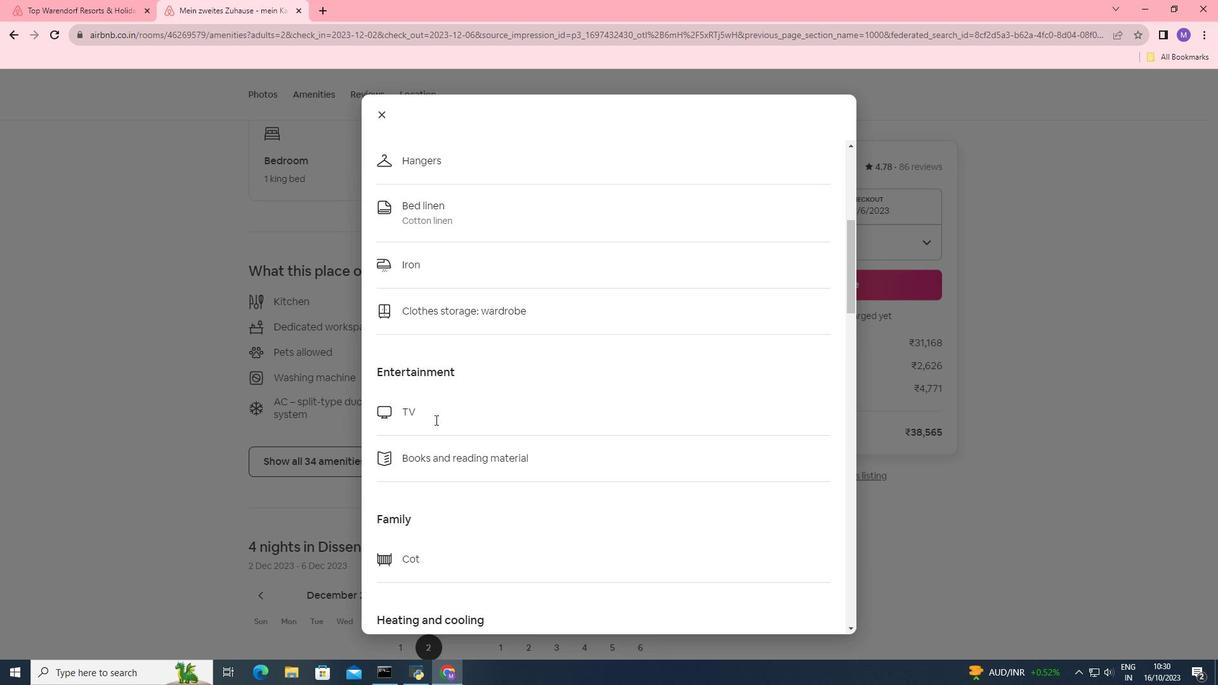 
Action: Mouse moved to (436, 419)
Screenshot: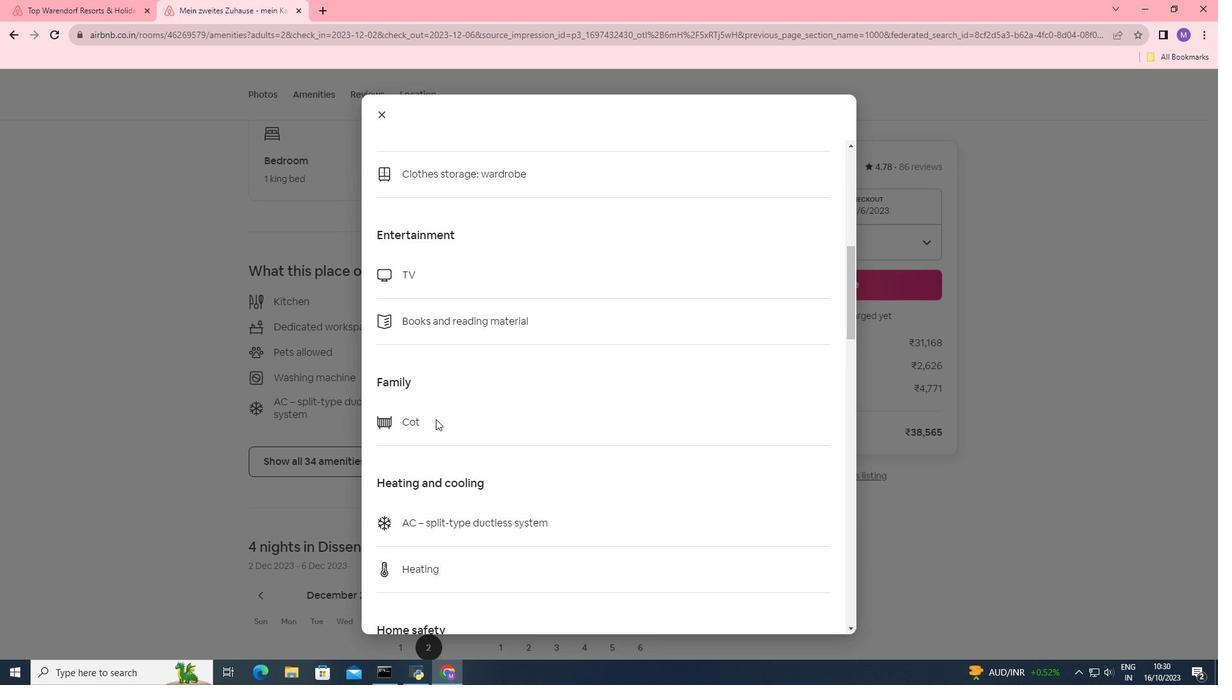 
Action: Mouse scrolled (436, 418) with delta (0, 0)
Screenshot: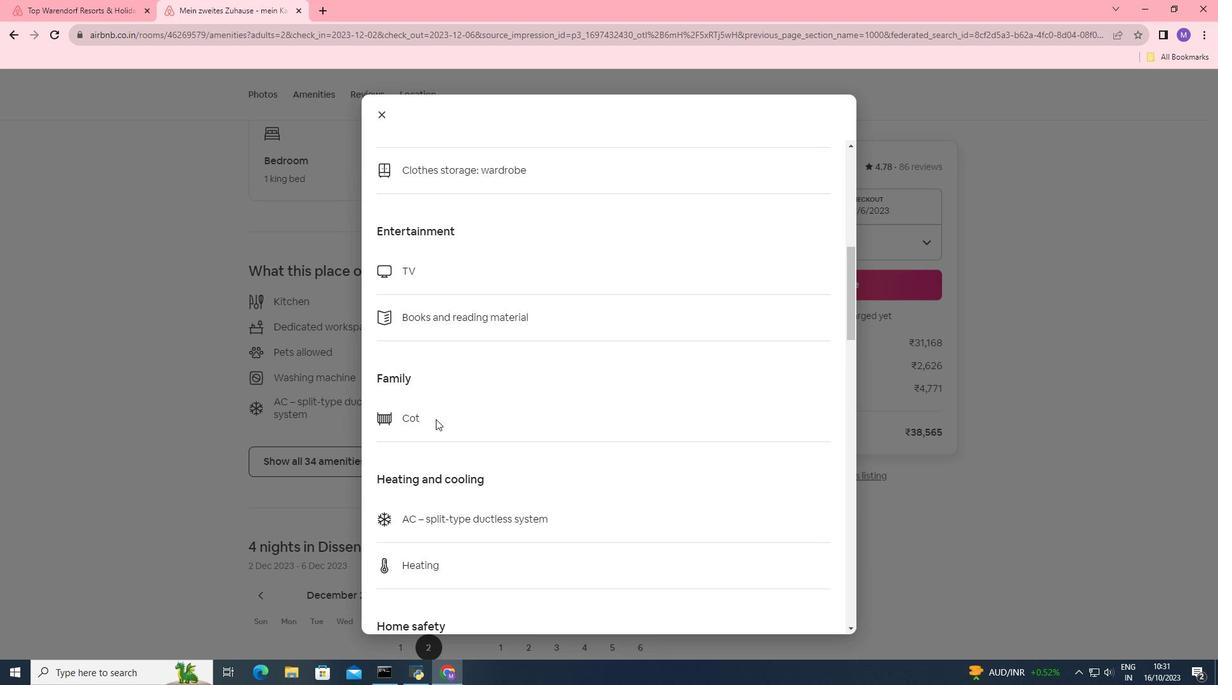 
Action: Mouse scrolled (436, 418) with delta (0, 0)
Screenshot: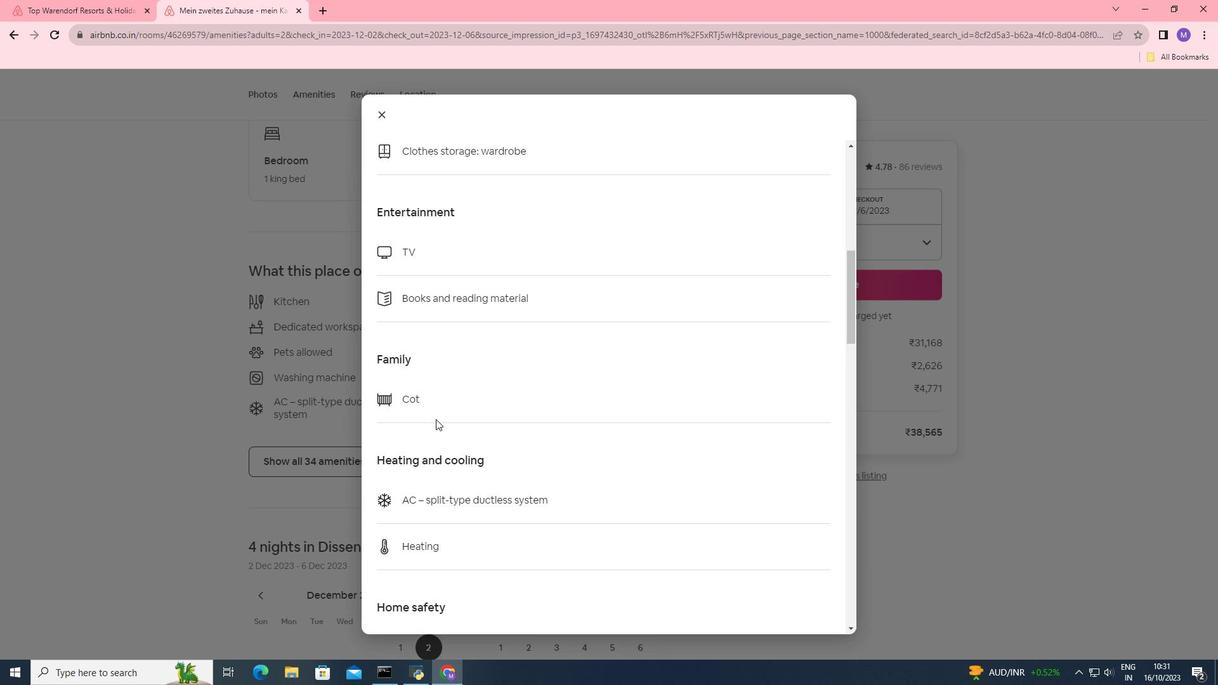 
Action: Mouse scrolled (436, 418) with delta (0, 0)
Screenshot: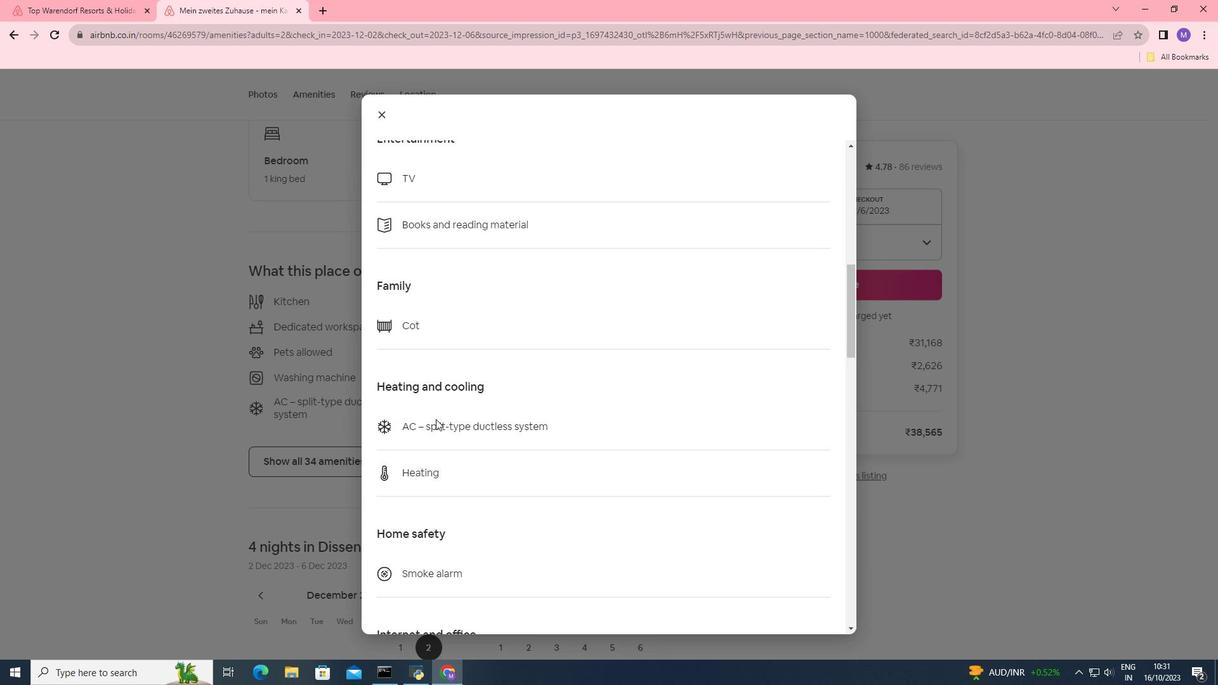 
Action: Mouse moved to (439, 416)
Screenshot: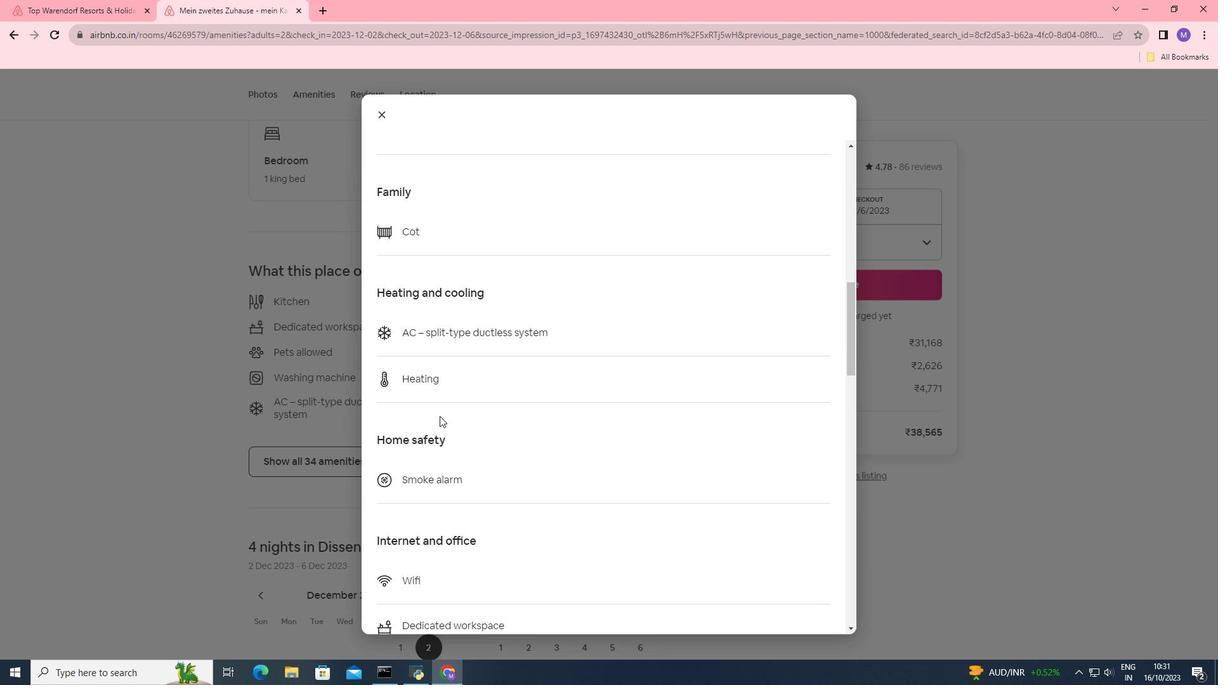 
Action: Mouse scrolled (439, 415) with delta (0, 0)
Screenshot: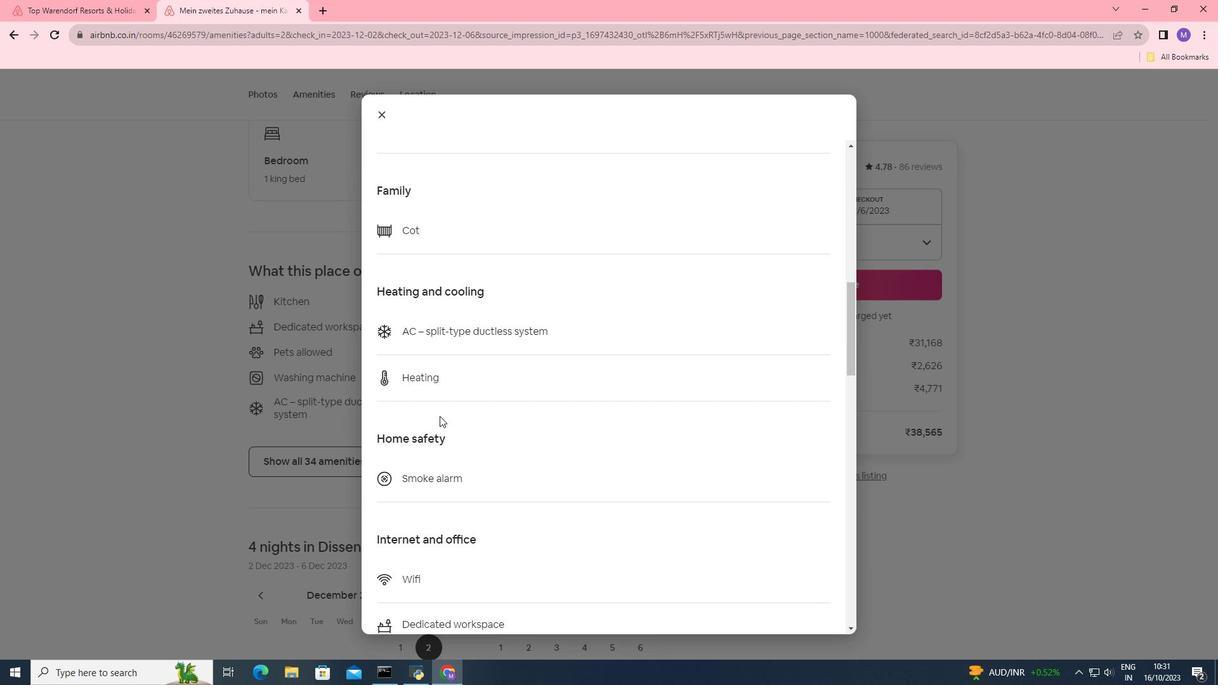 
Action: Mouse scrolled (439, 415) with delta (0, 0)
Screenshot: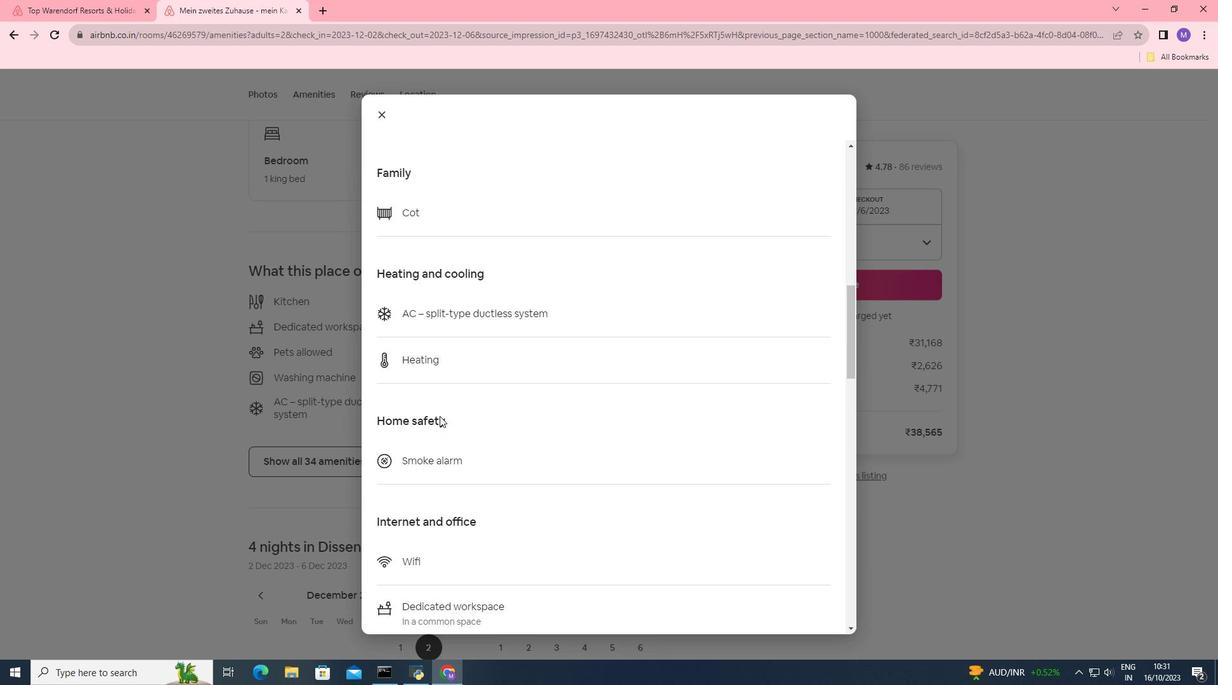 
Action: Mouse scrolled (439, 415) with delta (0, 0)
Screenshot: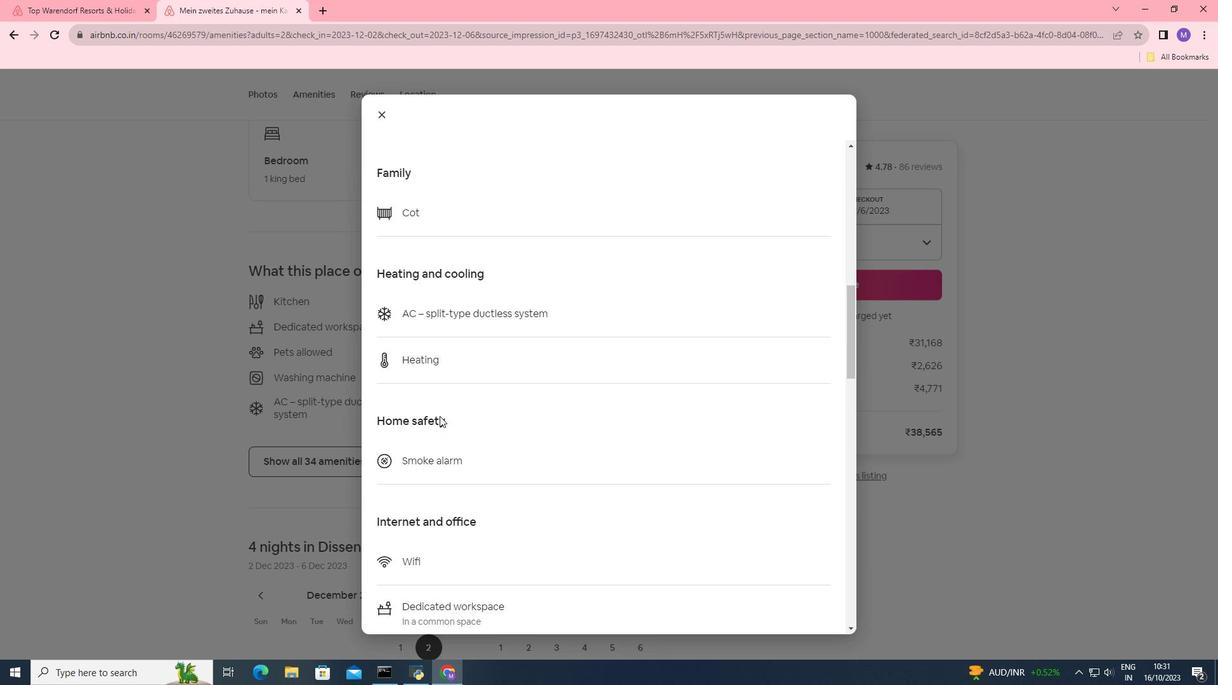
Action: Mouse scrolled (439, 415) with delta (0, 0)
Screenshot: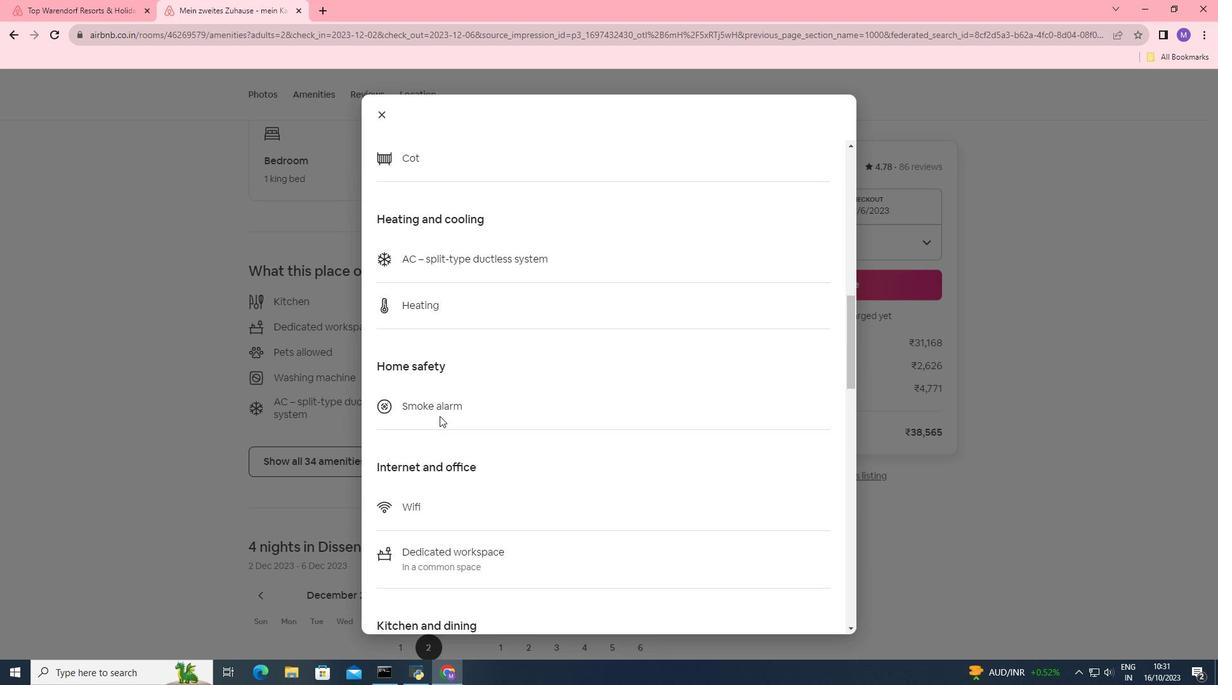 
Action: Mouse moved to (451, 412)
Screenshot: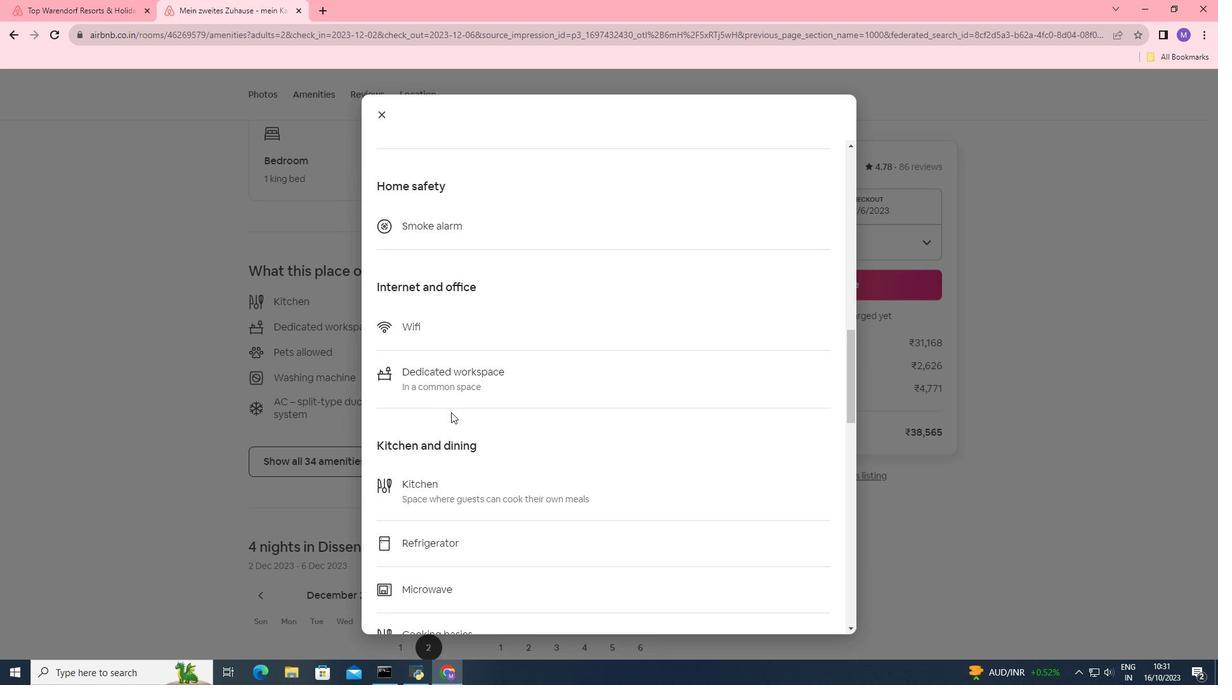 
Action: Mouse scrolled (451, 411) with delta (0, 0)
Screenshot: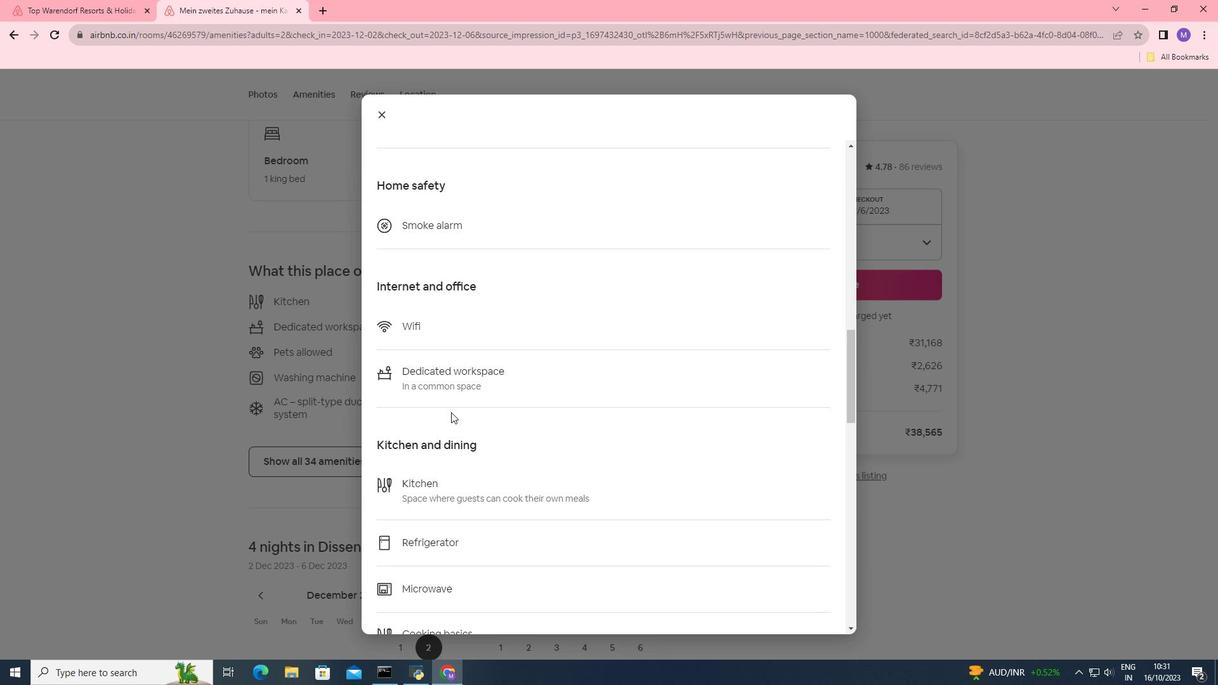 
Action: Mouse scrolled (451, 411) with delta (0, 0)
Screenshot: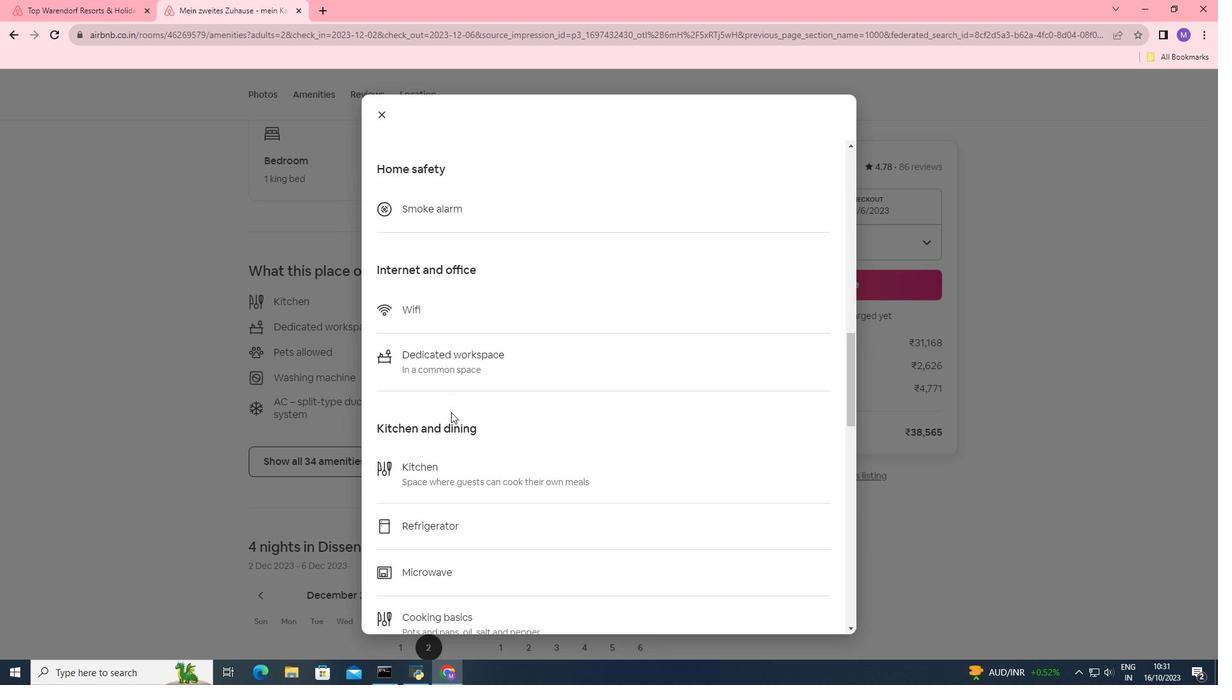 
Action: Mouse scrolled (451, 411) with delta (0, 0)
Screenshot: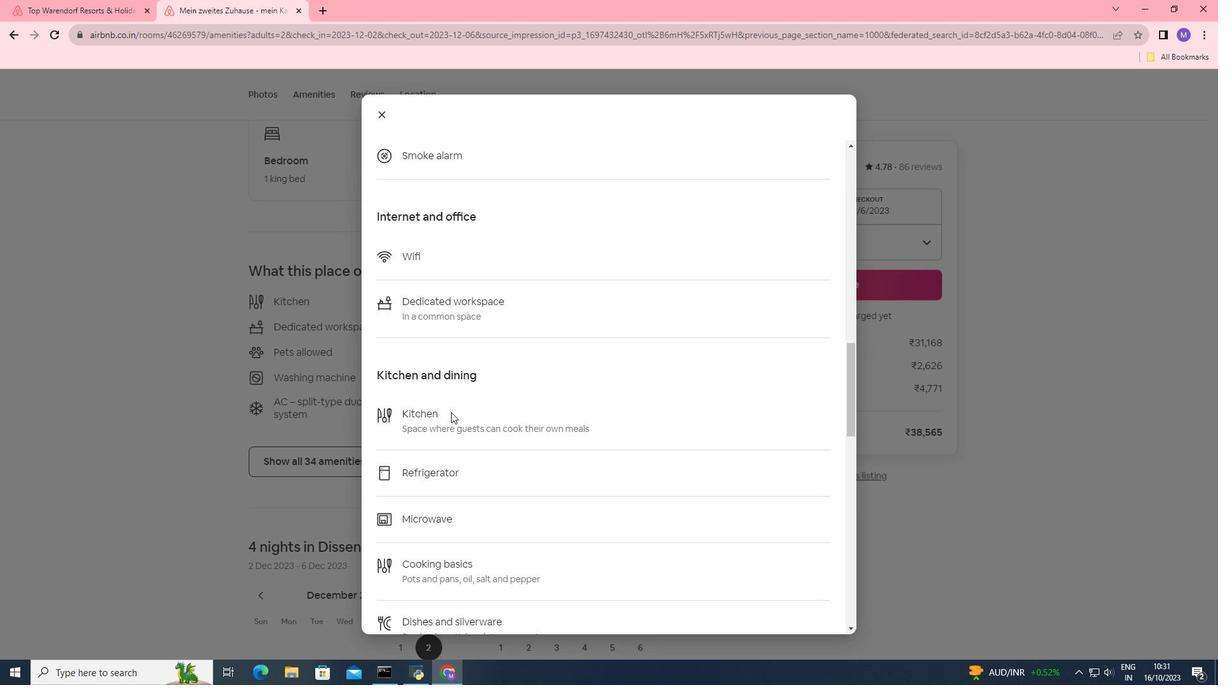 
Action: Mouse scrolled (451, 411) with delta (0, 0)
Screenshot: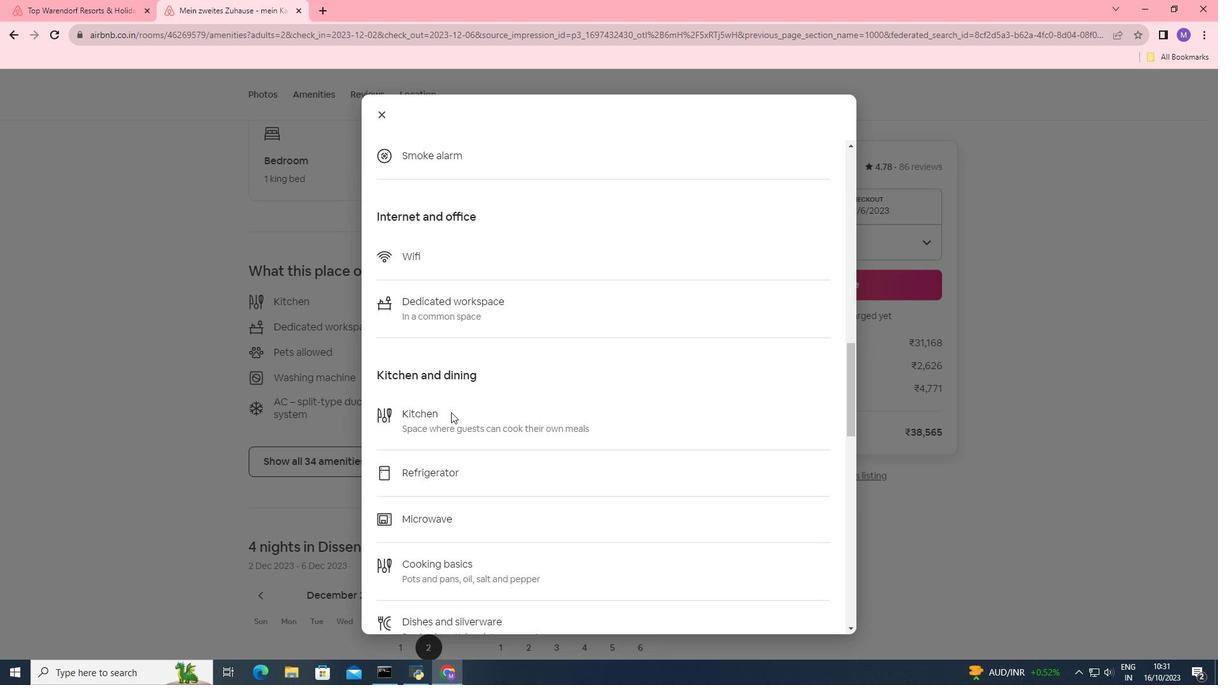 
Action: Mouse scrolled (451, 411) with delta (0, 0)
Screenshot: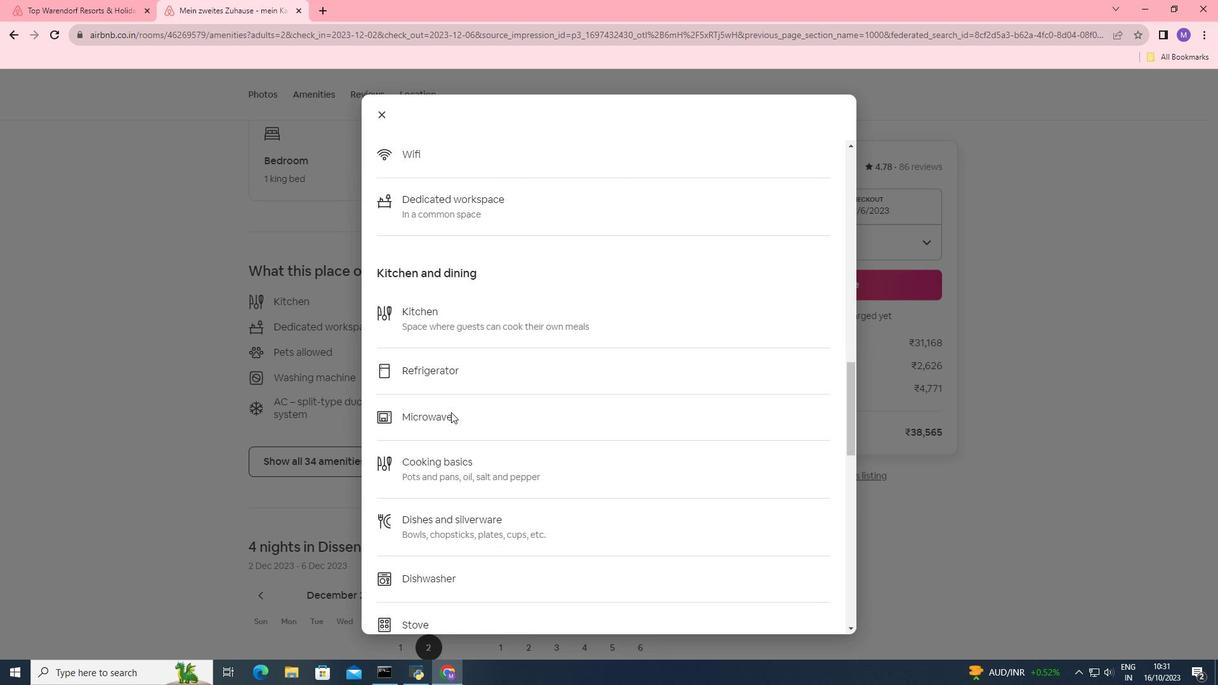
Action: Mouse scrolled (451, 411) with delta (0, 0)
Screenshot: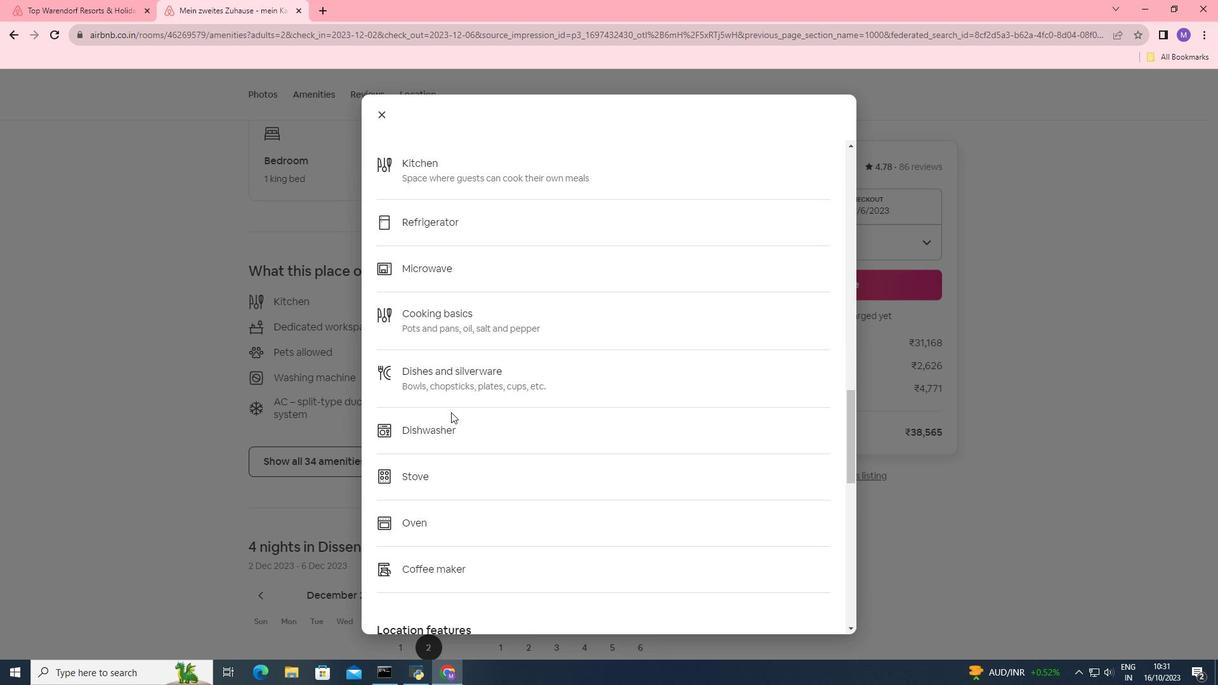 
Action: Mouse scrolled (451, 411) with delta (0, 0)
Screenshot: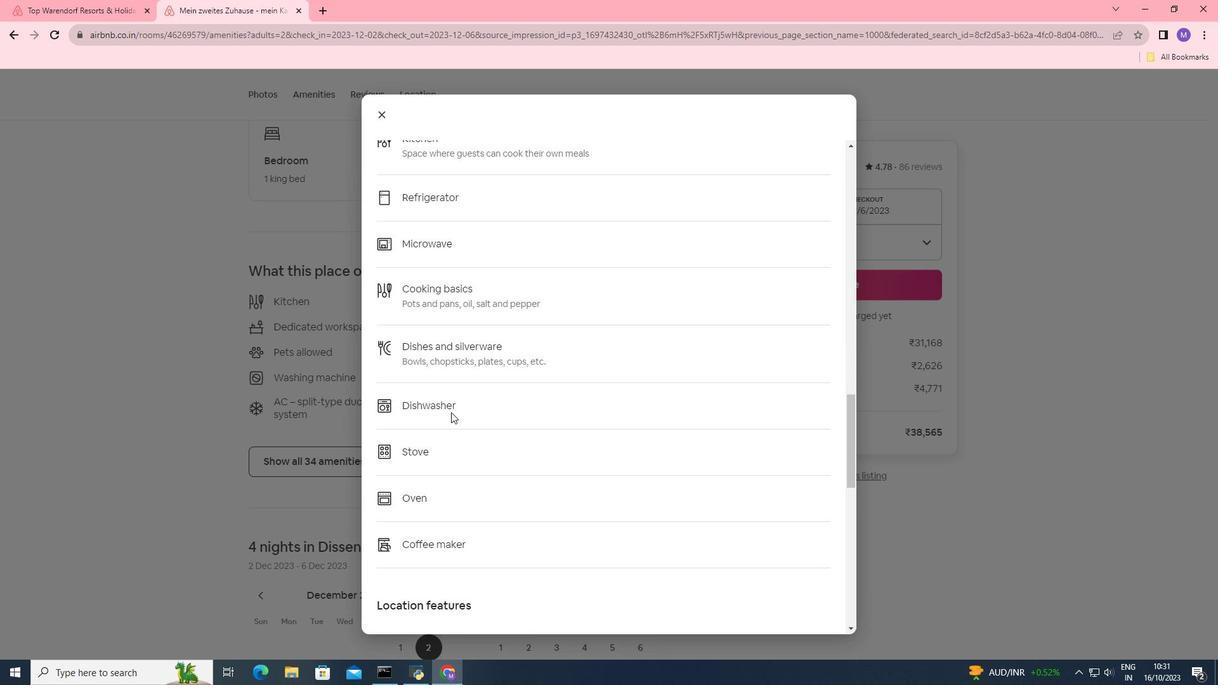 
Action: Mouse scrolled (451, 411) with delta (0, 0)
Screenshot: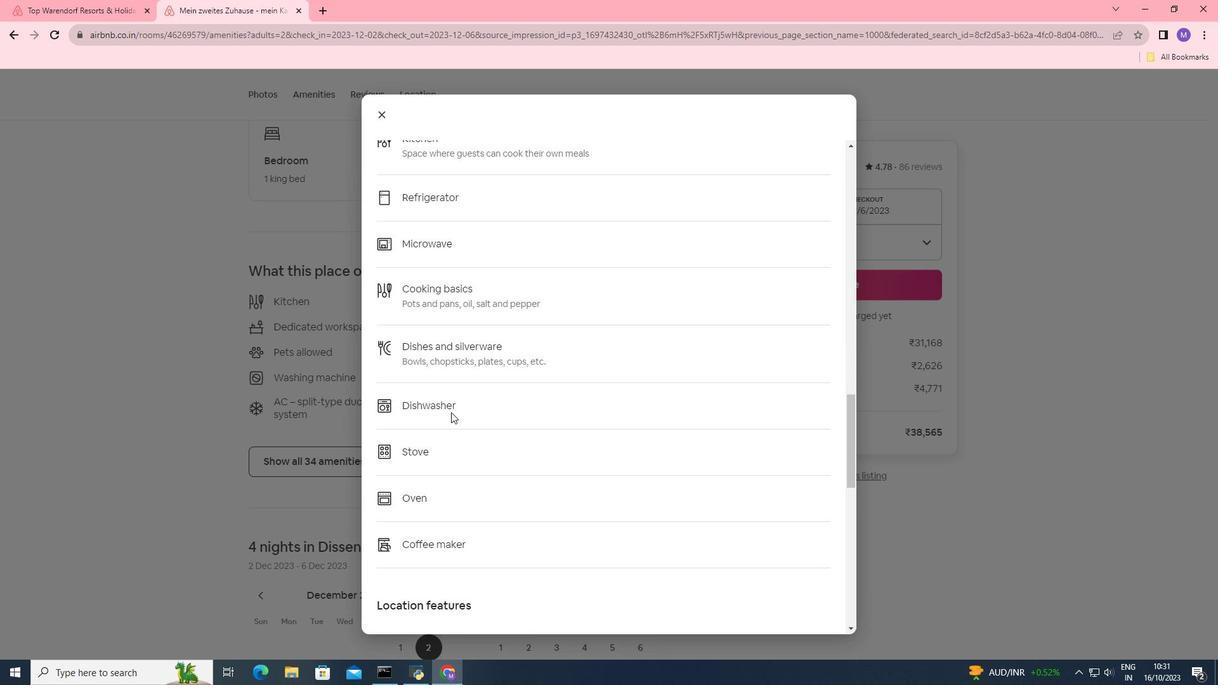 
Action: Mouse scrolled (451, 411) with delta (0, 0)
Screenshot: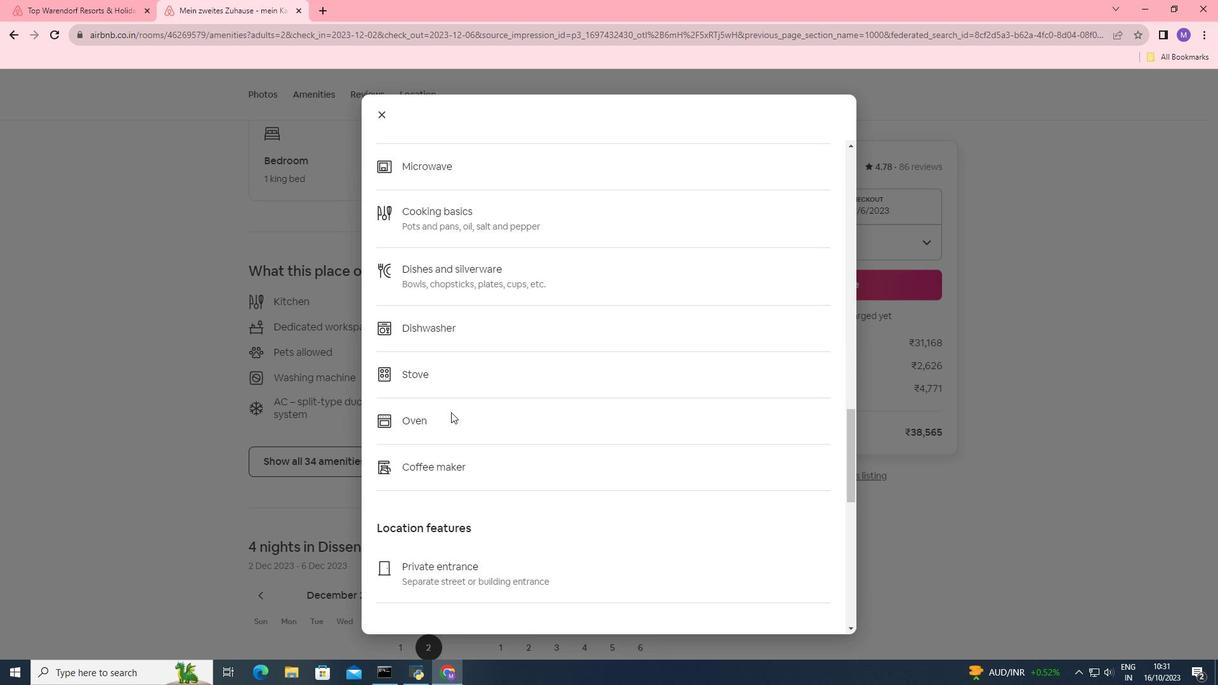 
Action: Mouse scrolled (451, 411) with delta (0, 0)
Screenshot: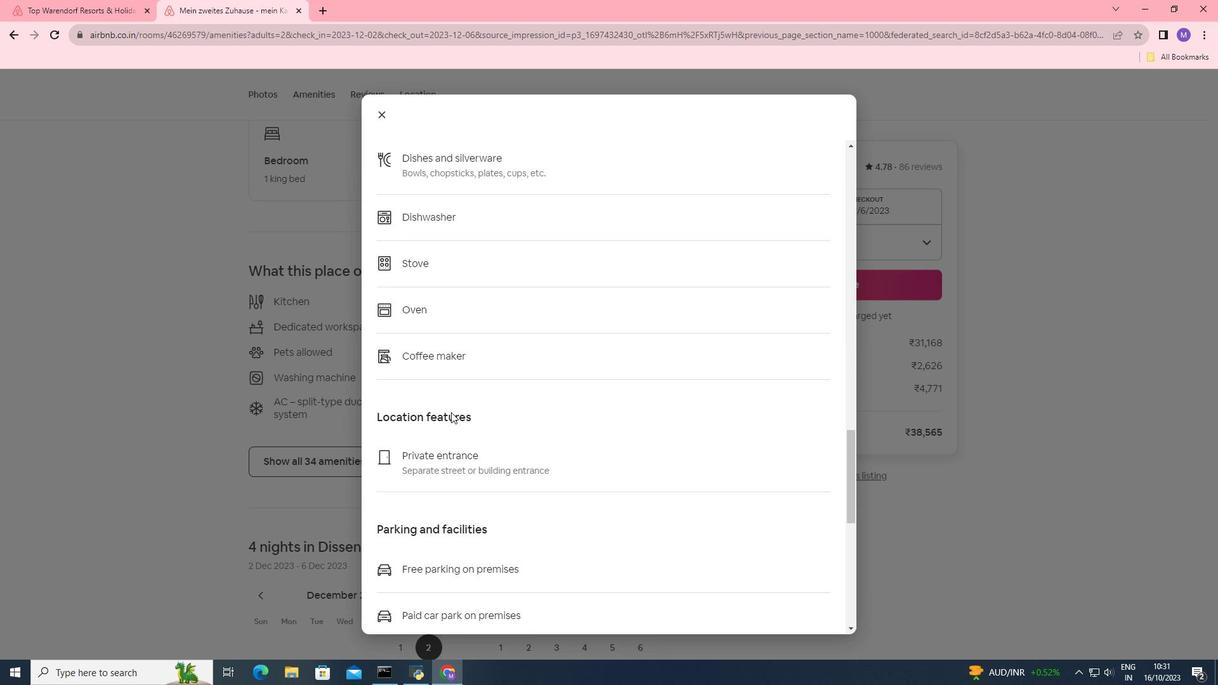 
Action: Mouse scrolled (451, 411) with delta (0, 0)
Screenshot: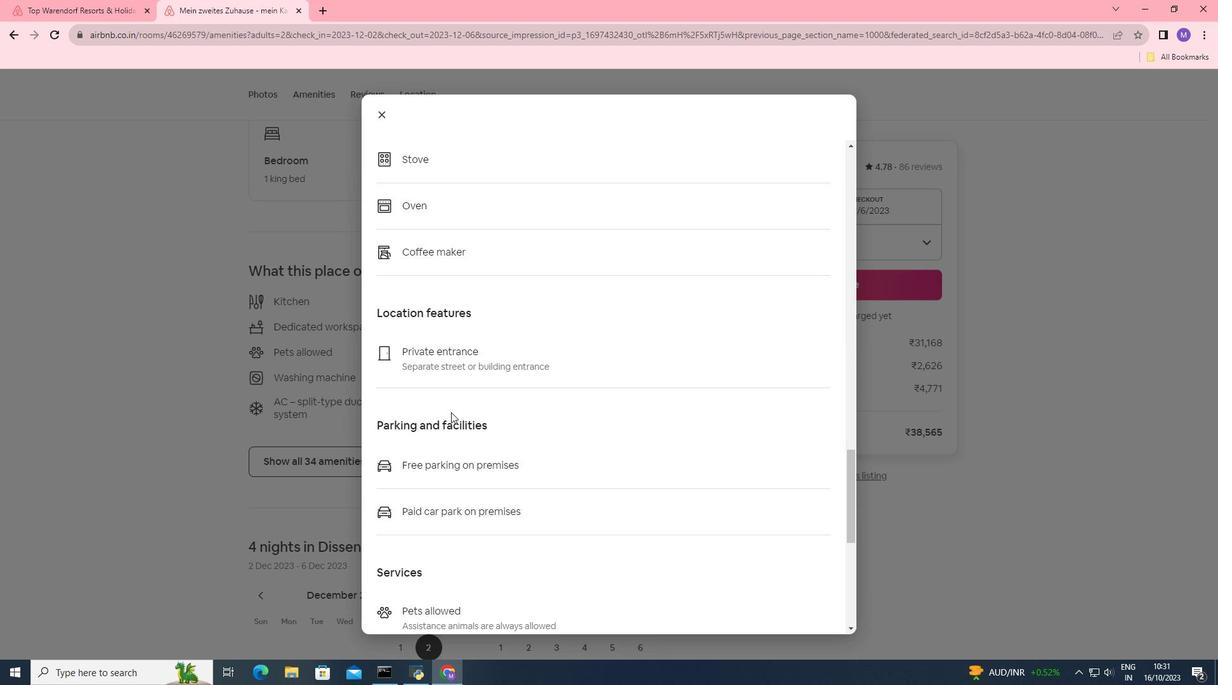
Action: Mouse scrolled (451, 411) with delta (0, 0)
Screenshot: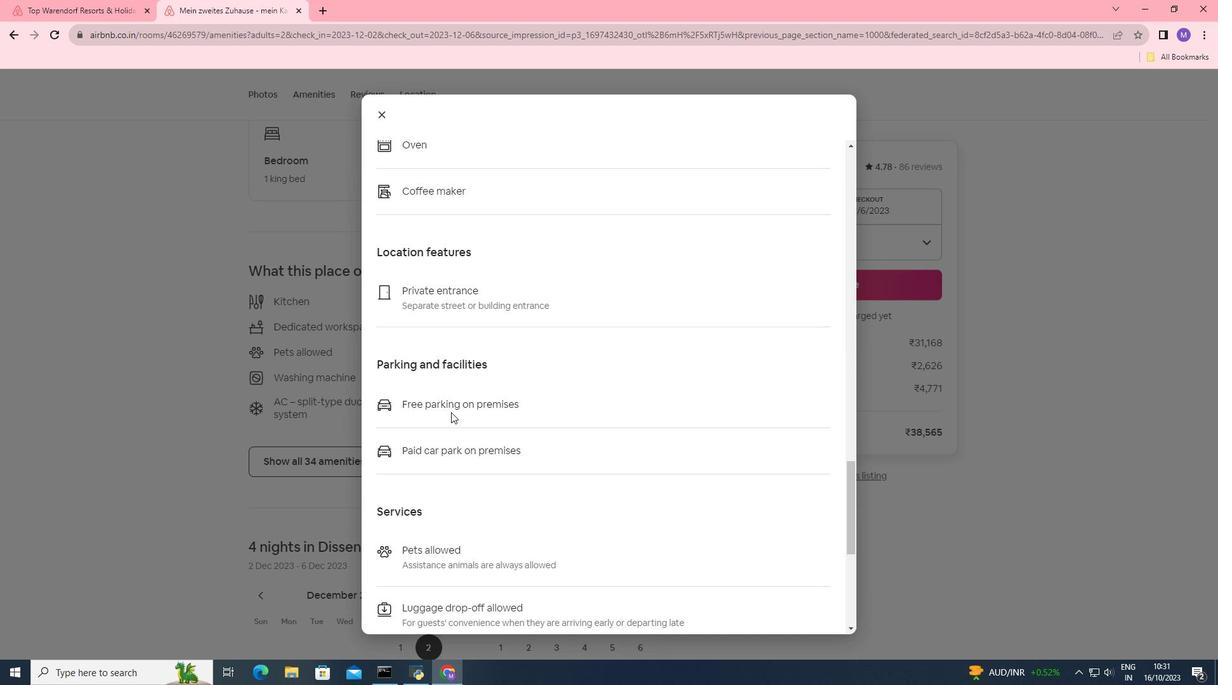 
Action: Mouse scrolled (451, 411) with delta (0, 0)
Screenshot: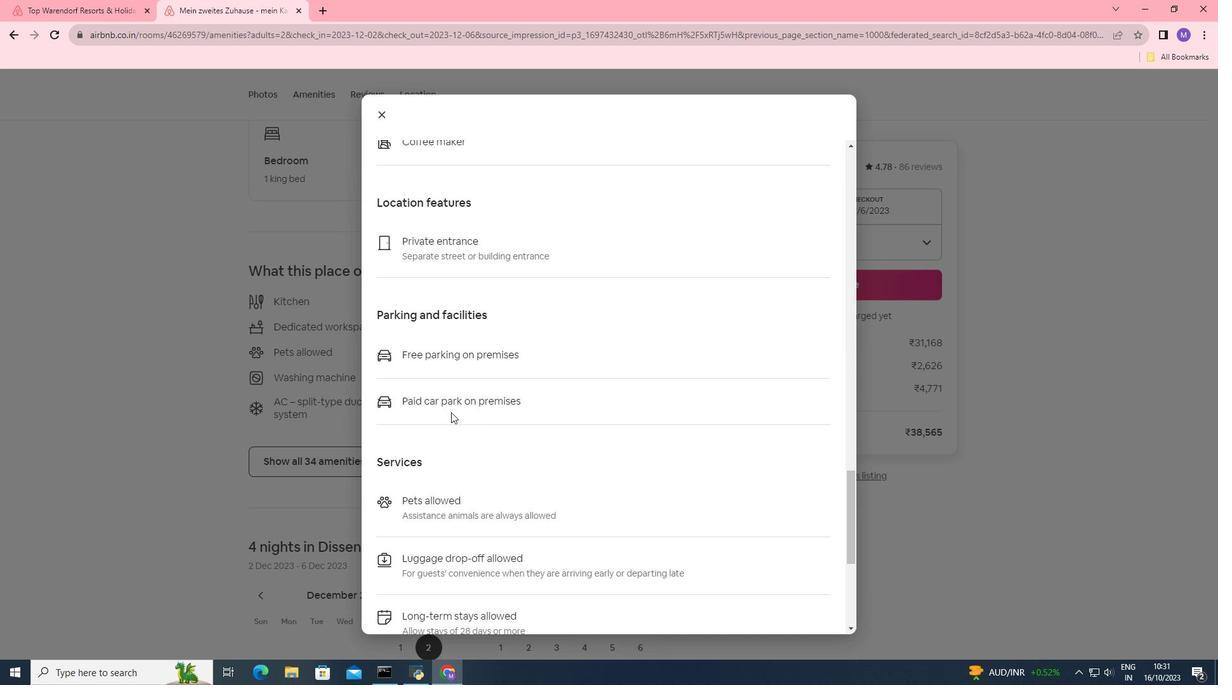 
Action: Mouse scrolled (451, 411) with delta (0, 0)
Screenshot: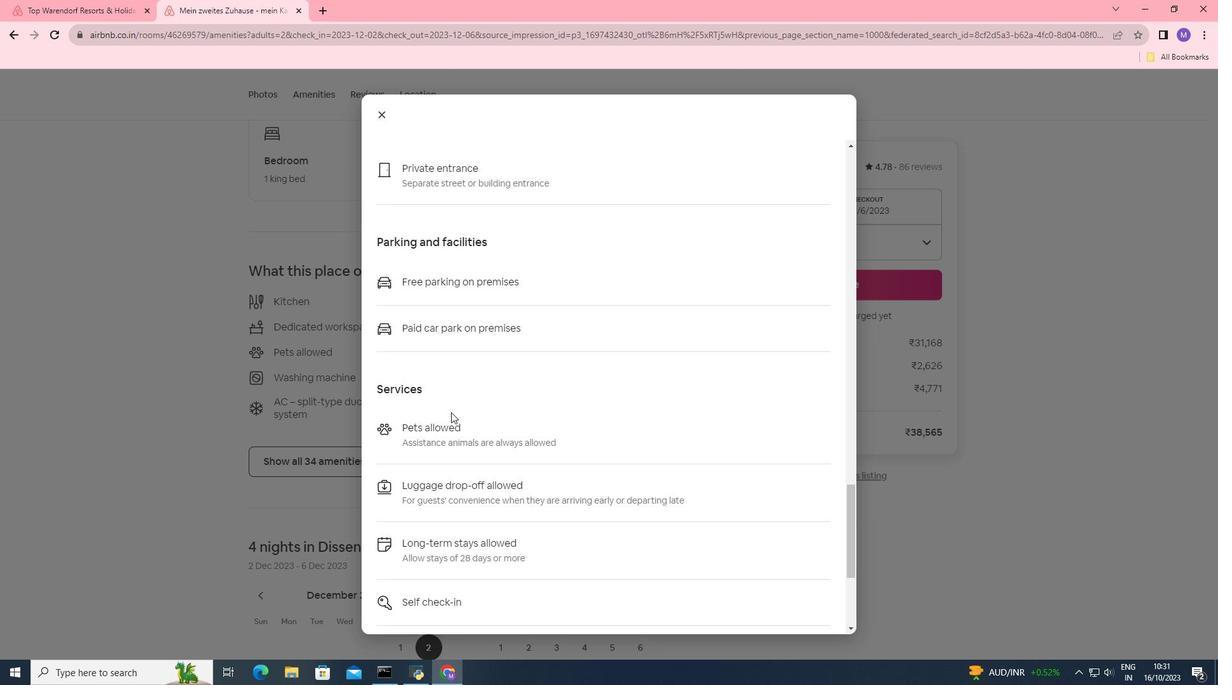 
Action: Mouse scrolled (451, 411) with delta (0, 0)
Screenshot: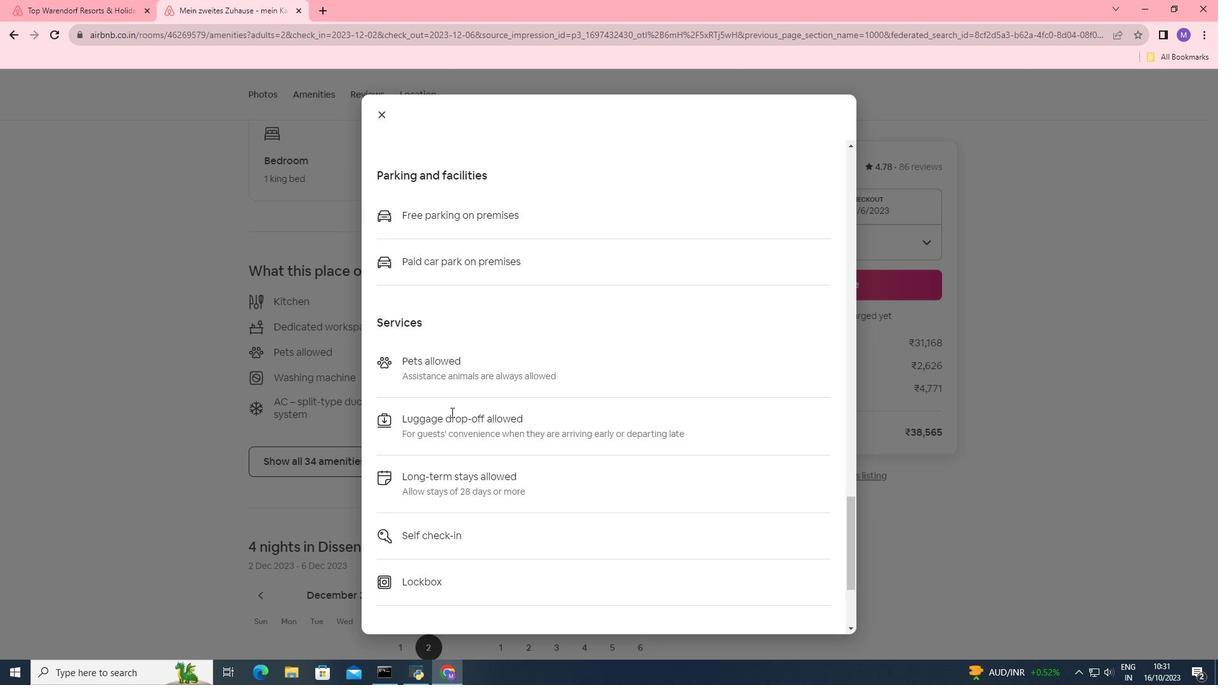 
Action: Mouse scrolled (451, 411) with delta (0, 0)
Screenshot: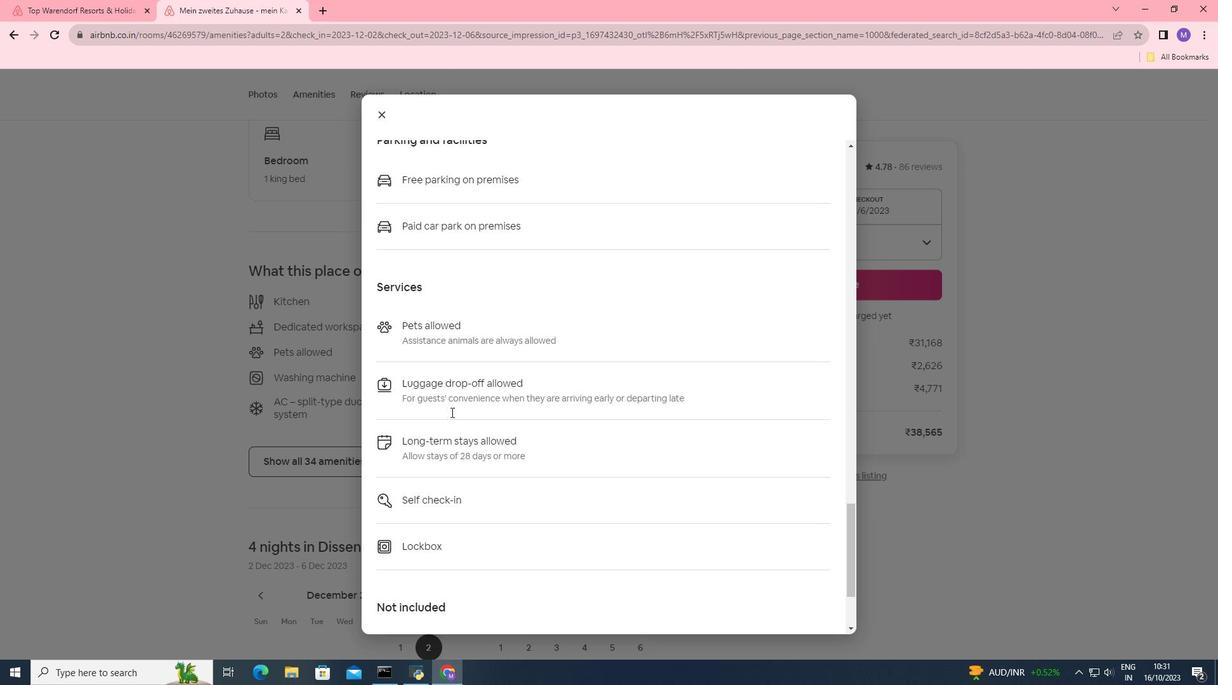 
Action: Mouse scrolled (451, 411) with delta (0, 0)
Screenshot: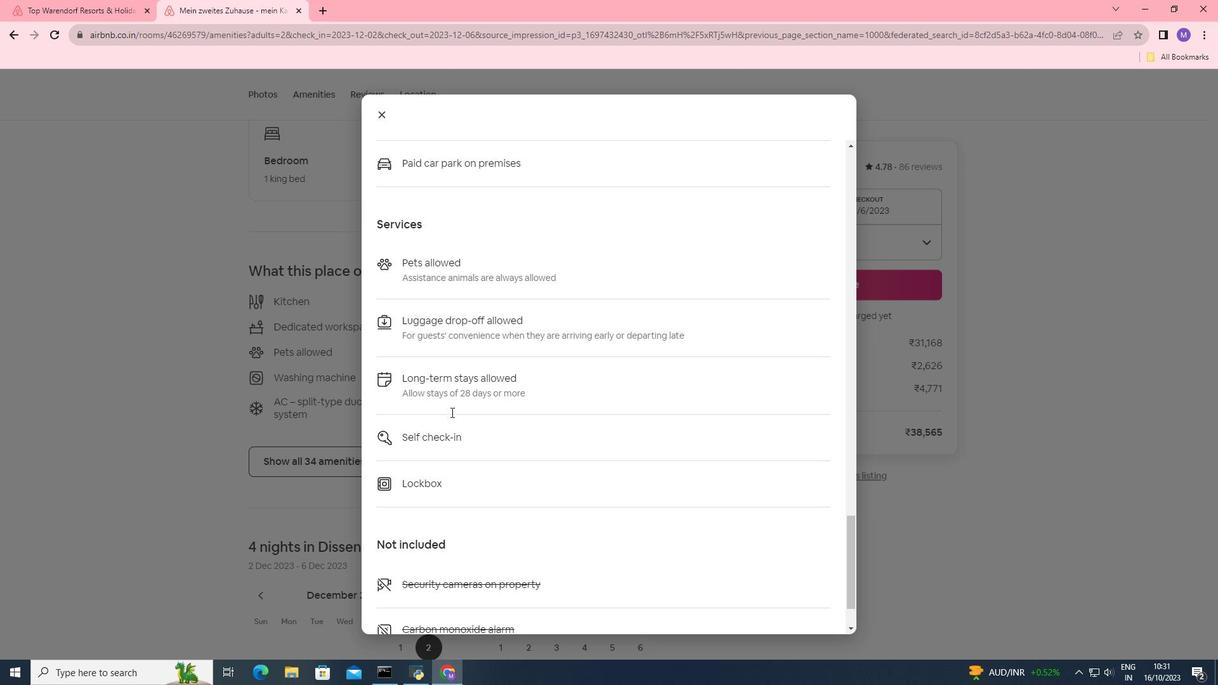 
Action: Mouse scrolled (451, 411) with delta (0, 0)
Screenshot: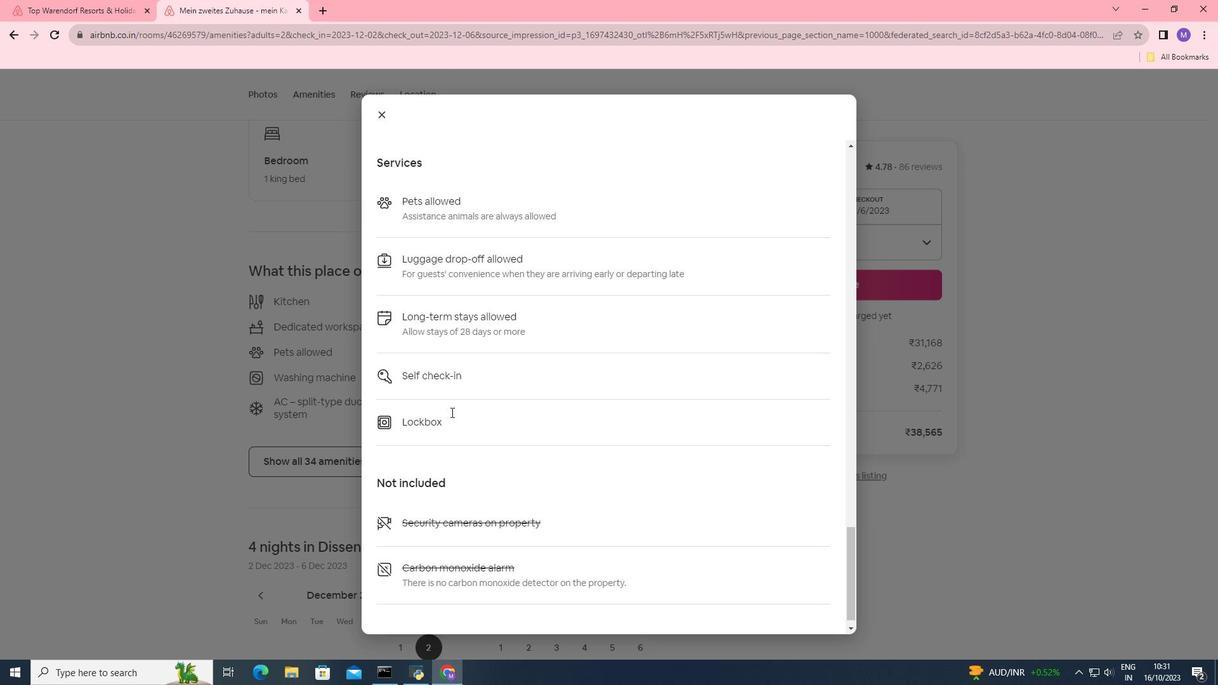 
Action: Mouse scrolled (451, 411) with delta (0, 0)
Screenshot: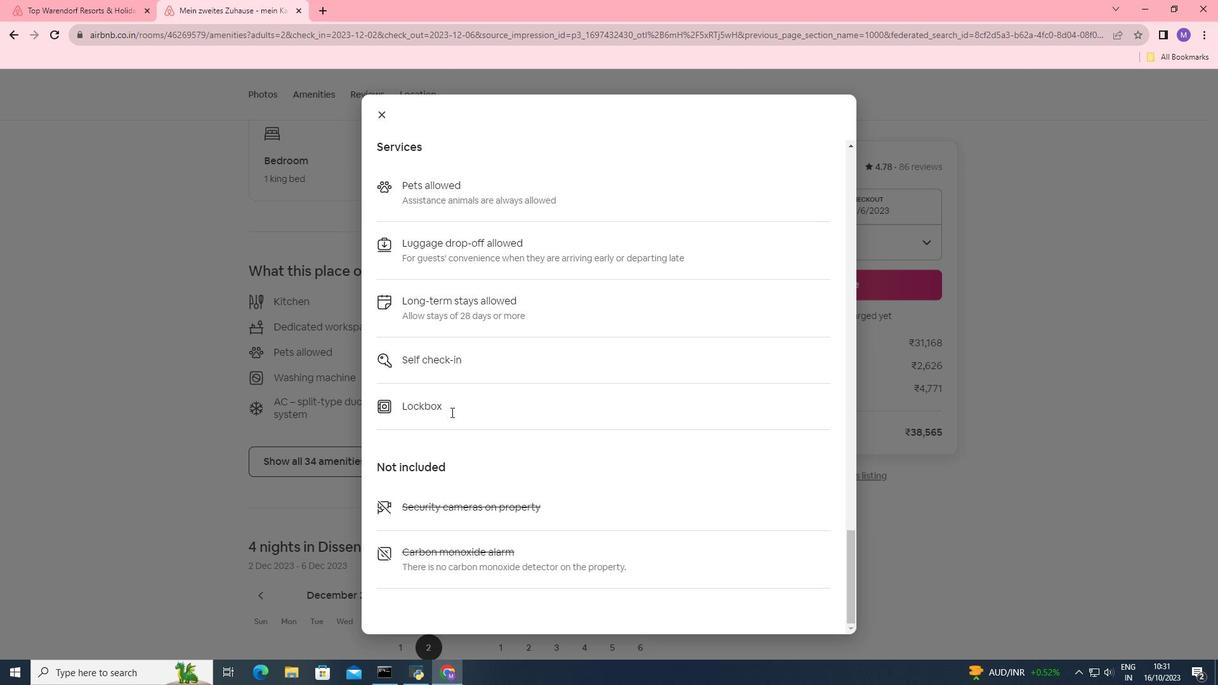 
Action: Mouse scrolled (451, 411) with delta (0, 0)
Screenshot: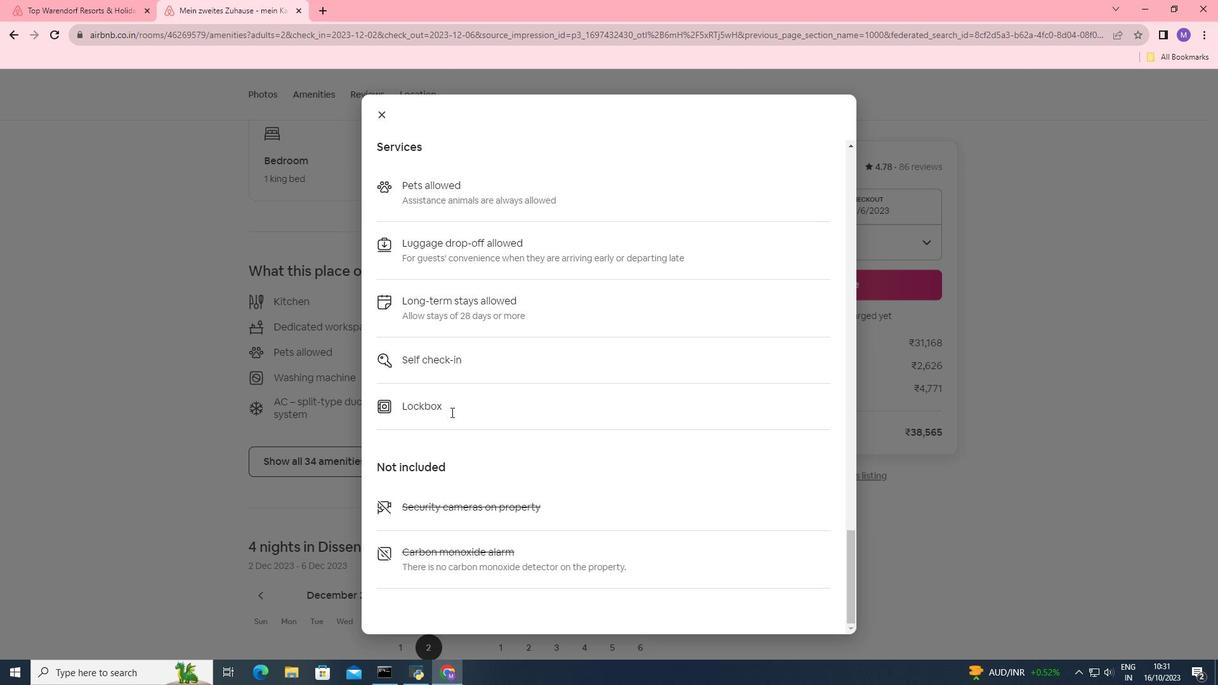 
Action: Mouse scrolled (451, 411) with delta (0, 0)
Screenshot: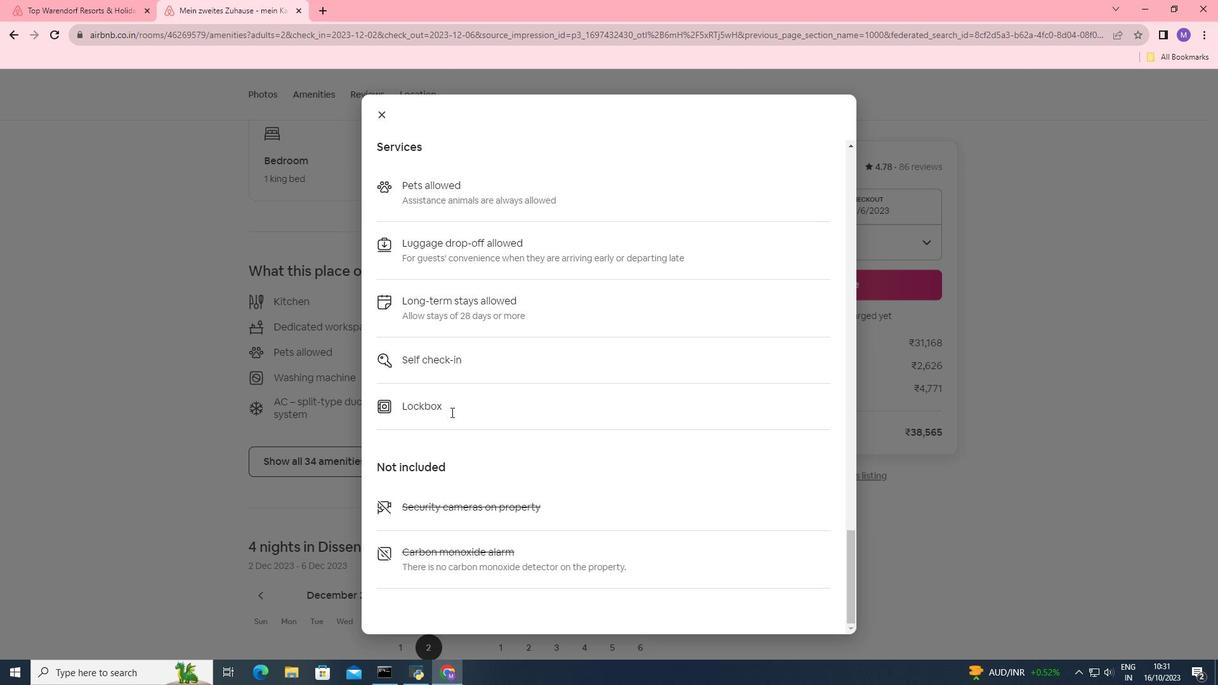 
Action: Mouse scrolled (451, 411) with delta (0, 0)
Screenshot: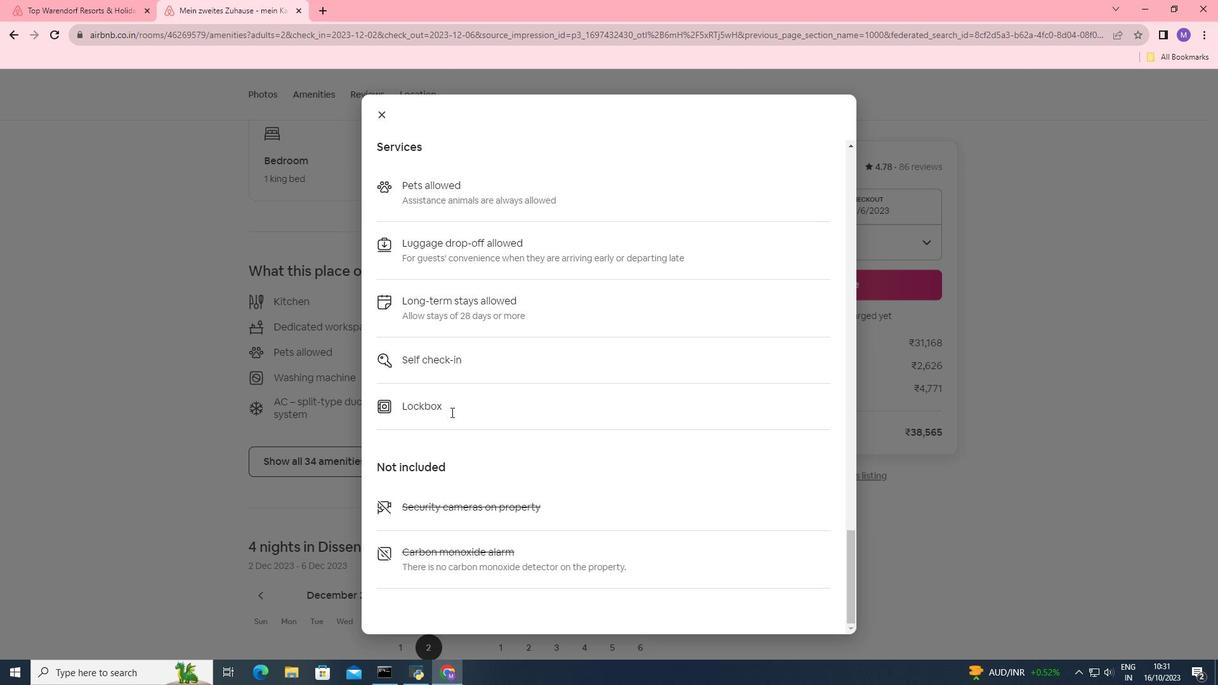 
Action: Mouse scrolled (451, 411) with delta (0, 0)
Screenshot: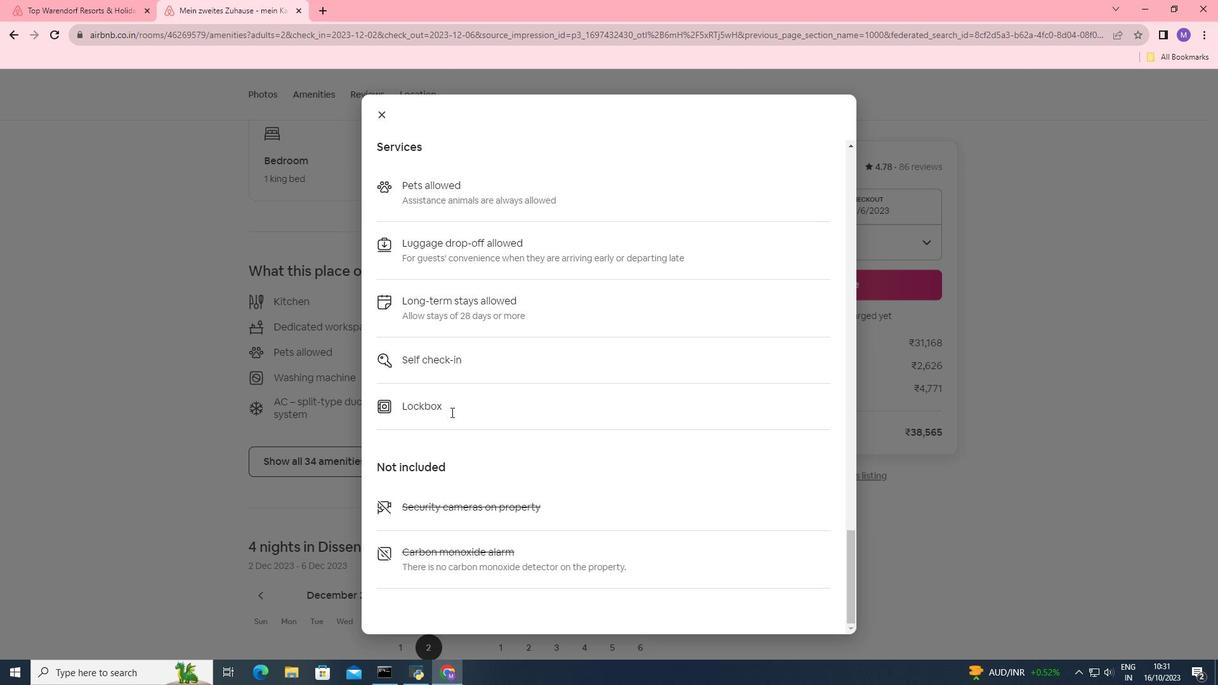 
Action: Mouse moved to (382, 120)
Screenshot: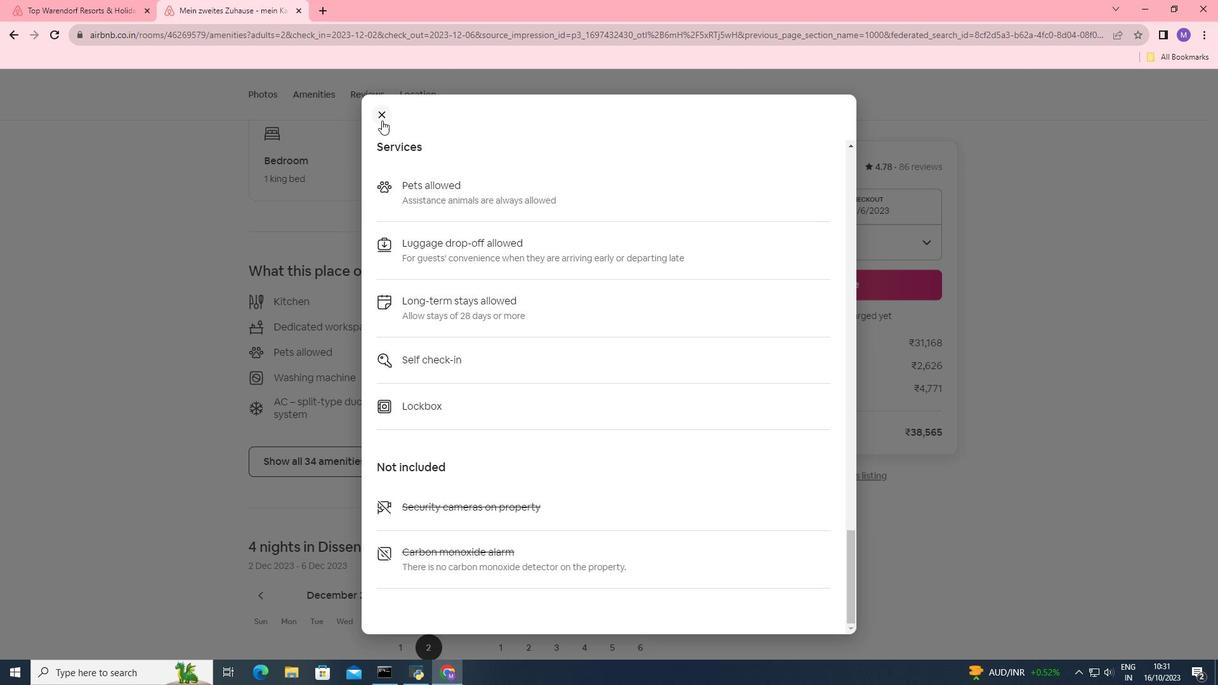 
Action: Mouse pressed left at (382, 120)
Screenshot: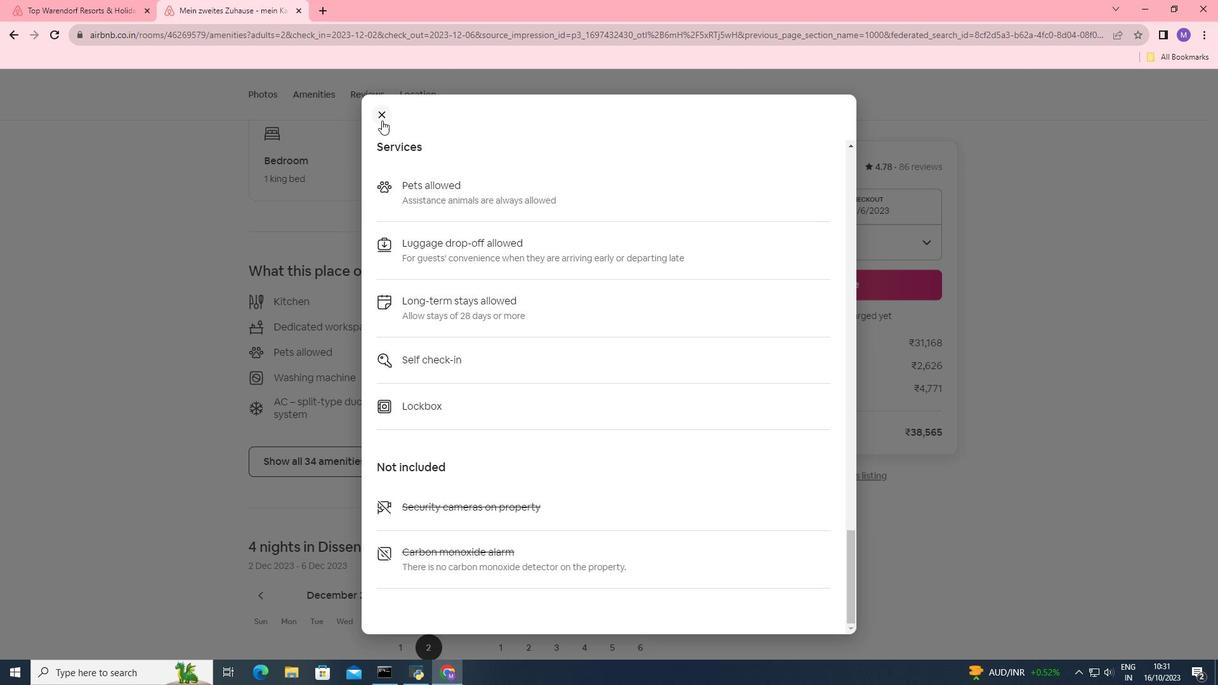 
Action: Mouse moved to (439, 263)
Screenshot: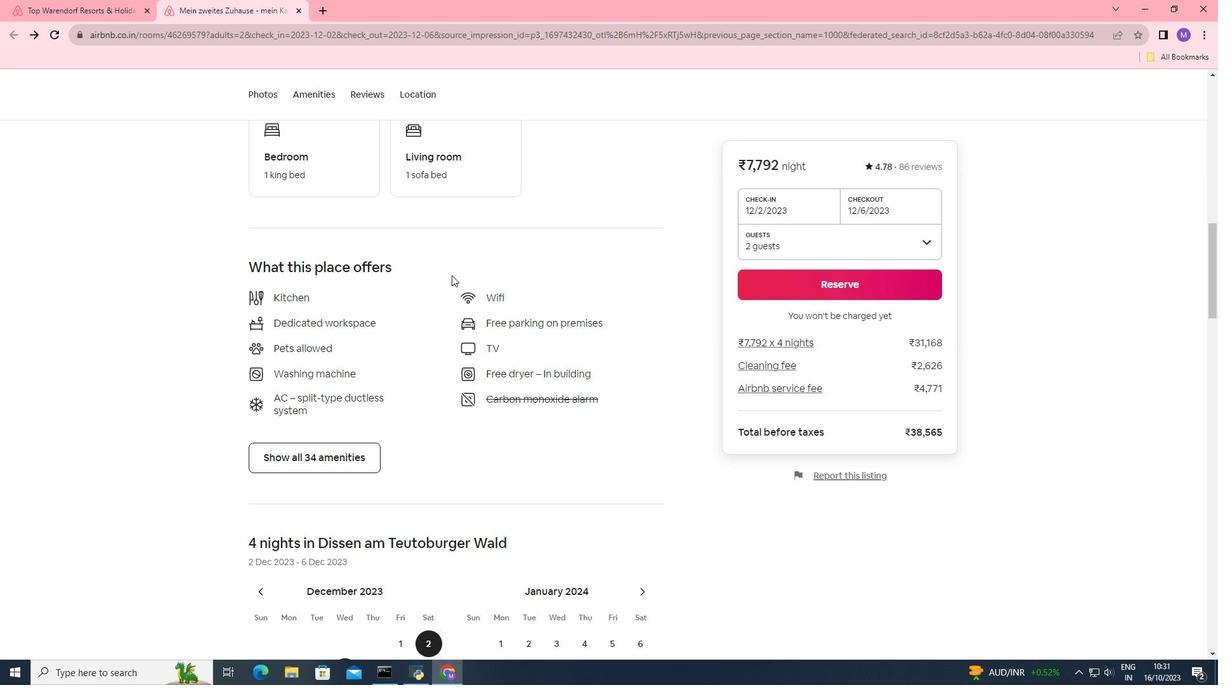 
Action: Mouse scrolled (439, 262) with delta (0, 0)
Screenshot: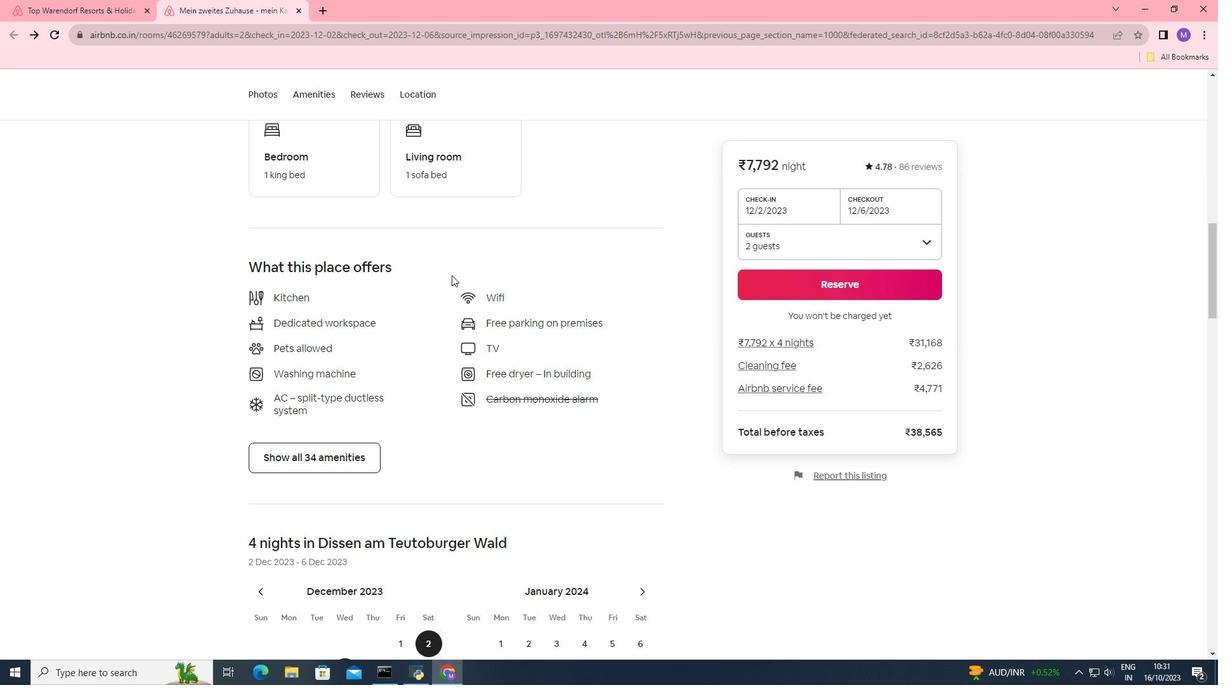 
Action: Mouse moved to (448, 270)
Screenshot: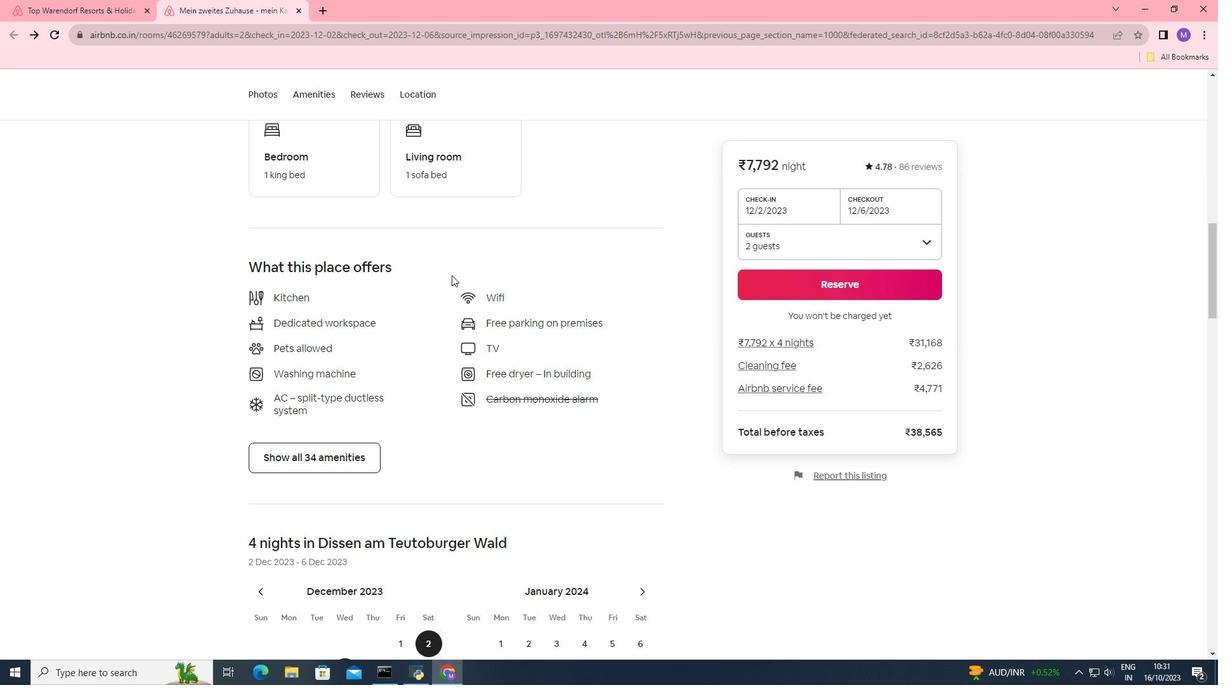
Action: Mouse scrolled (448, 269) with delta (0, 0)
Screenshot: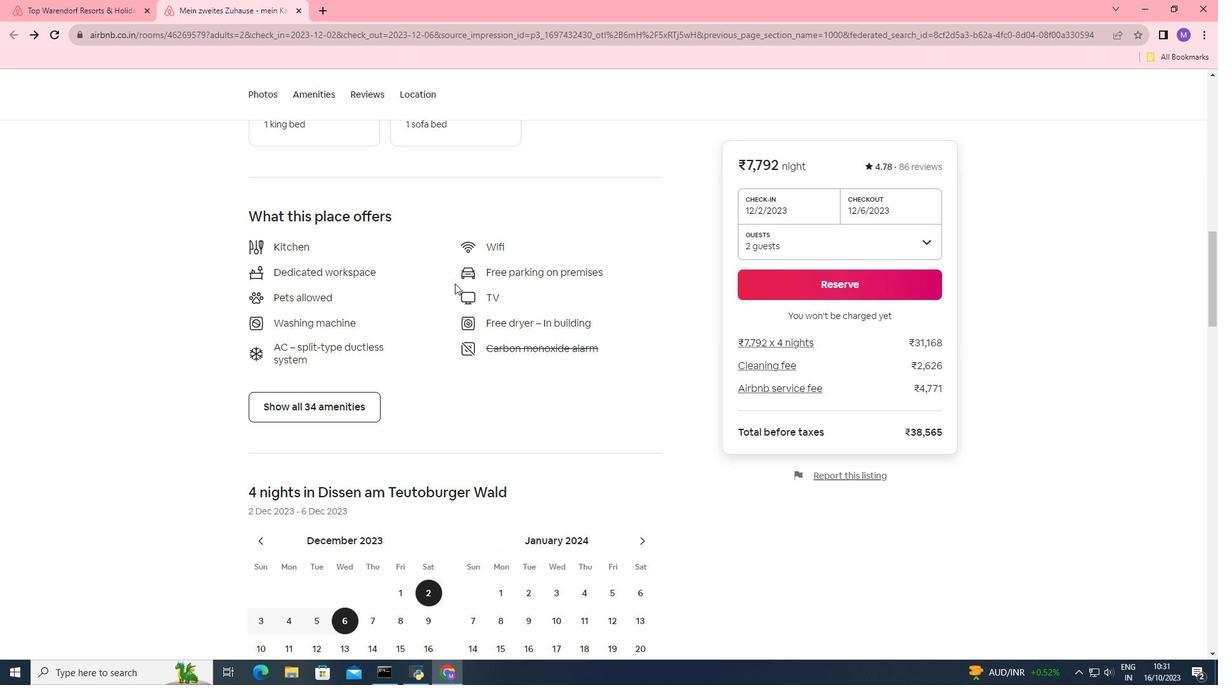 
Action: Mouse moved to (449, 272)
Screenshot: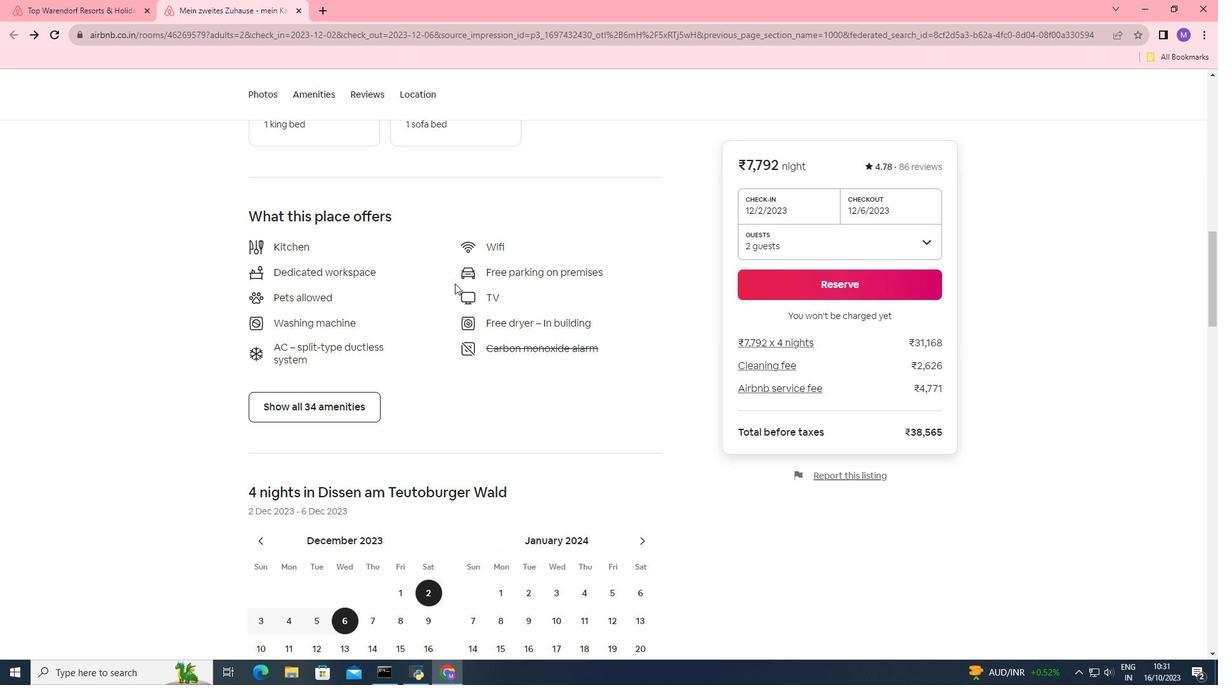 
Action: Mouse scrolled (449, 272) with delta (0, 0)
Screenshot: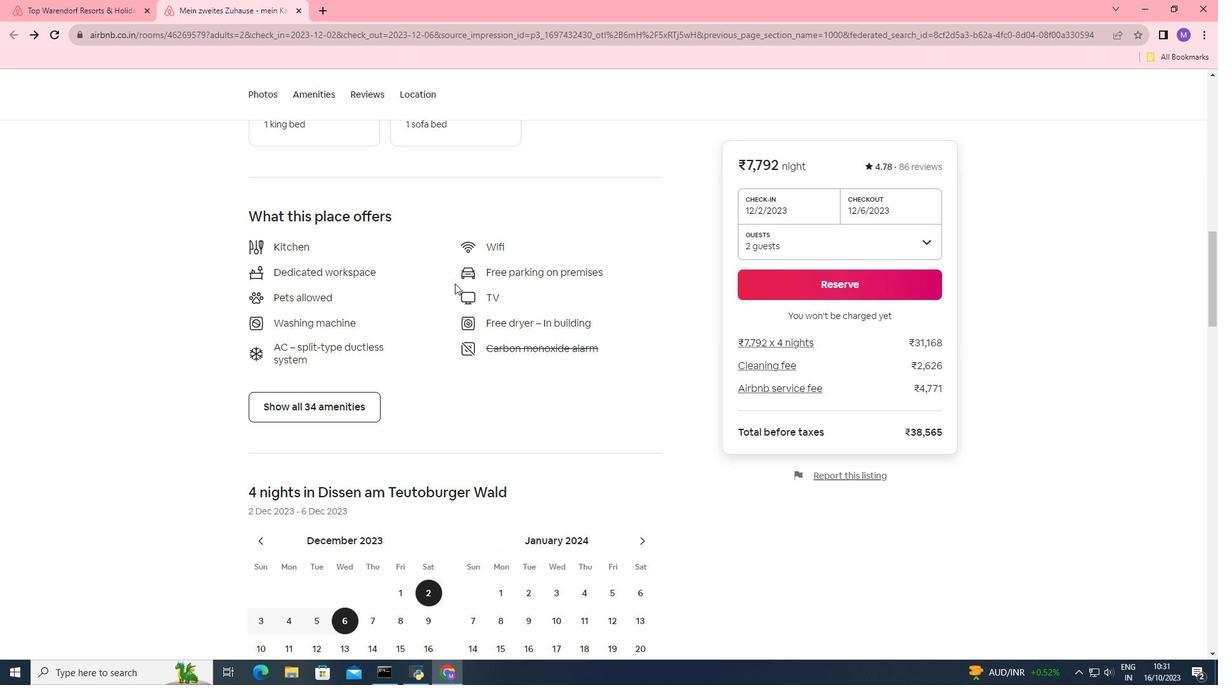 
Action: Mouse moved to (453, 278)
Screenshot: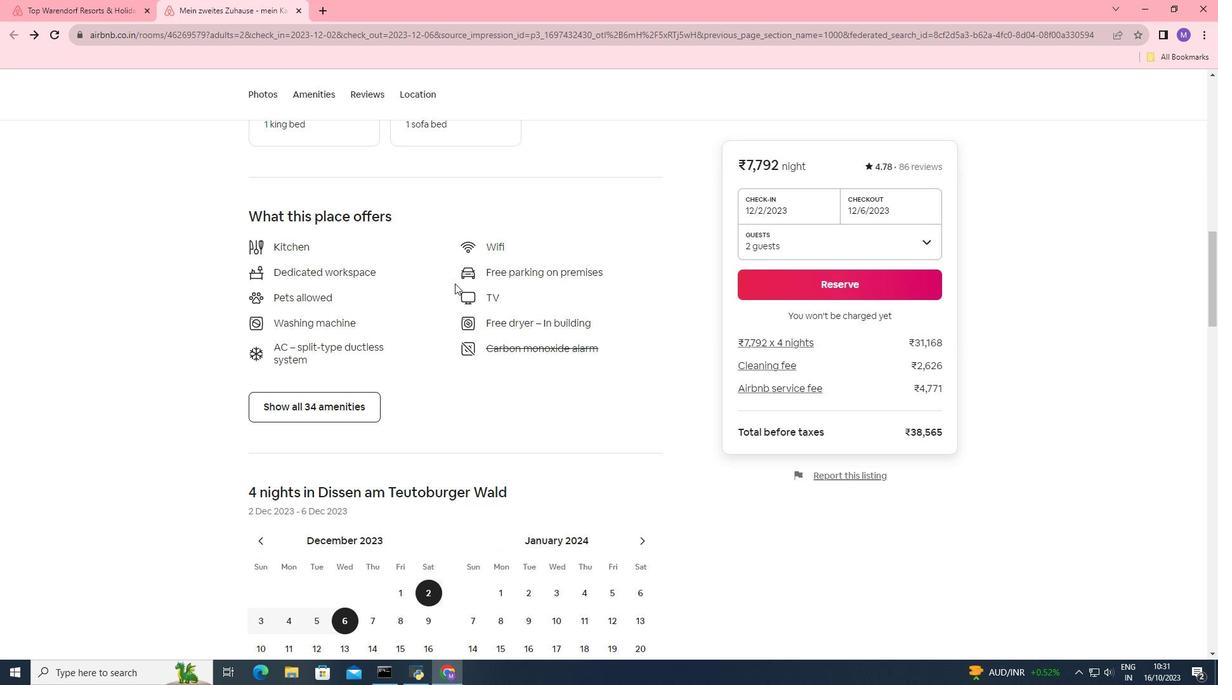 
Action: Mouse scrolled (453, 277) with delta (0, 0)
Screenshot: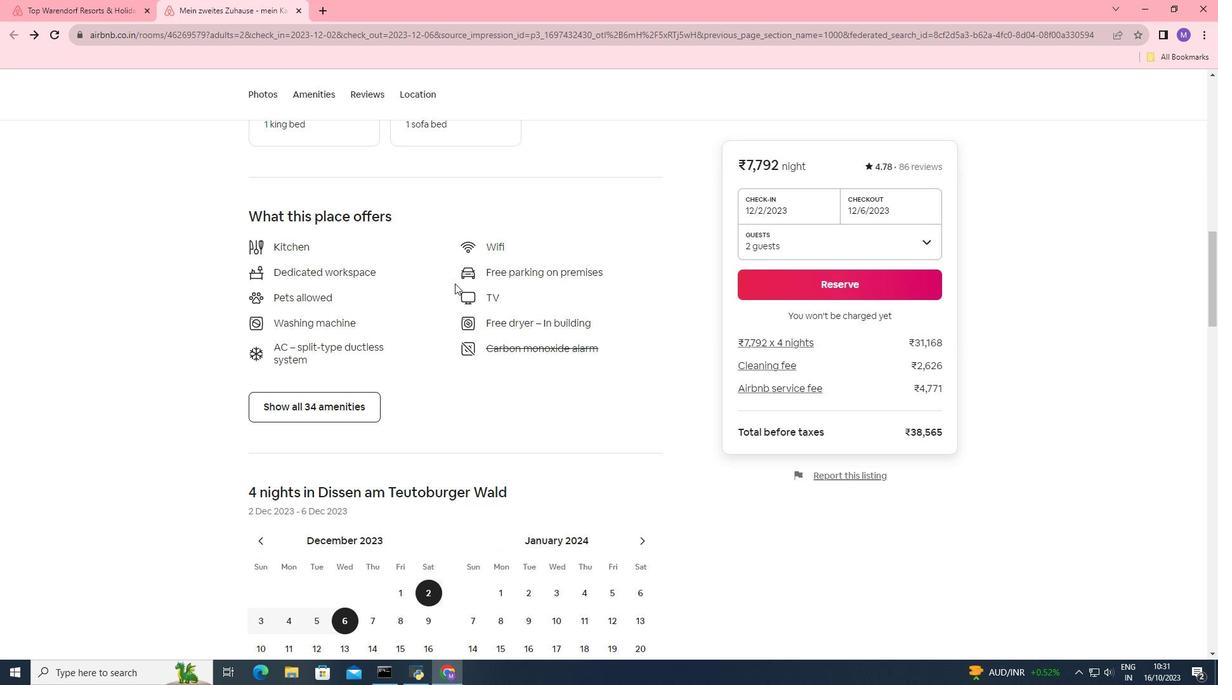 
Action: Mouse moved to (455, 310)
Screenshot: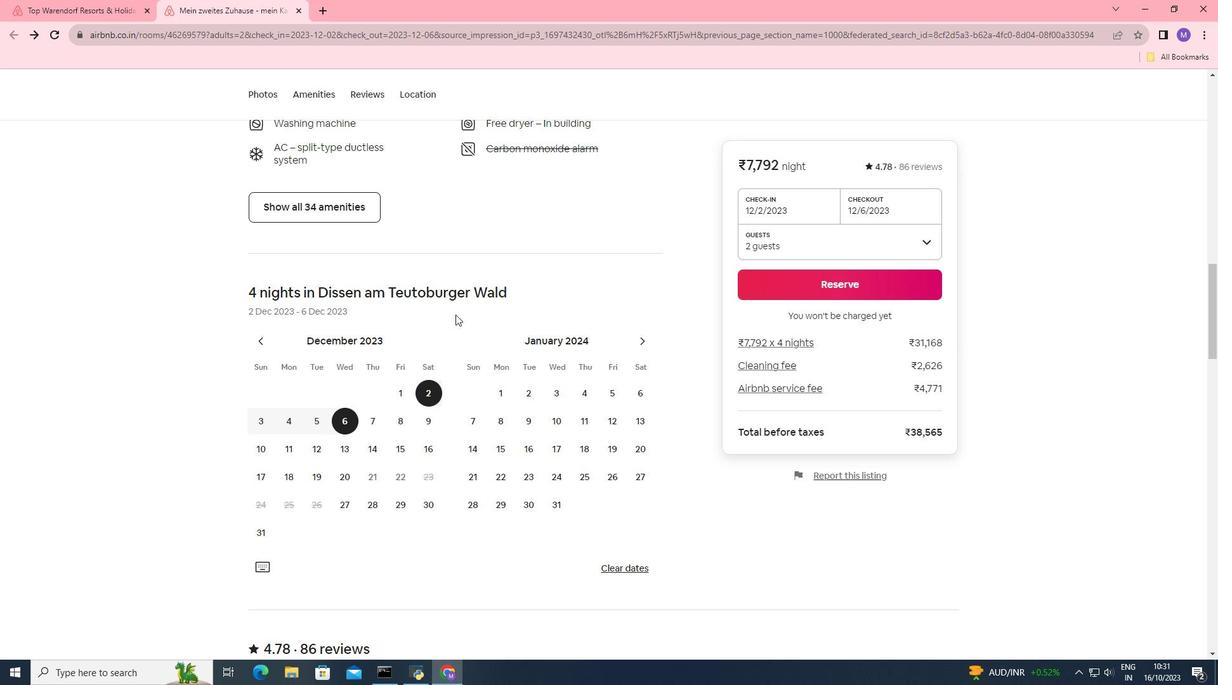 
Action: Mouse scrolled (455, 310) with delta (0, 0)
Screenshot: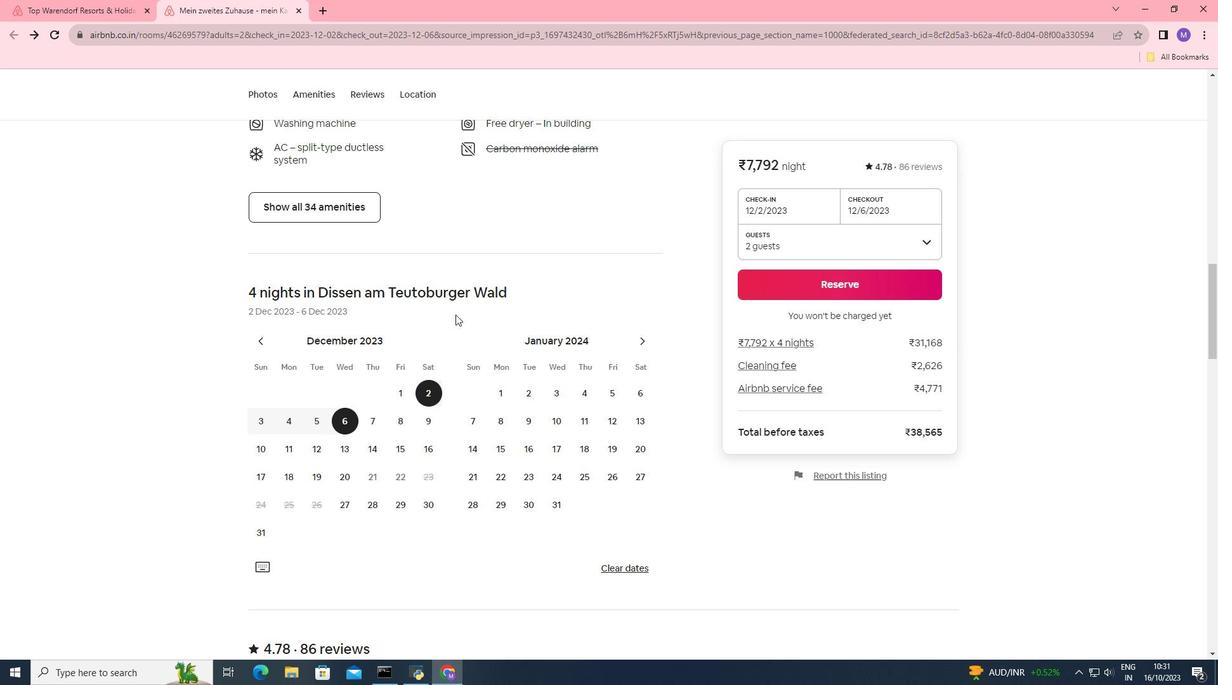 
Action: Mouse moved to (455, 314)
Screenshot: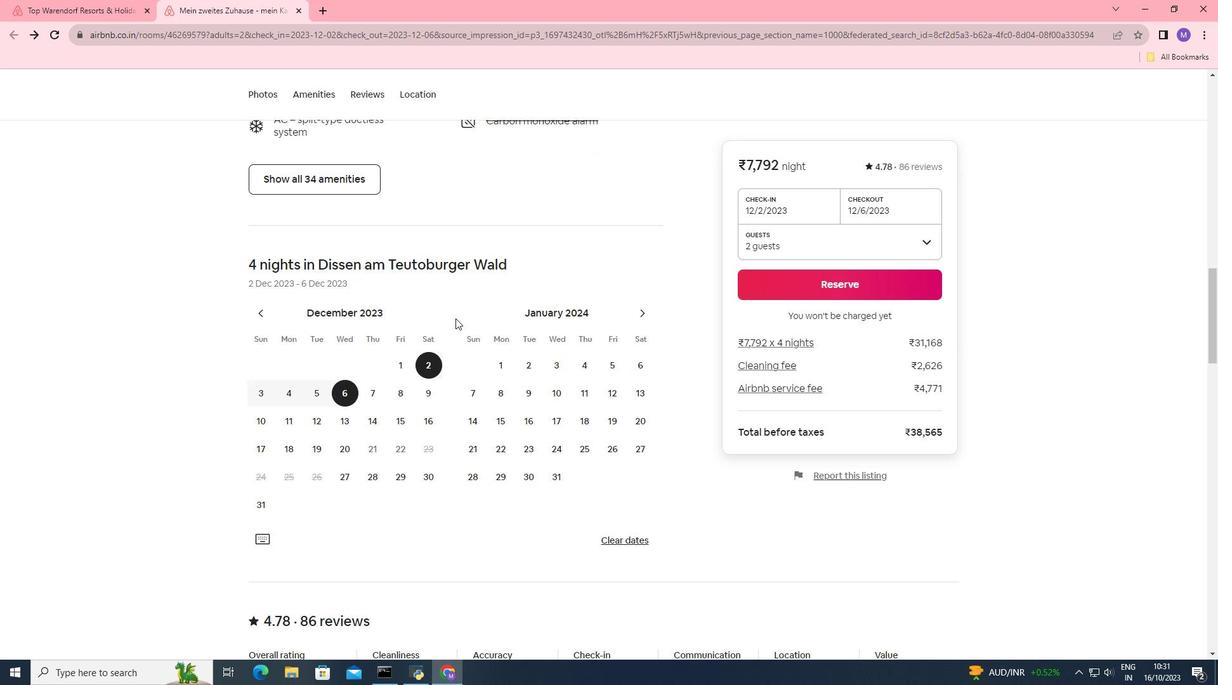 
Action: Mouse scrolled (455, 314) with delta (0, 0)
Screenshot: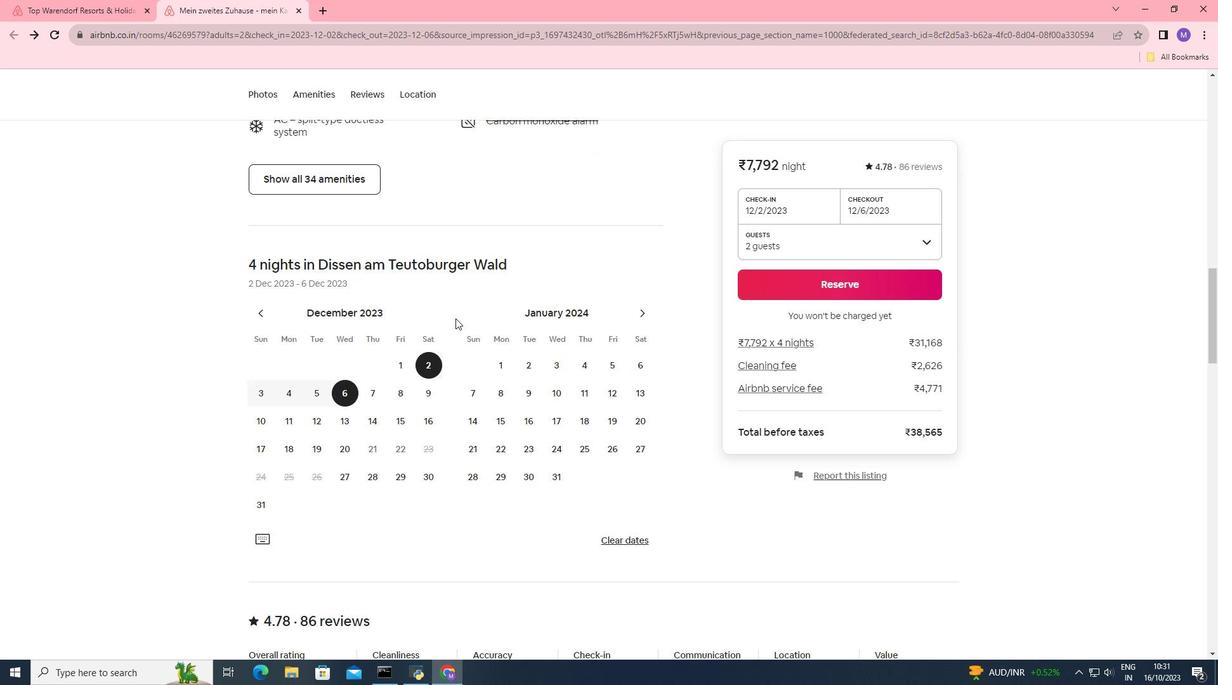 
Action: Mouse moved to (455, 316)
Screenshot: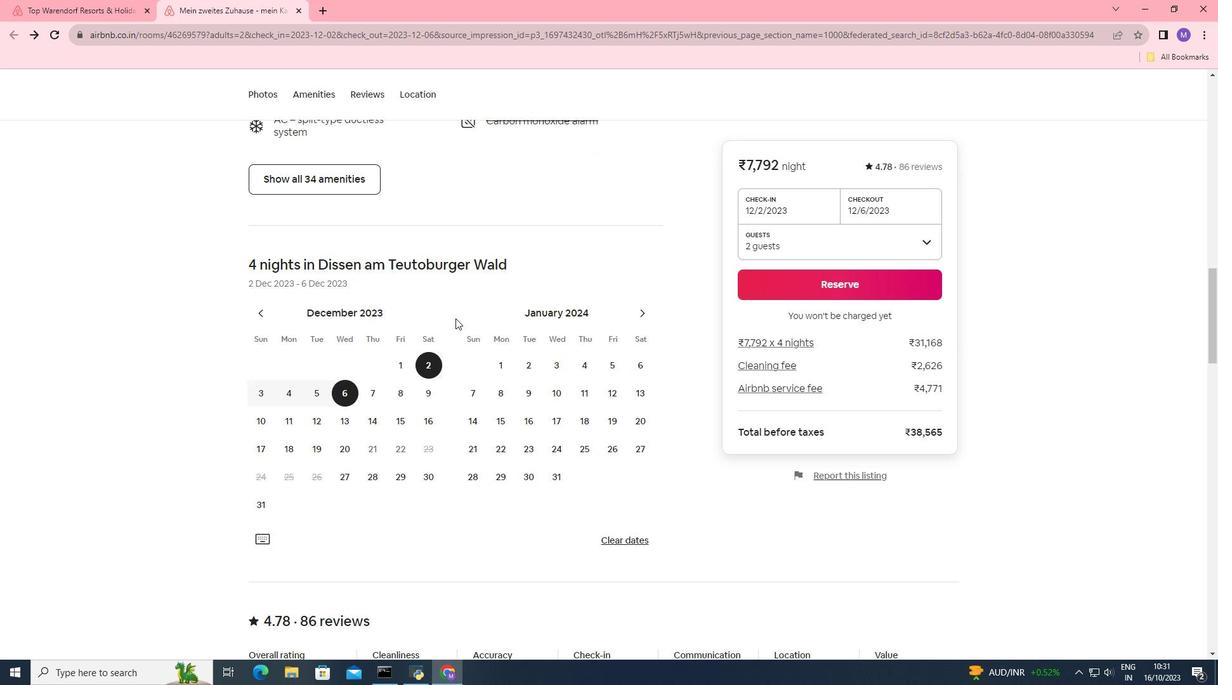 
Action: Mouse scrolled (455, 316) with delta (0, 0)
Screenshot: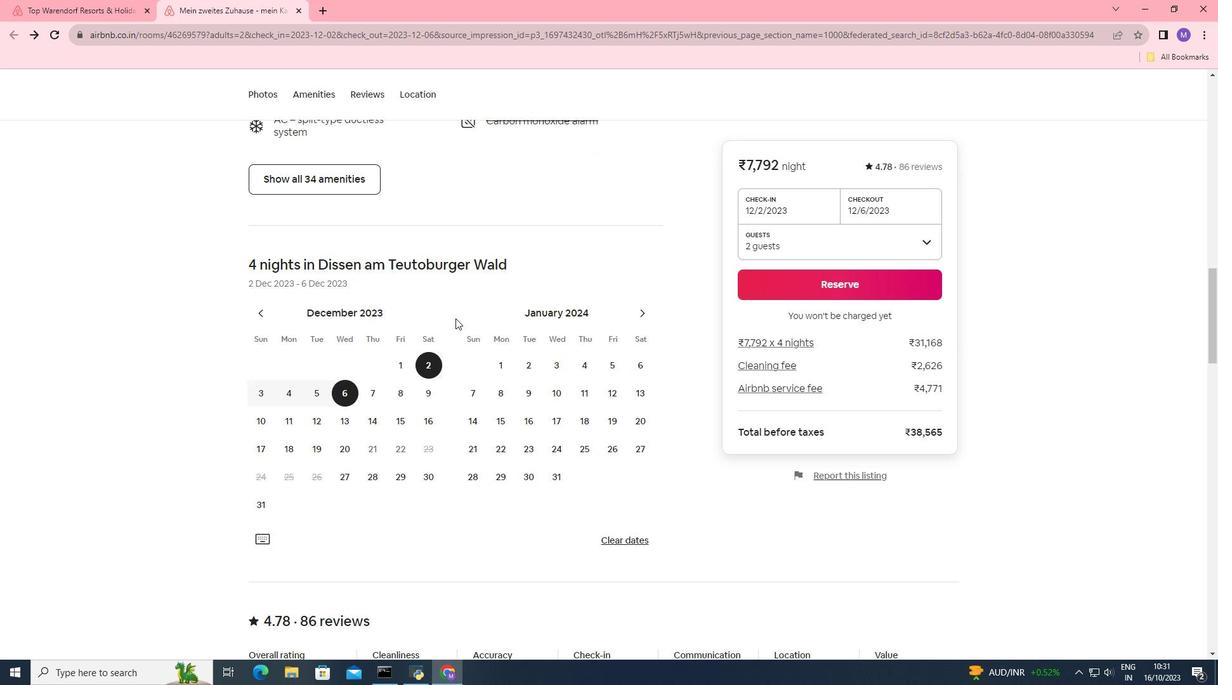 
Action: Mouse moved to (456, 326)
Screenshot: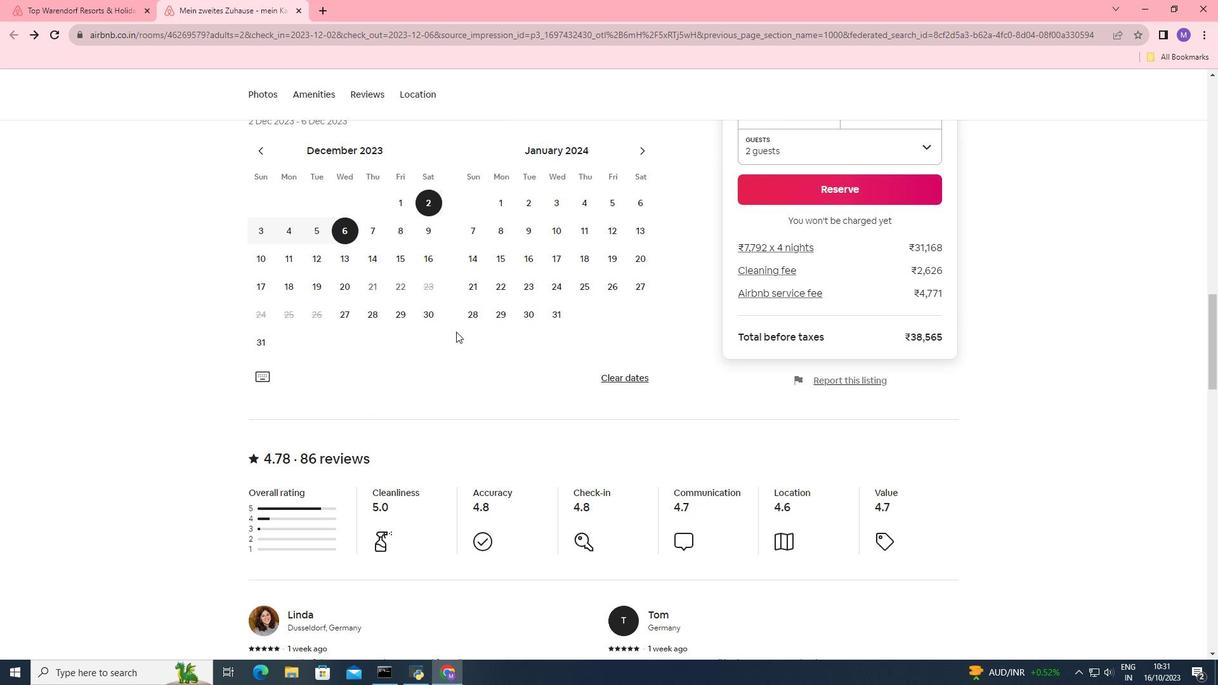 
Action: Mouse scrolled (456, 326) with delta (0, 0)
Screenshot: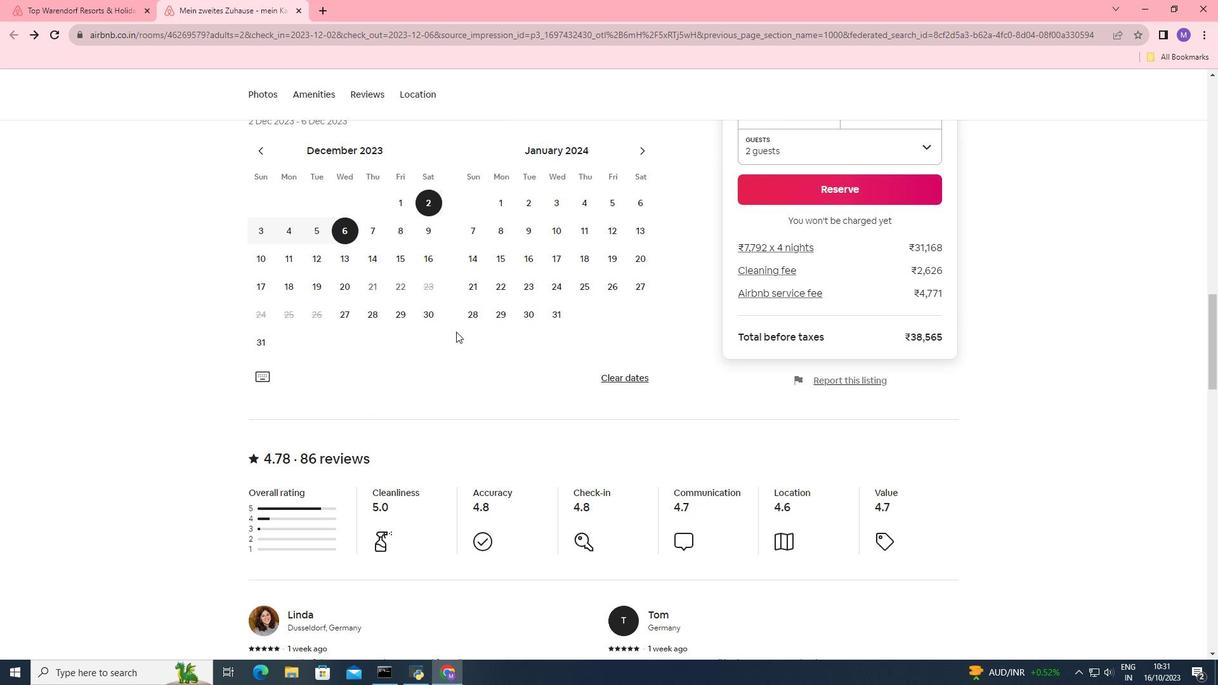 
Action: Mouse moved to (456, 331)
Screenshot: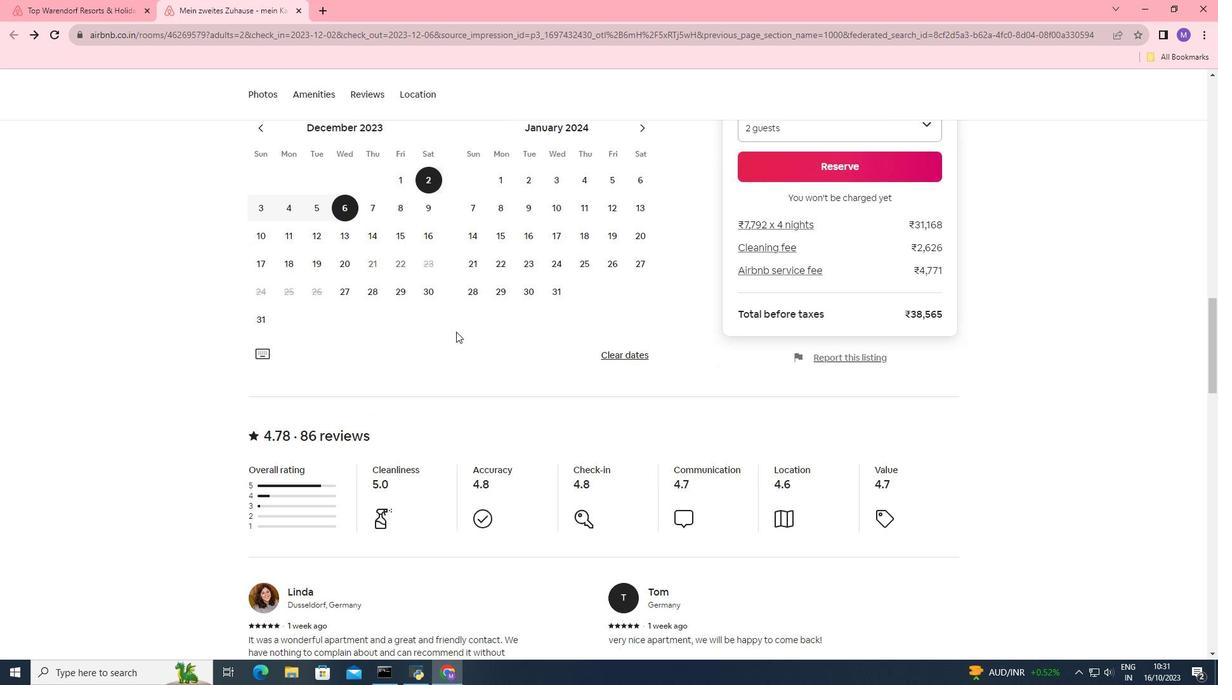 
Action: Mouse scrolled (456, 331) with delta (0, 0)
Screenshot: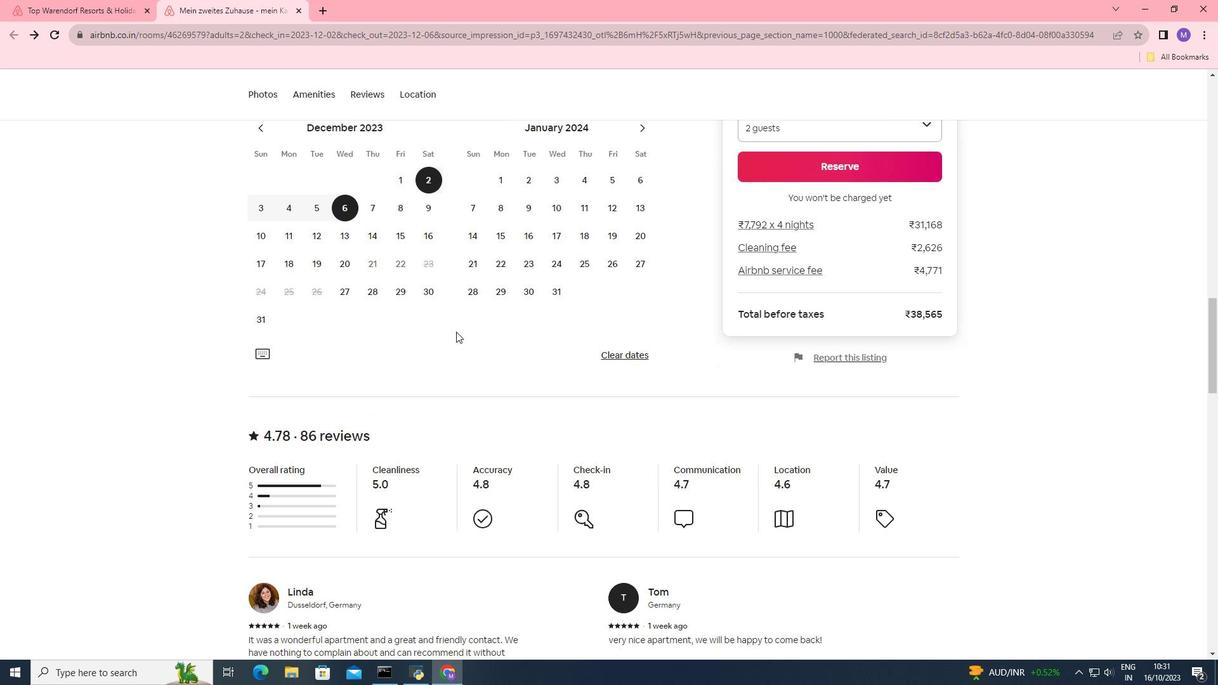 
Action: Mouse moved to (456, 331)
Screenshot: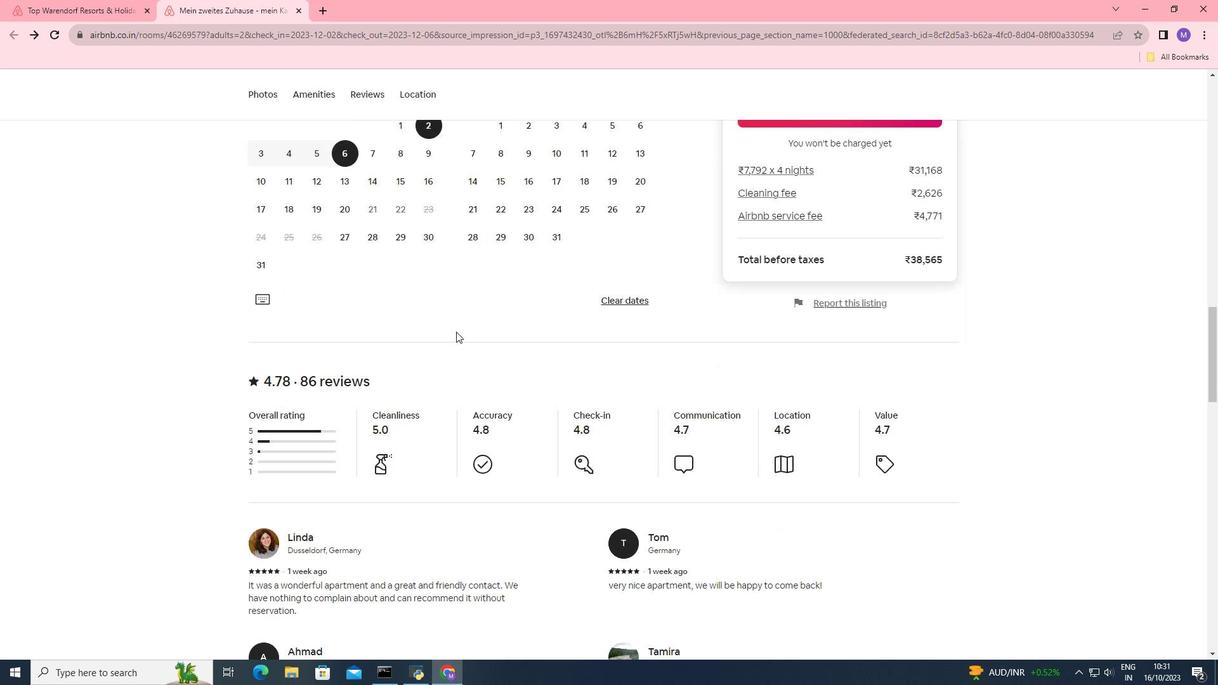 
Action: Mouse scrolled (456, 331) with delta (0, 0)
Screenshot: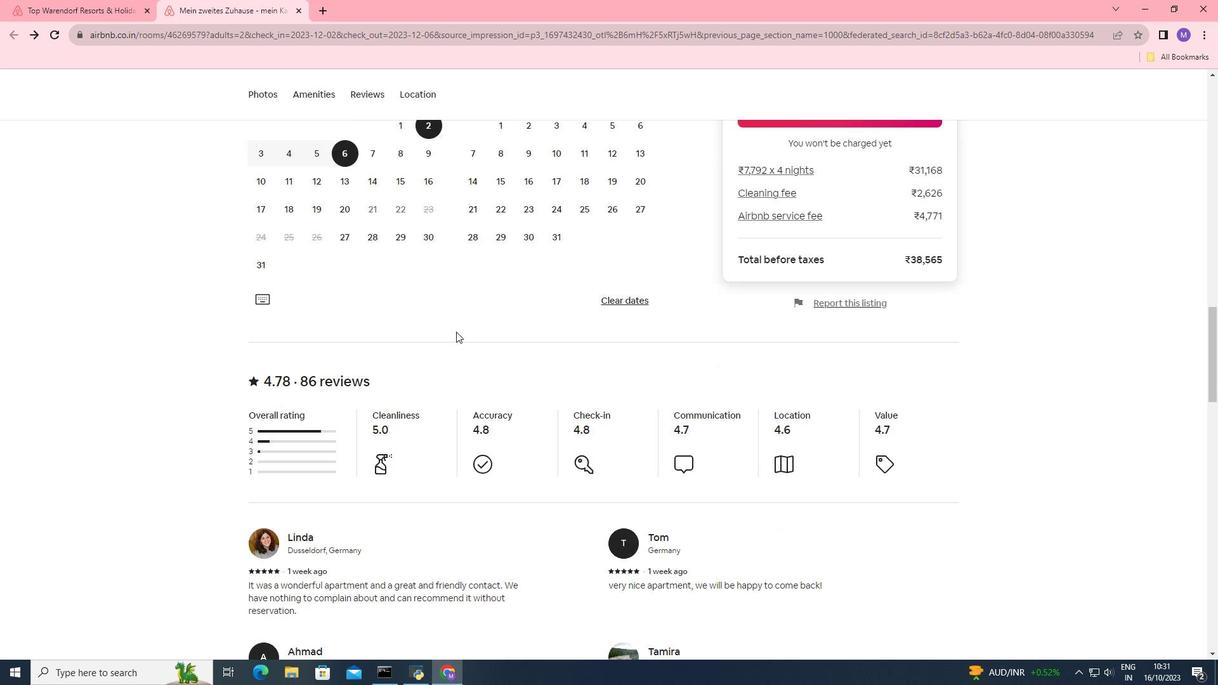 
Action: Mouse scrolled (456, 331) with delta (0, 0)
Screenshot: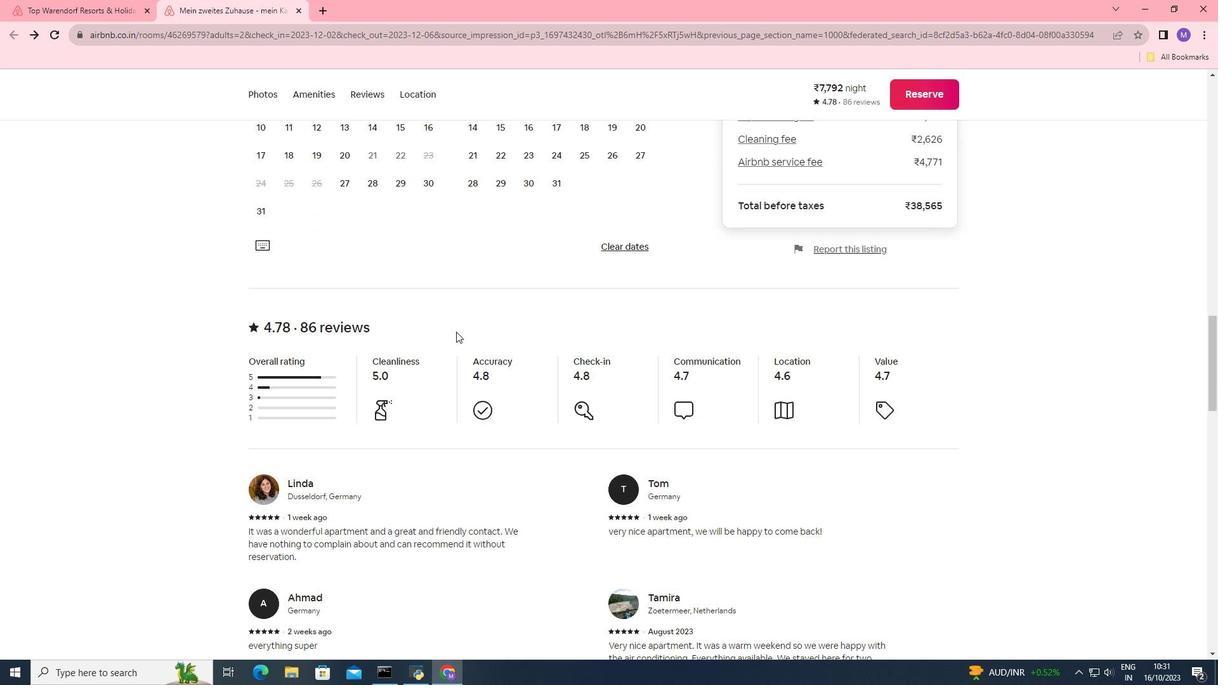 
Action: Mouse moved to (412, 453)
Screenshot: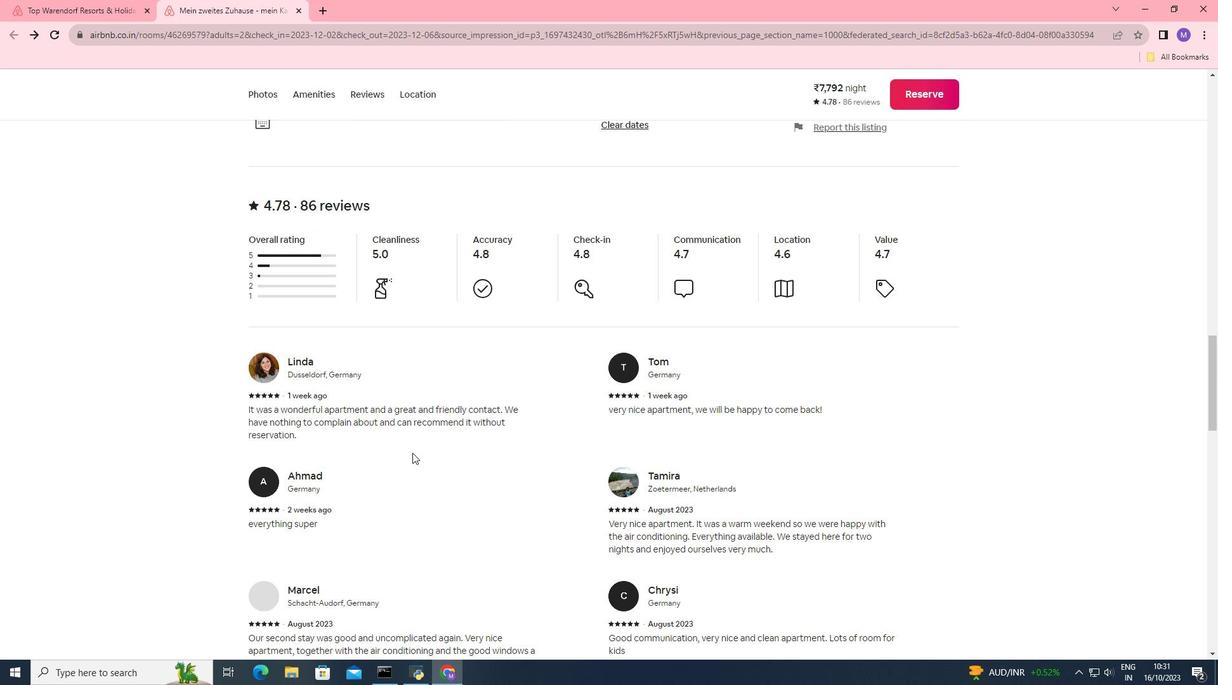 
Action: Mouse scrolled (412, 452) with delta (0, 0)
Screenshot: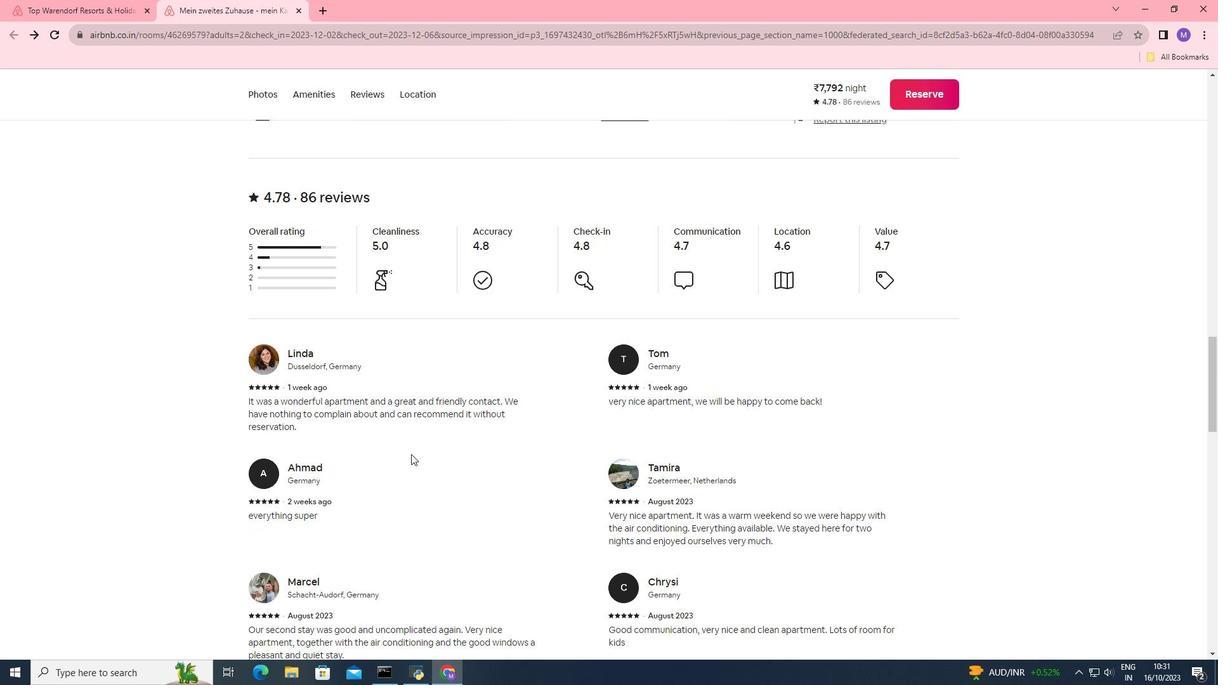 
Action: Mouse scrolled (412, 452) with delta (0, 0)
Screenshot: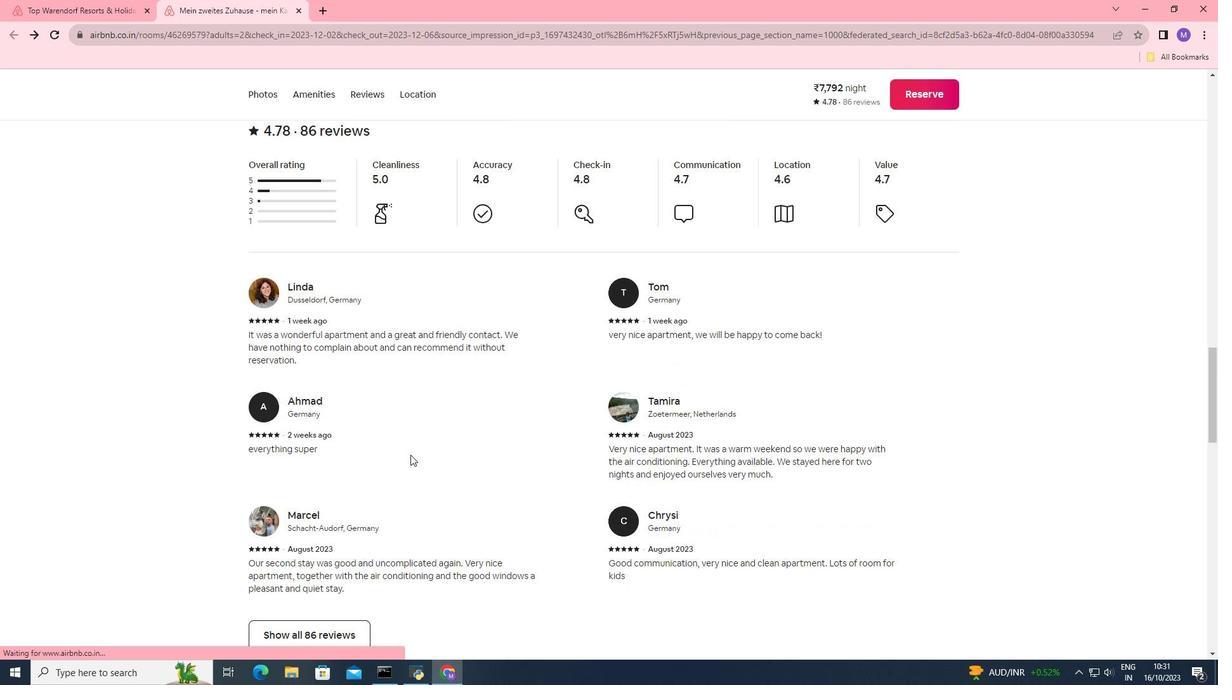 
Action: Mouse moved to (411, 454)
Screenshot: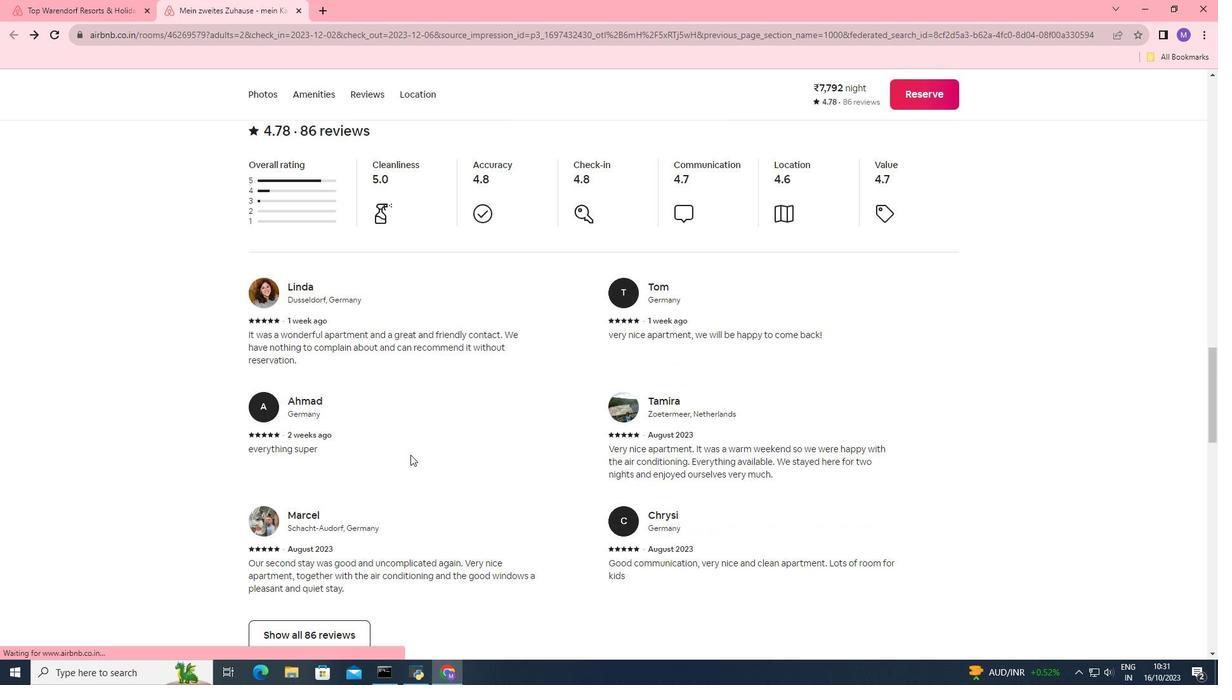 
Action: Mouse scrolled (411, 453) with delta (0, 0)
Screenshot: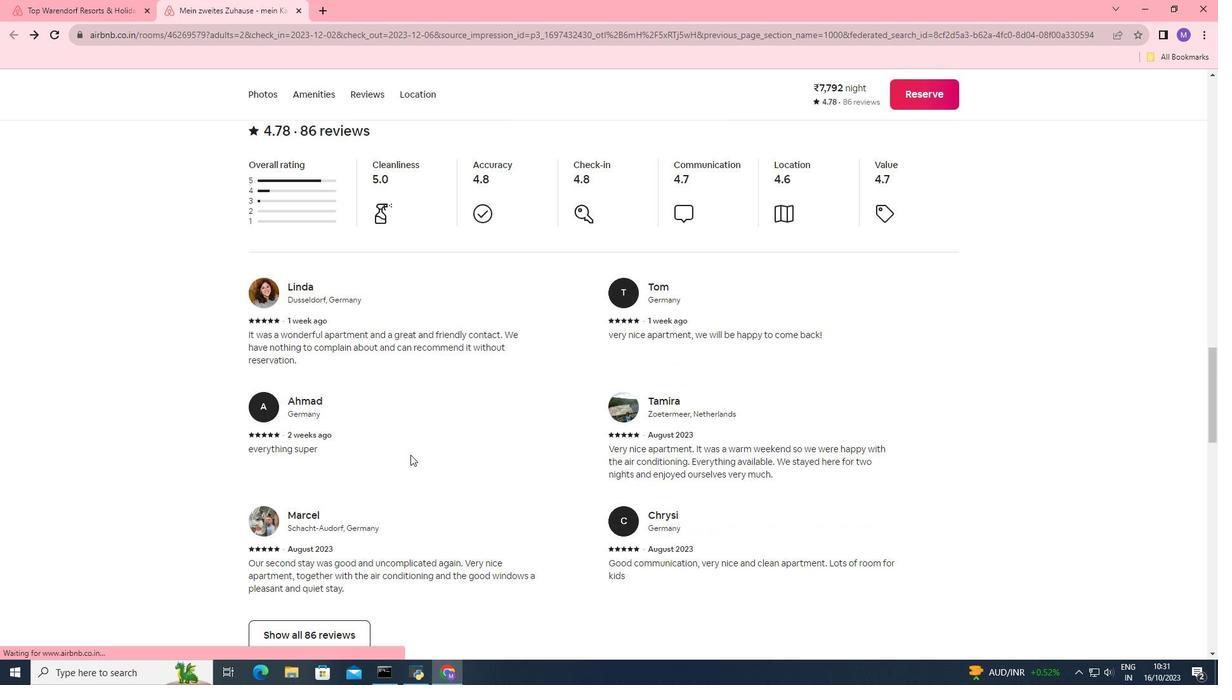 
Action: Mouse moved to (410, 455)
Screenshot: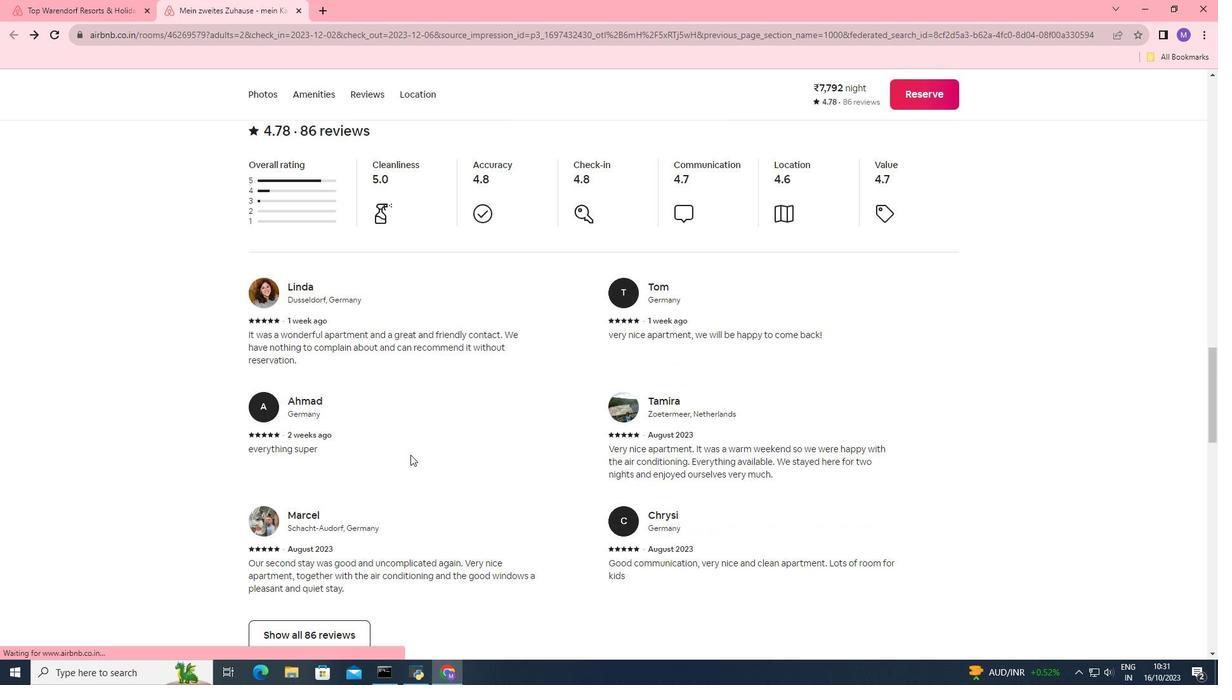 
Action: Mouse scrolled (410, 454) with delta (0, 0)
Screenshot: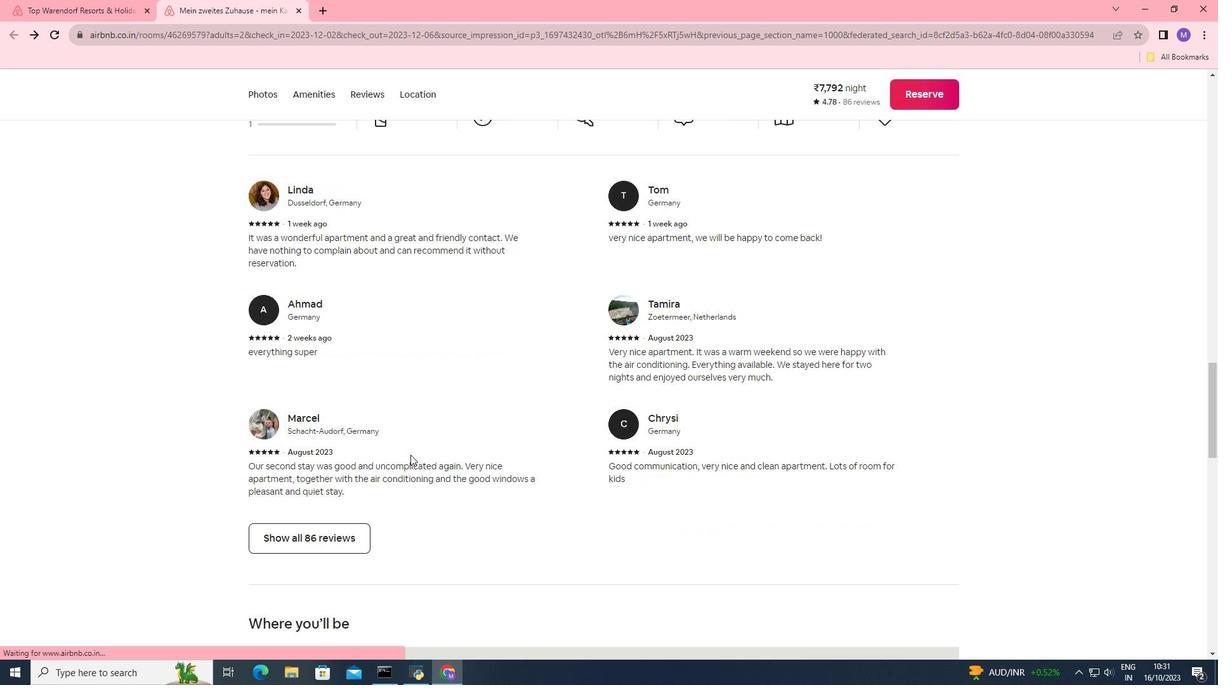 
Action: Mouse moved to (343, 463)
Screenshot: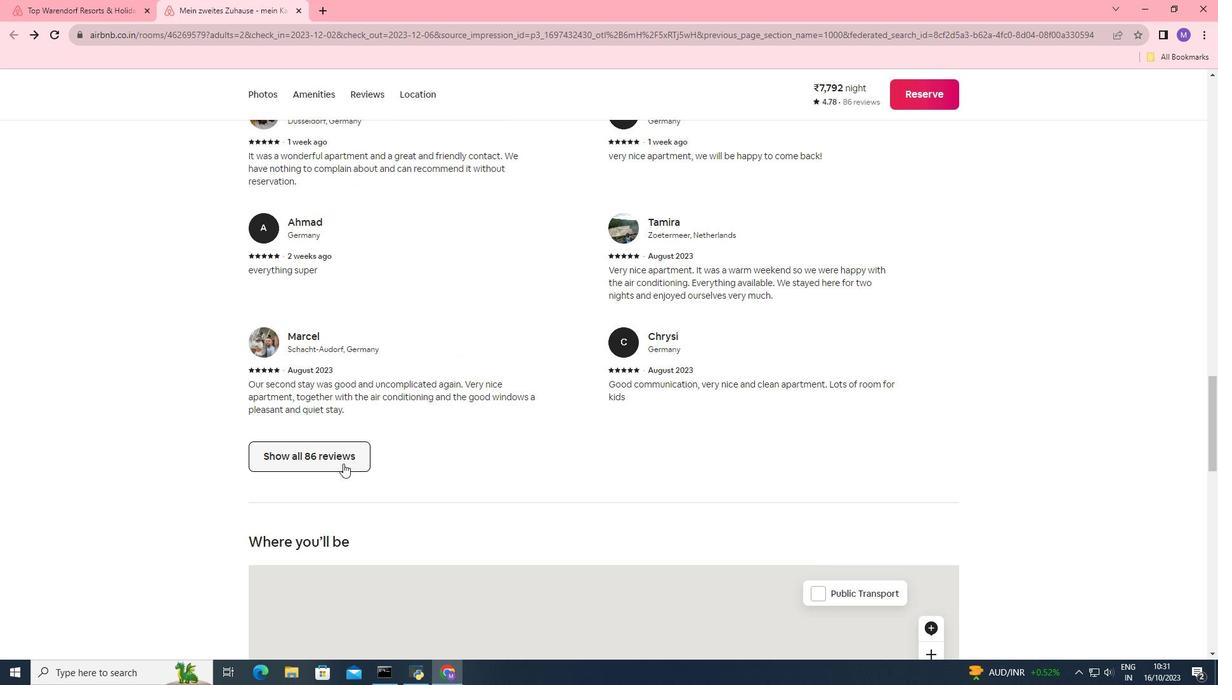 
Action: Mouse pressed left at (343, 463)
Screenshot: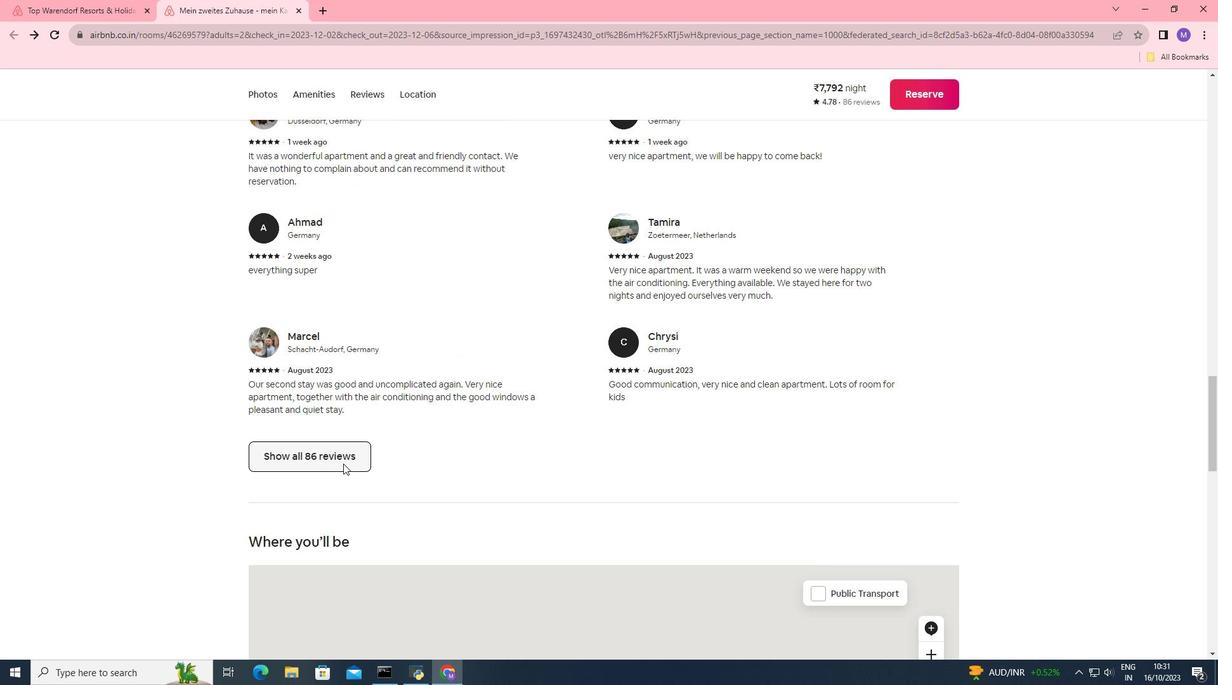
Action: Mouse moved to (672, 371)
Screenshot: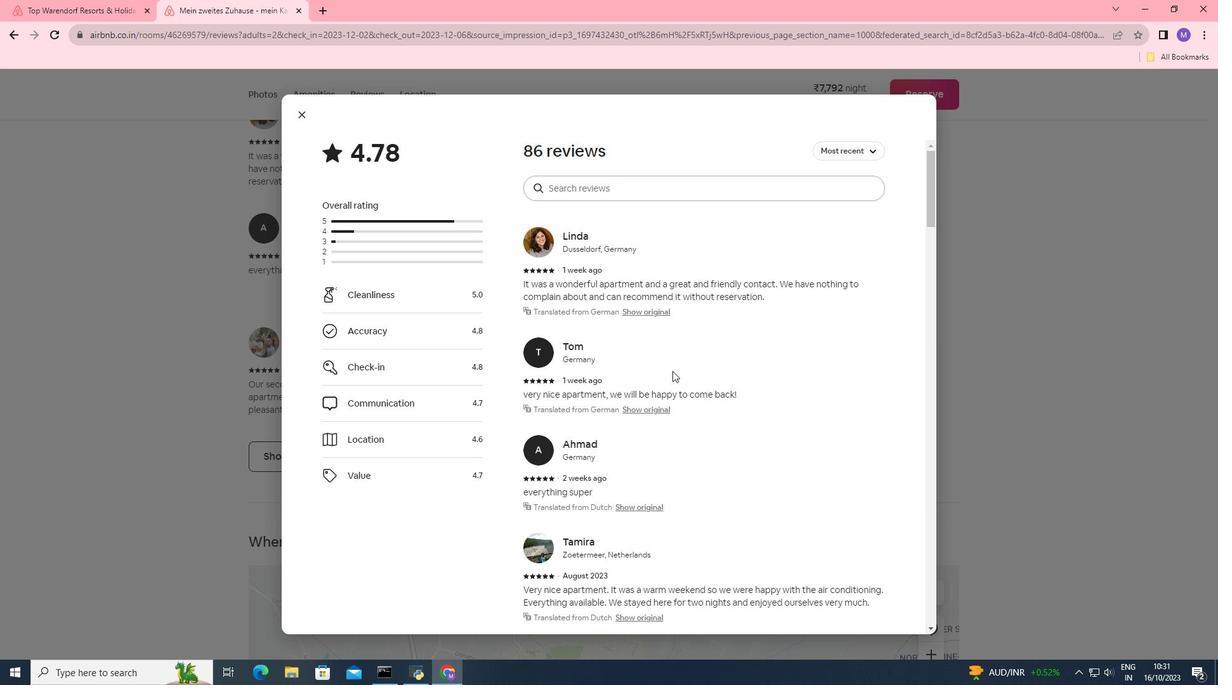 
Action: Mouse scrolled (672, 370) with delta (0, 0)
Screenshot: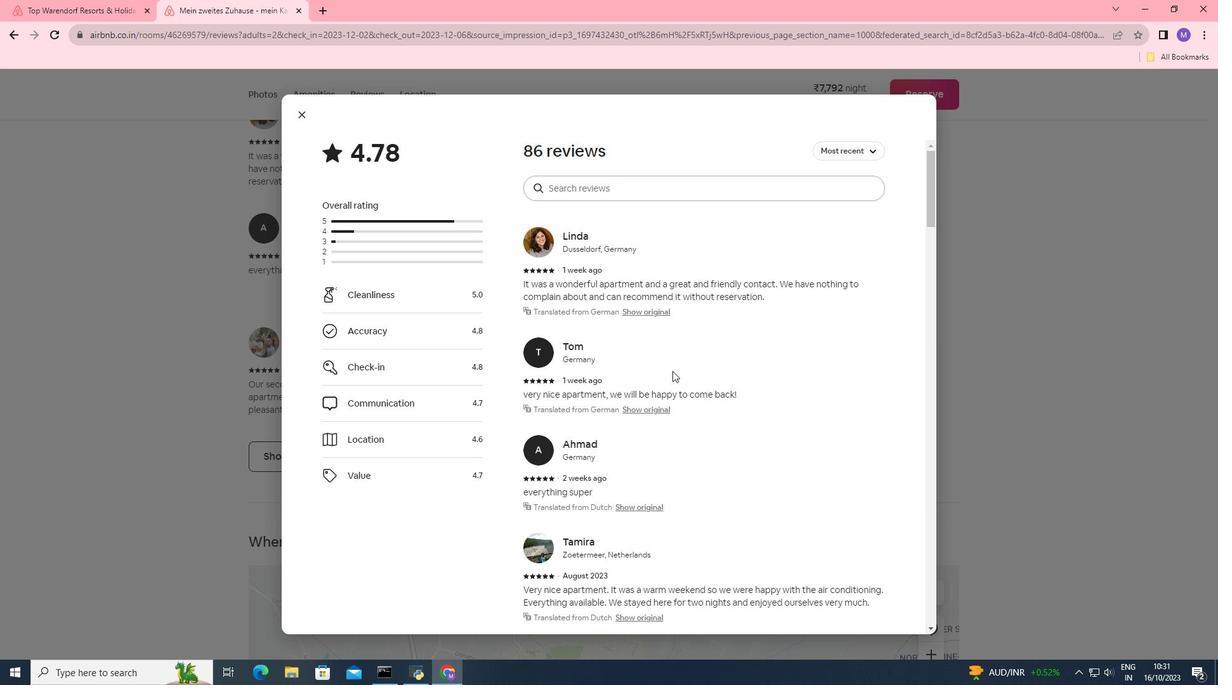 
Action: Mouse scrolled (672, 370) with delta (0, 0)
Screenshot: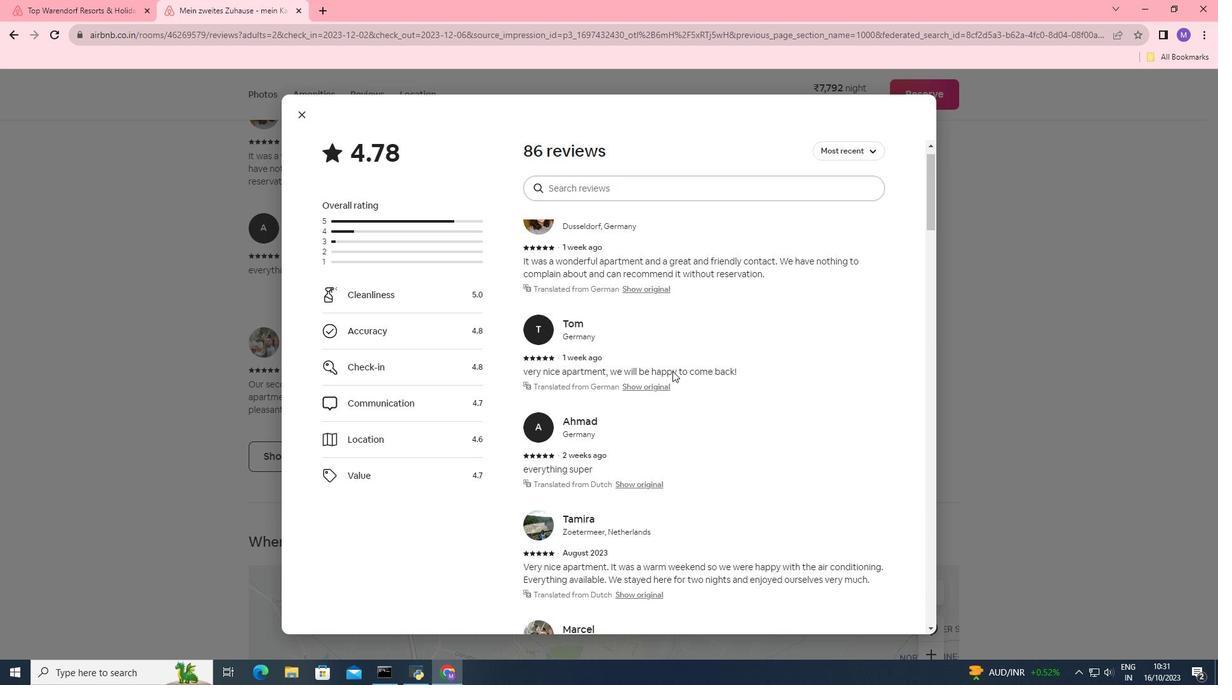 
Action: Mouse scrolled (672, 370) with delta (0, 0)
Screenshot: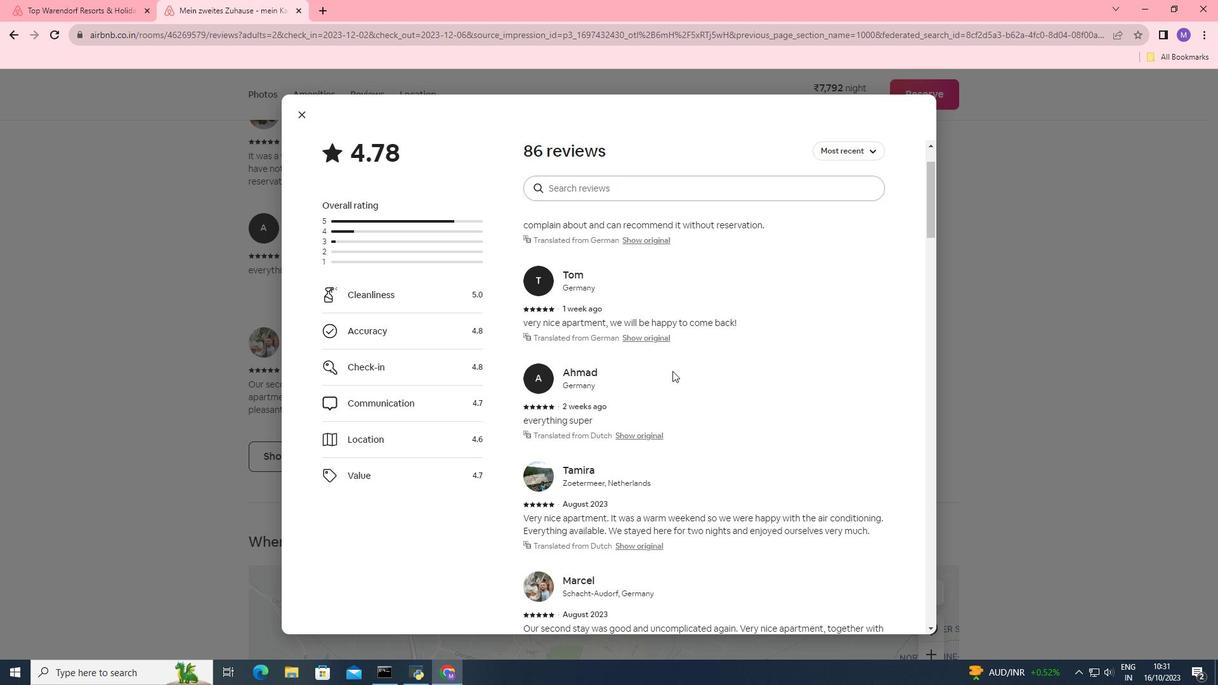
Action: Mouse scrolled (672, 370) with delta (0, 0)
Screenshot: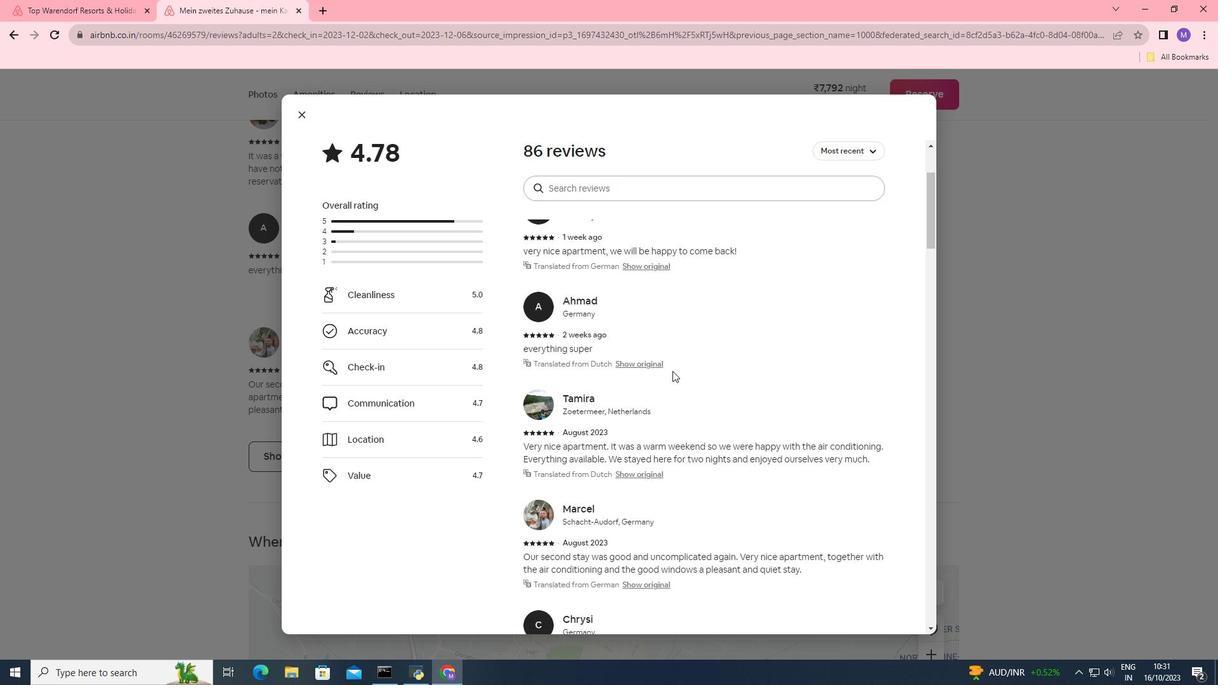 
Action: Mouse scrolled (672, 370) with delta (0, 0)
Screenshot: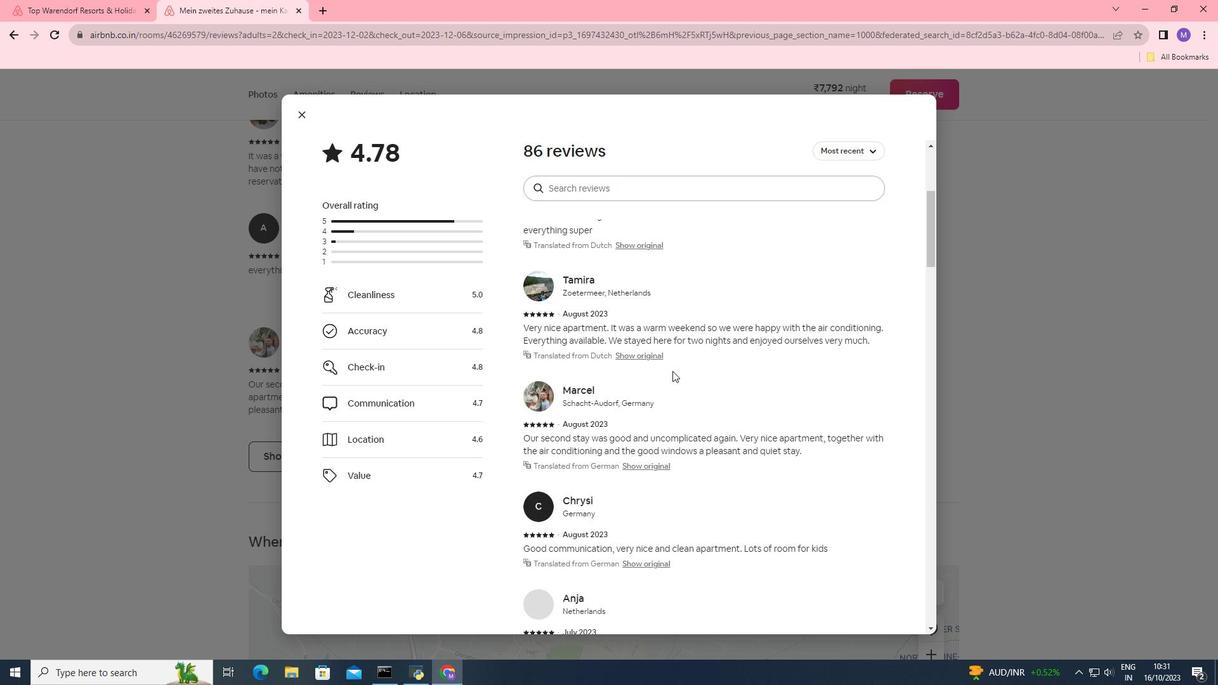 
Action: Mouse moved to (670, 371)
Screenshot: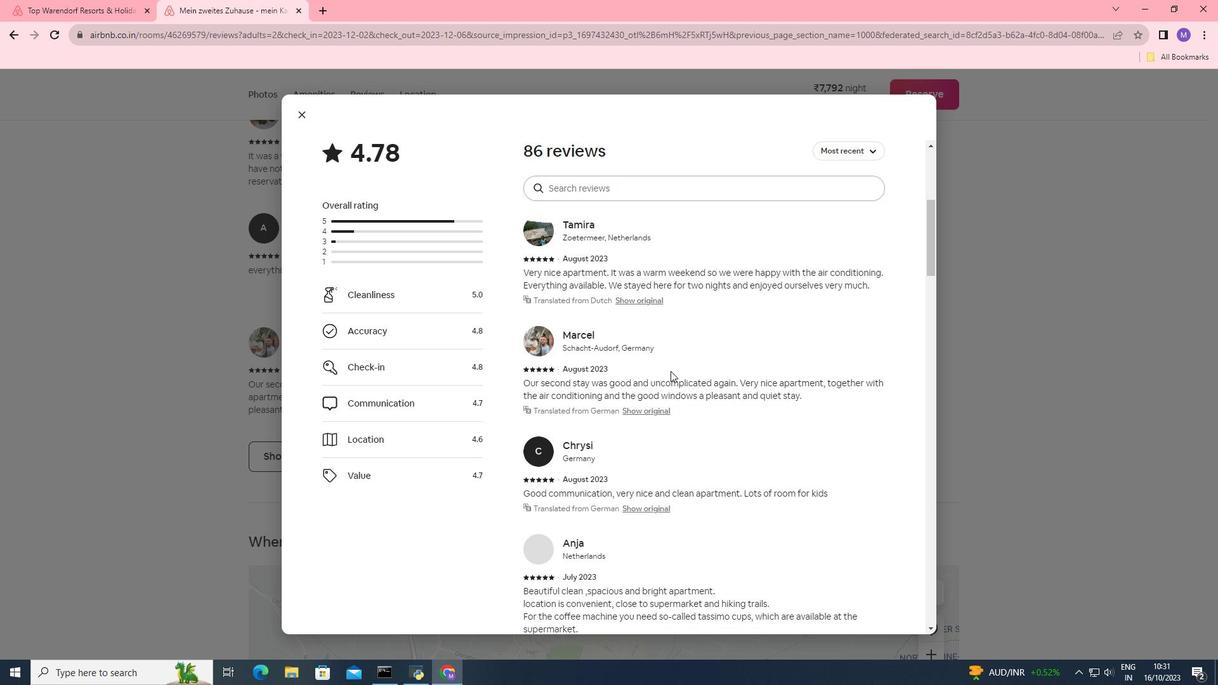 
Action: Mouse scrolled (670, 370) with delta (0, 0)
Screenshot: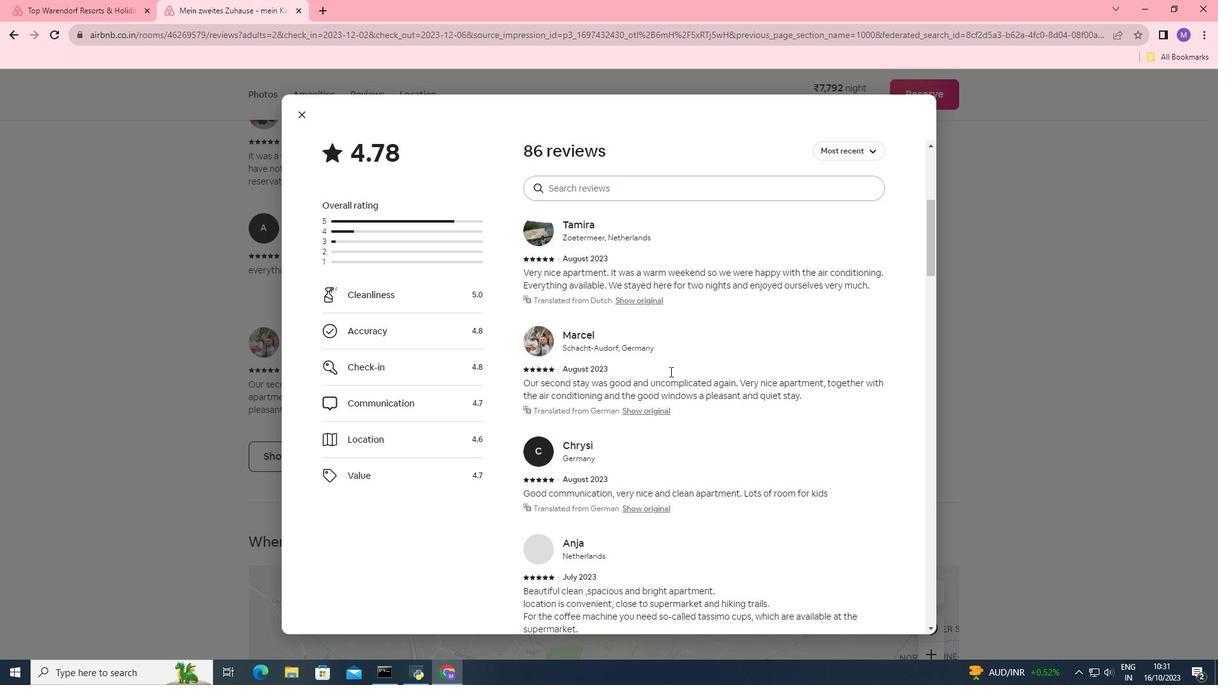 
Action: Mouse moved to (670, 371)
Screenshot: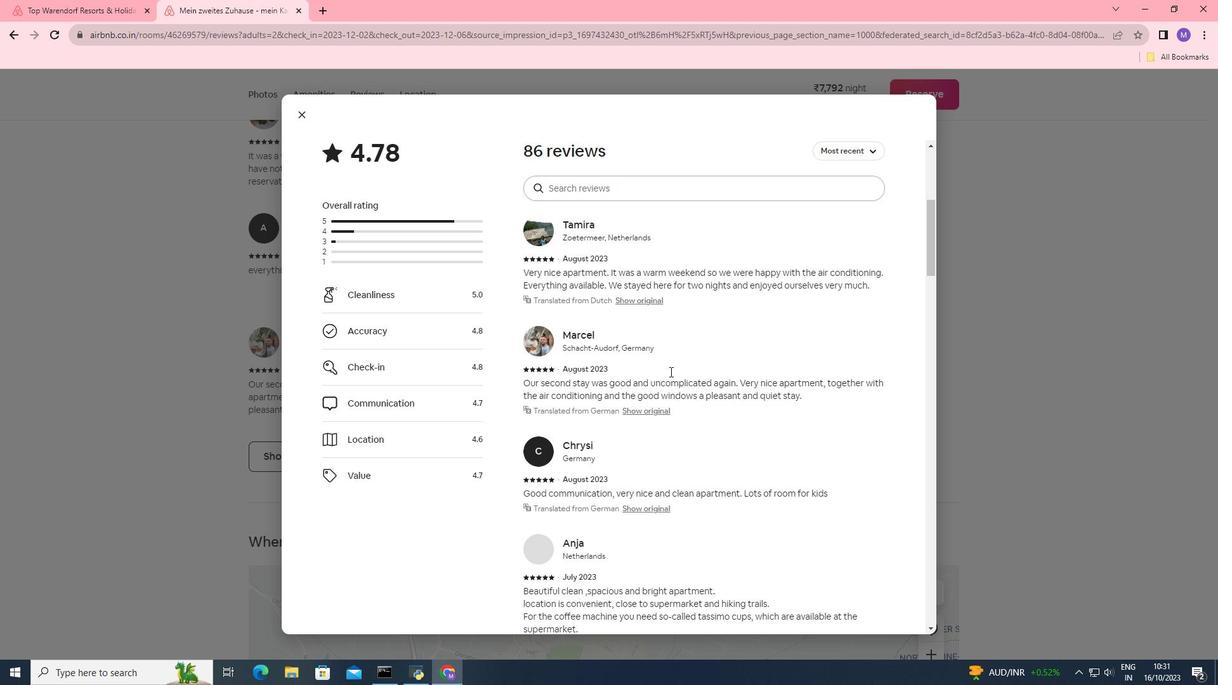 
Action: Mouse scrolled (670, 371) with delta (0, 0)
Screenshot: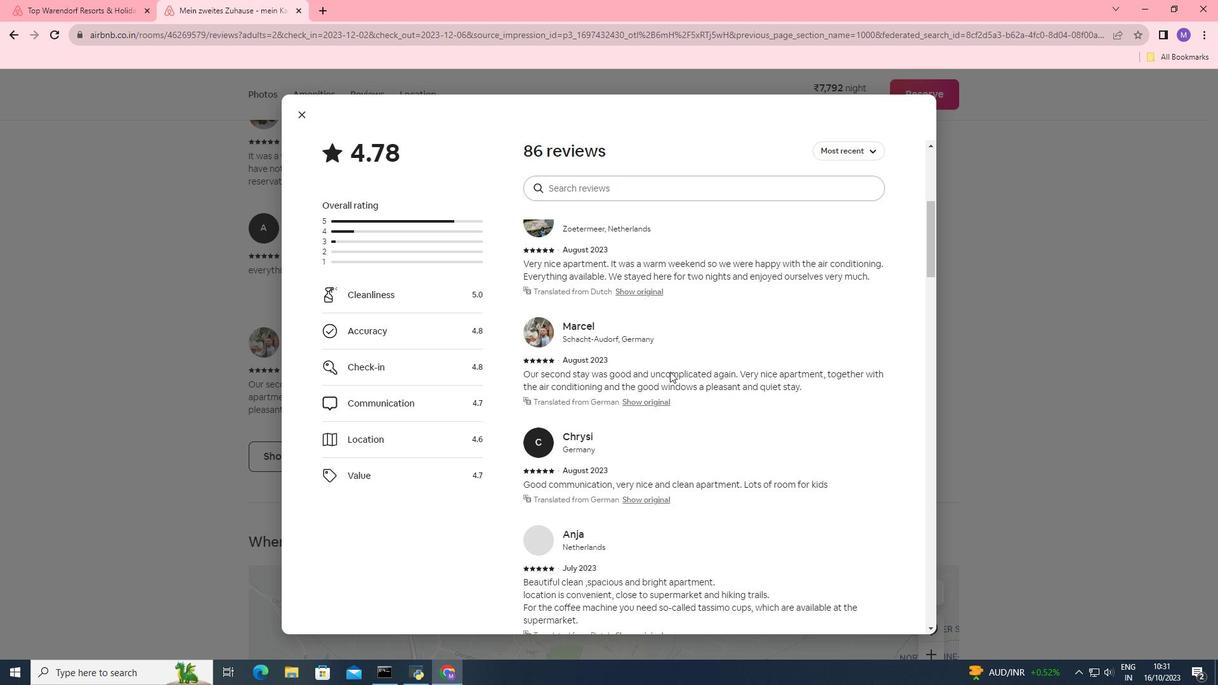 
Action: Mouse scrolled (670, 371) with delta (0, 0)
Screenshot: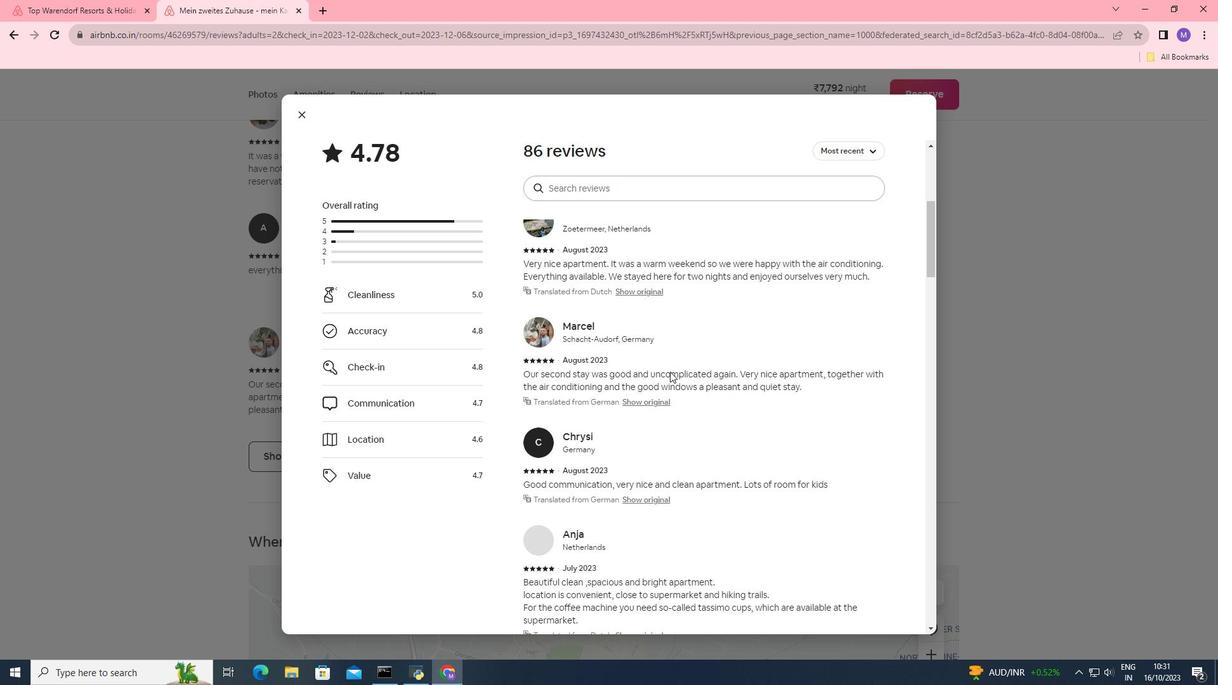 
Action: Mouse scrolled (670, 371) with delta (0, 0)
Screenshot: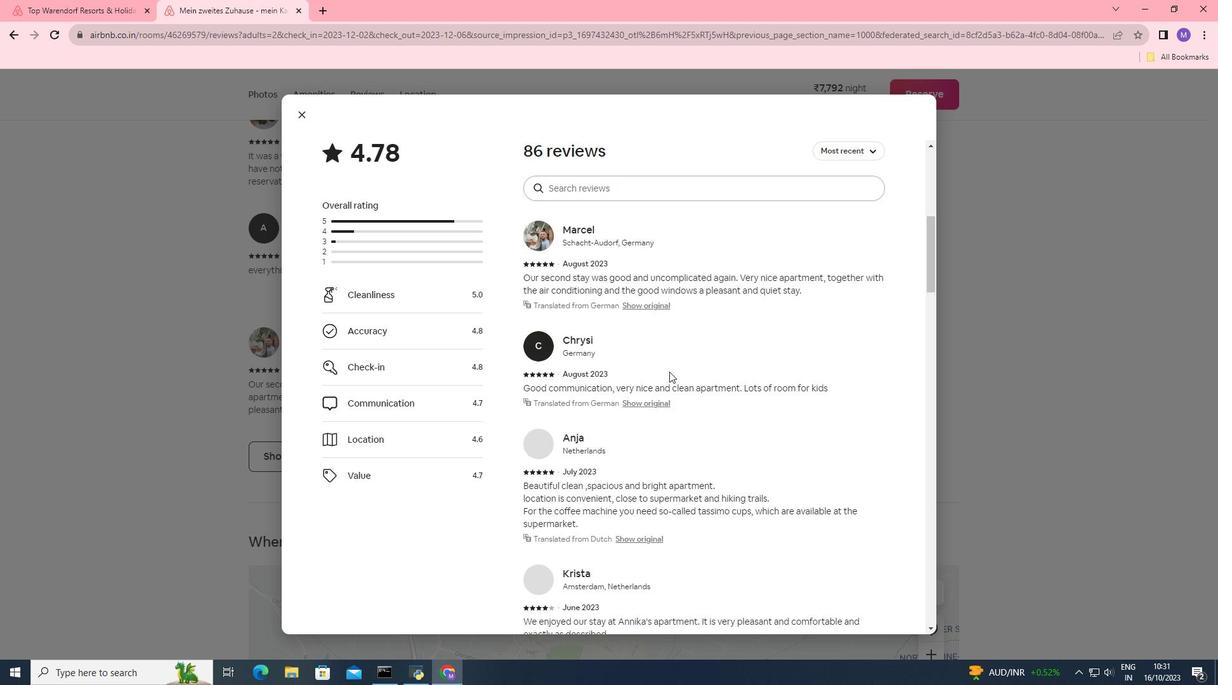 
Action: Mouse moved to (669, 371)
Screenshot: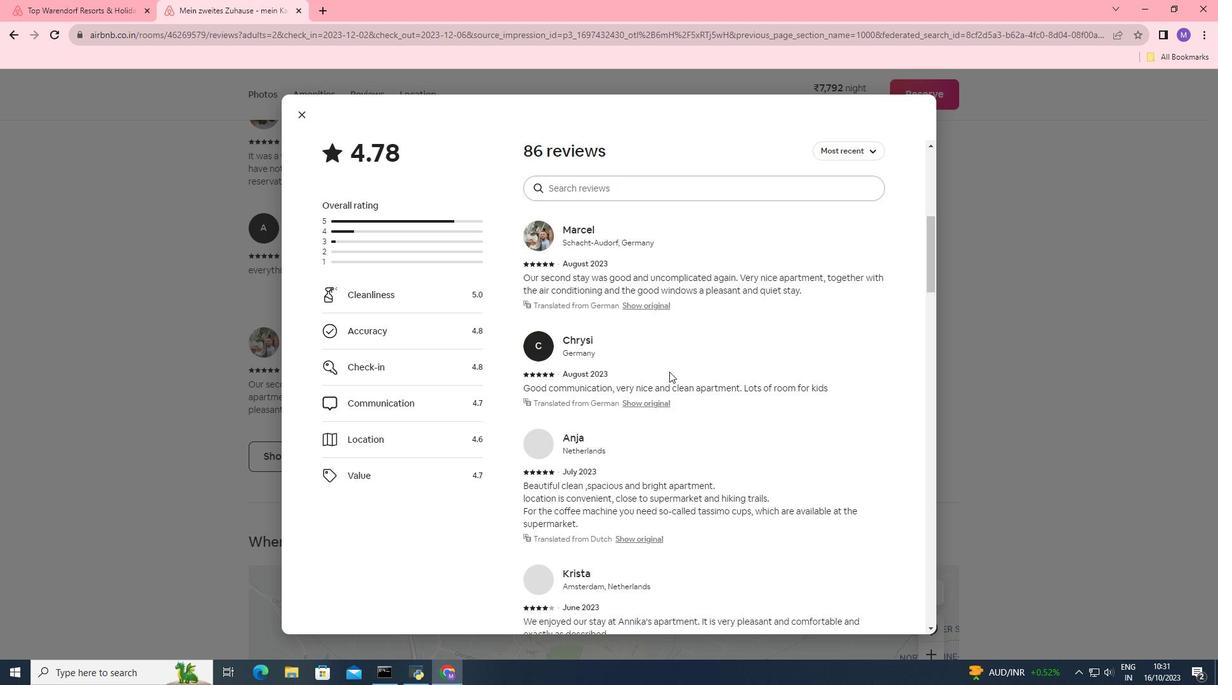 
Action: Mouse scrolled (669, 371) with delta (0, 0)
Screenshot: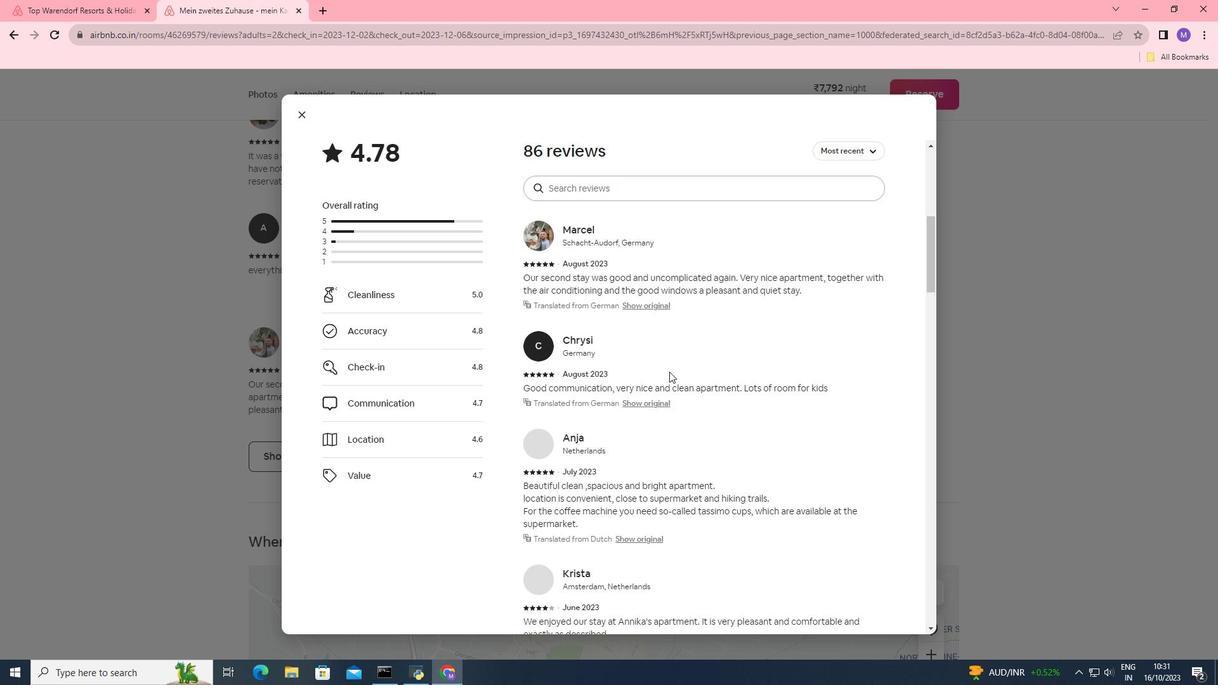 
Action: Mouse scrolled (669, 371) with delta (0, 0)
